 Task: Look for space in Dipayal, Nepal from 8th August, 2023 to 15th August, 2023 for 9 adults in price range Rs.10000 to Rs.14000. Place can be shared room with 5 bedrooms having 9 beds and 5 bathrooms. Property type can be house, flat, guest house. Amenities needed are: wifi, TV, free parkinig on premises, gym, breakfast. Booking option can be shelf check-in. Required host language is English.
Action: Mouse pressed left at (606, 122)
Screenshot: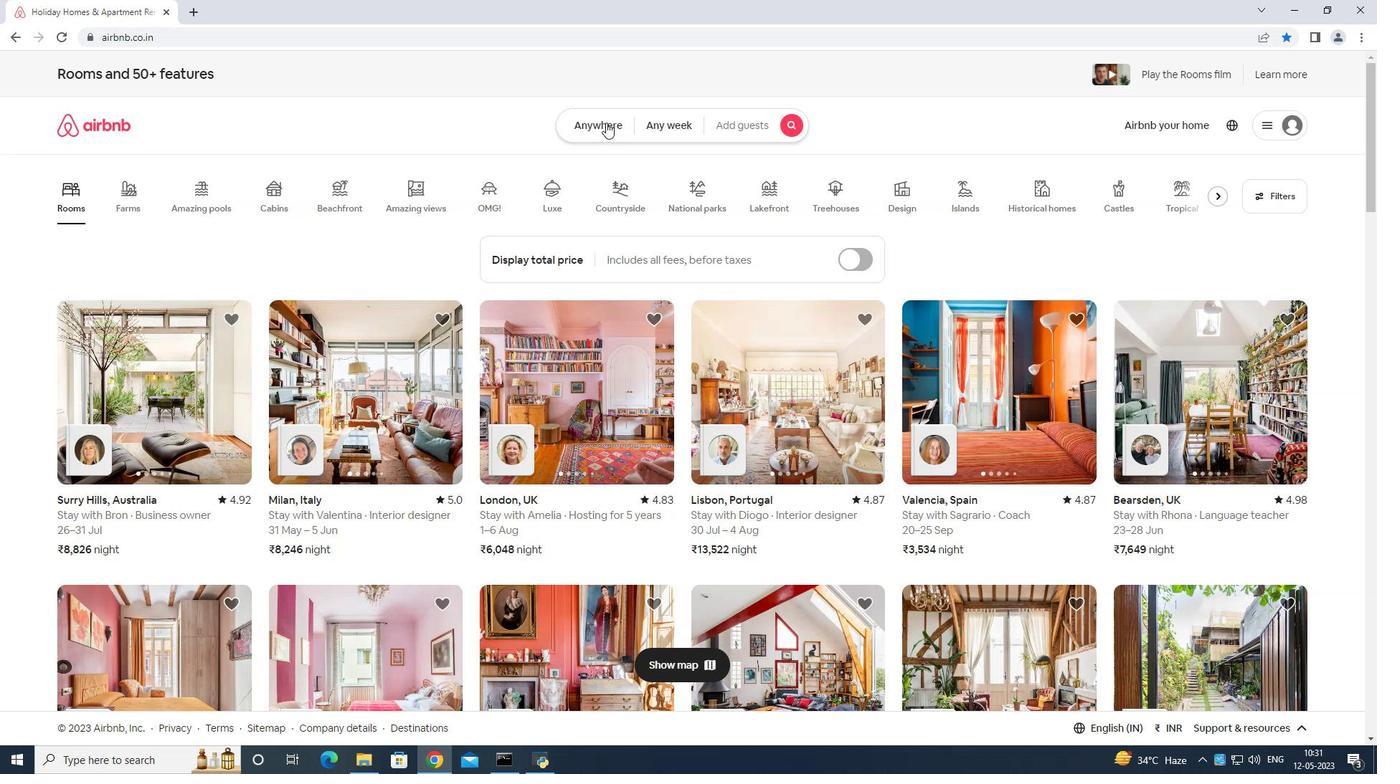 
Action: Mouse moved to (574, 176)
Screenshot: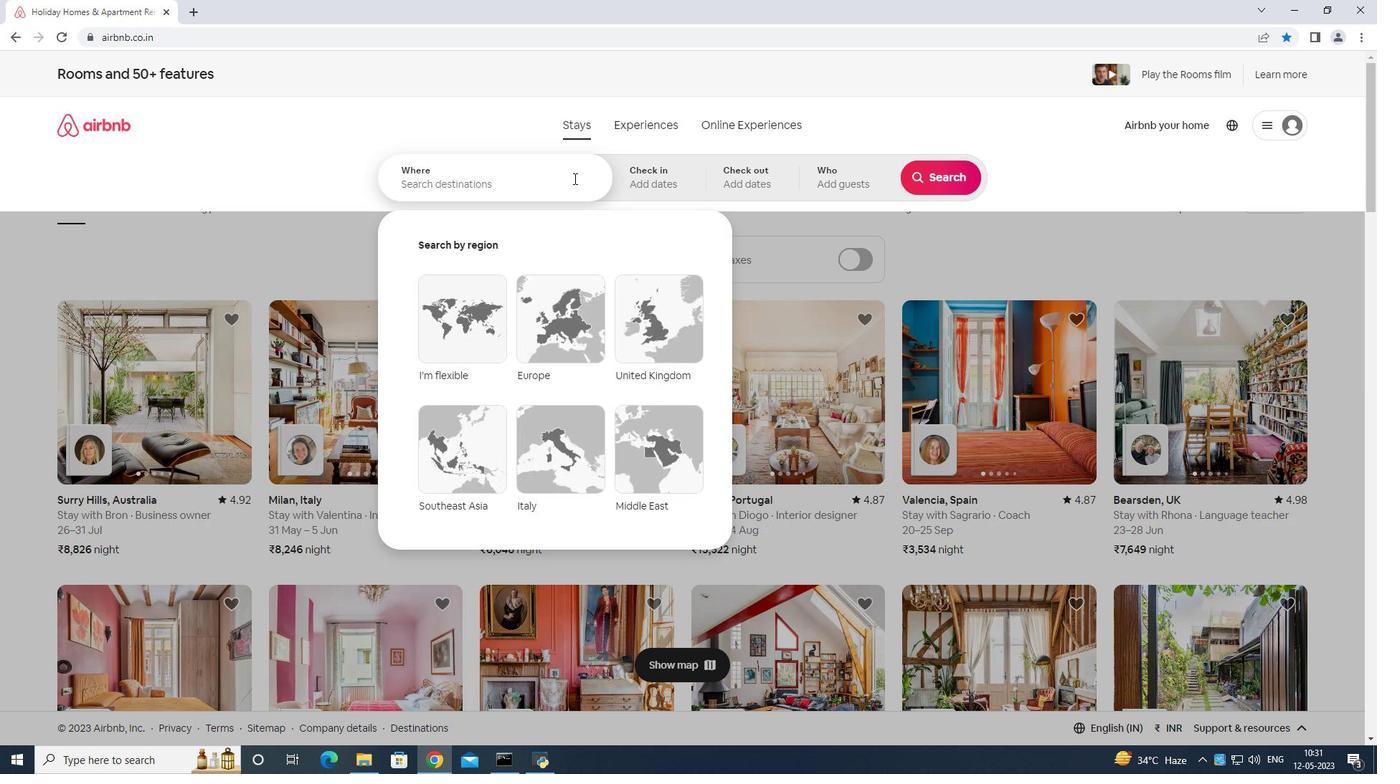 
Action: Mouse pressed left at (574, 176)
Screenshot: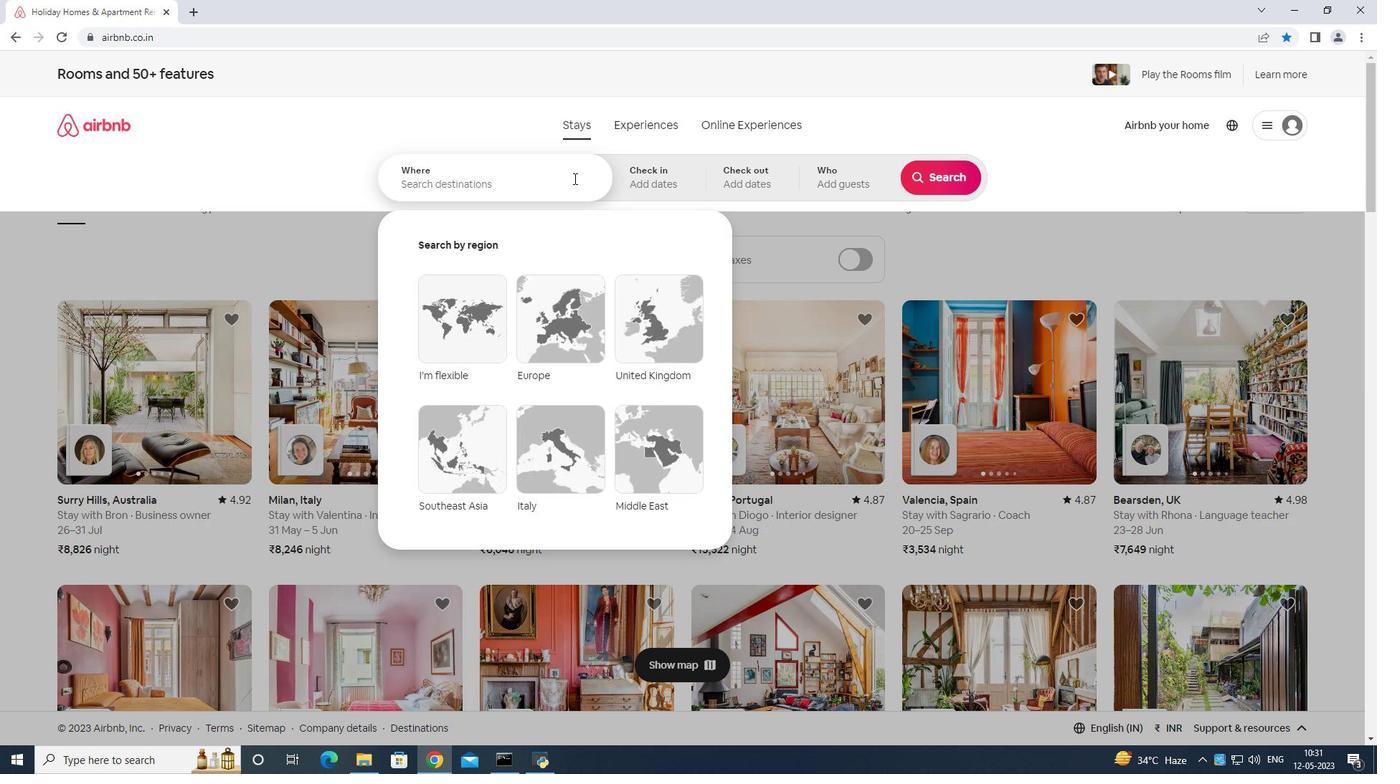 
Action: Mouse moved to (556, 186)
Screenshot: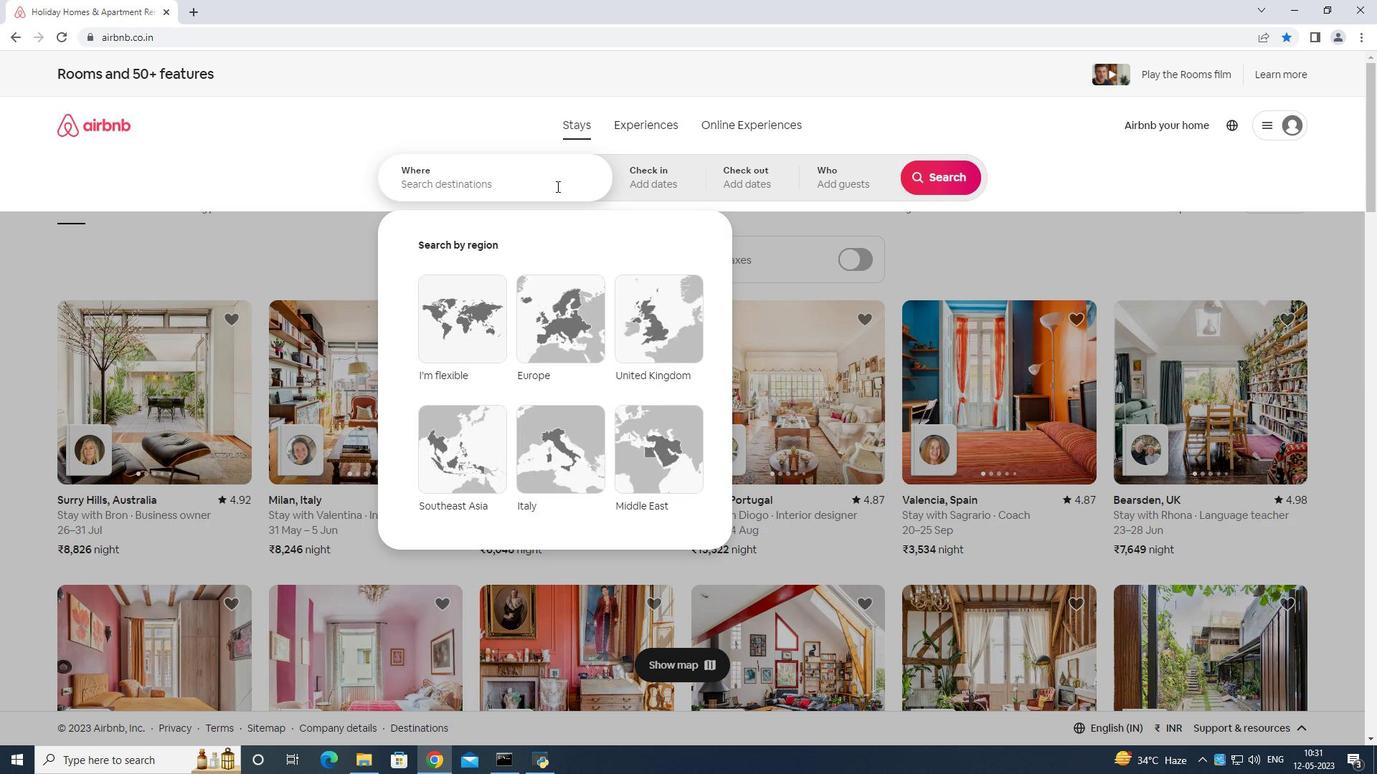 
Action: Key pressed ctrl+Dipaay
Screenshot: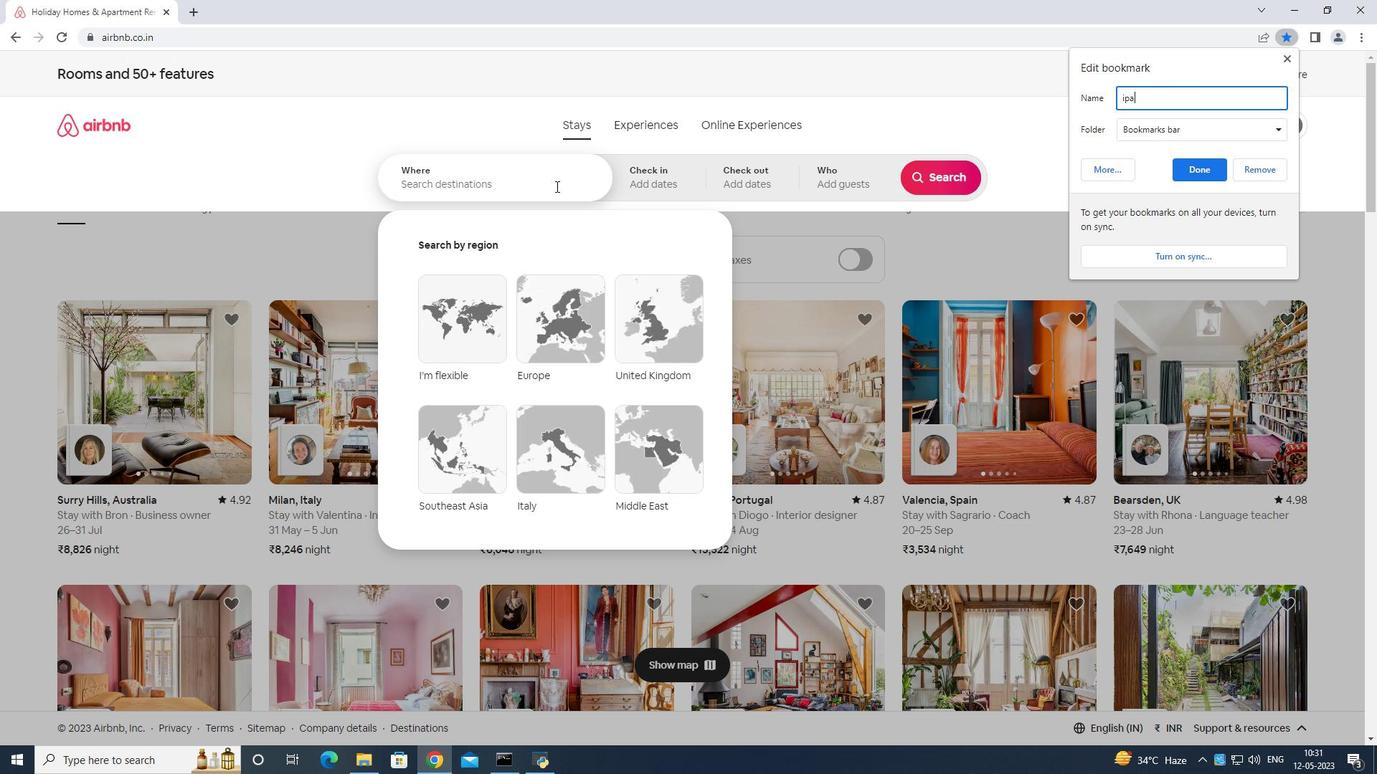 
Action: Mouse pressed left at (556, 186)
Screenshot: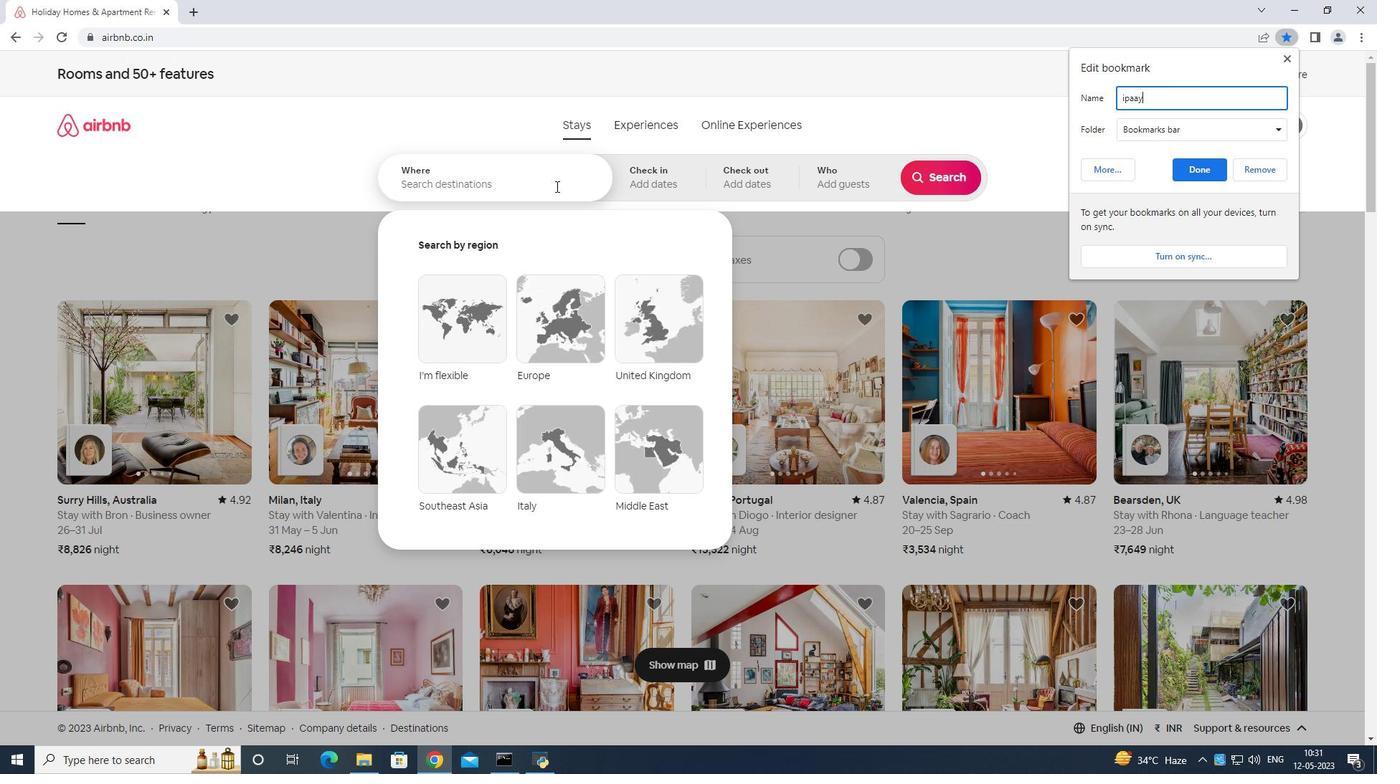 
Action: Mouse moved to (555, 195)
Screenshot: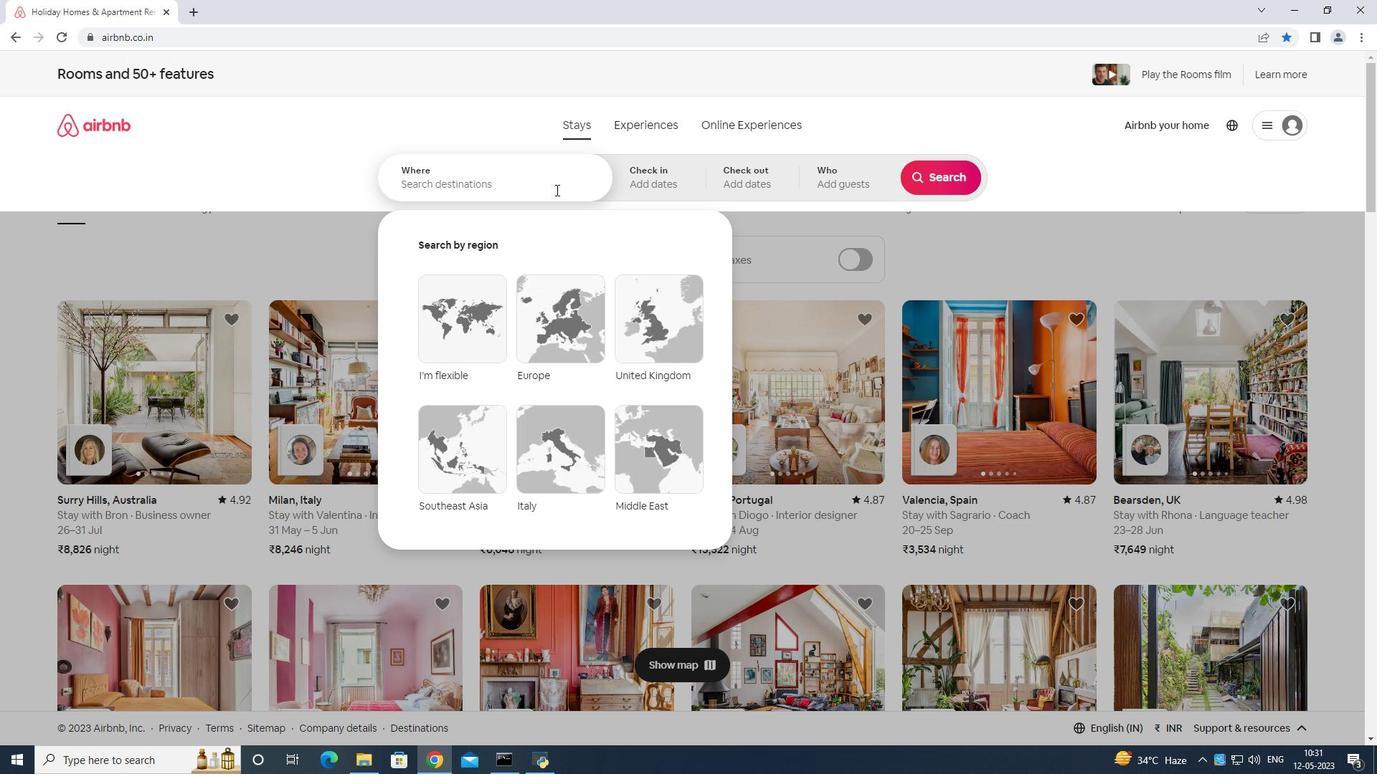 
Action: Key pressed dipayal<Key.space>nepal<Key.enter>
Screenshot: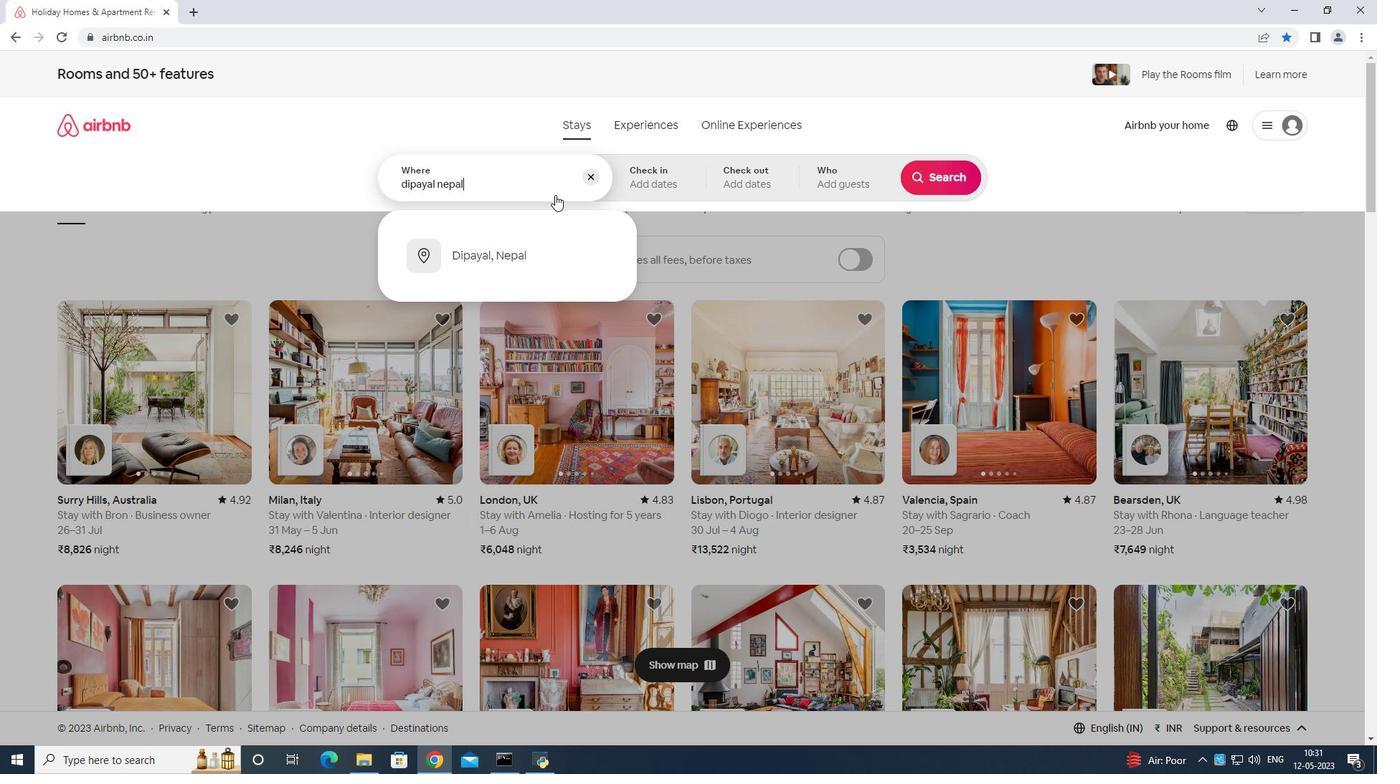 
Action: Mouse moved to (924, 297)
Screenshot: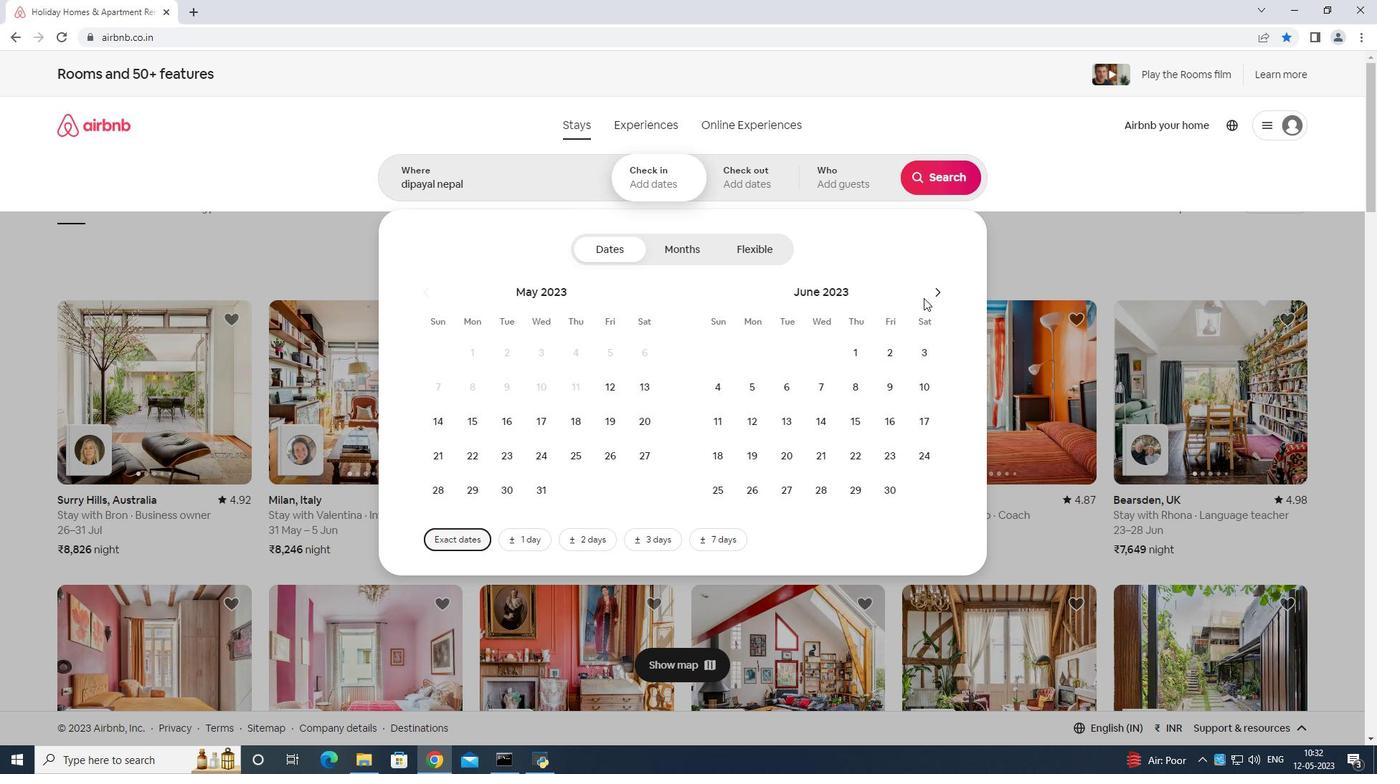 
Action: Mouse pressed left at (924, 297)
Screenshot: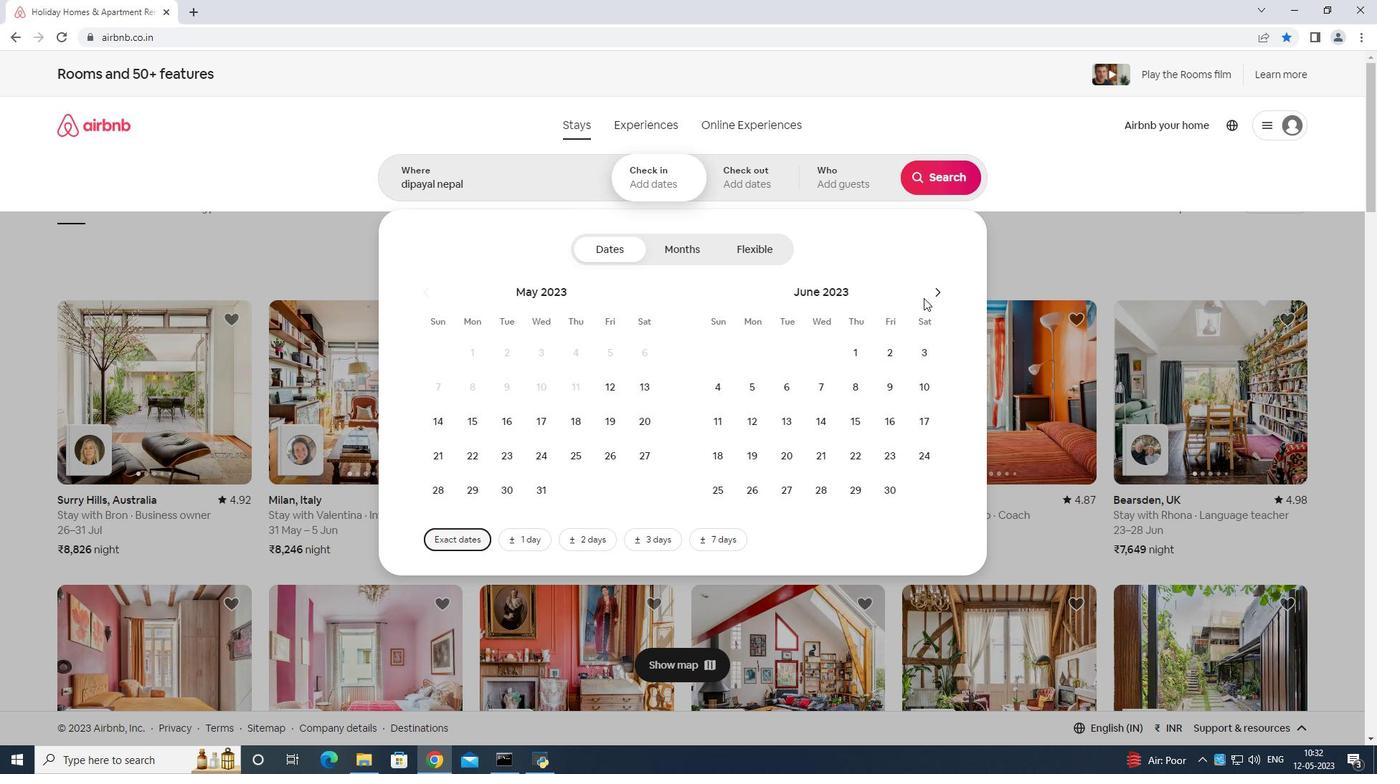 
Action: Mouse moved to (941, 295)
Screenshot: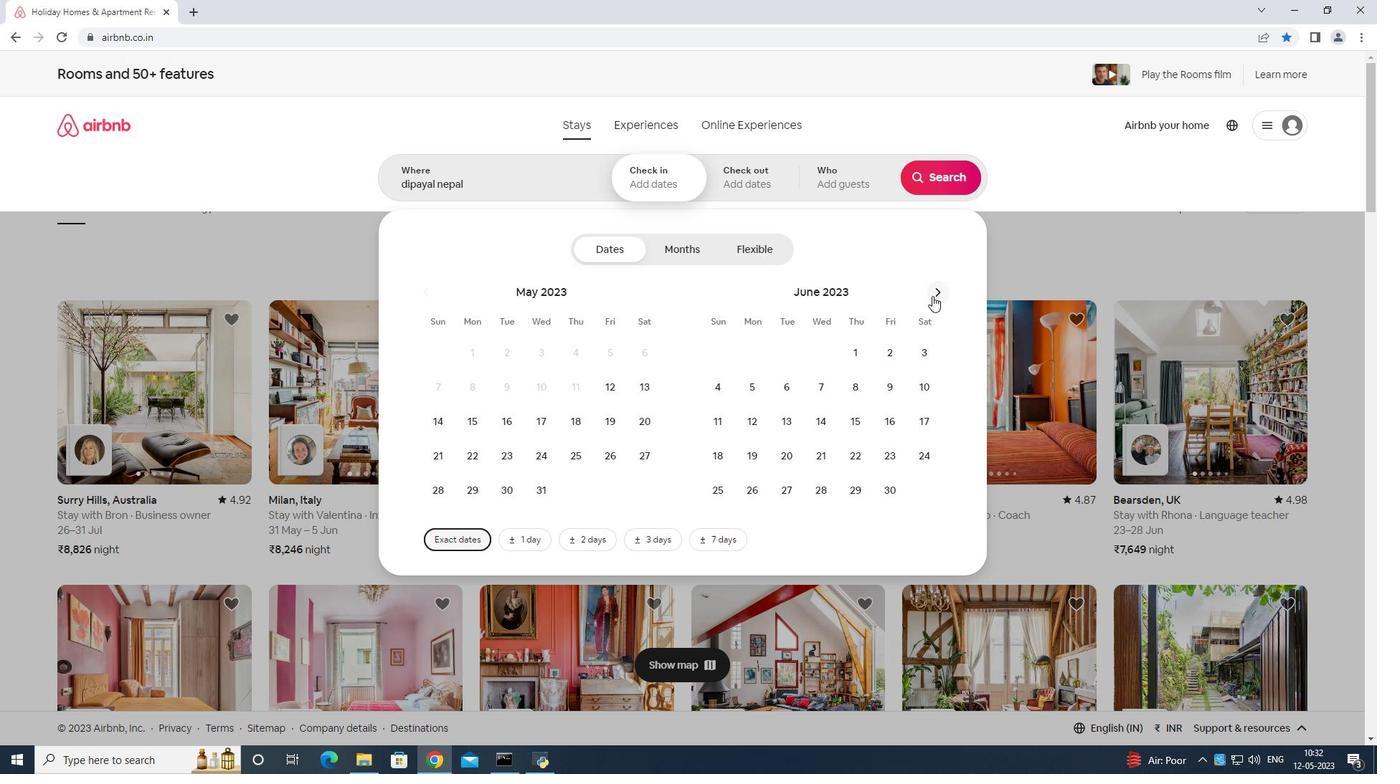 
Action: Mouse pressed left at (941, 295)
Screenshot: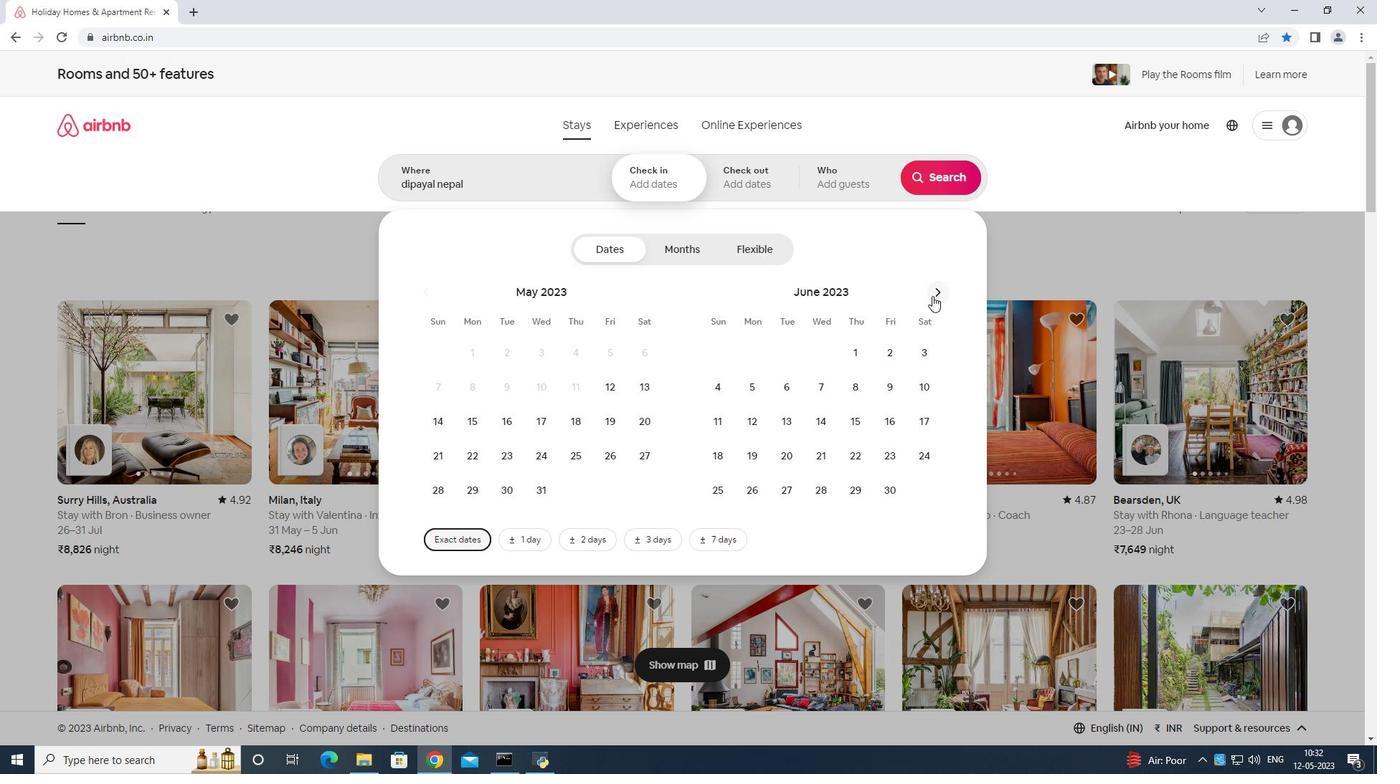 
Action: Mouse moved to (942, 294)
Screenshot: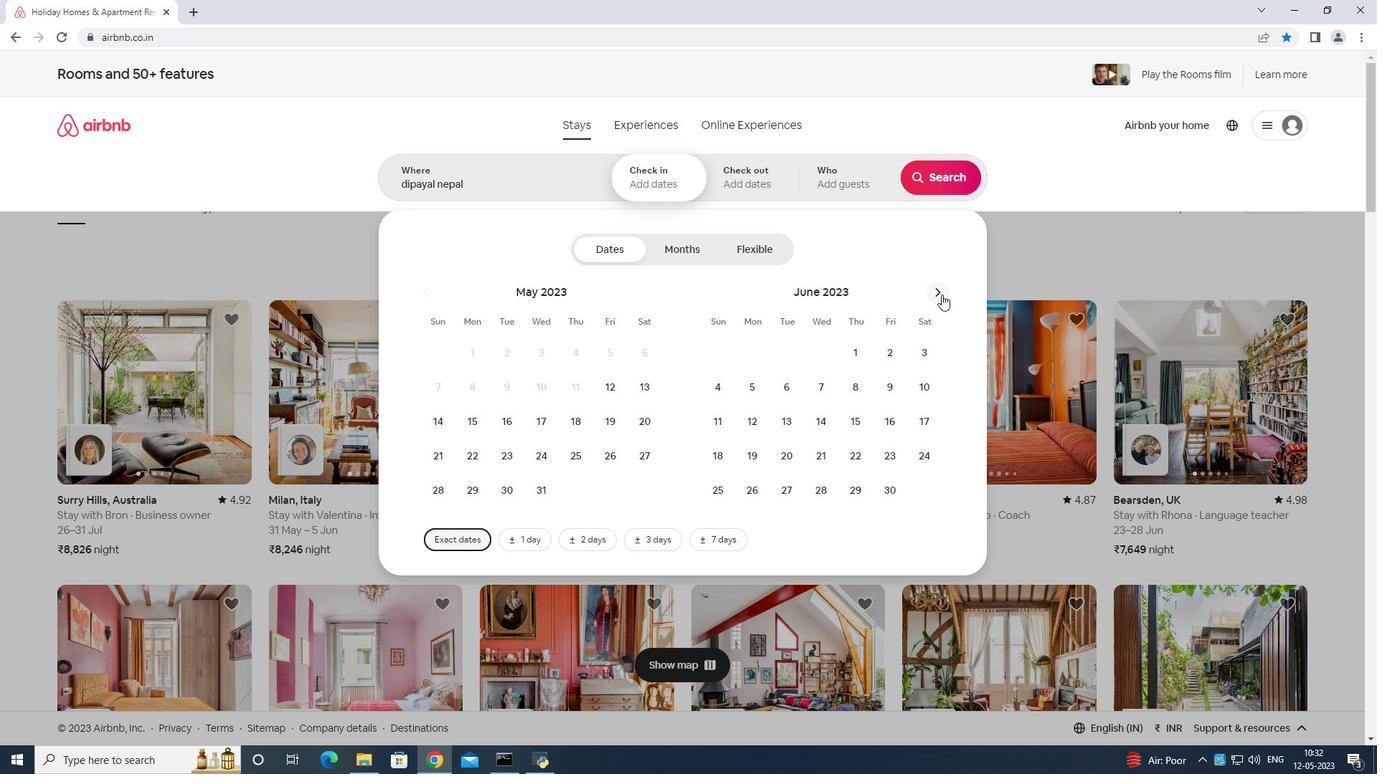 
Action: Mouse pressed left at (942, 294)
Screenshot: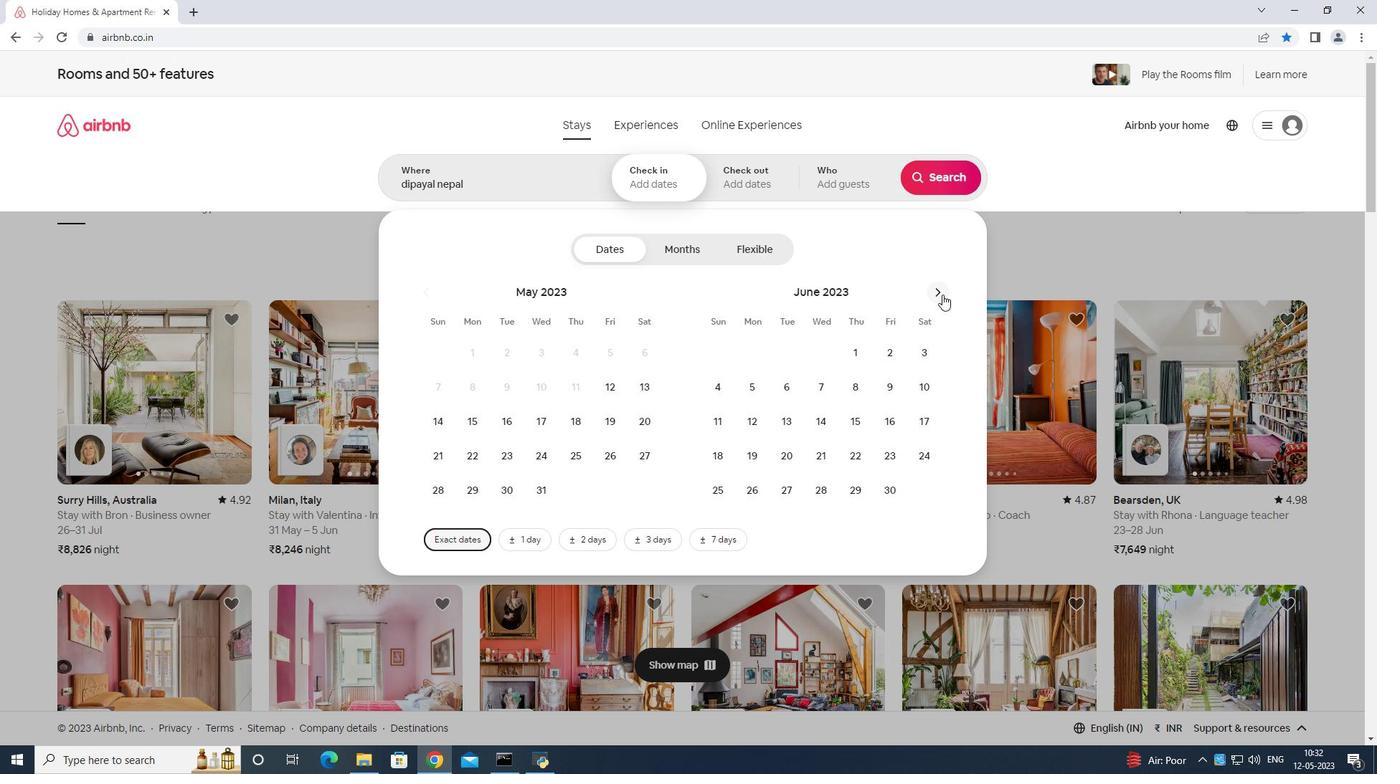 
Action: Mouse moved to (942, 294)
Screenshot: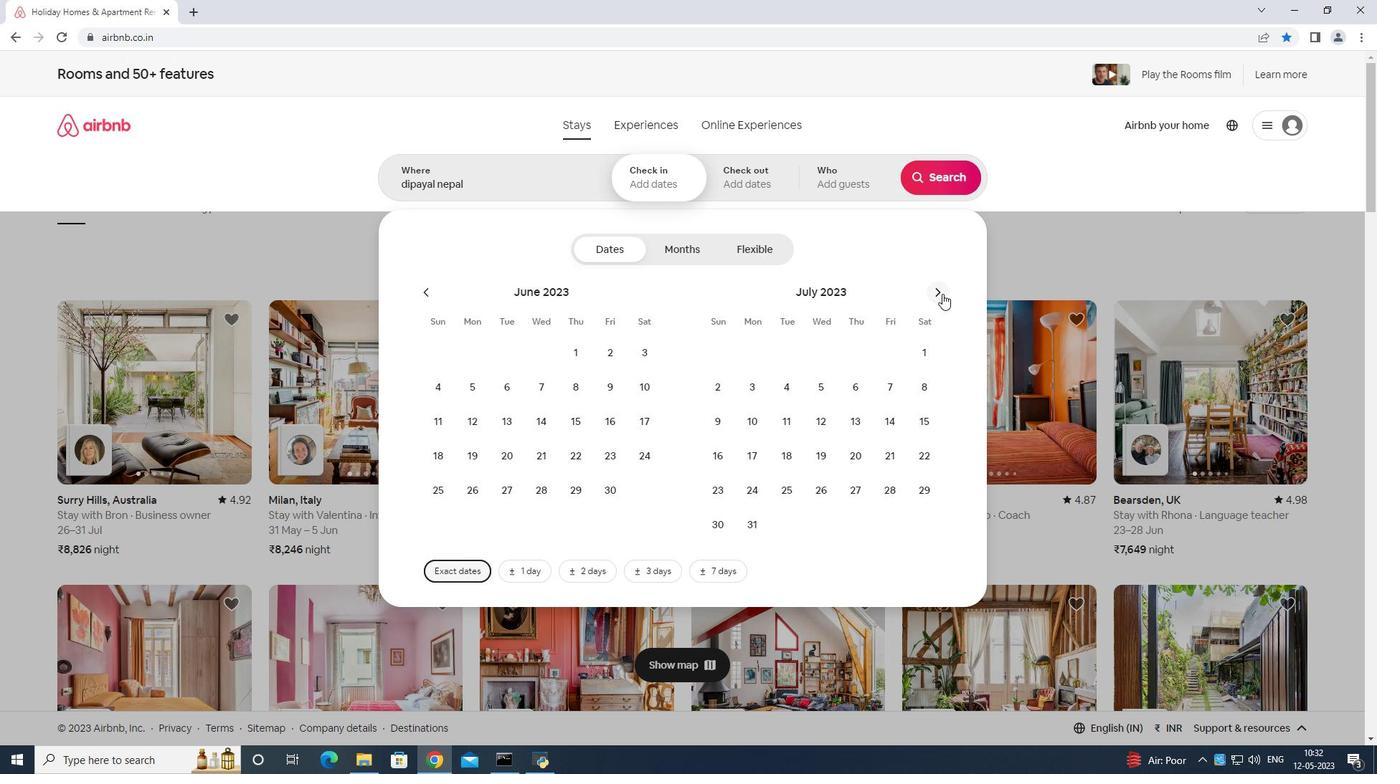 
Action: Mouse pressed left at (942, 294)
Screenshot: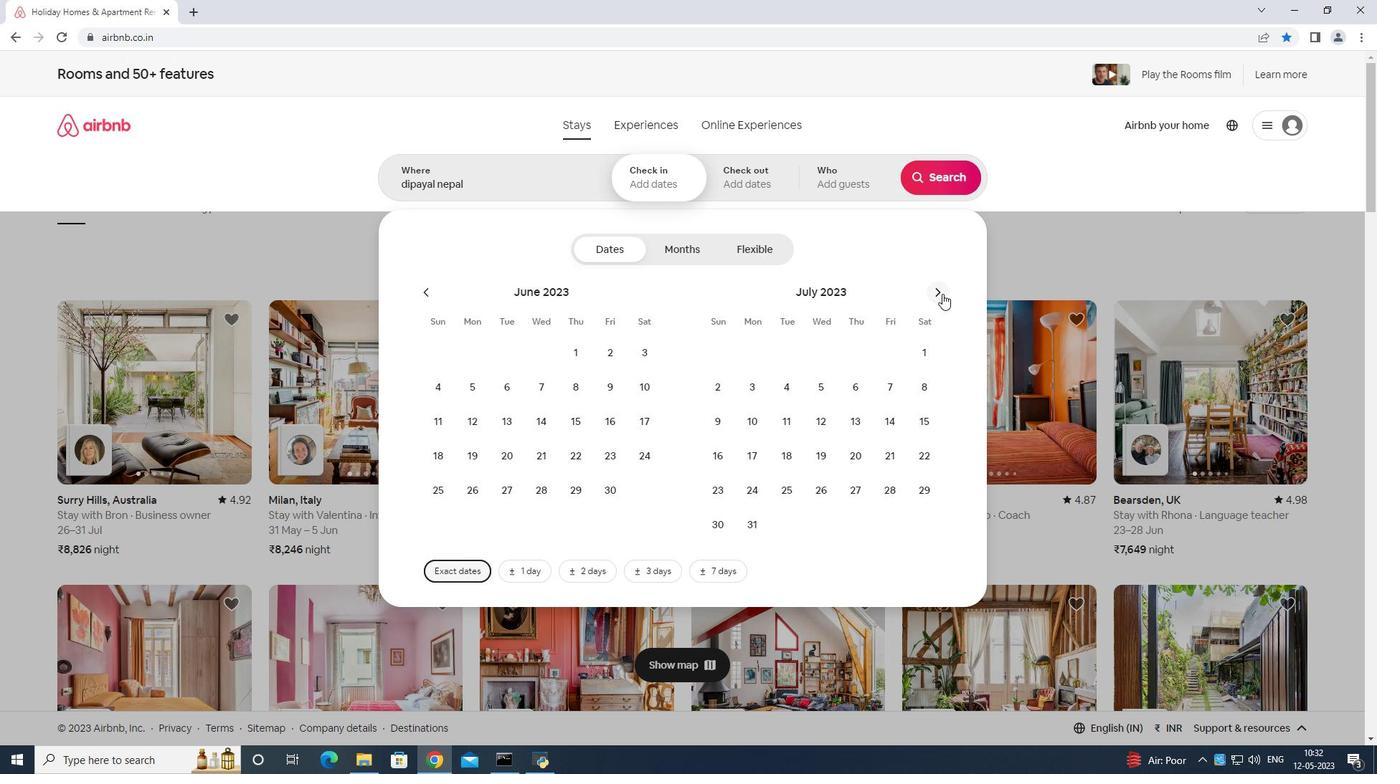 
Action: Mouse moved to (782, 387)
Screenshot: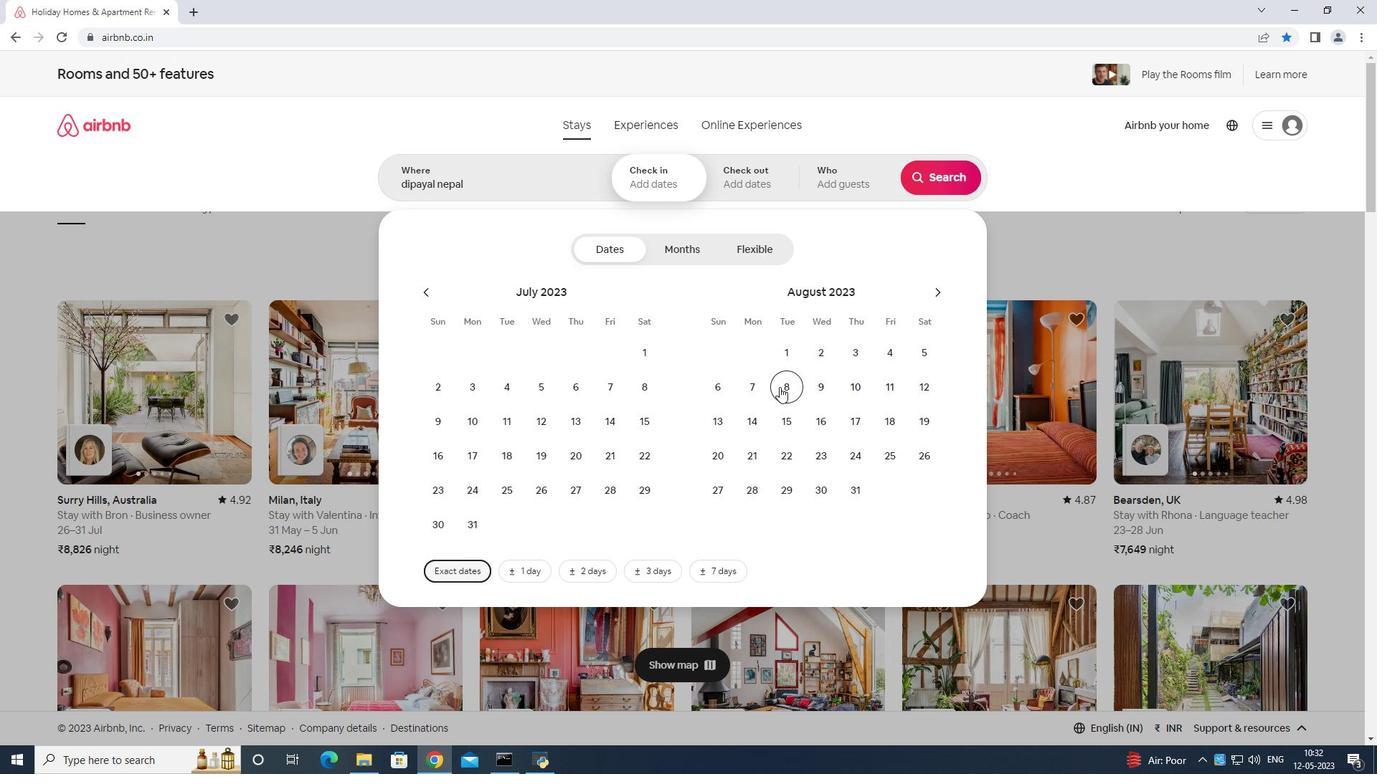 
Action: Mouse pressed left at (782, 387)
Screenshot: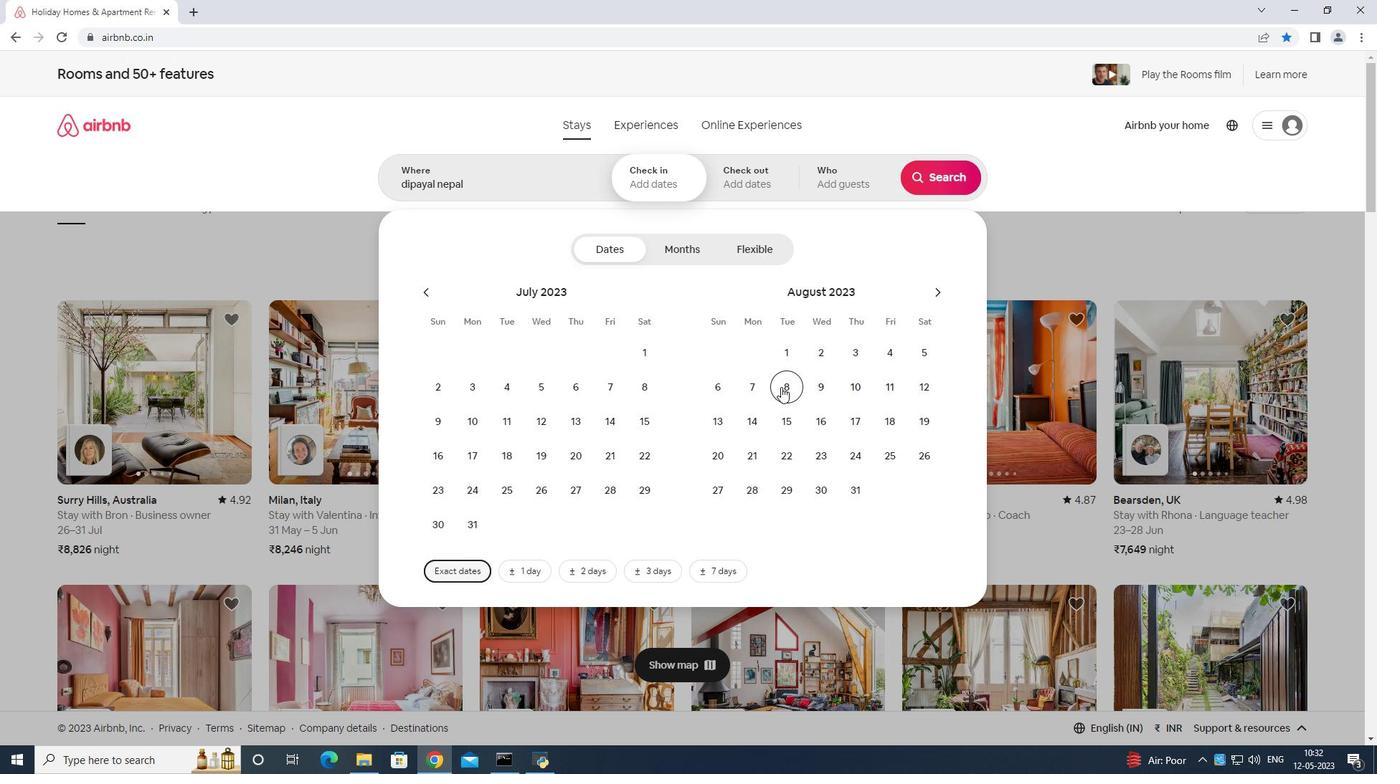 
Action: Mouse moved to (790, 419)
Screenshot: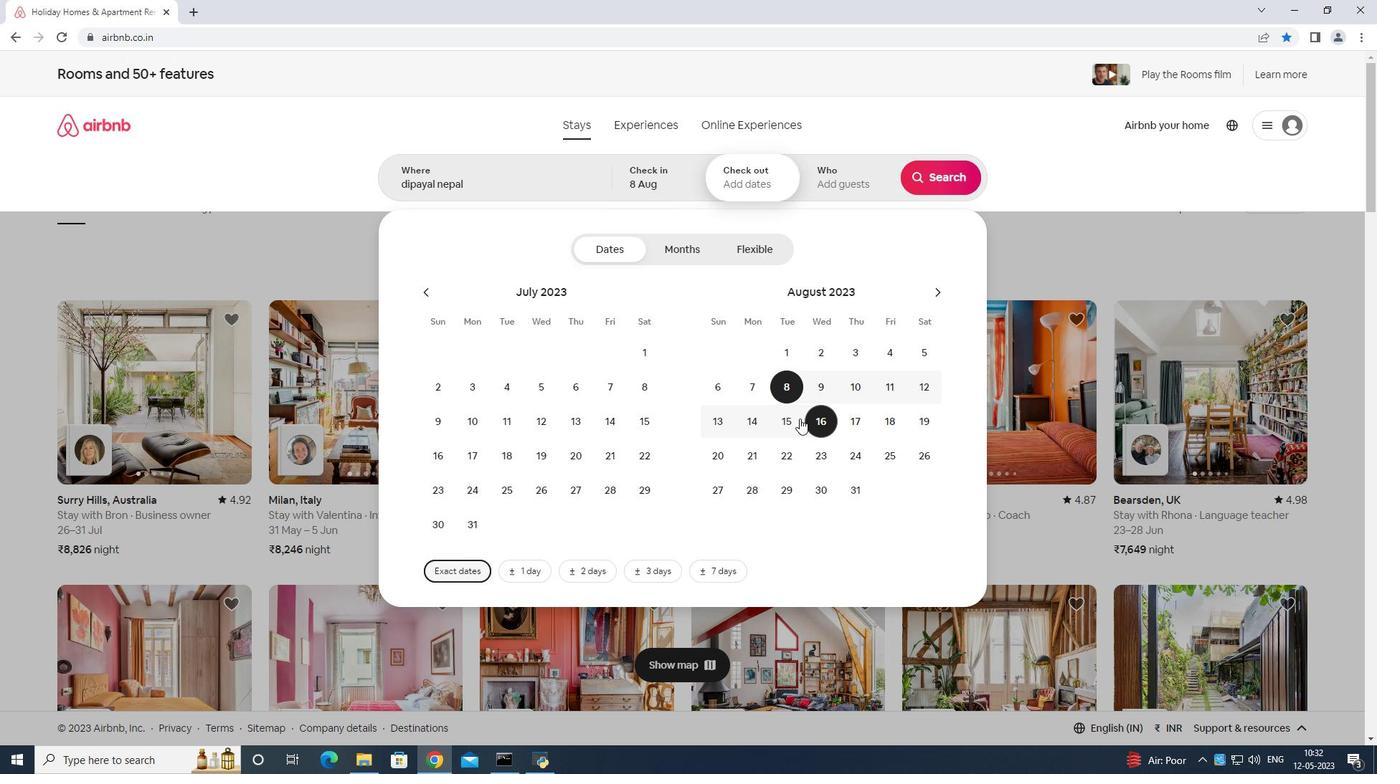 
Action: Mouse pressed left at (790, 419)
Screenshot: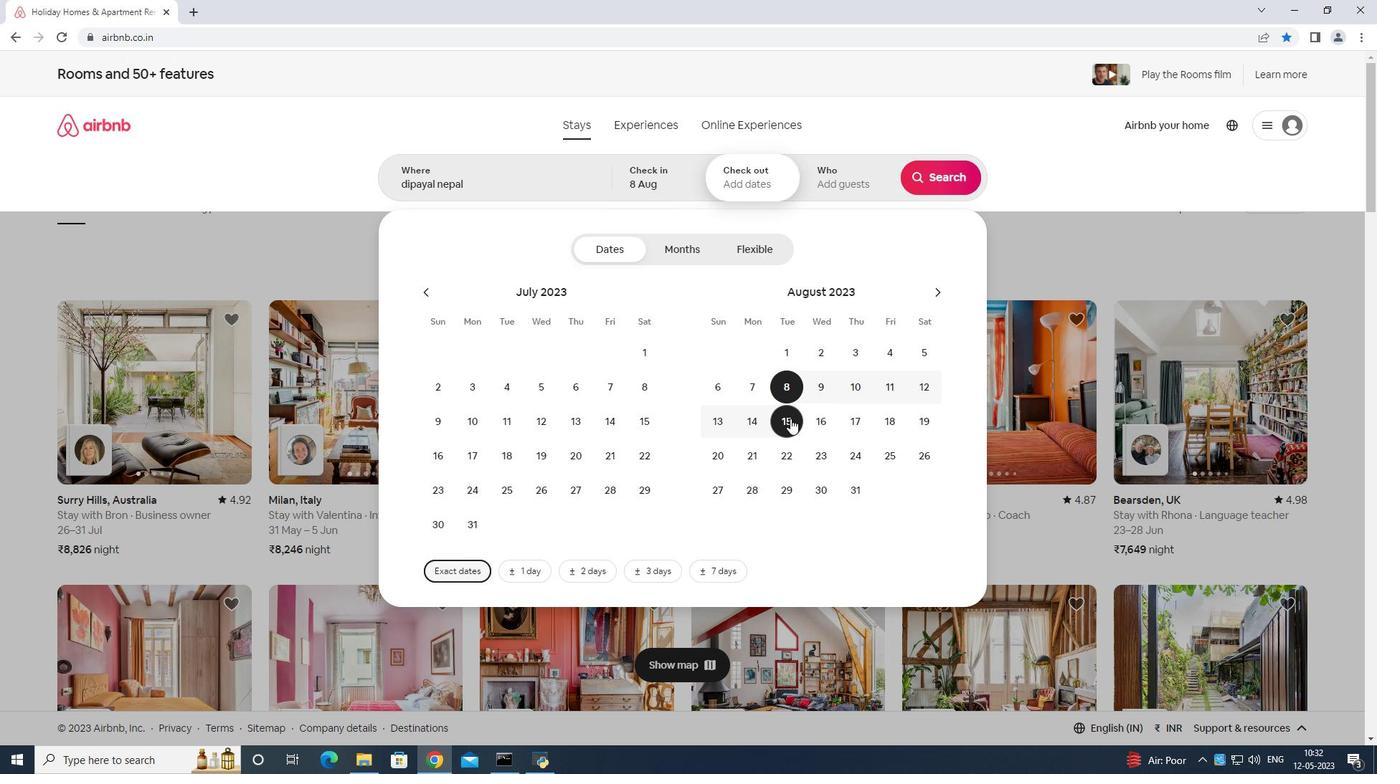 
Action: Mouse moved to (825, 181)
Screenshot: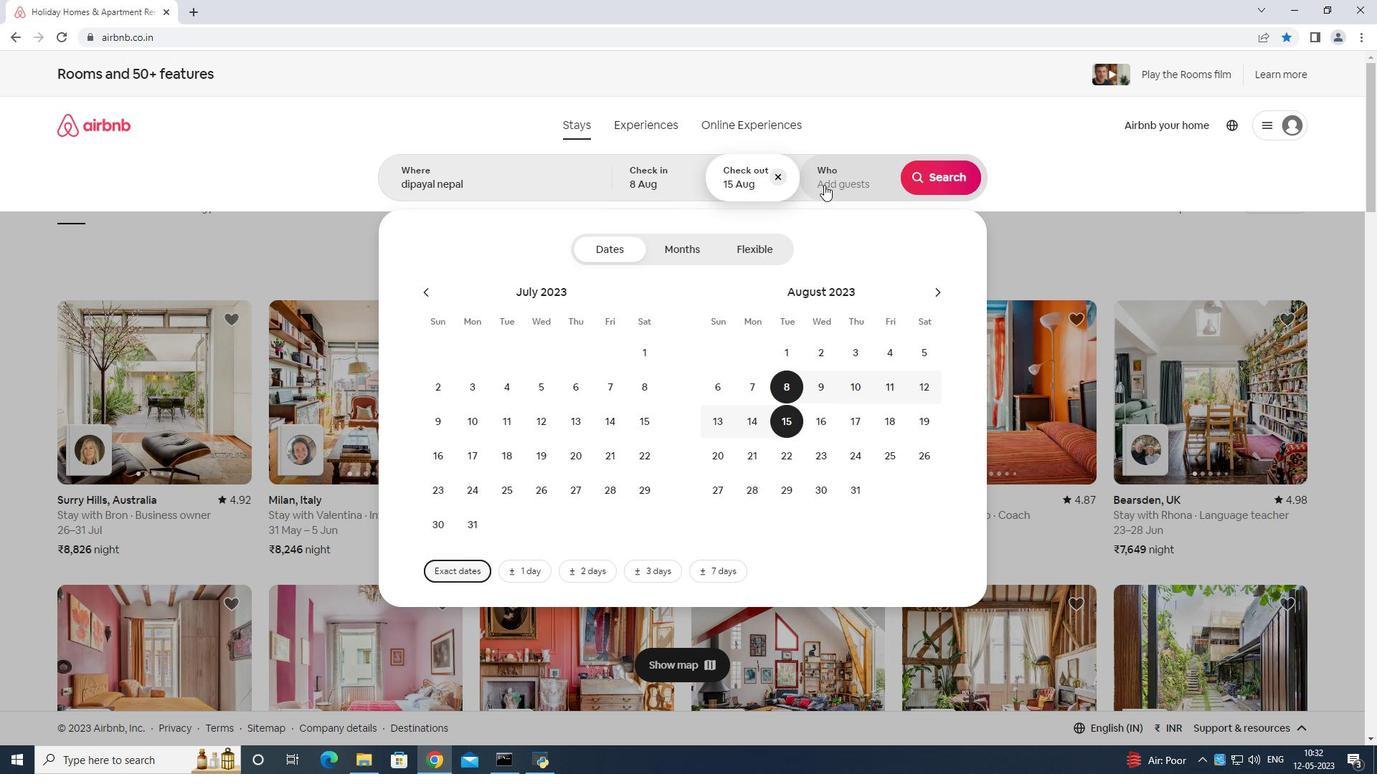 
Action: Mouse pressed left at (825, 181)
Screenshot: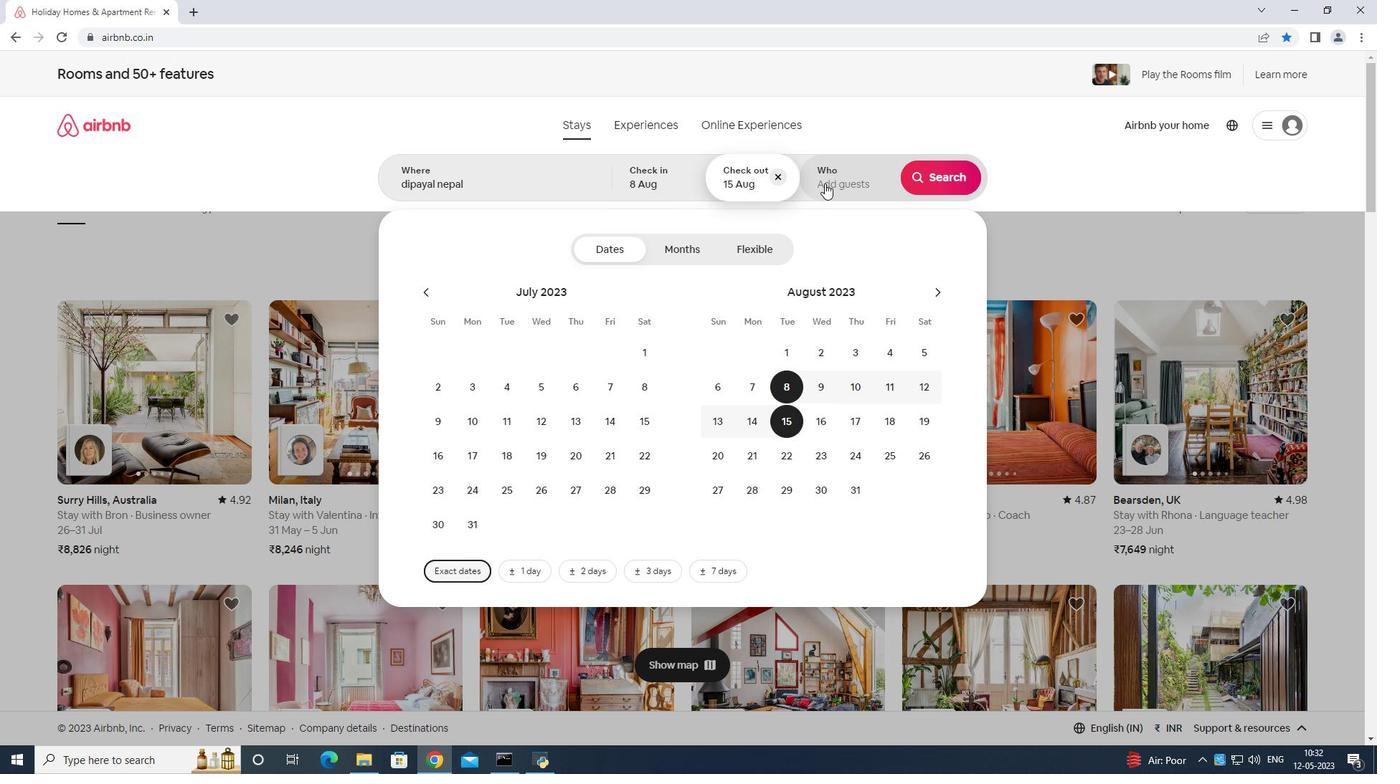 
Action: Mouse moved to (929, 252)
Screenshot: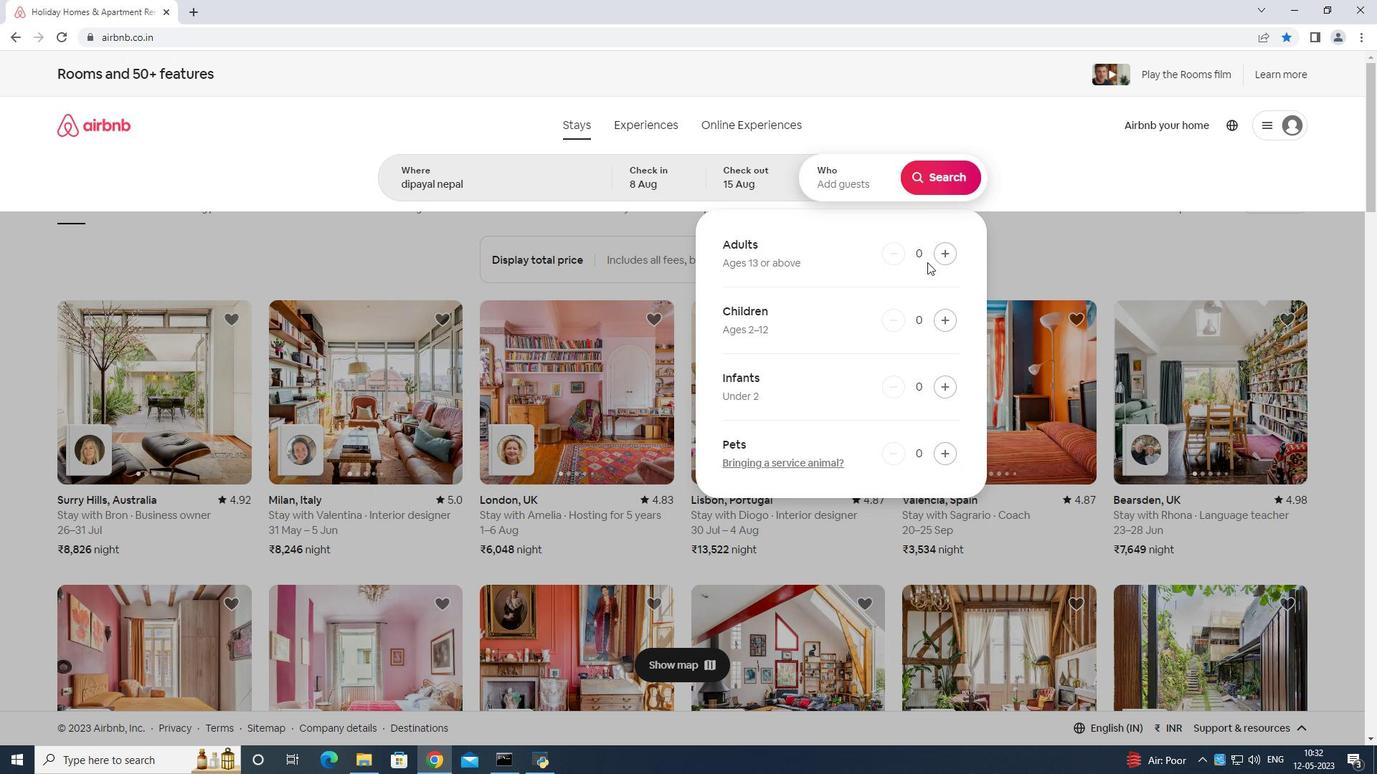 
Action: Mouse pressed left at (929, 252)
Screenshot: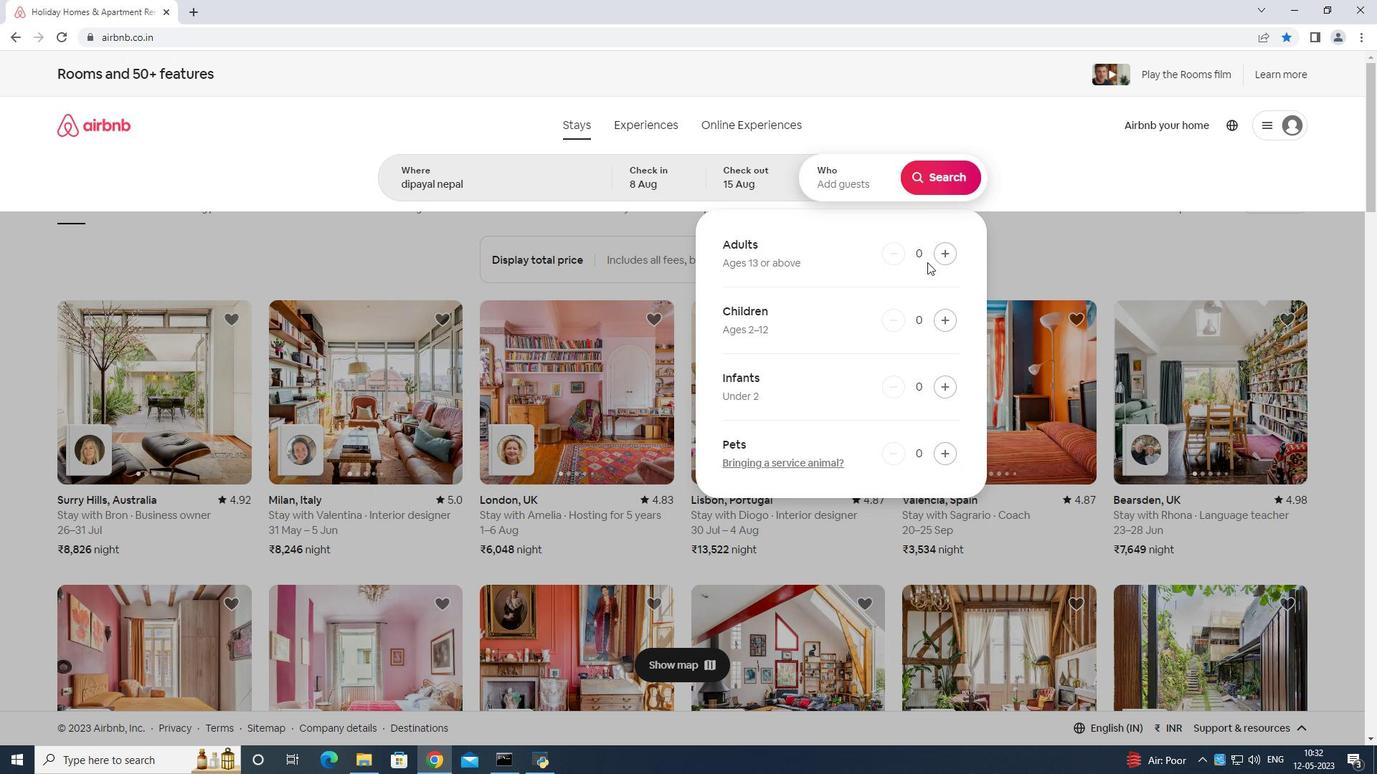 
Action: Mouse moved to (941, 252)
Screenshot: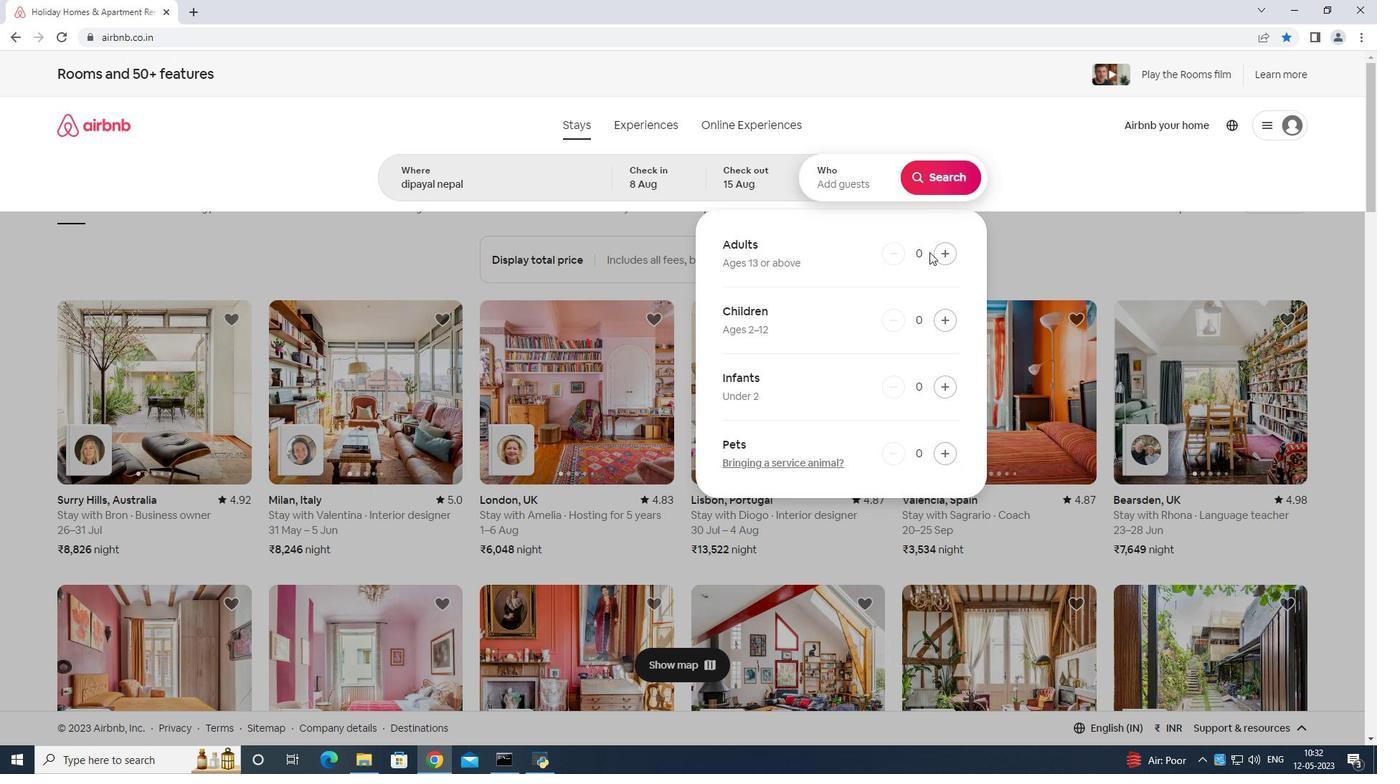 
Action: Mouse pressed left at (941, 252)
Screenshot: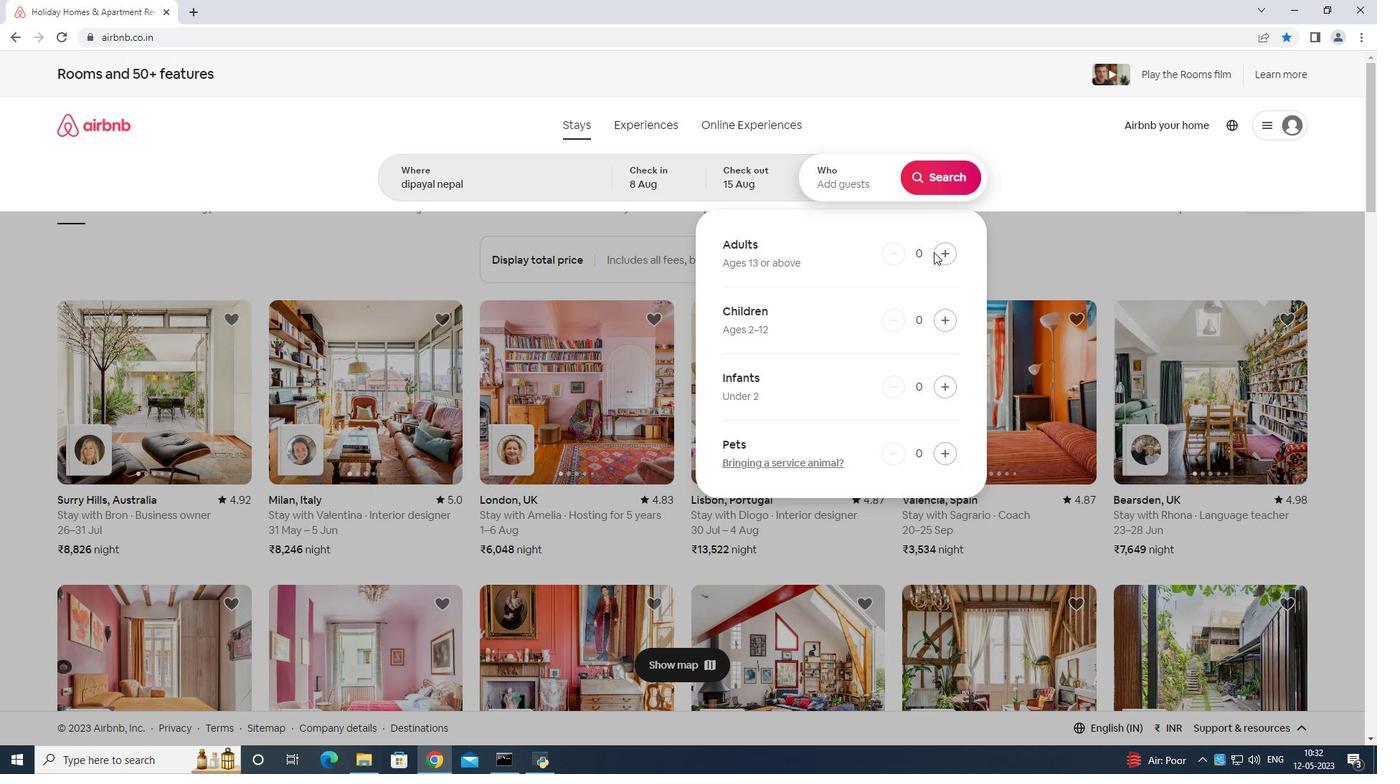 
Action: Mouse moved to (942, 252)
Screenshot: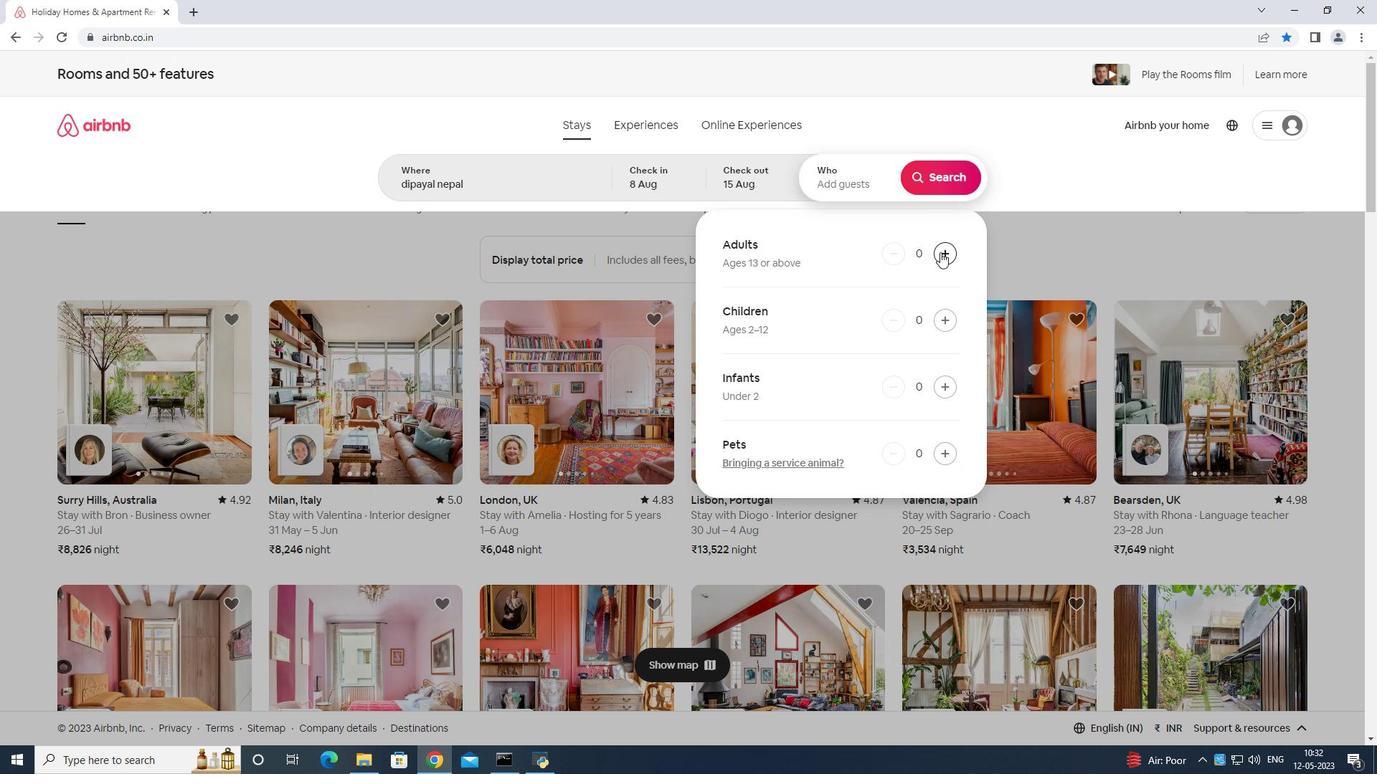
Action: Mouse pressed left at (942, 252)
Screenshot: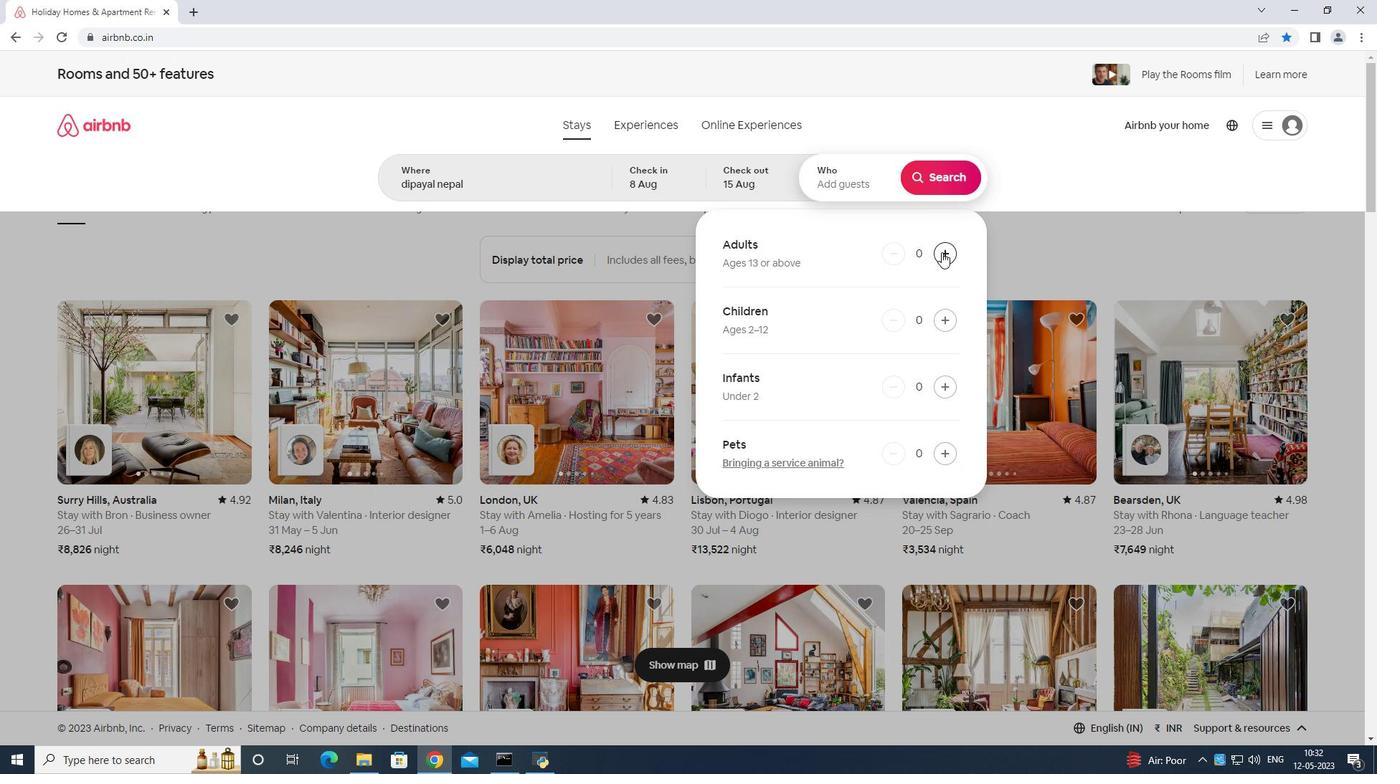 
Action: Mouse pressed left at (942, 252)
Screenshot: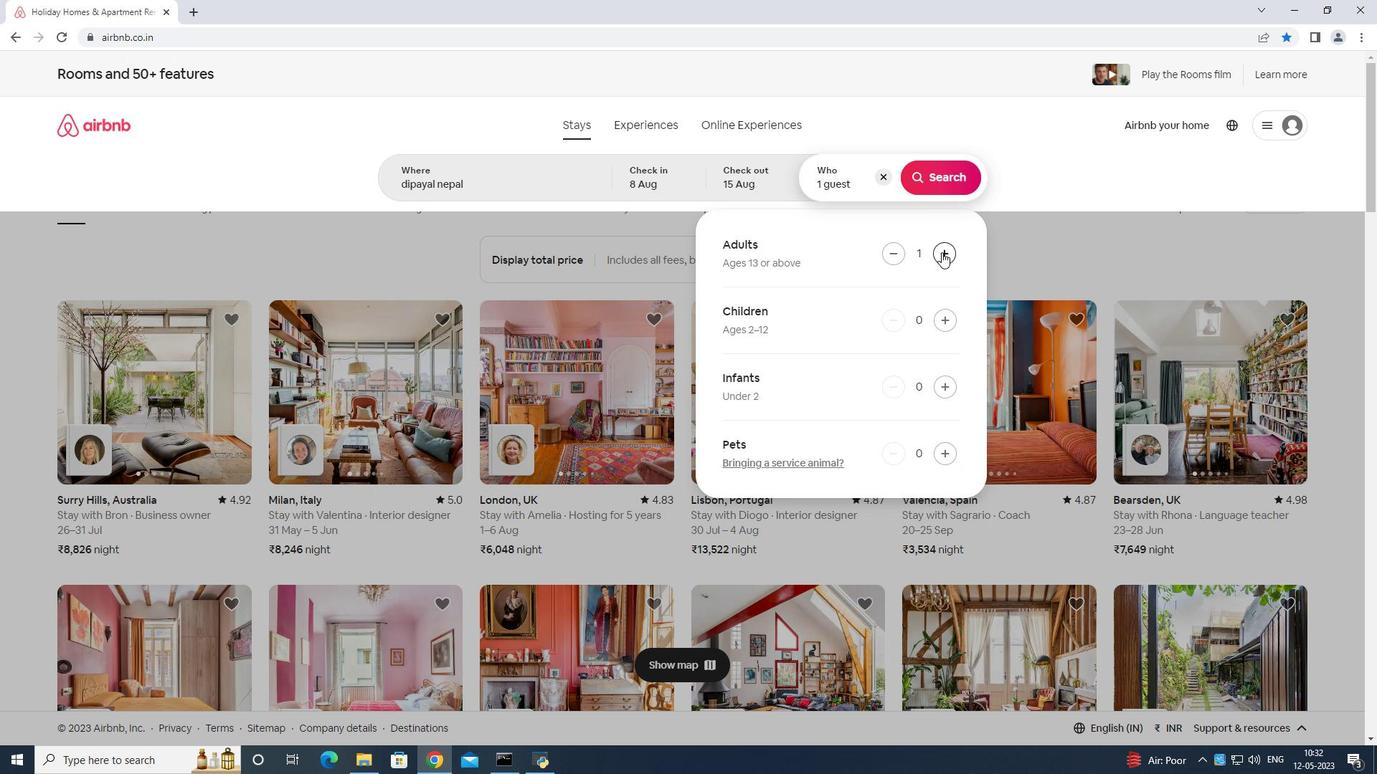 
Action: Mouse moved to (942, 252)
Screenshot: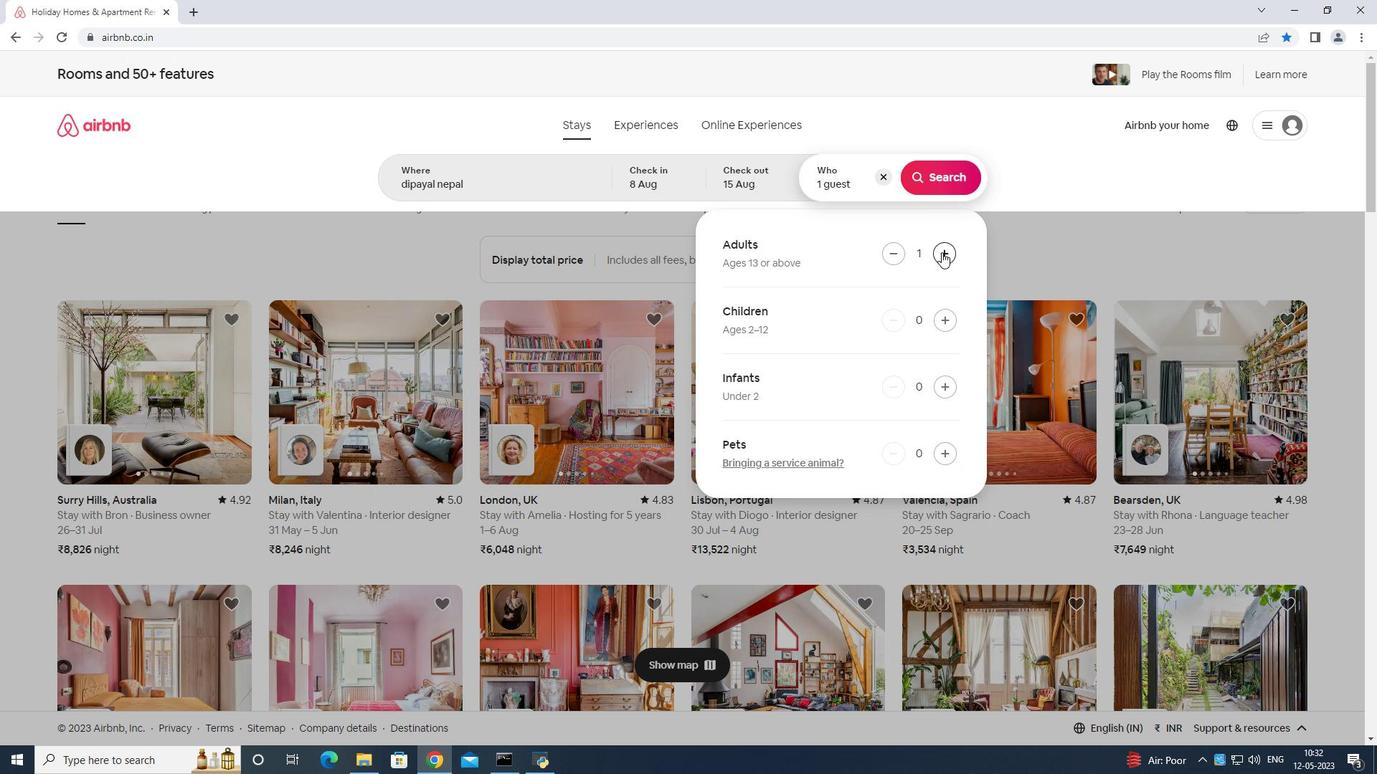 
Action: Mouse pressed left at (942, 252)
Screenshot: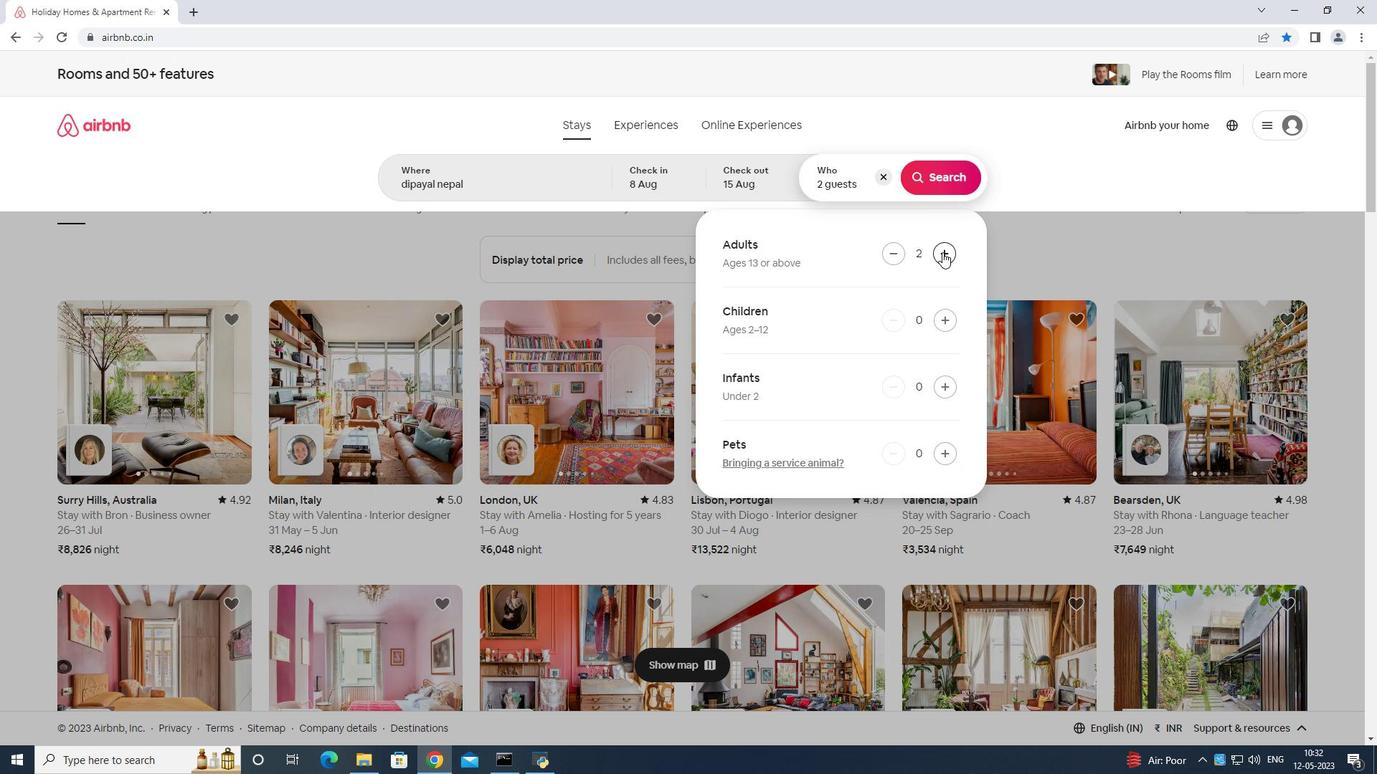 
Action: Mouse moved to (942, 251)
Screenshot: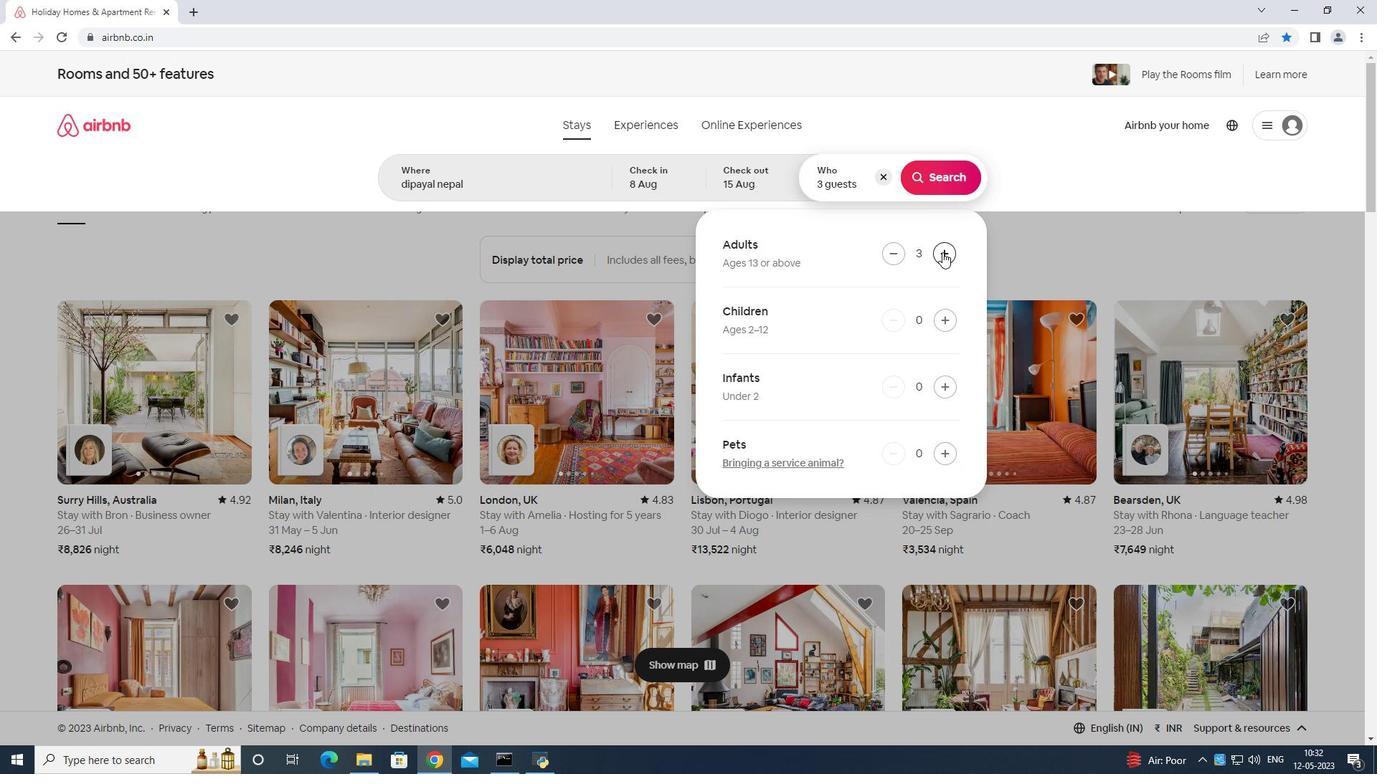 
Action: Mouse pressed left at (942, 251)
Screenshot: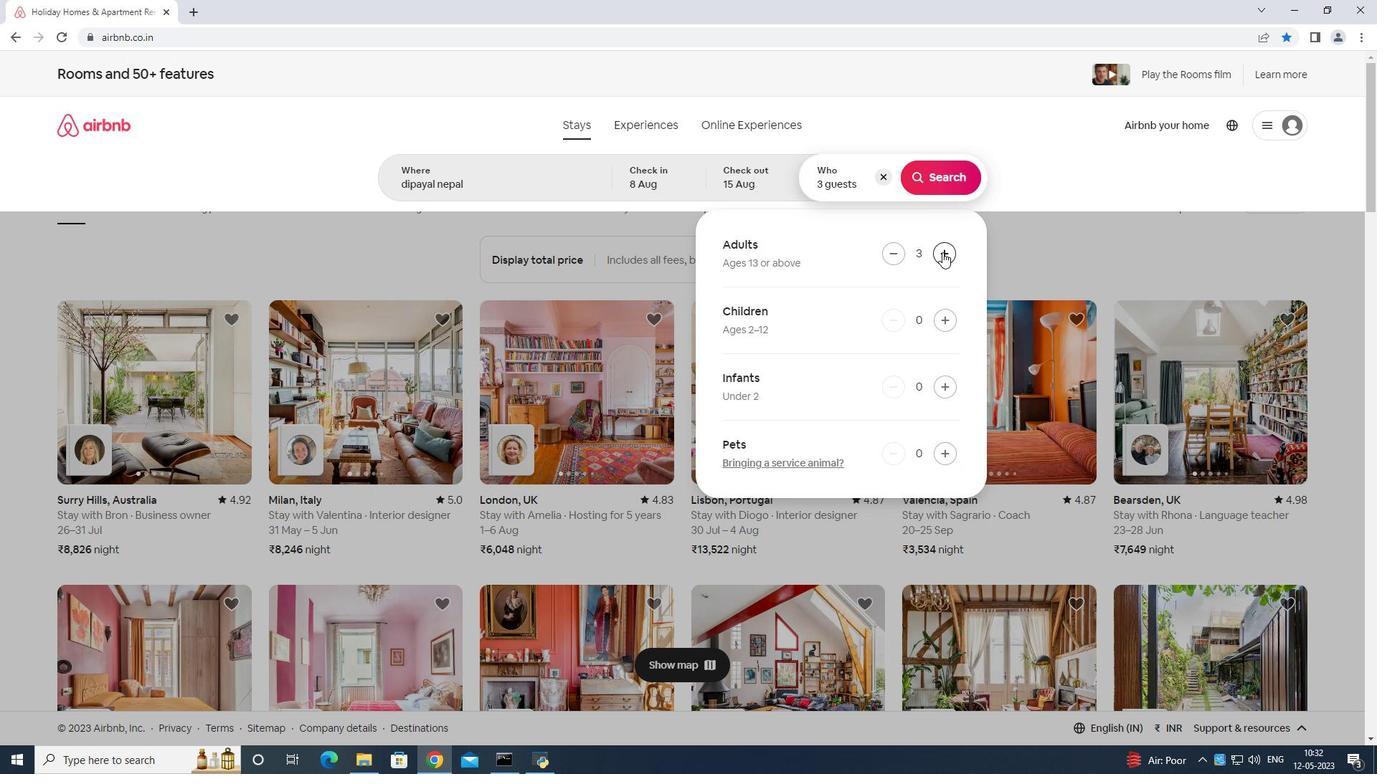 
Action: Mouse moved to (942, 251)
Screenshot: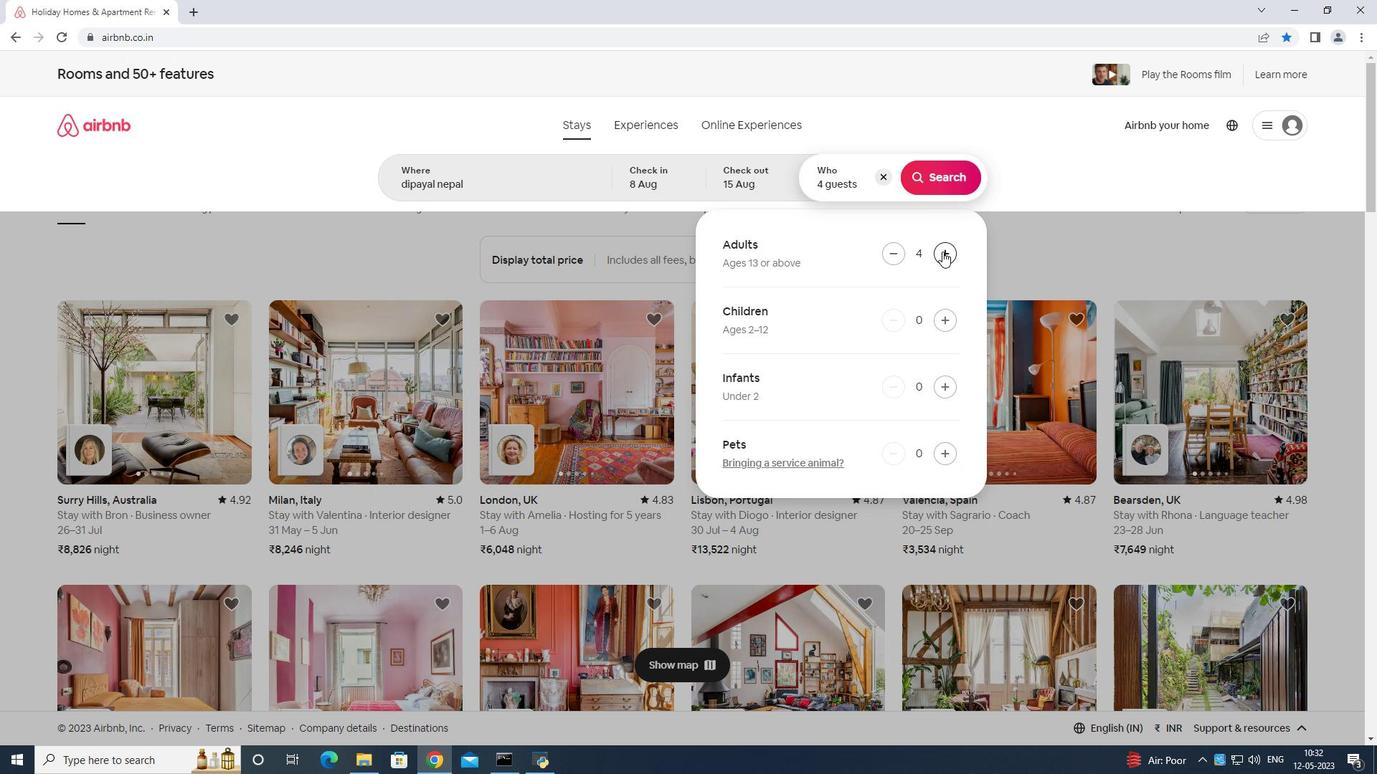 
Action: Mouse pressed left at (942, 251)
Screenshot: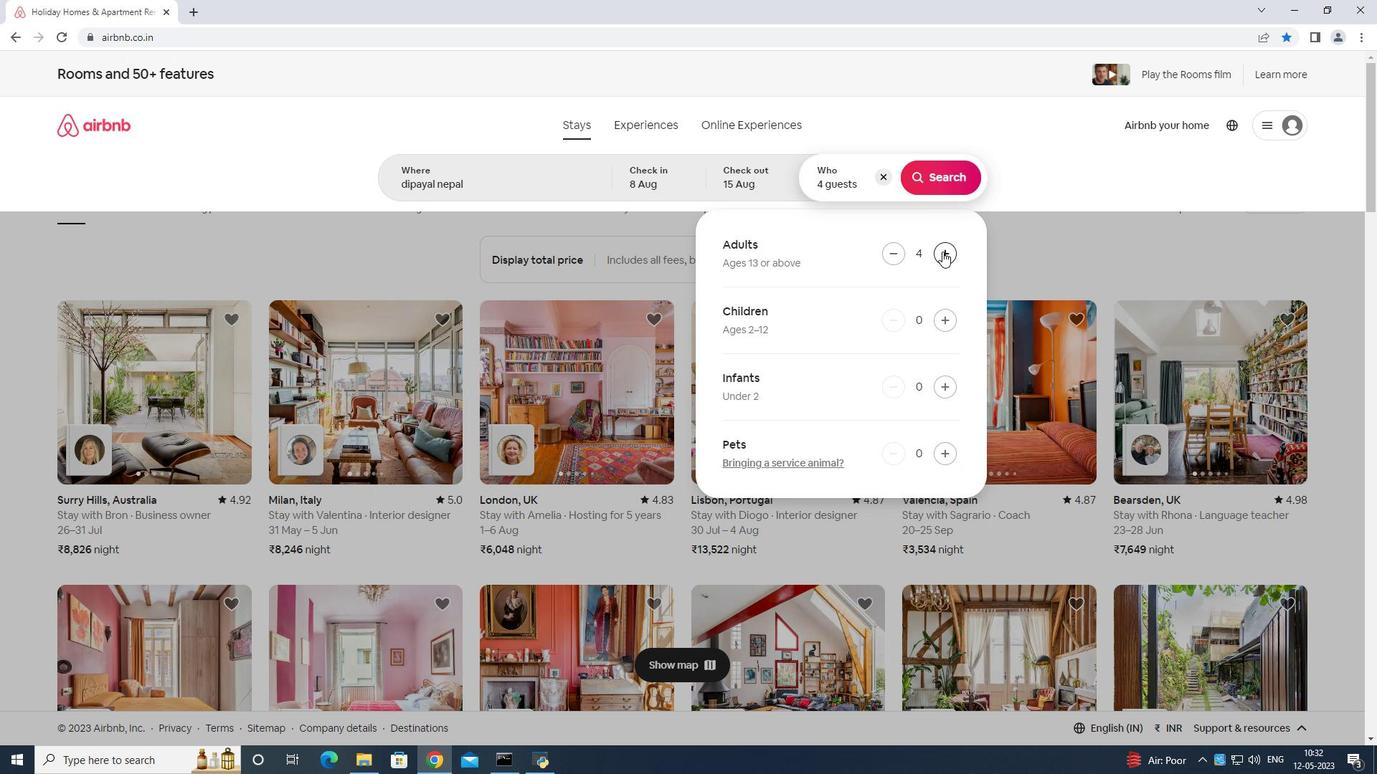 
Action: Mouse pressed left at (942, 251)
Screenshot: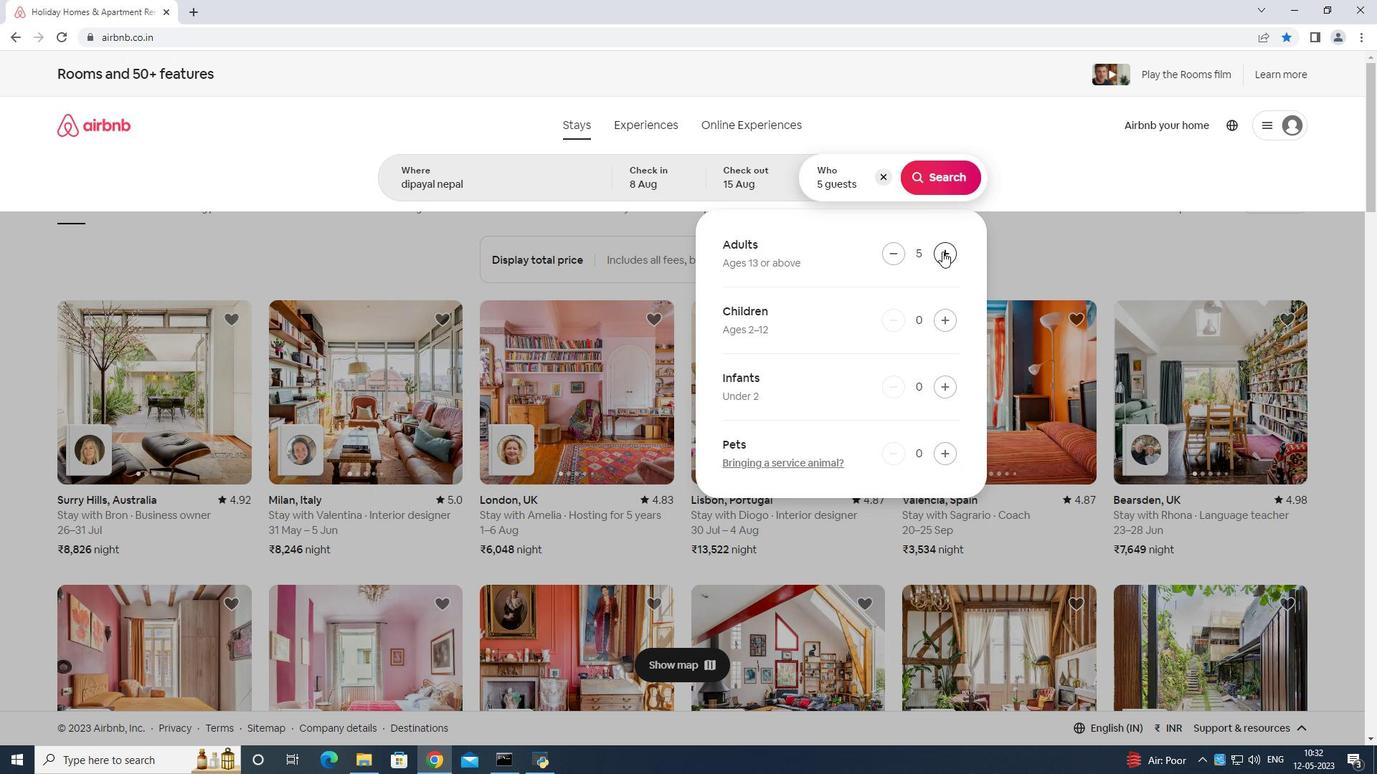 
Action: Mouse pressed left at (942, 251)
Screenshot: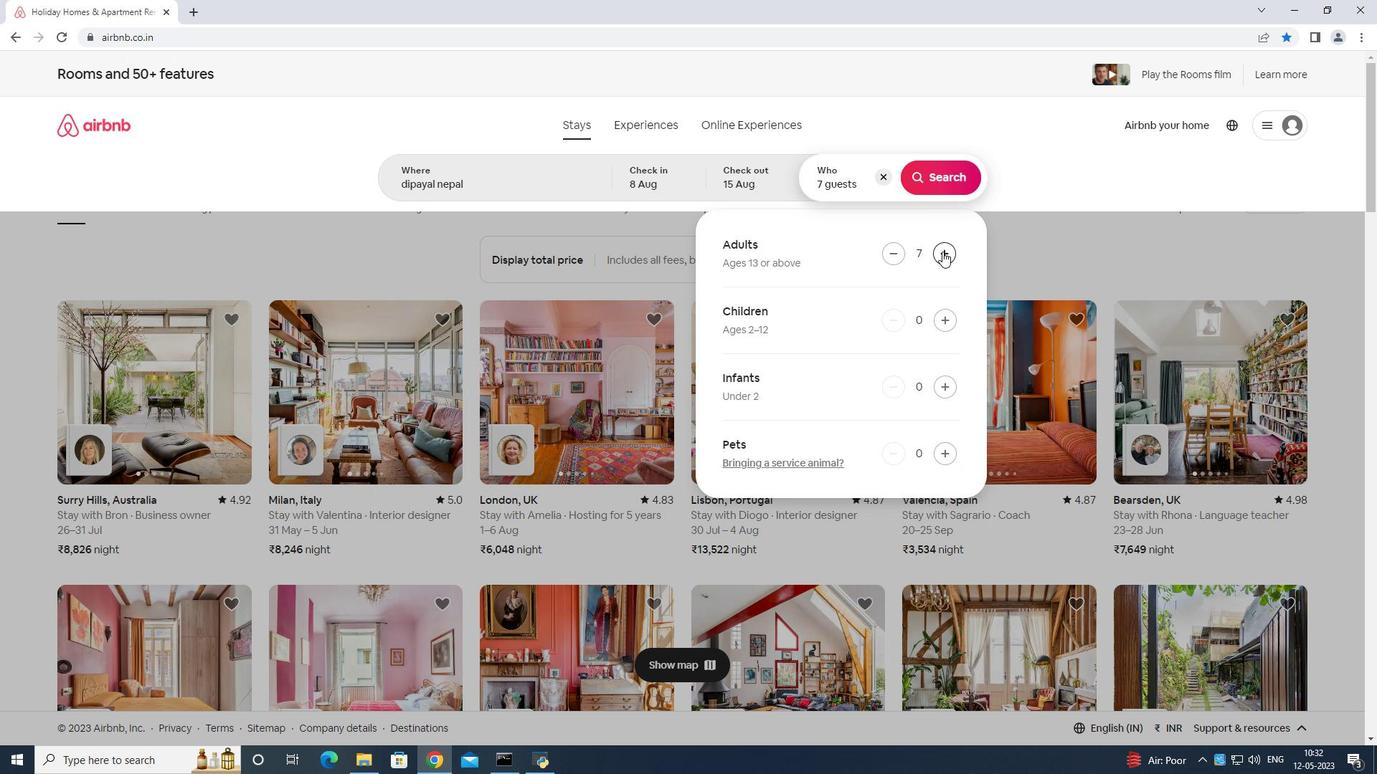 
Action: Mouse pressed left at (942, 251)
Screenshot: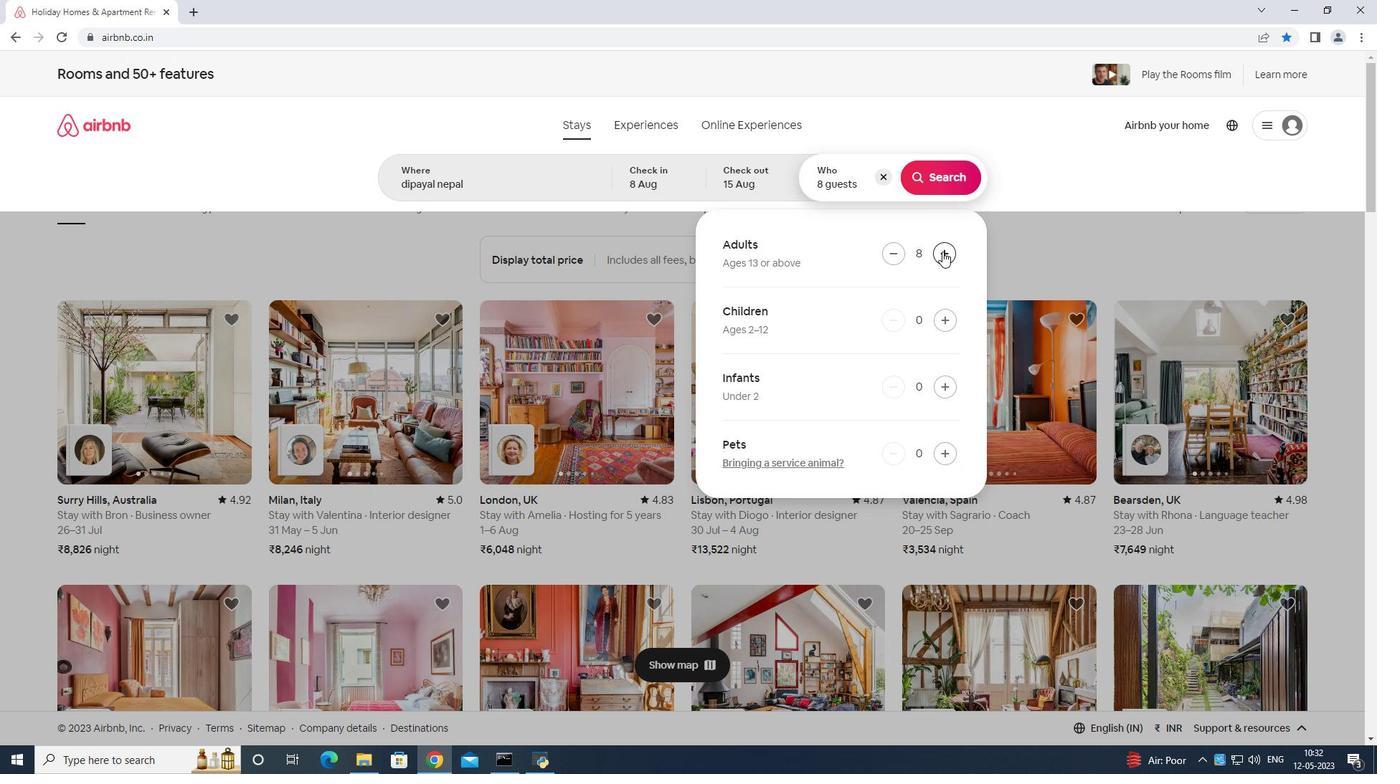 
Action: Mouse moved to (950, 177)
Screenshot: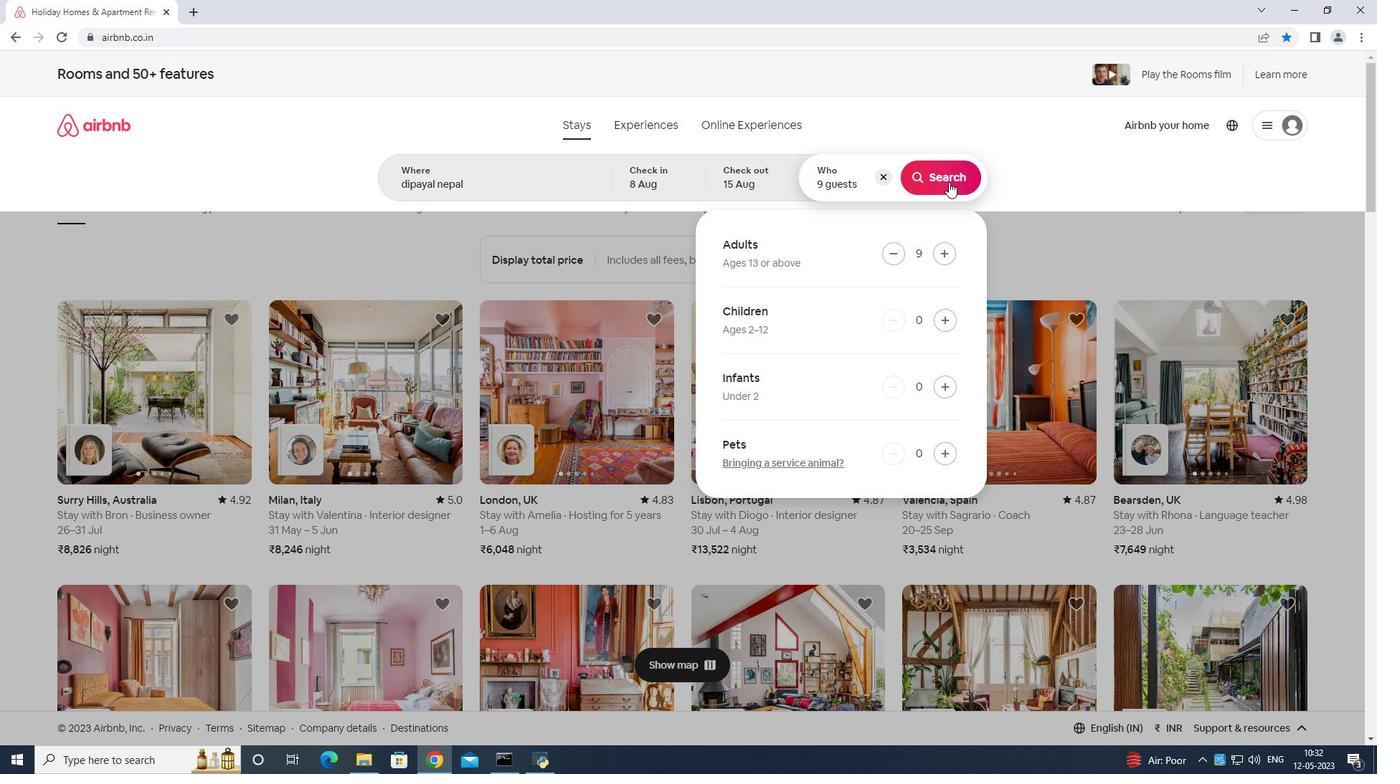 
Action: Mouse pressed left at (950, 177)
Screenshot: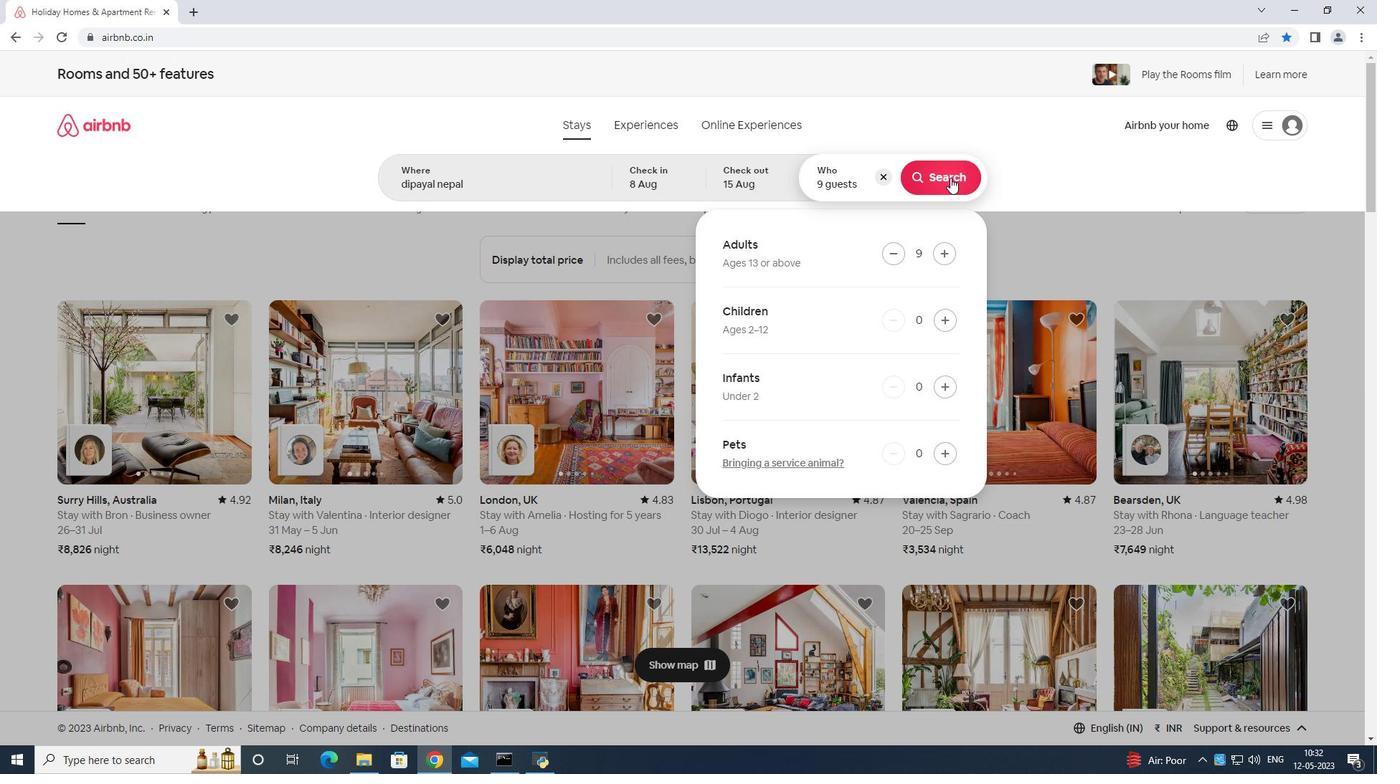 
Action: Mouse moved to (1273, 128)
Screenshot: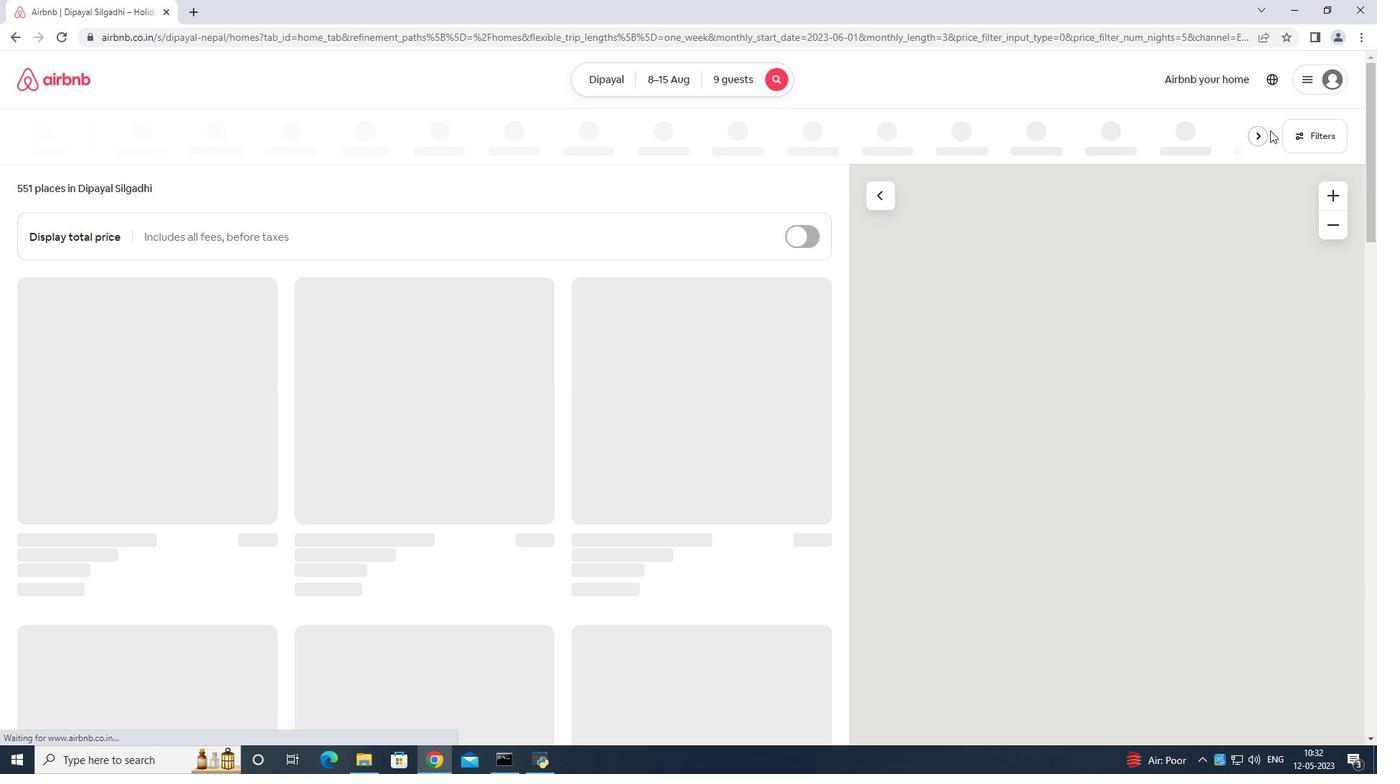 
Action: Mouse pressed left at (1273, 128)
Screenshot: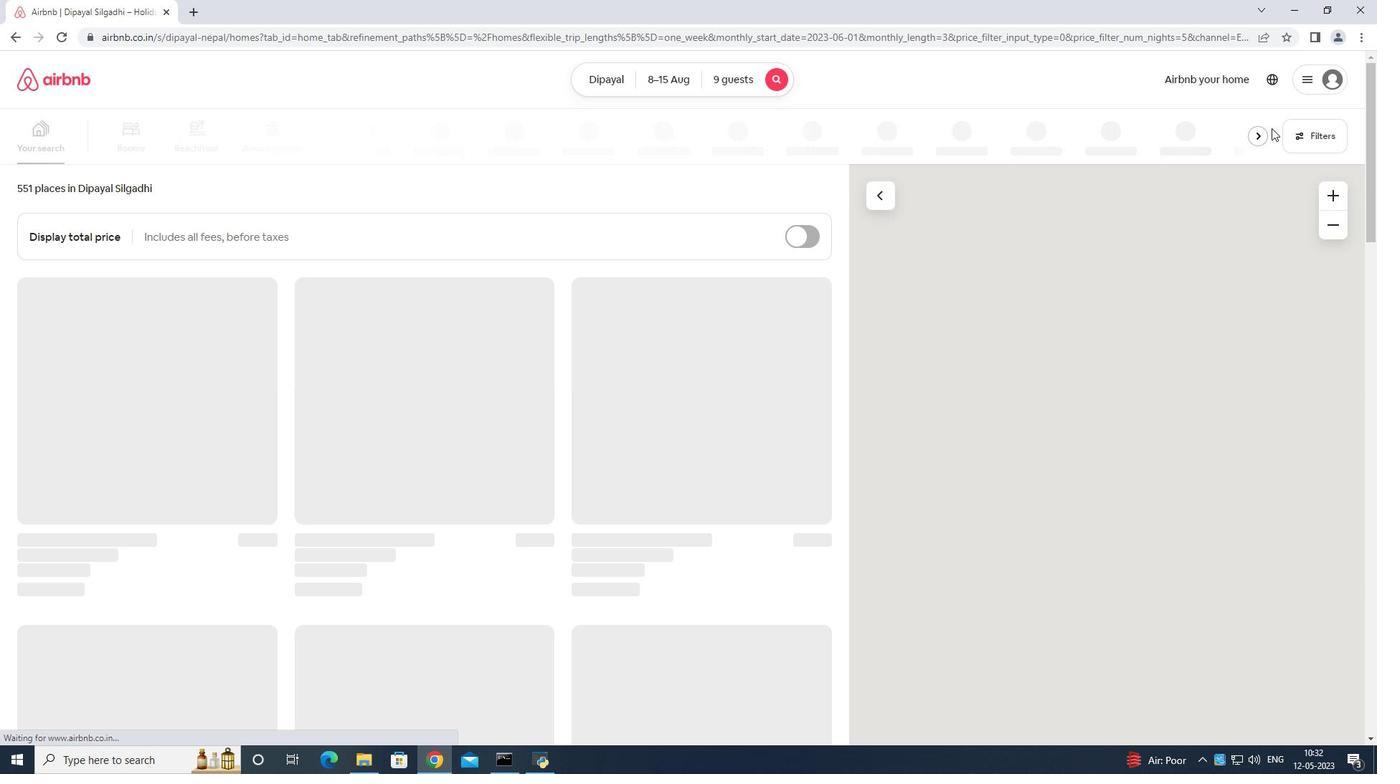 
Action: Mouse moved to (1295, 134)
Screenshot: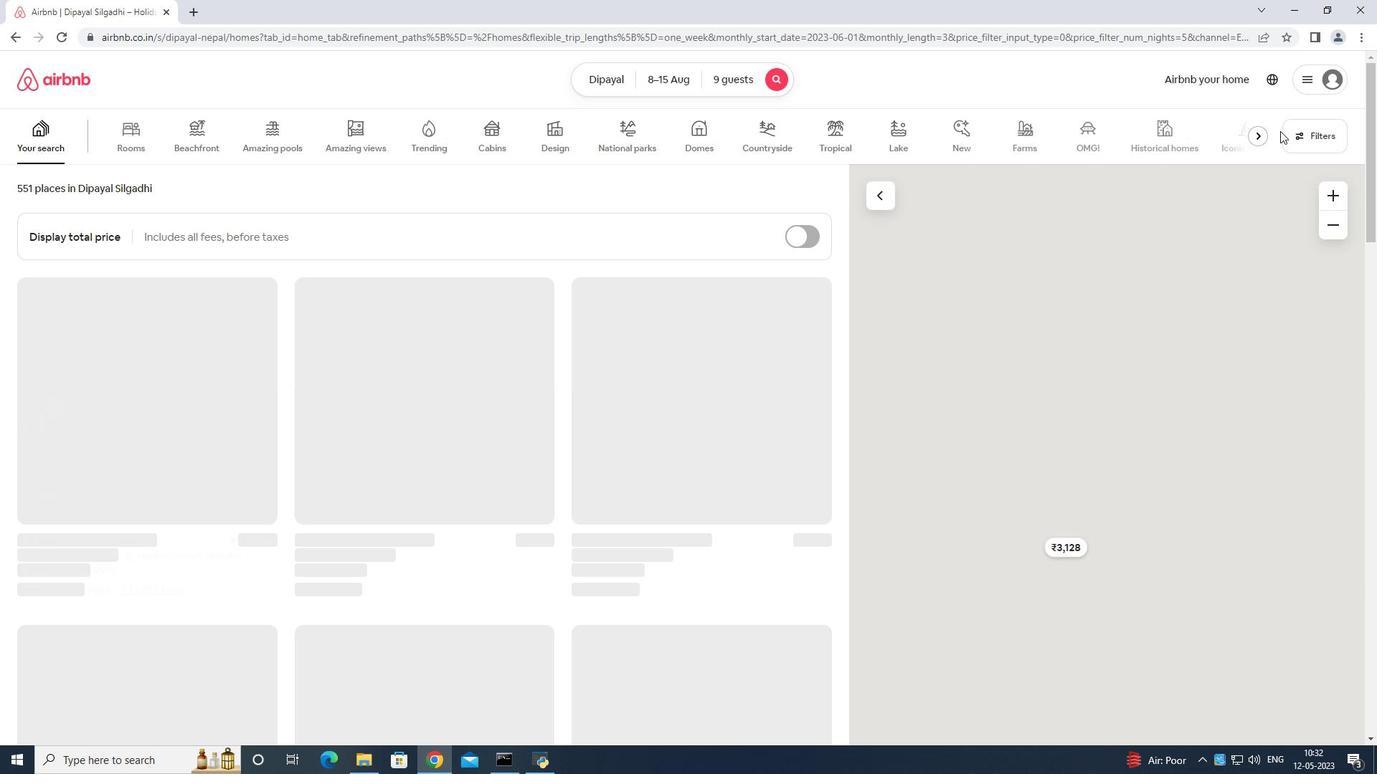 
Action: Mouse pressed left at (1295, 134)
Screenshot: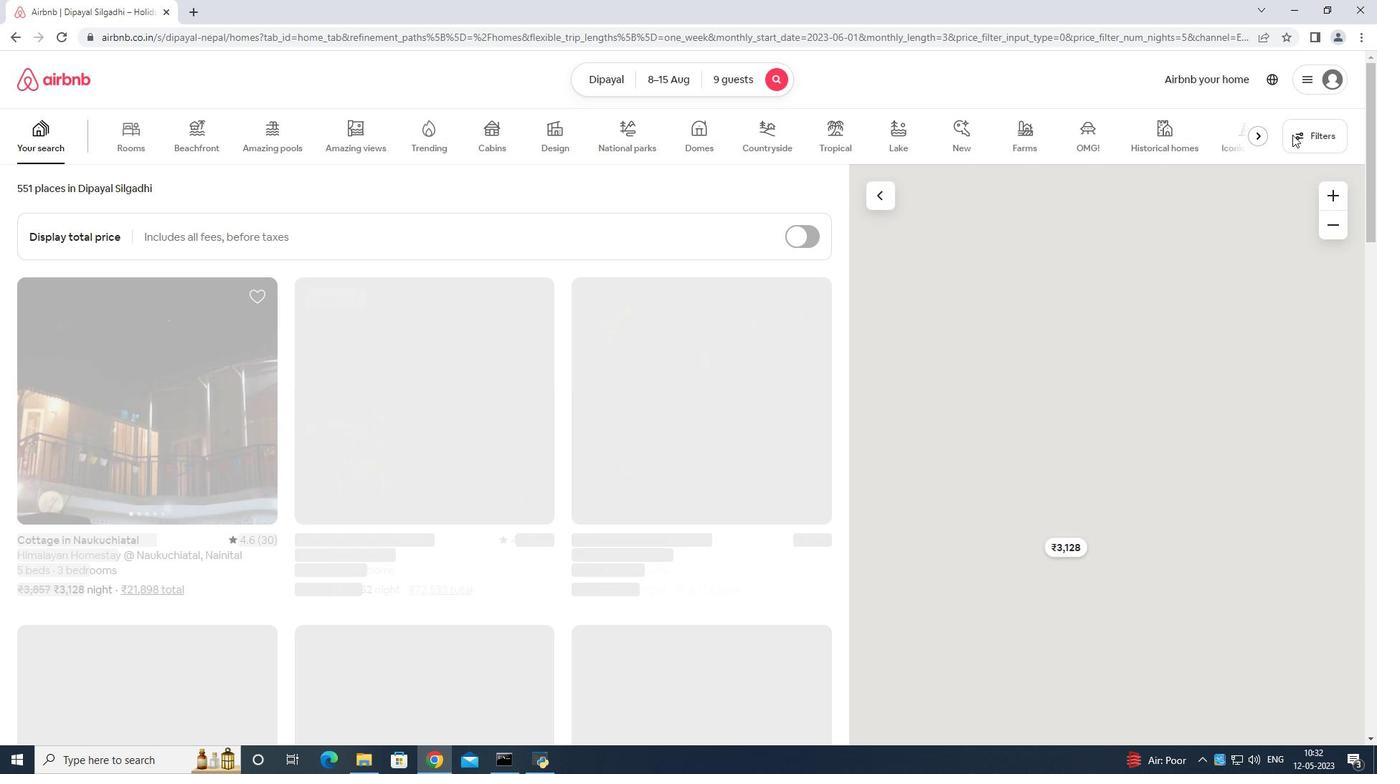 
Action: Mouse moved to (561, 485)
Screenshot: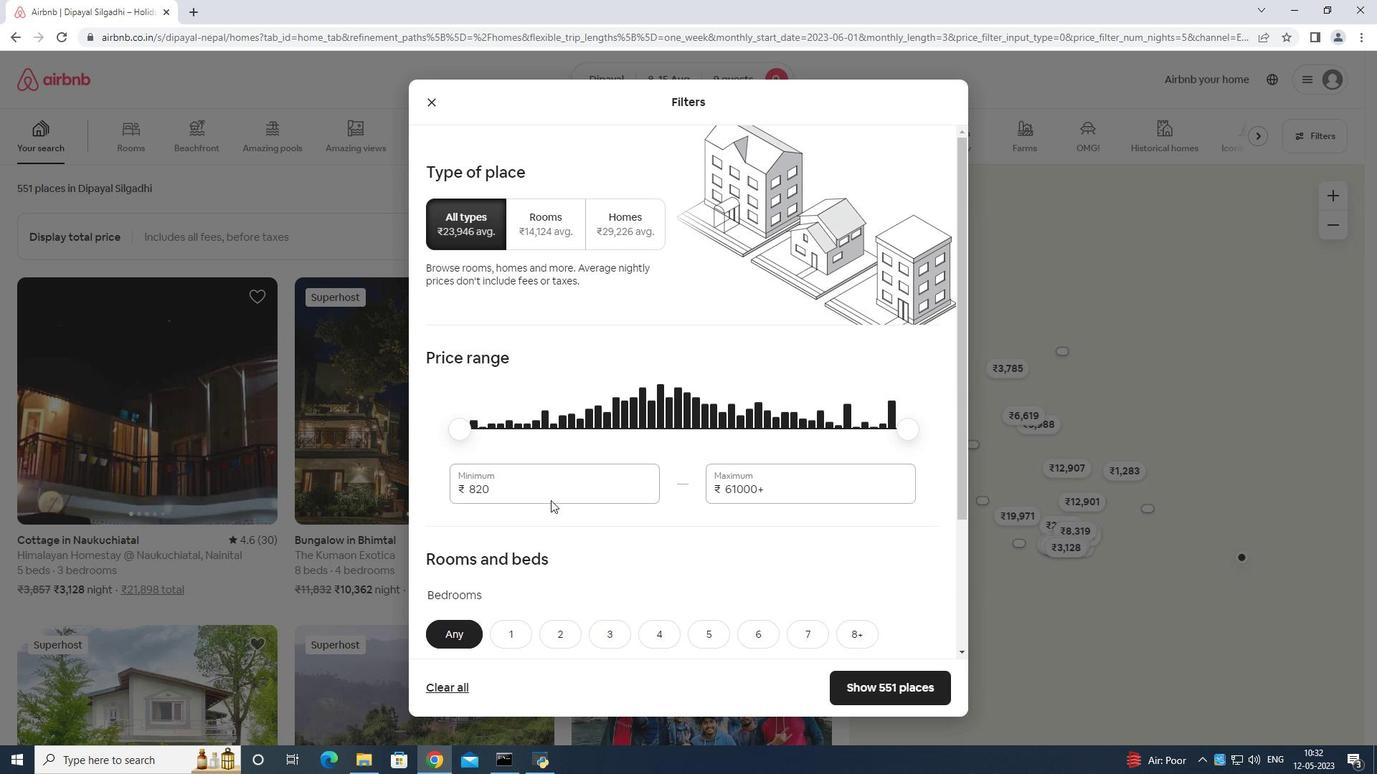 
Action: Mouse pressed left at (561, 485)
Screenshot: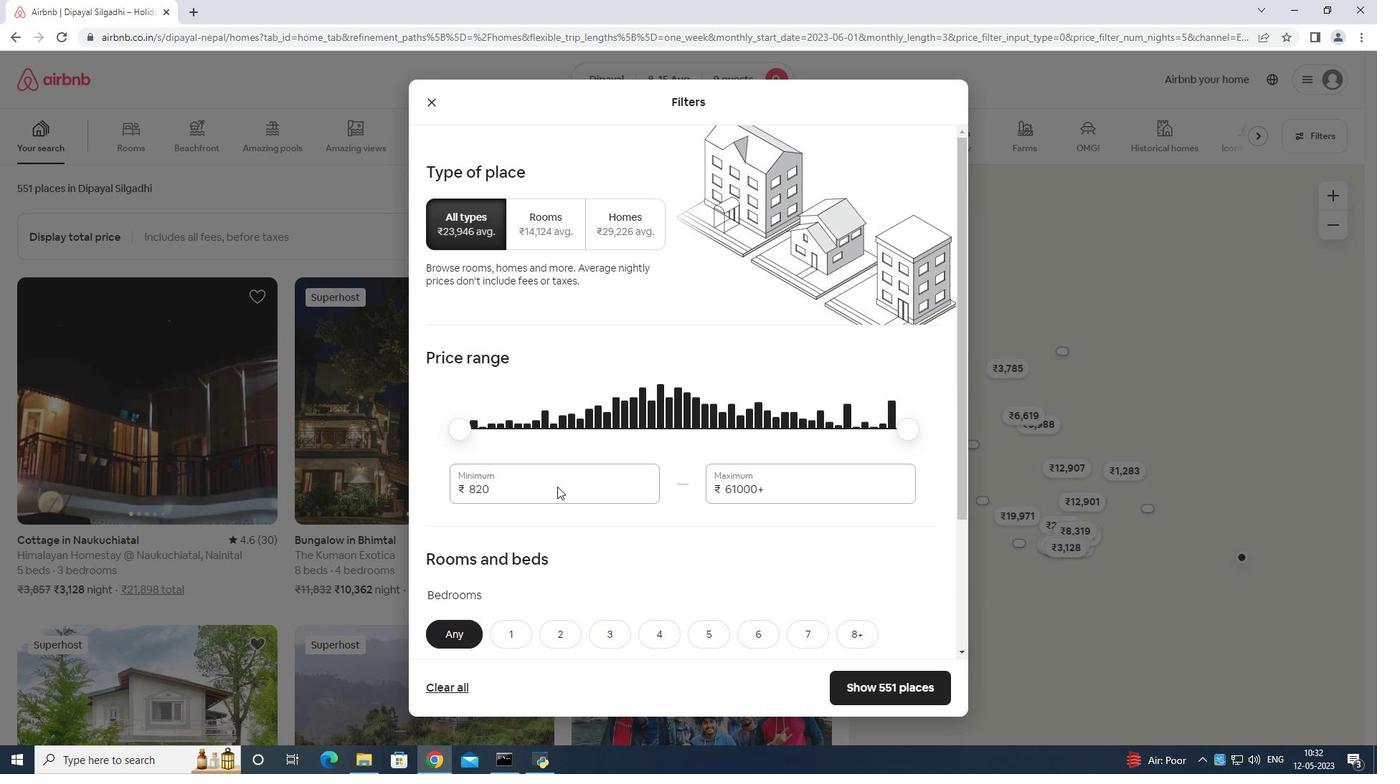 
Action: Mouse moved to (577, 445)
Screenshot: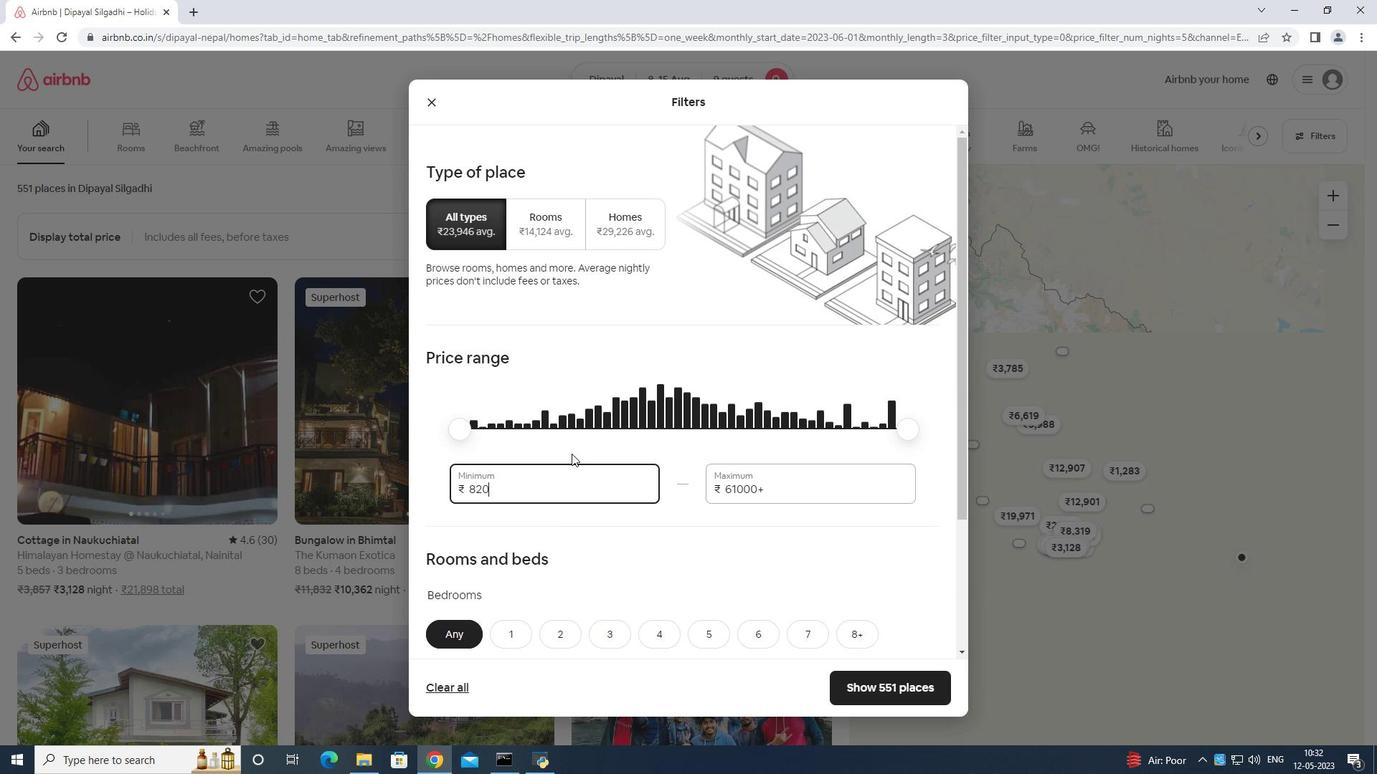 
Action: Key pressed <Key.backspace>
Screenshot: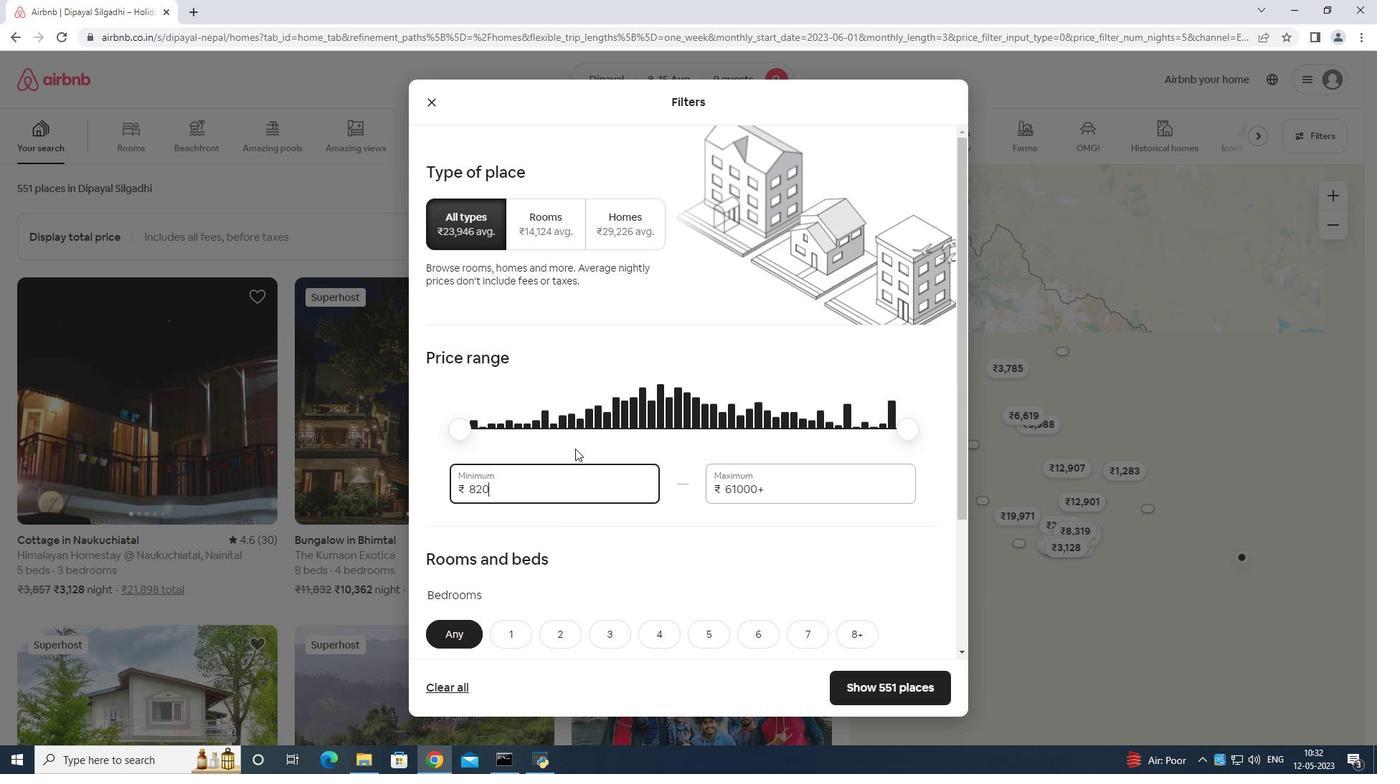 
Action: Mouse moved to (579, 436)
Screenshot: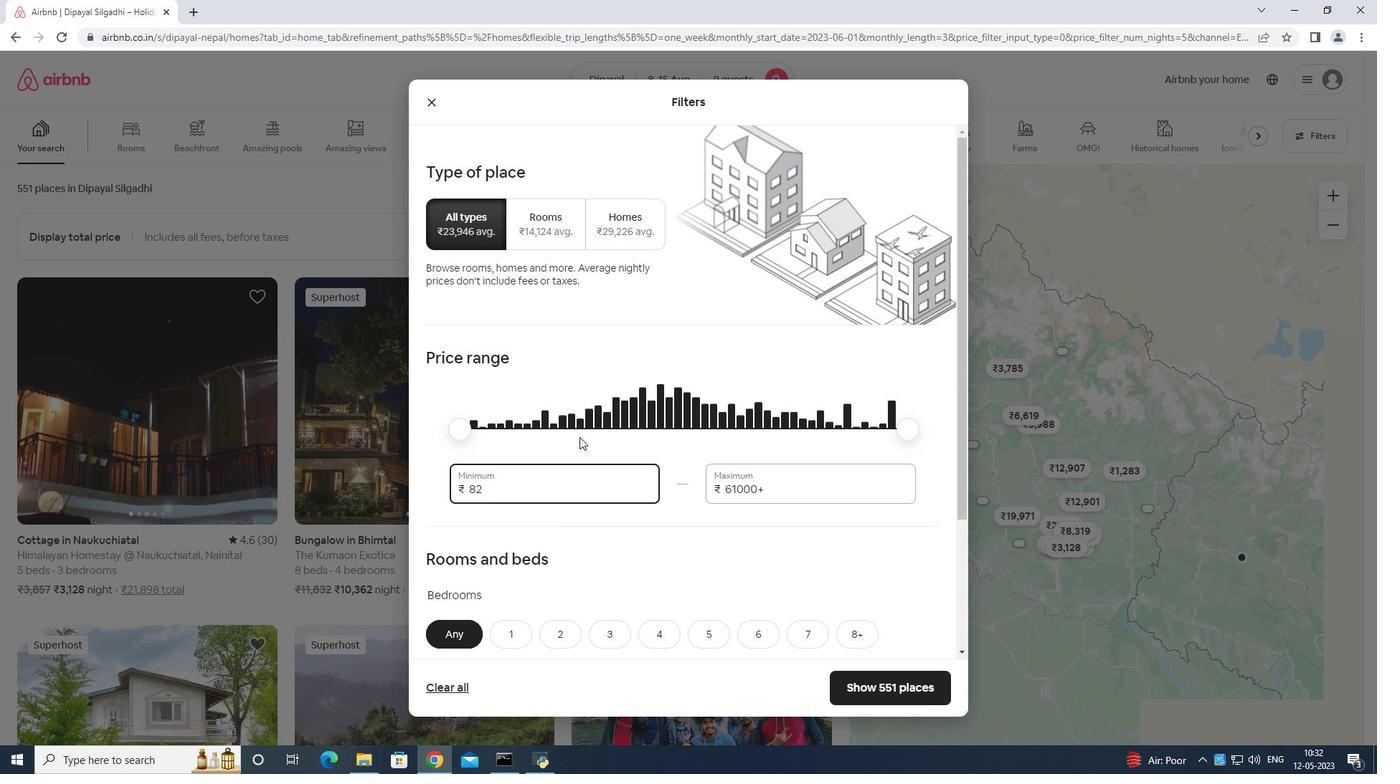 
Action: Key pressed <Key.backspace><Key.backspace><Key.backspace><Key.backspace><Key.backspace>
Screenshot: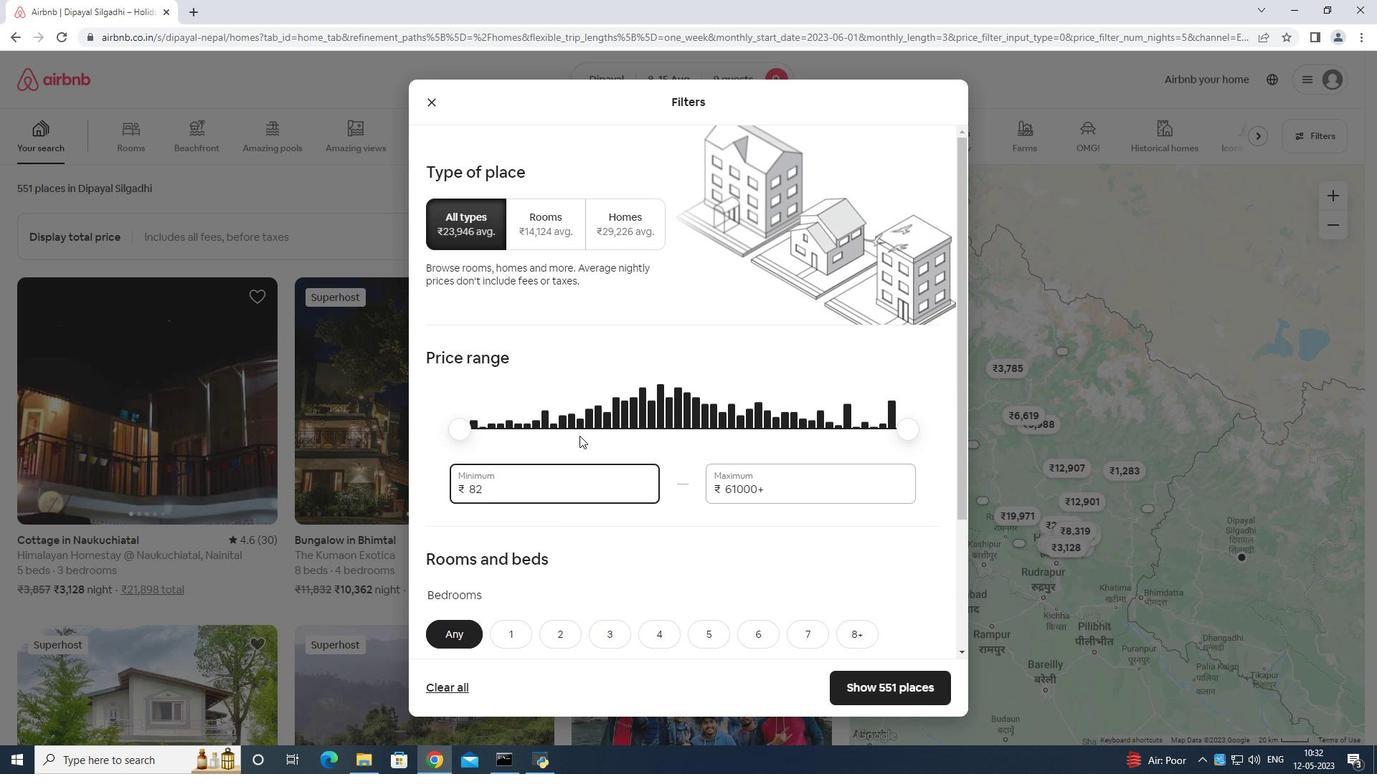 
Action: Mouse moved to (579, 435)
Screenshot: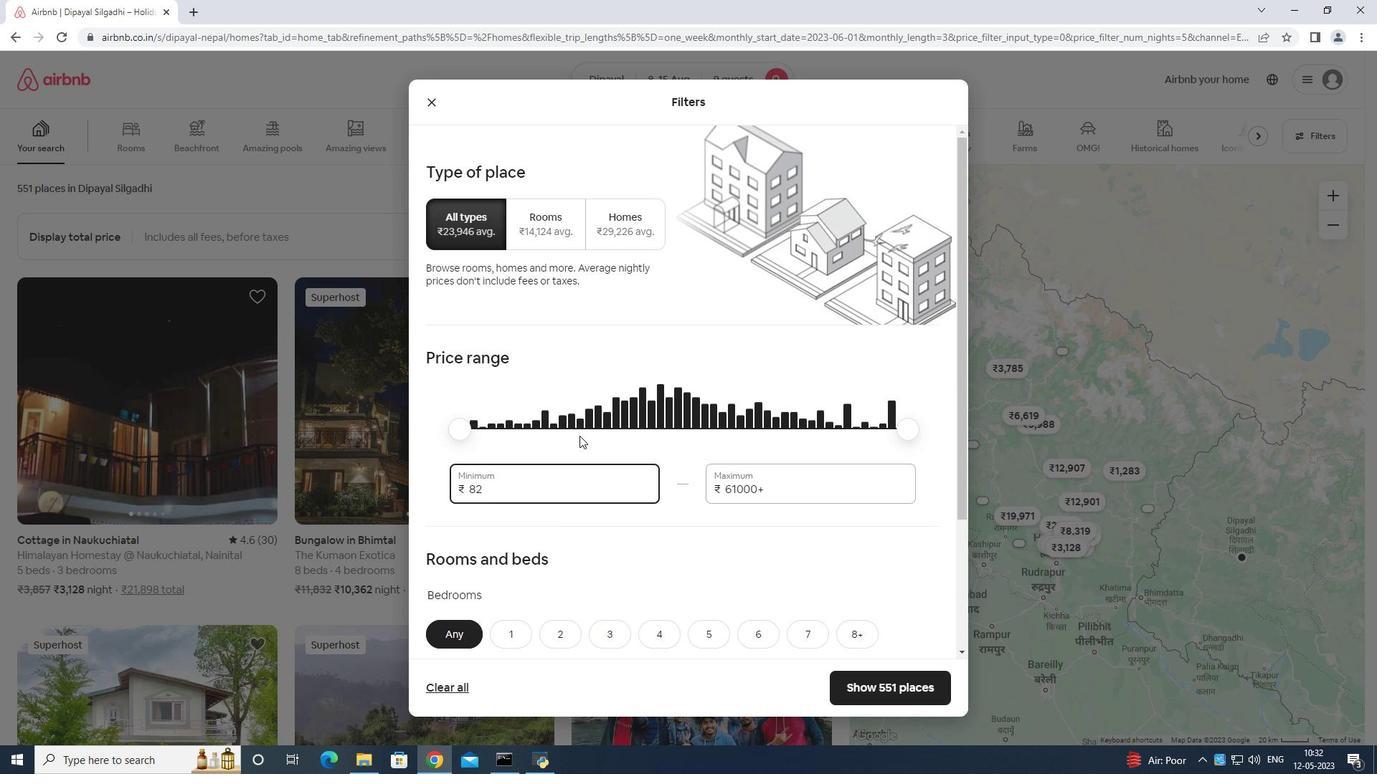 
Action: Key pressed <Key.backspace>
Screenshot: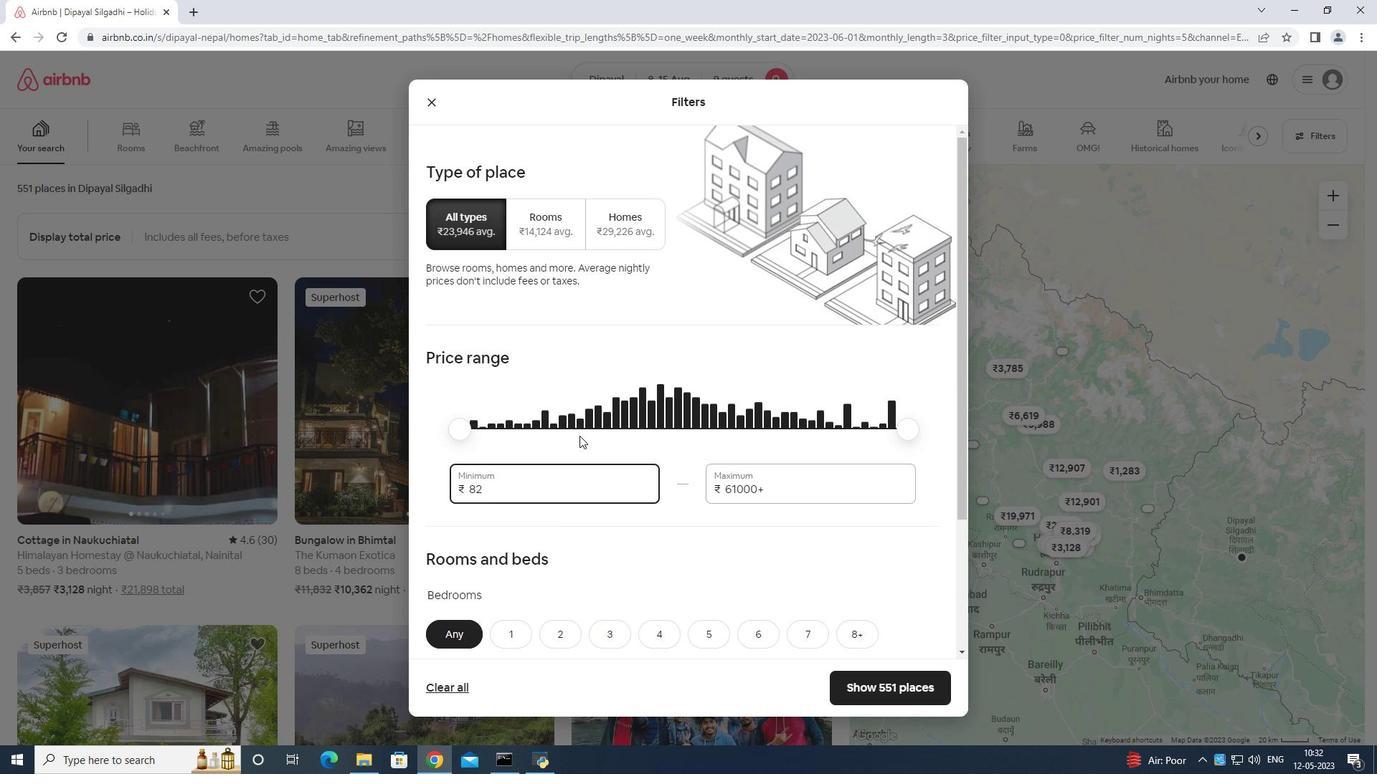 
Action: Mouse moved to (584, 434)
Screenshot: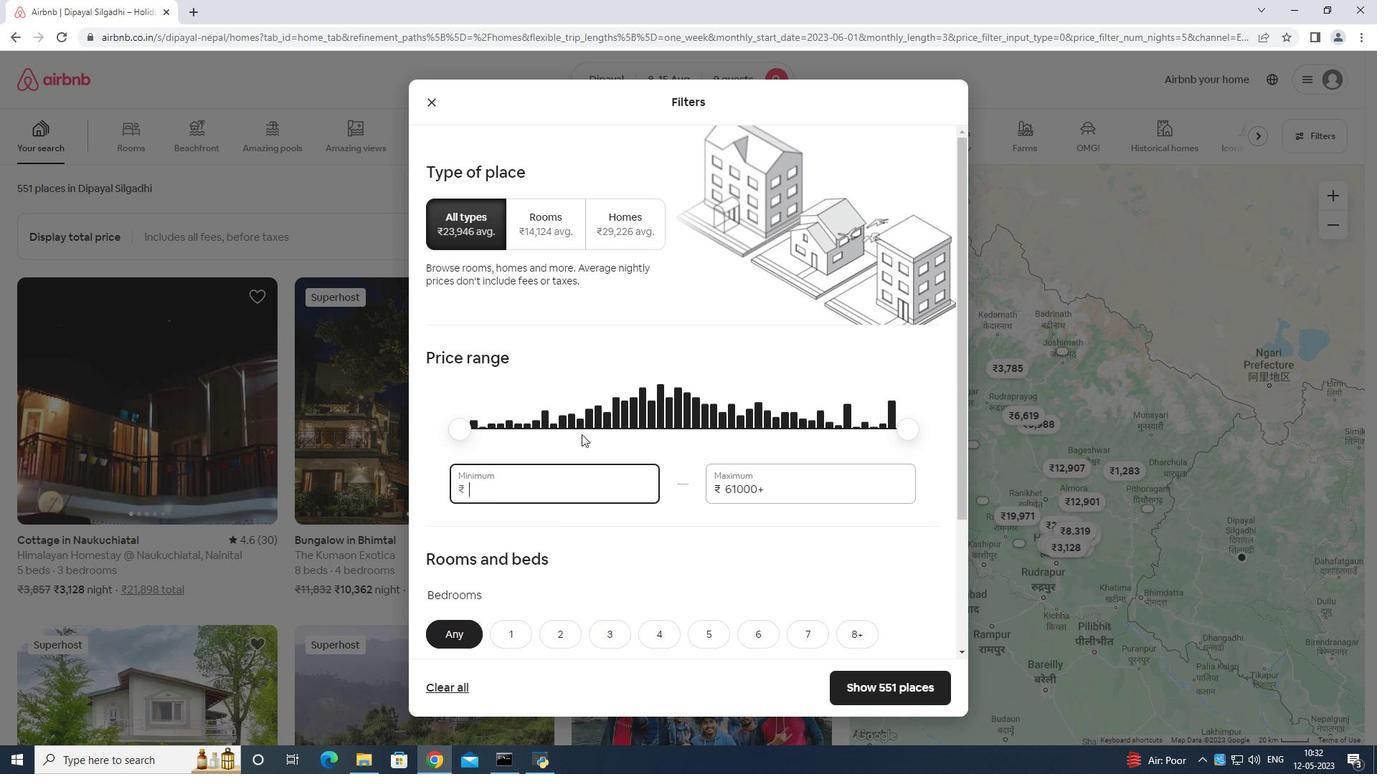 
Action: Key pressed 1
Screenshot: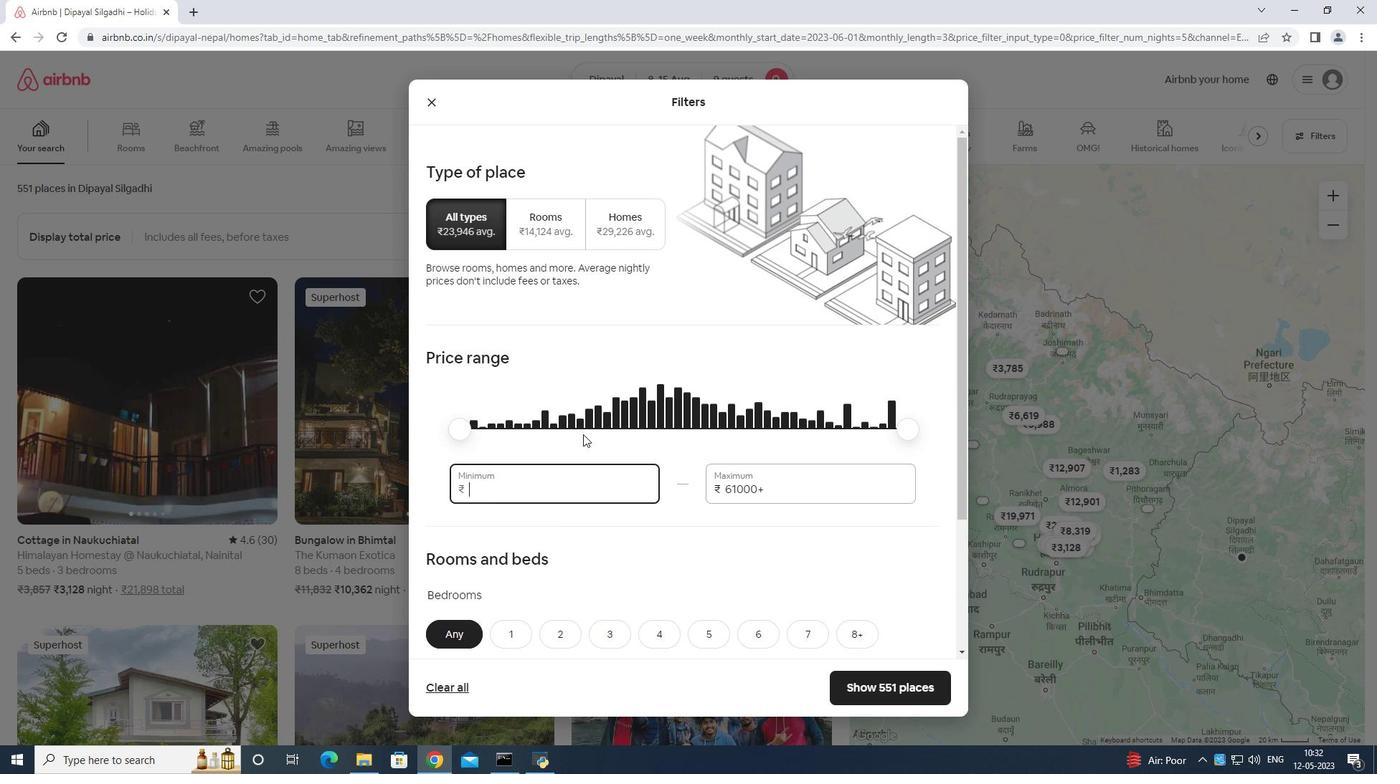 
Action: Mouse moved to (586, 434)
Screenshot: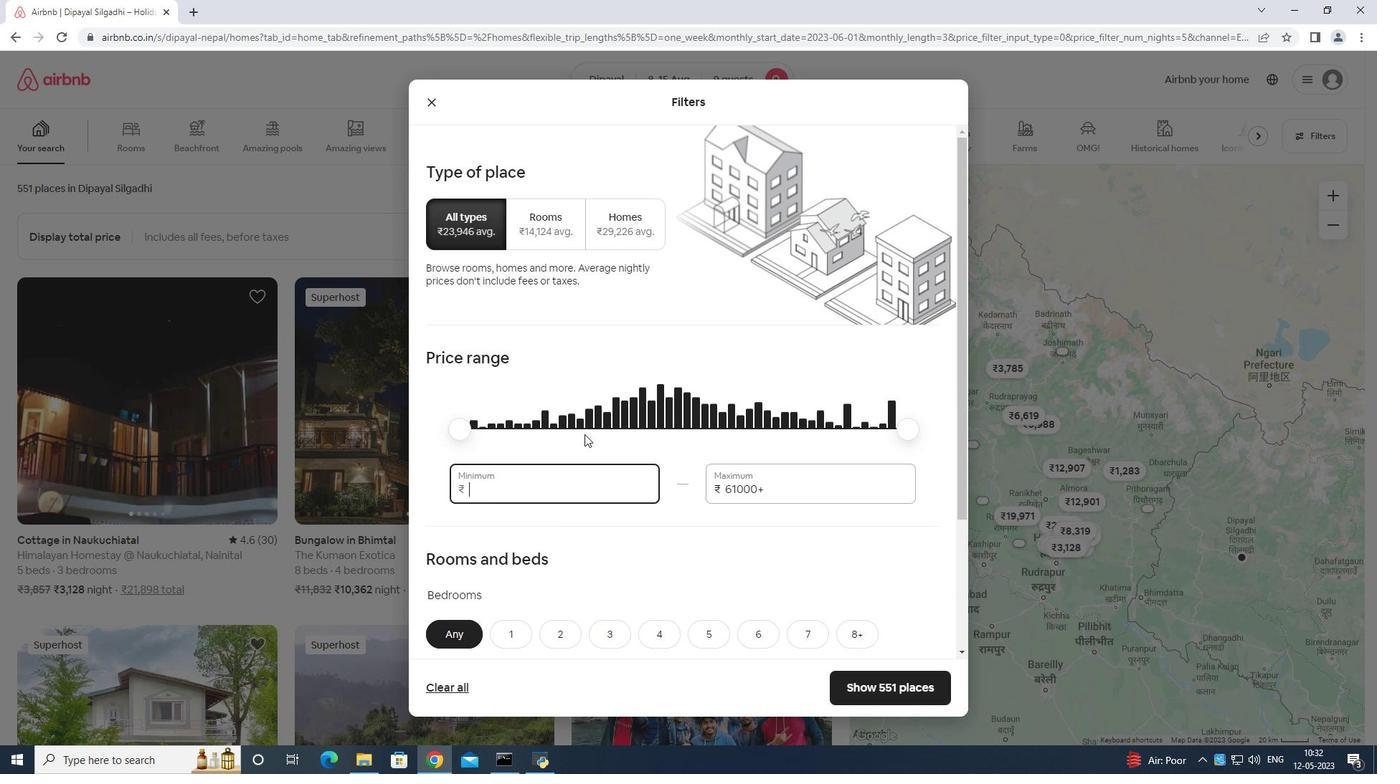 
Action: Key pressed 00
Screenshot: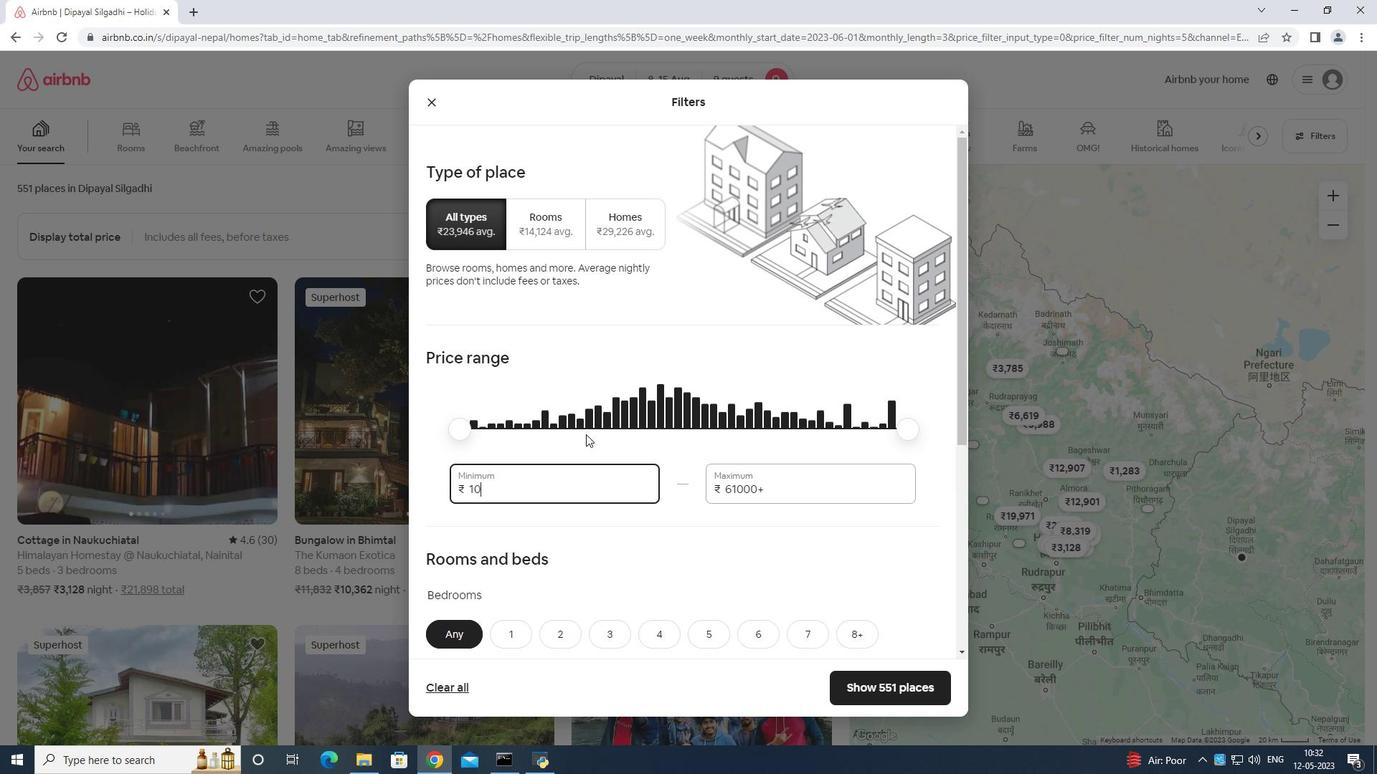 
Action: Mouse moved to (588, 433)
Screenshot: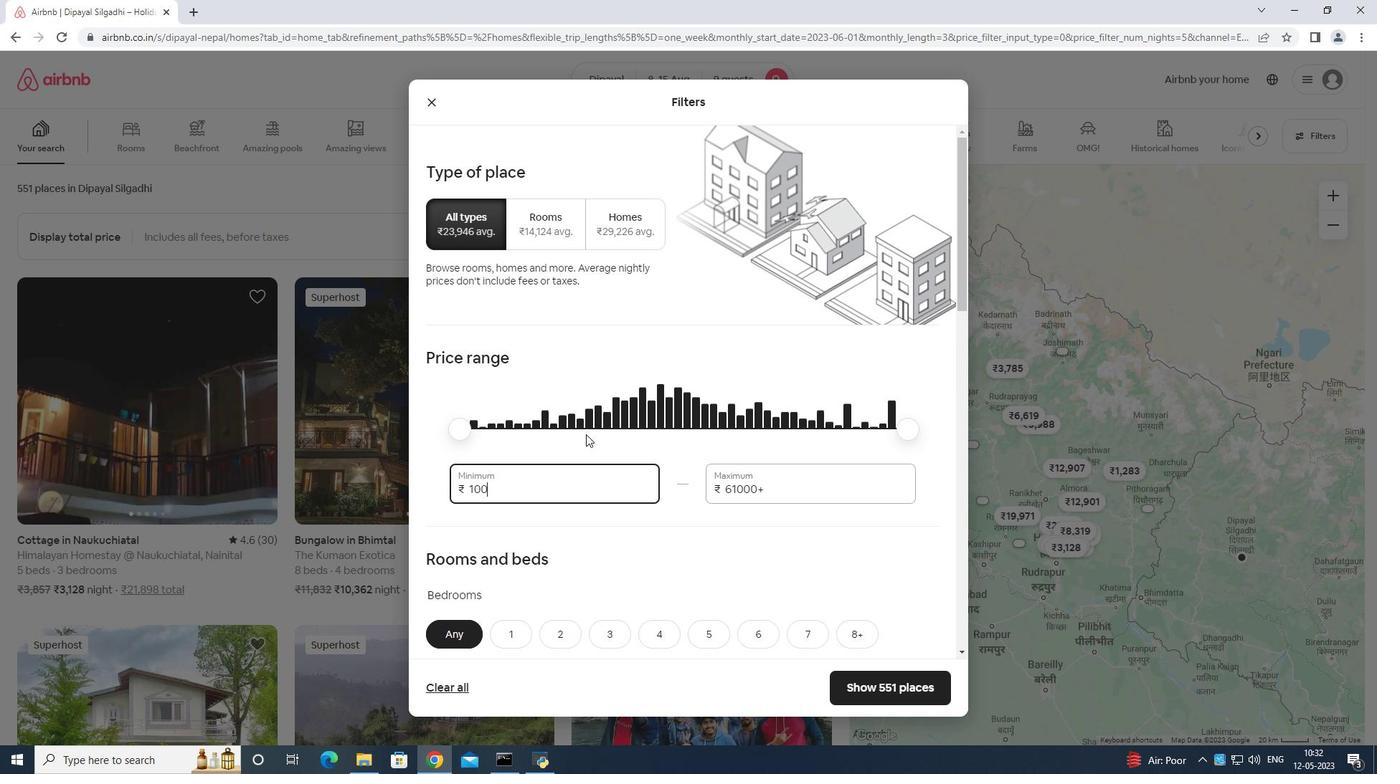 
Action: Key pressed 0
Screenshot: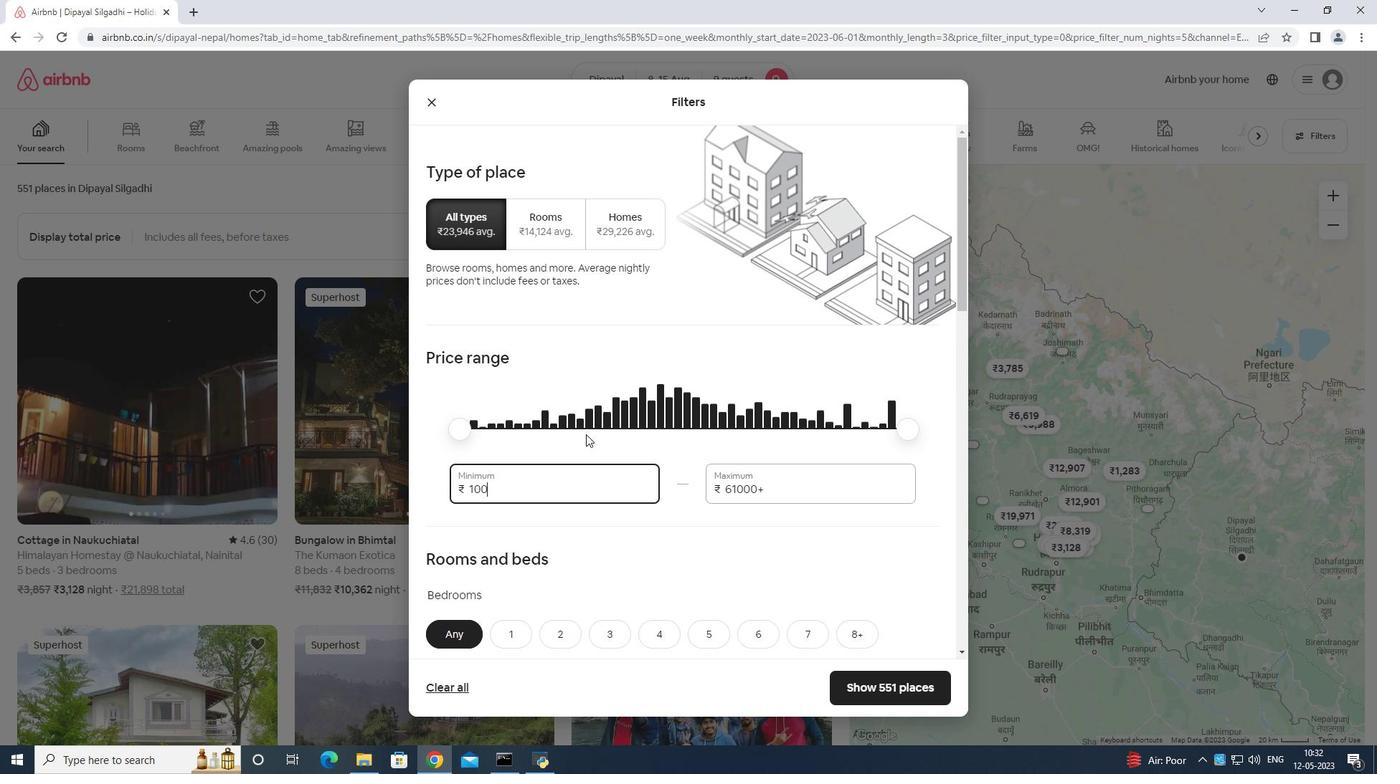 
Action: Mouse moved to (589, 432)
Screenshot: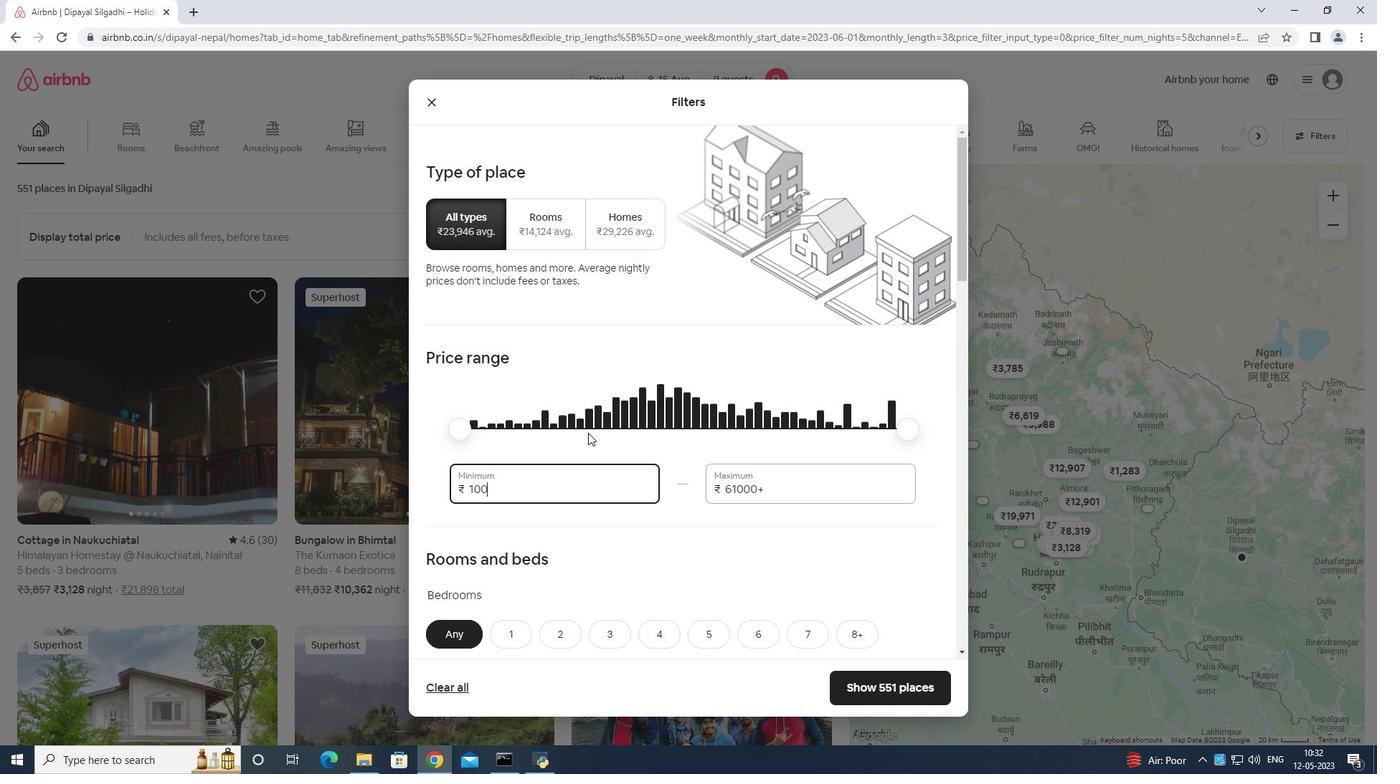 
Action: Key pressed 0
Screenshot: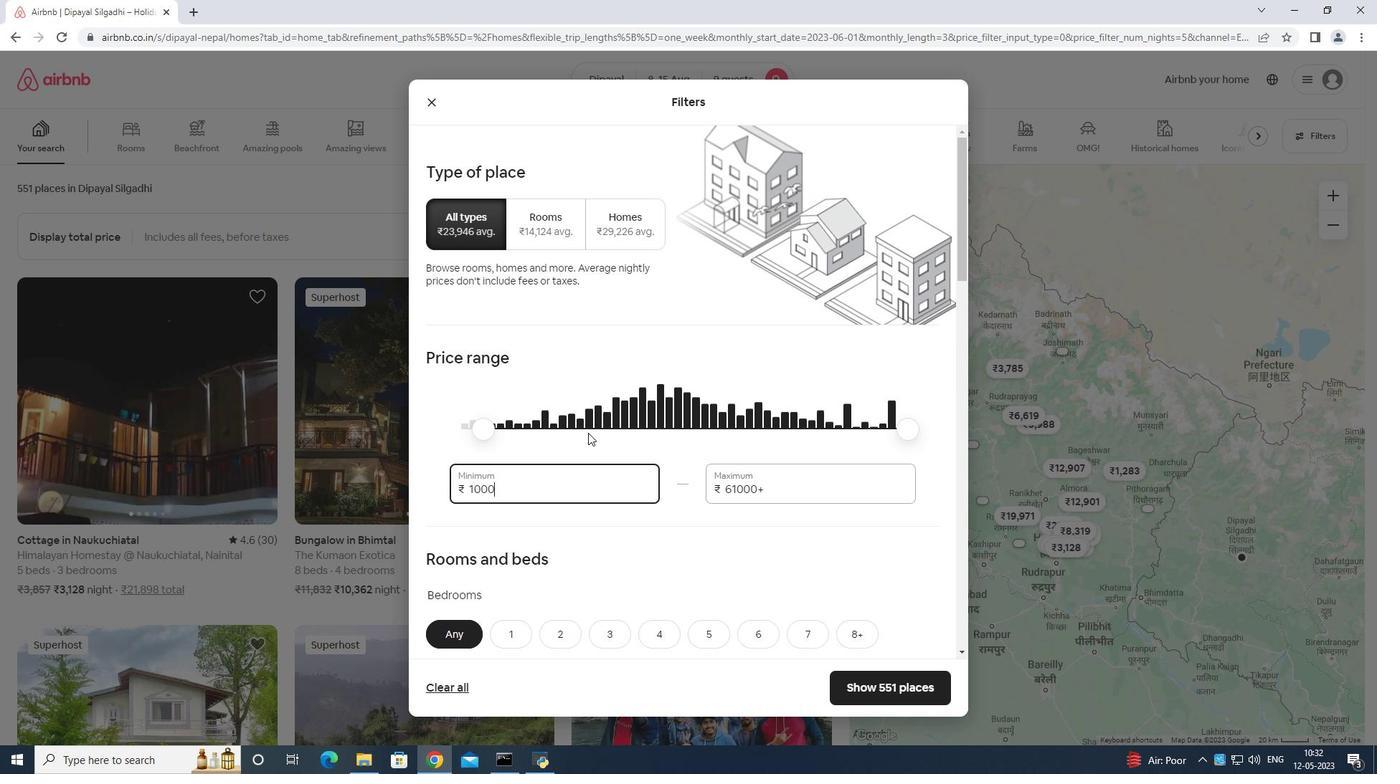 
Action: Mouse moved to (791, 475)
Screenshot: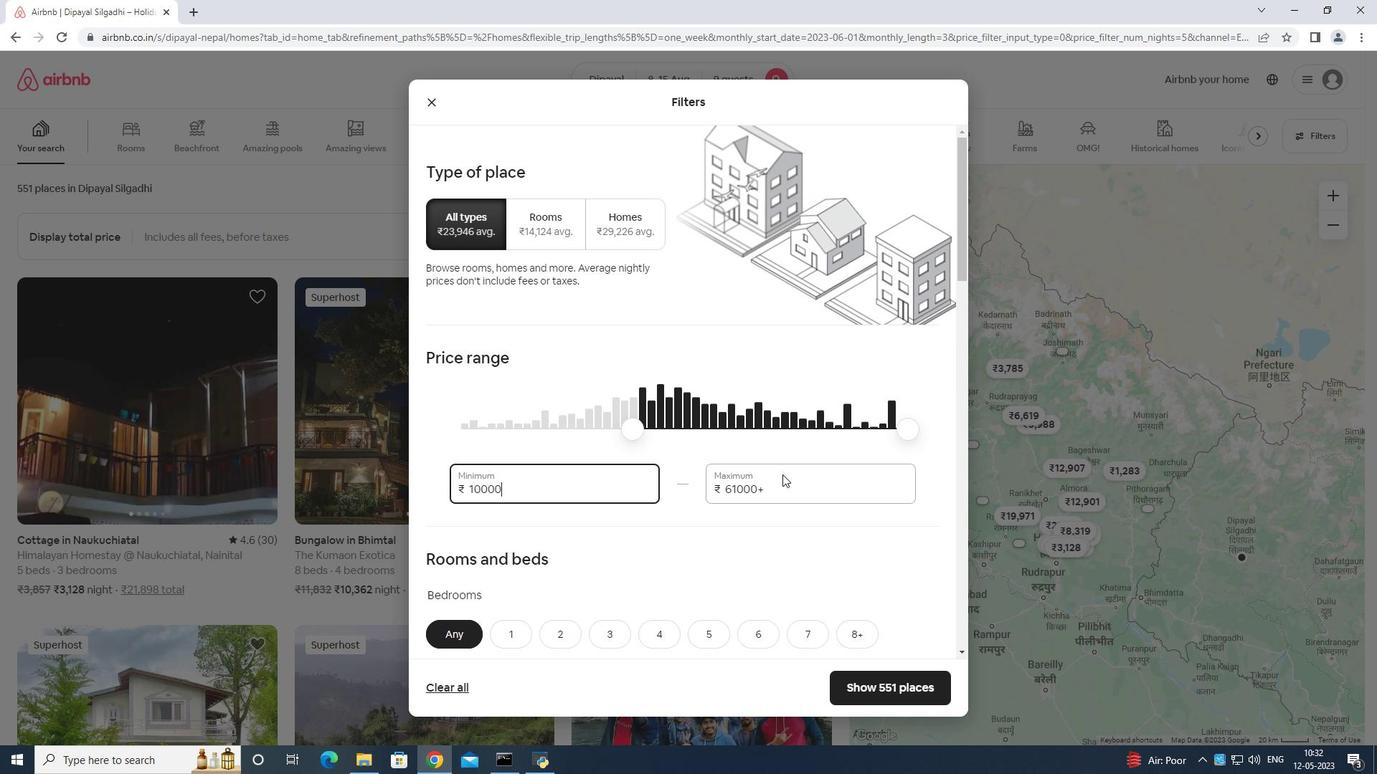 
Action: Mouse pressed left at (791, 475)
Screenshot: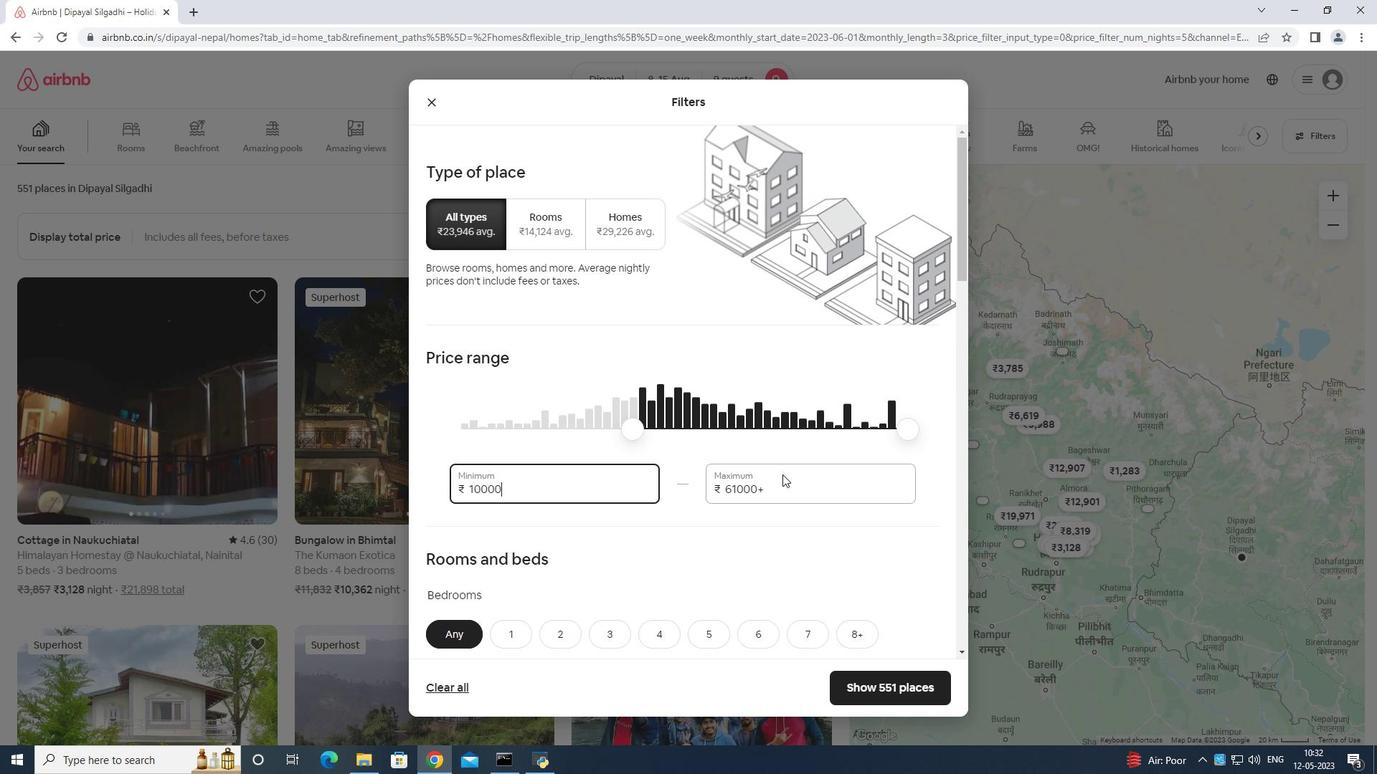 
Action: Mouse moved to (791, 470)
Screenshot: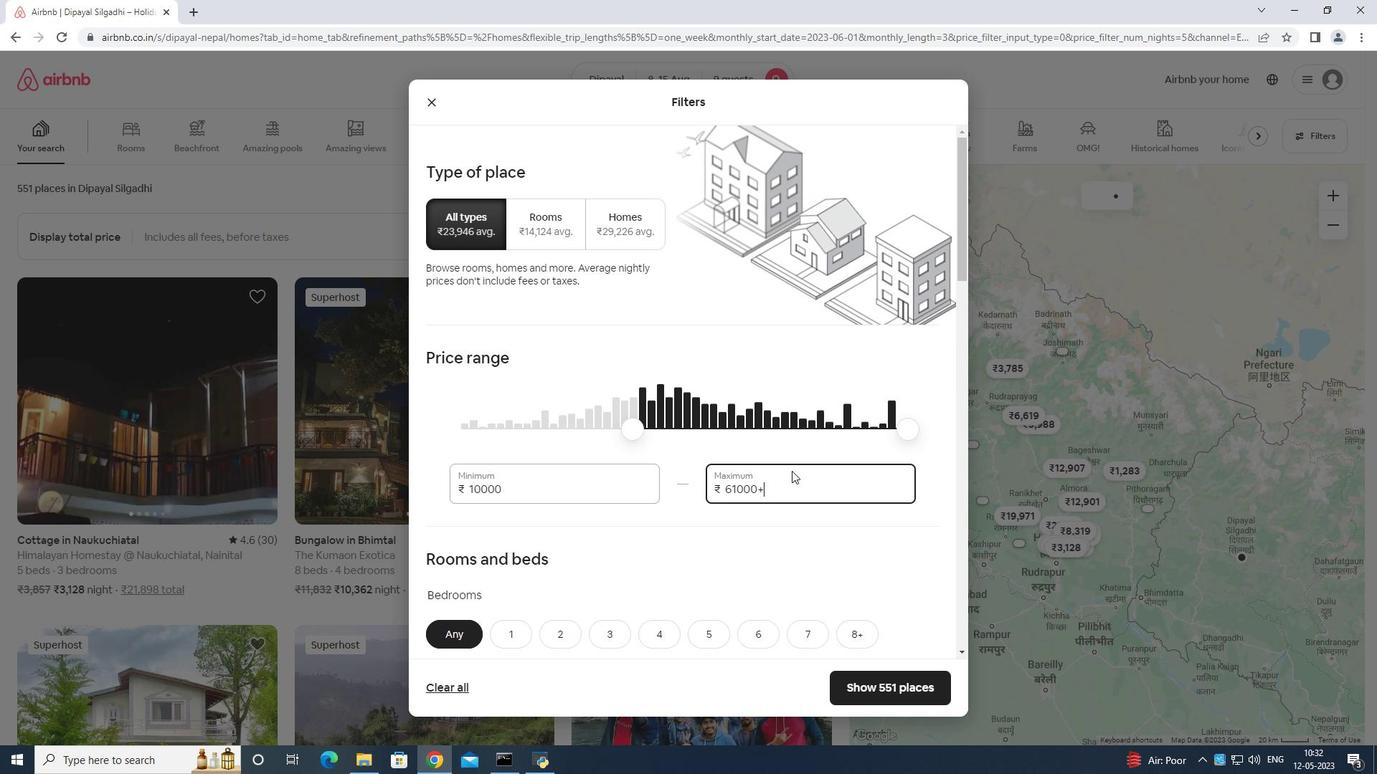 
Action: Key pressed <Key.backspace>
Screenshot: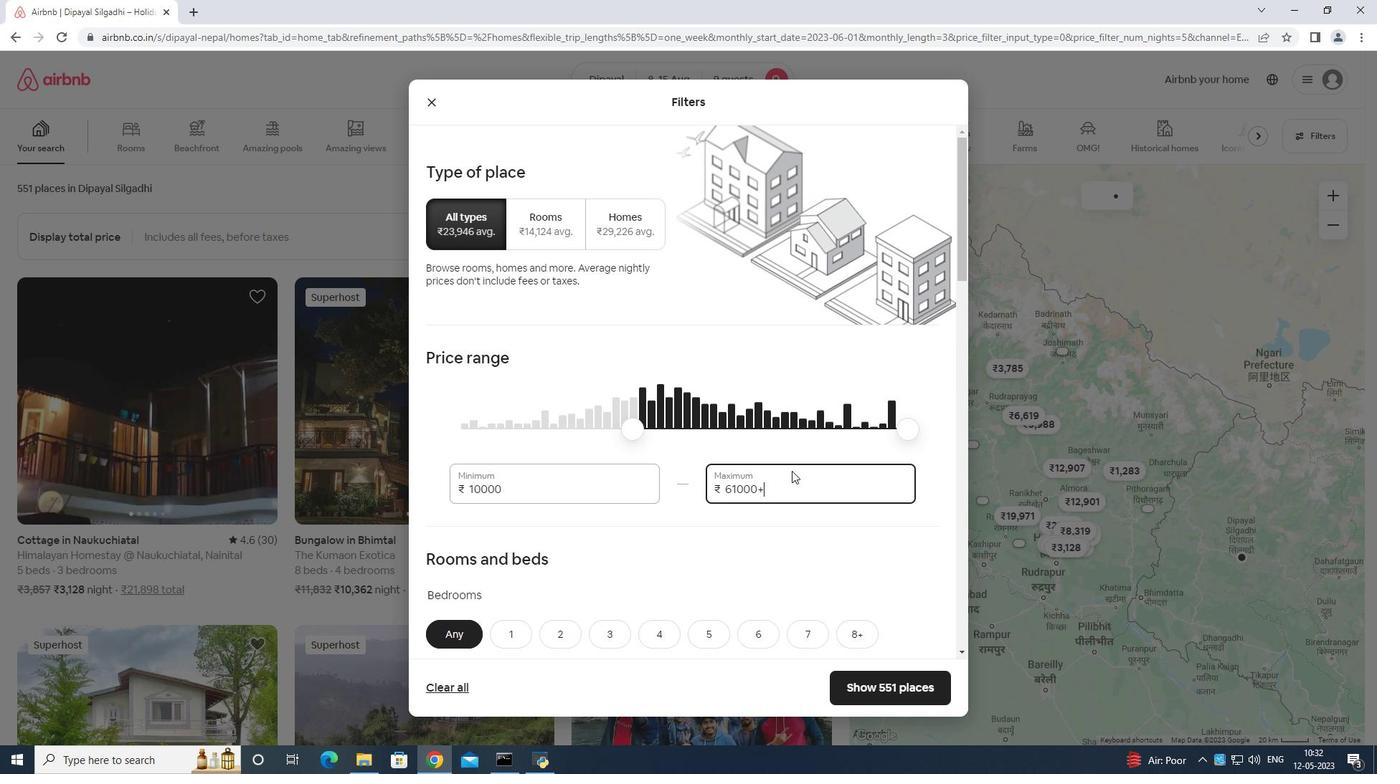 
Action: Mouse moved to (790, 468)
Screenshot: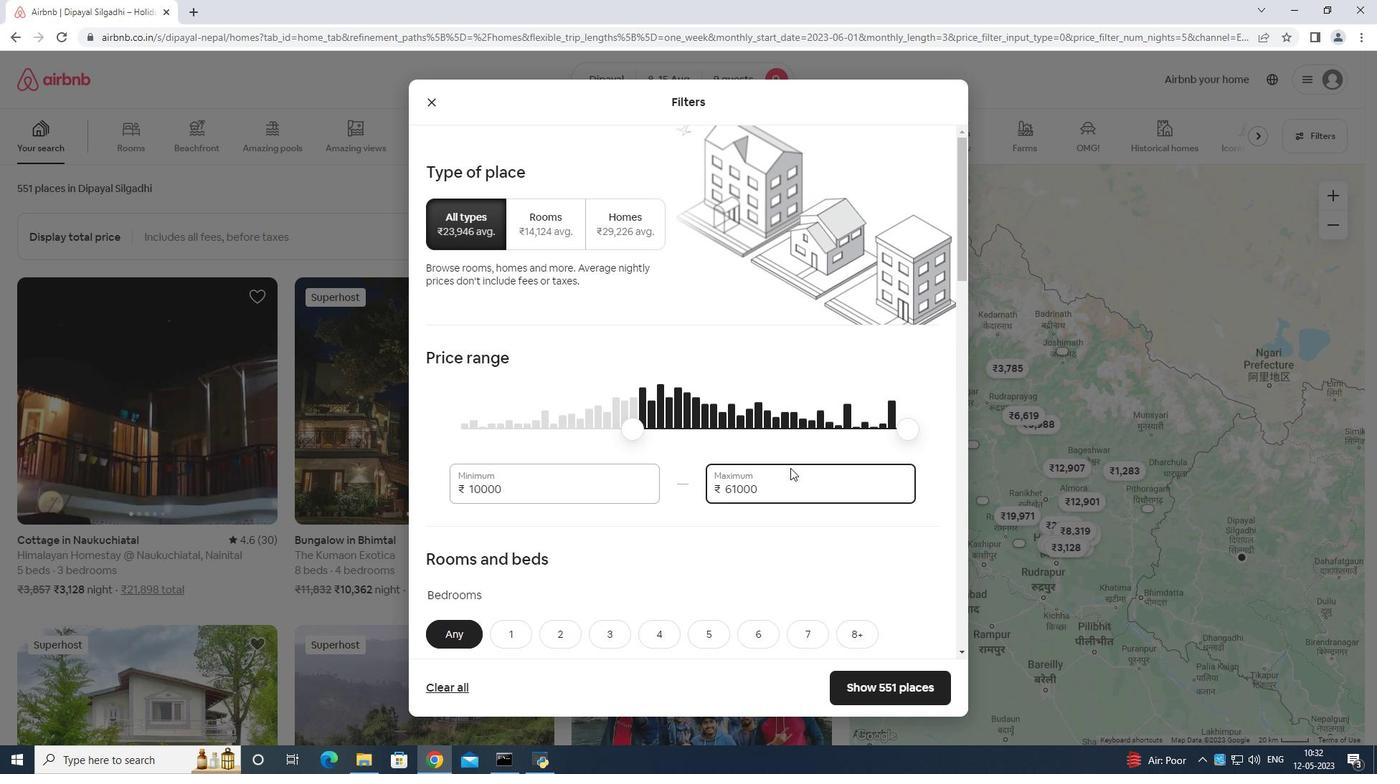 
Action: Key pressed <Key.backspace><Key.backspace><Key.backspace><Key.backspace><Key.backspace><Key.backspace><Key.backspace><Key.backspace><Key.backspace><Key.backspace><Key.backspace><Key.backspace><Key.backspace><Key.backspace><Key.backspace><Key.backspace><Key.backspace>1
Screenshot: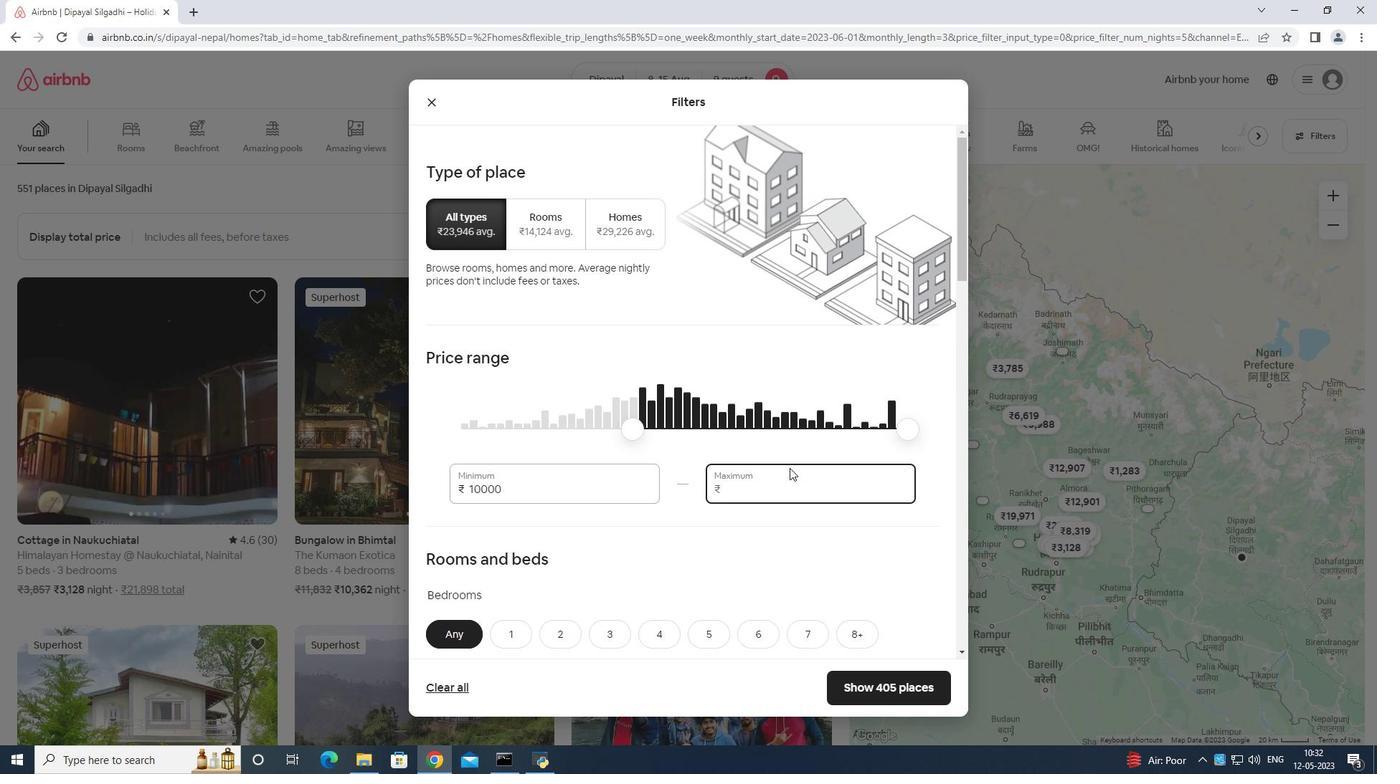 
Action: Mouse moved to (790, 466)
Screenshot: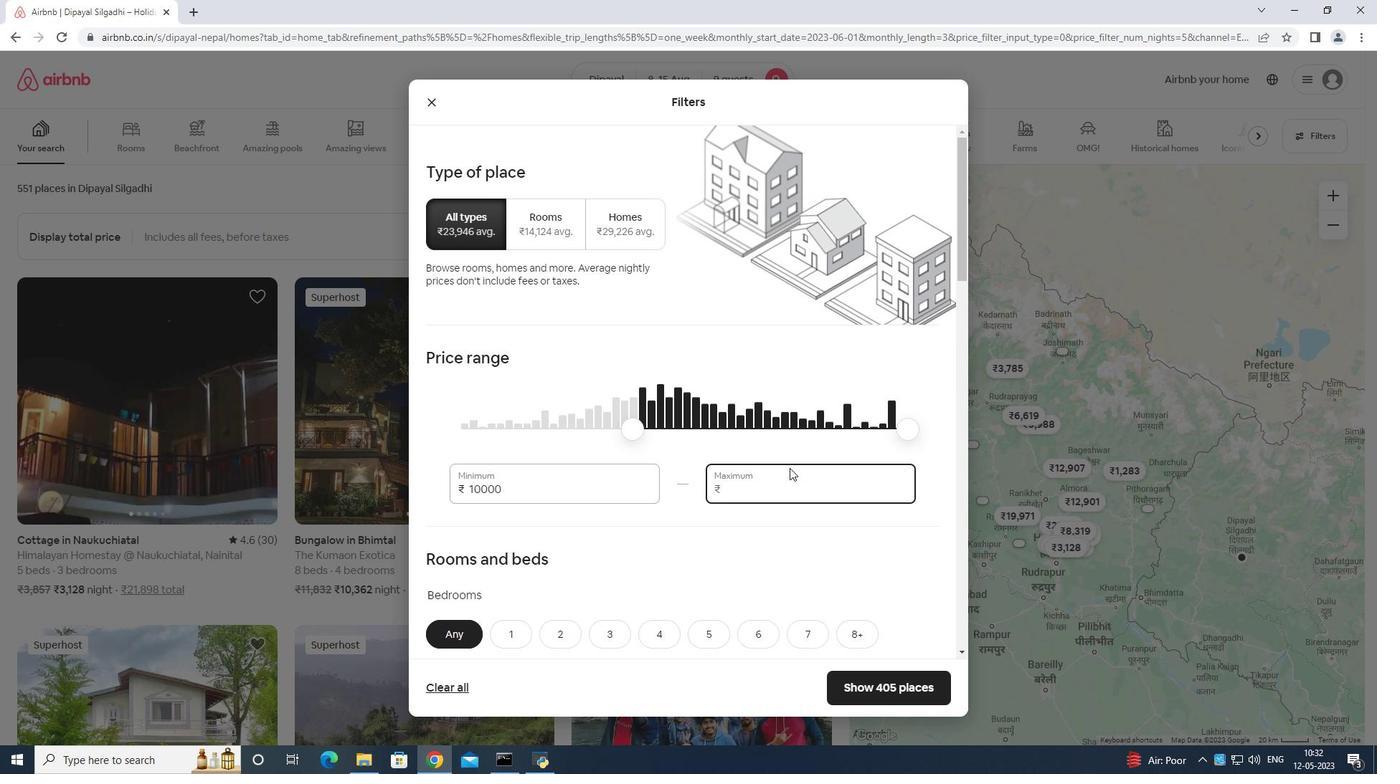 
Action: Key pressed 40
Screenshot: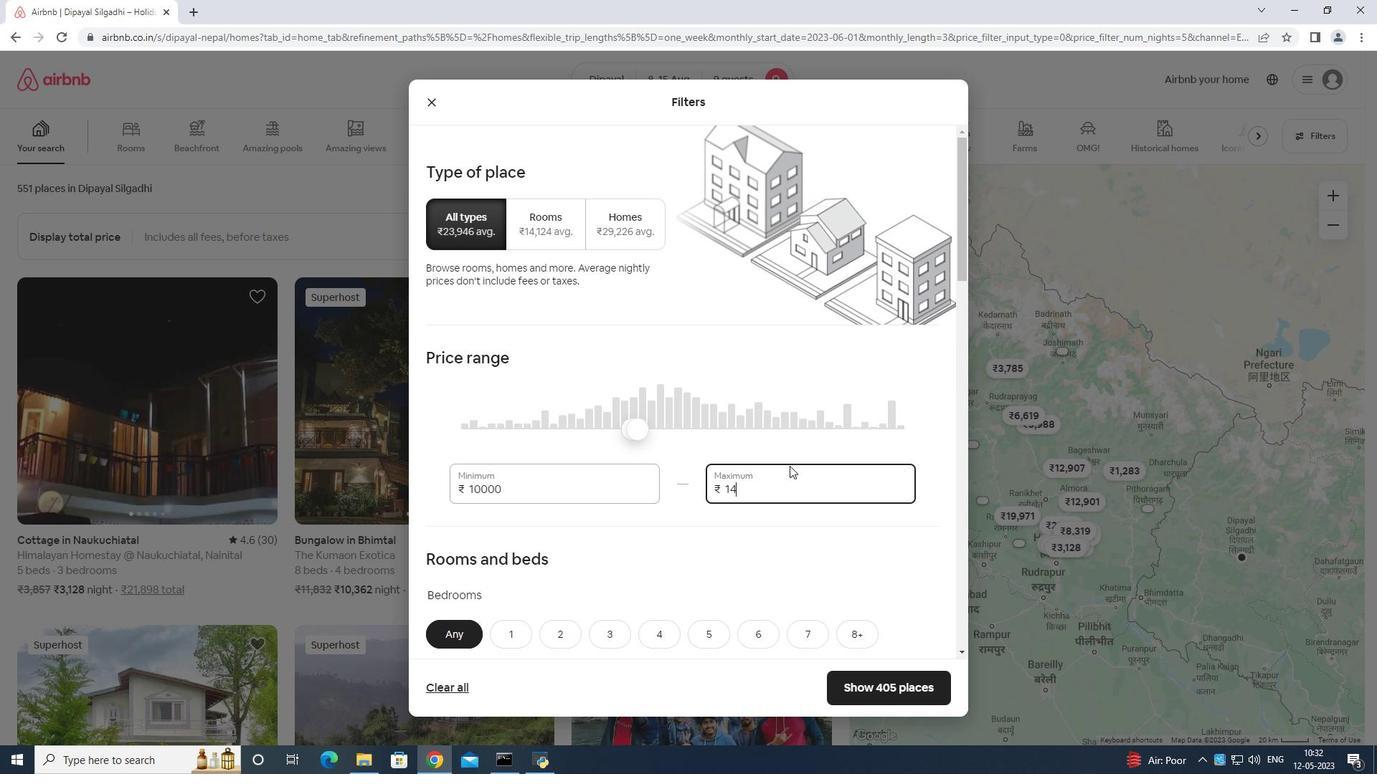 
Action: Mouse moved to (790, 465)
Screenshot: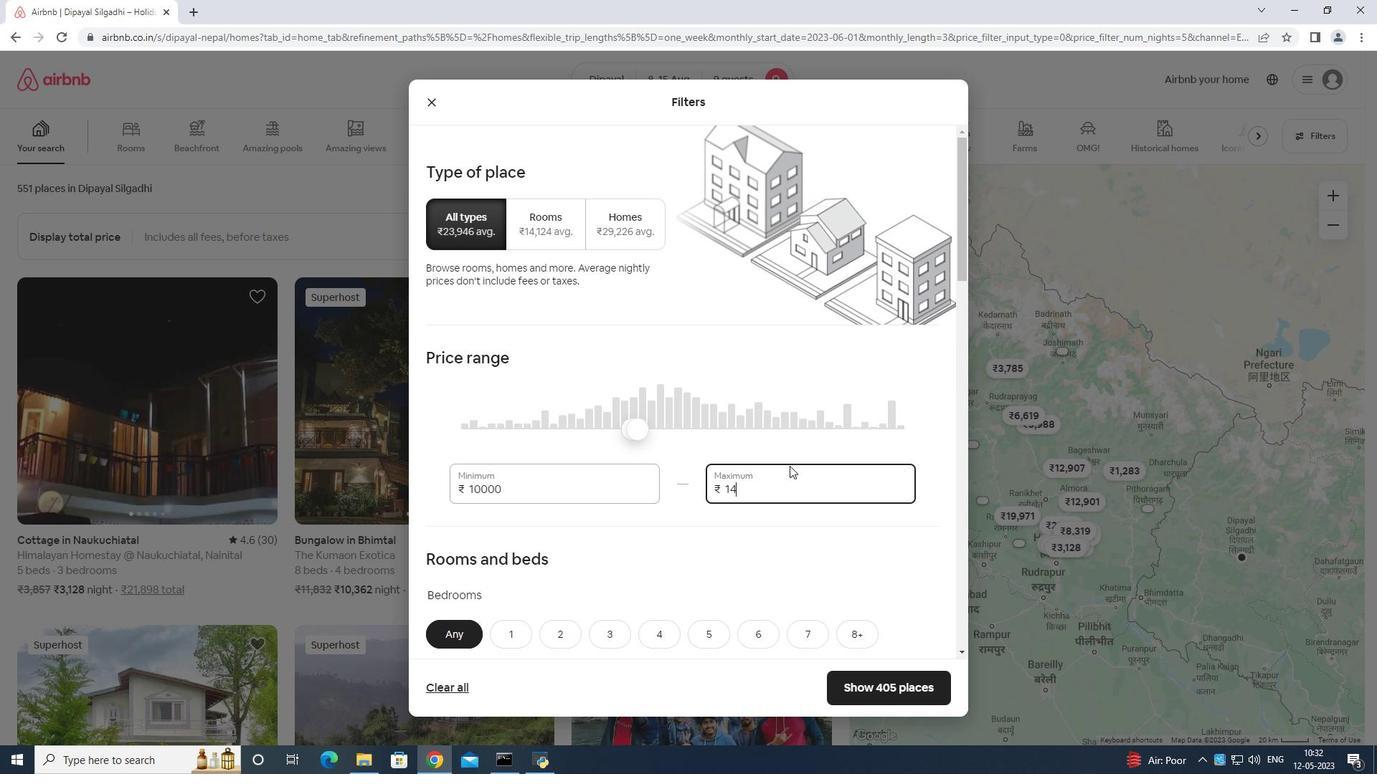 
Action: Key pressed 00
Screenshot: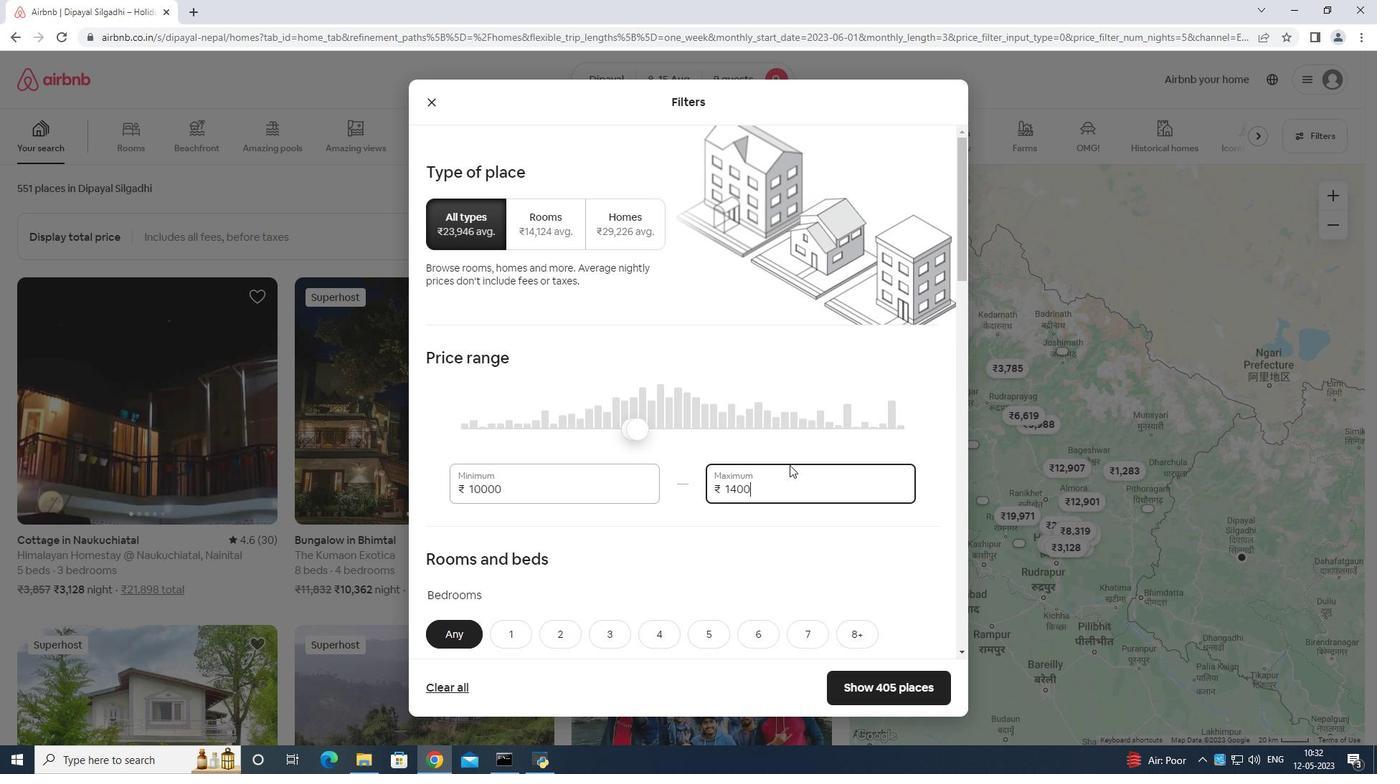 
Action: Mouse moved to (791, 464)
Screenshot: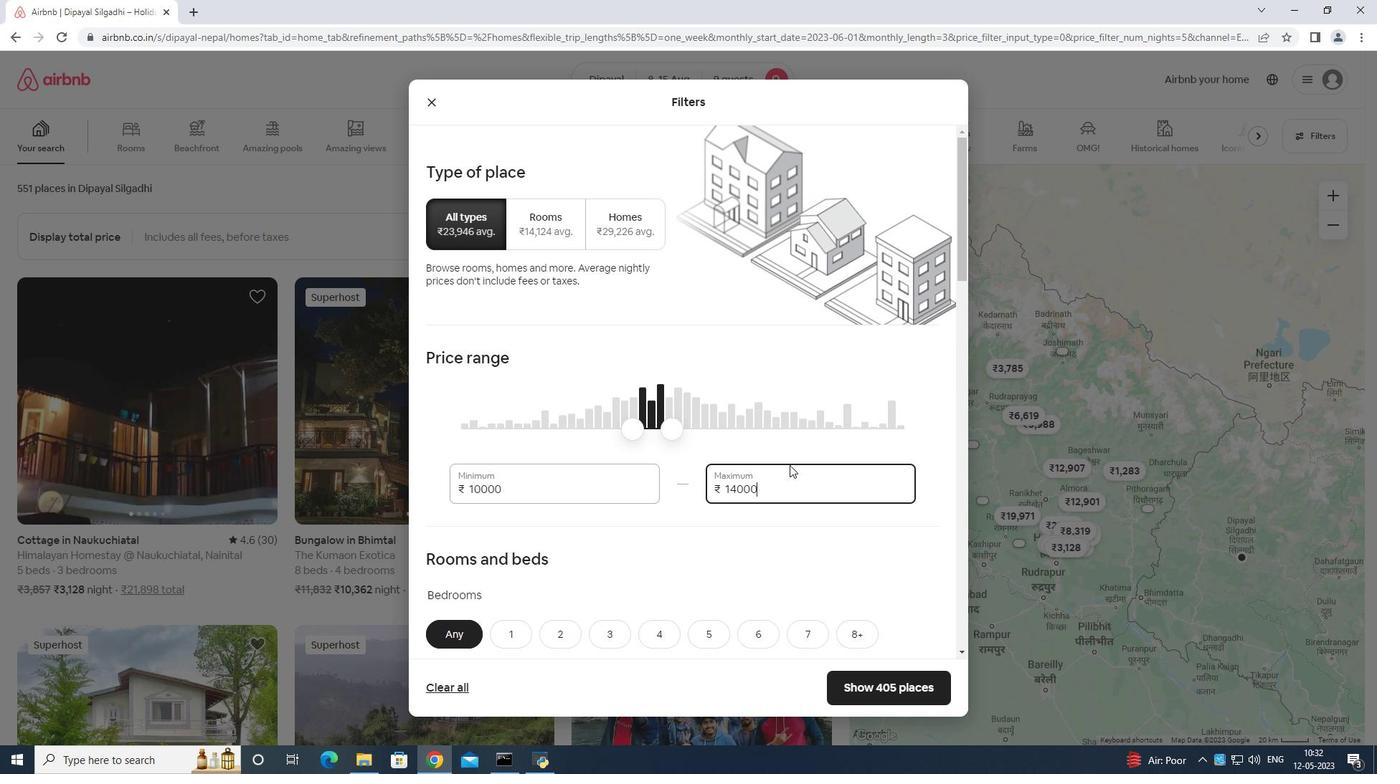 
Action: Mouse scrolled (791, 464) with delta (0, 0)
Screenshot: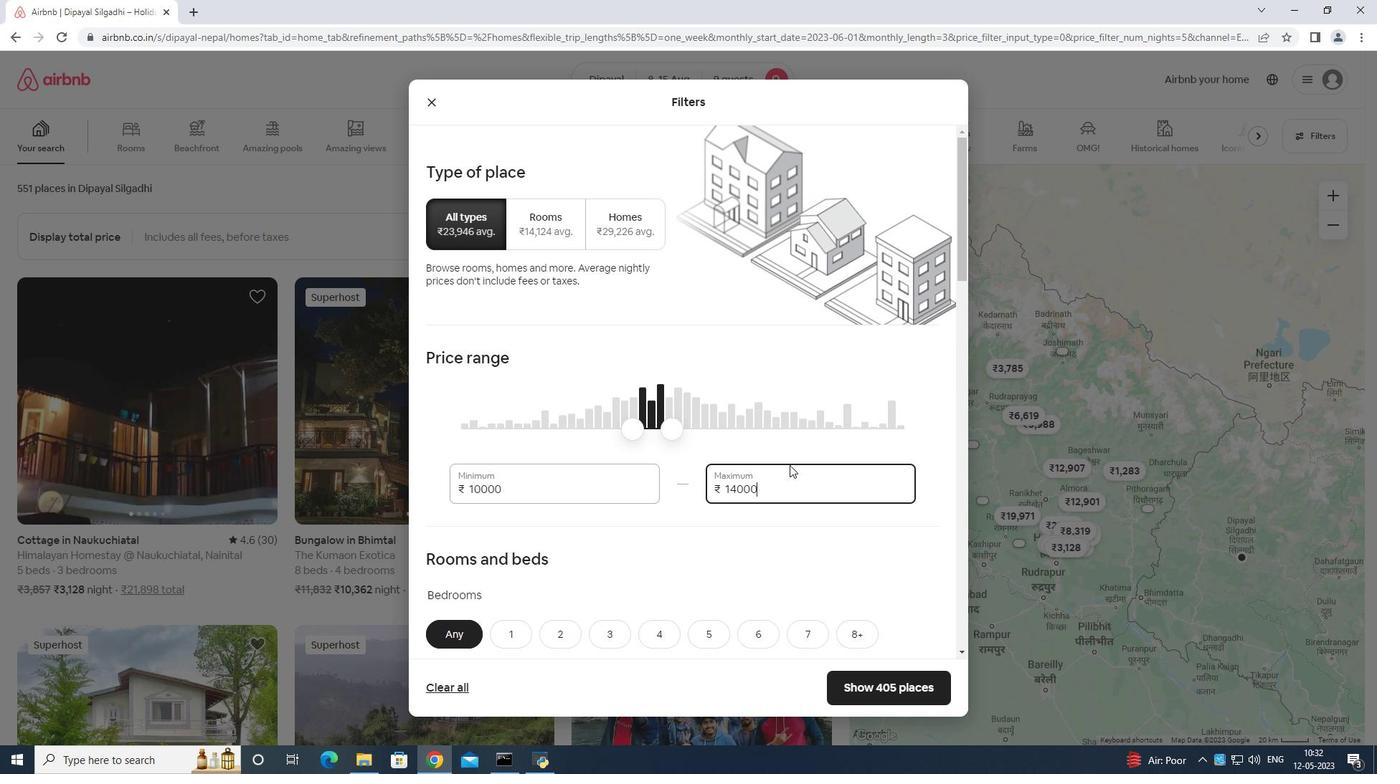 
Action: Mouse scrolled (791, 464) with delta (0, 0)
Screenshot: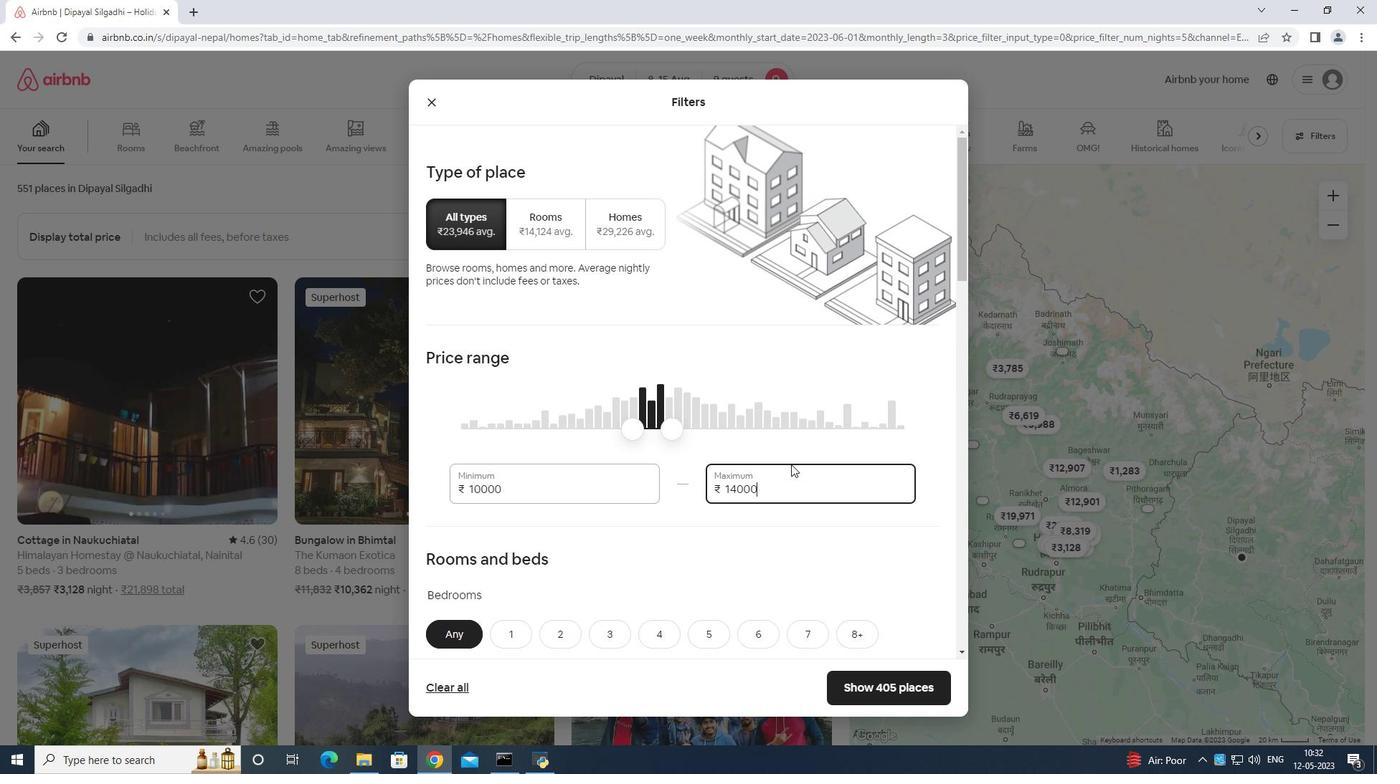 
Action: Mouse scrolled (791, 464) with delta (0, 0)
Screenshot: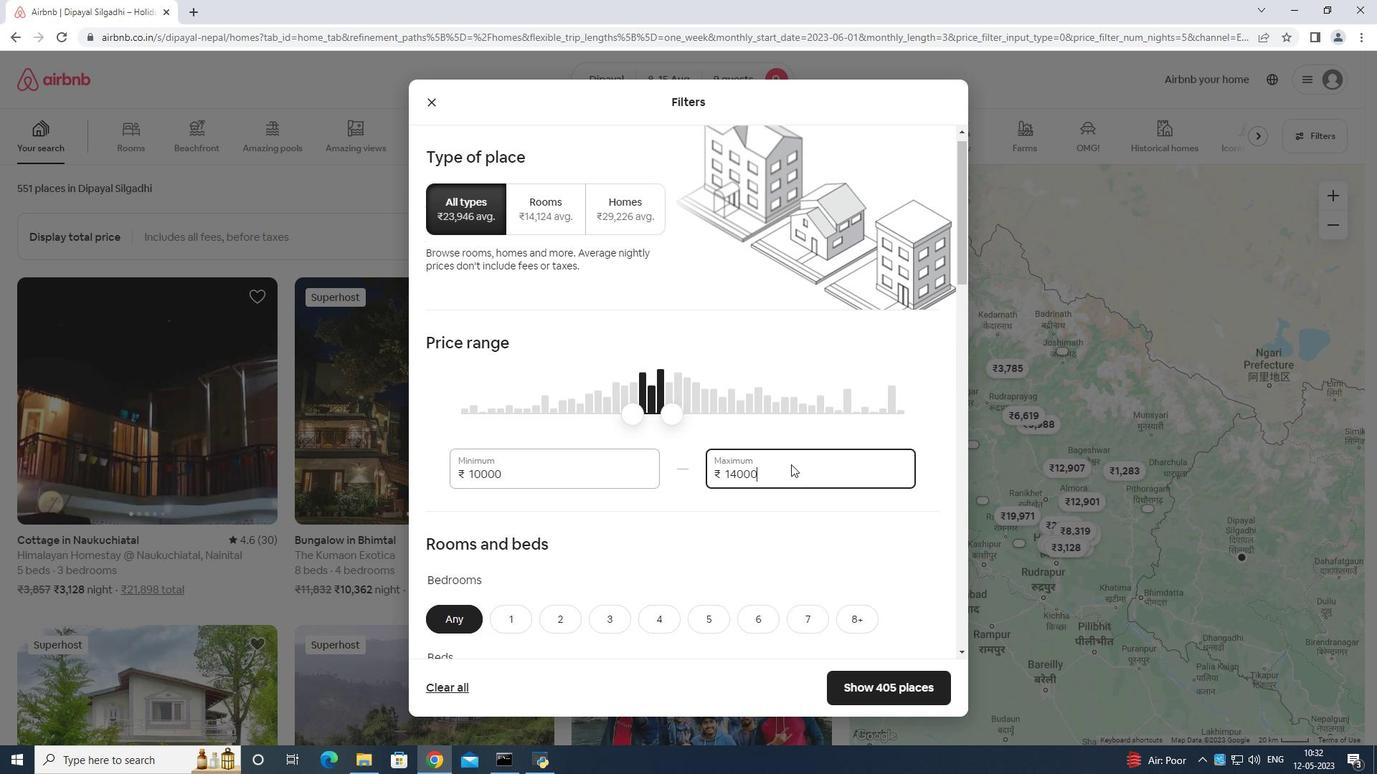 
Action: Mouse scrolled (791, 464) with delta (0, 0)
Screenshot: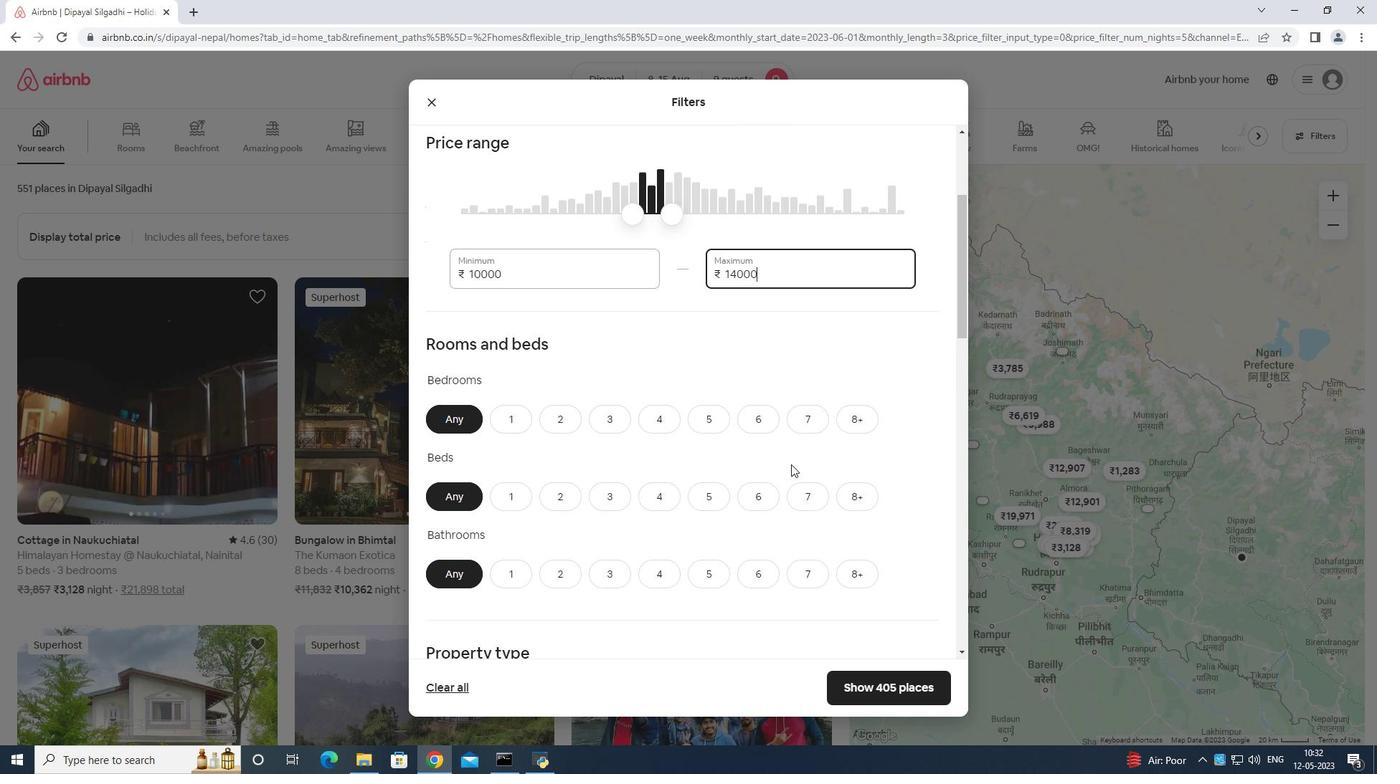 
Action: Mouse moved to (701, 337)
Screenshot: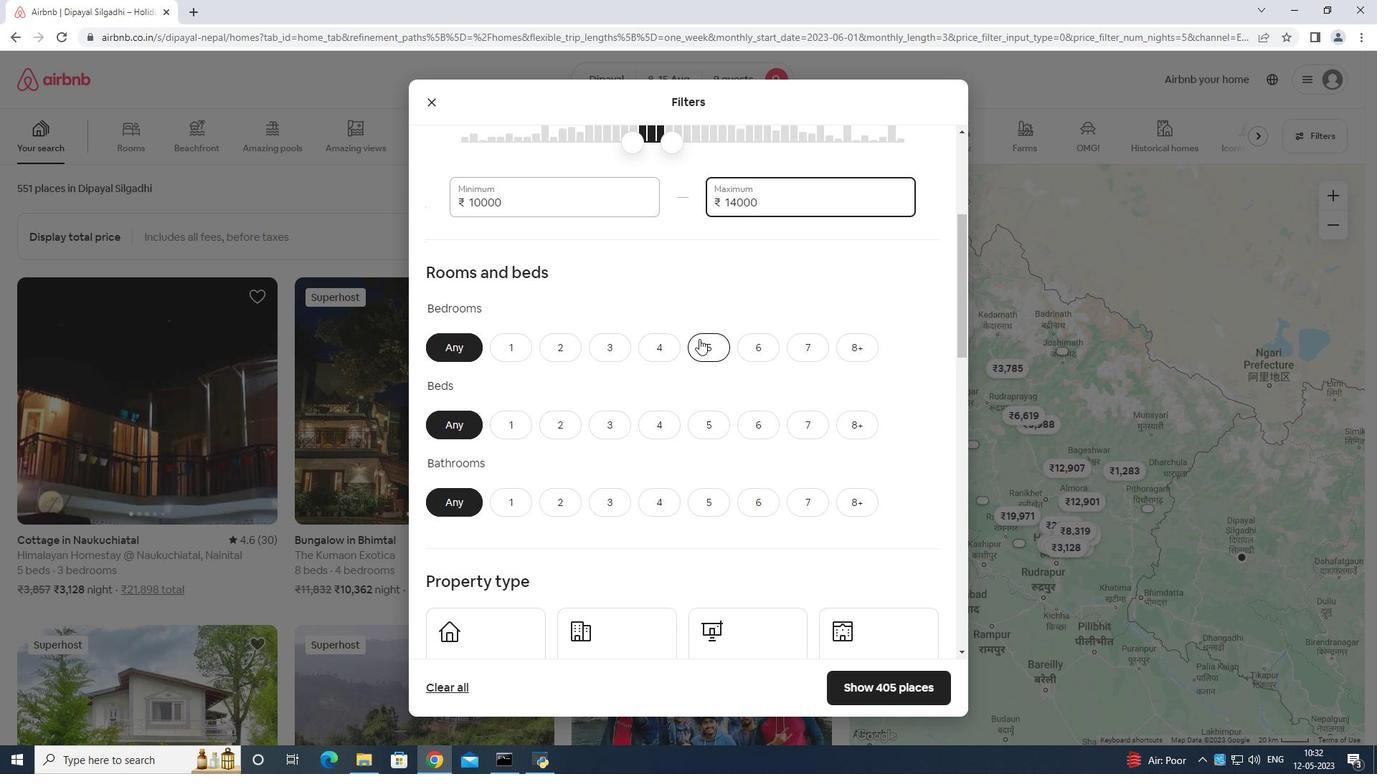 
Action: Mouse pressed left at (701, 337)
Screenshot: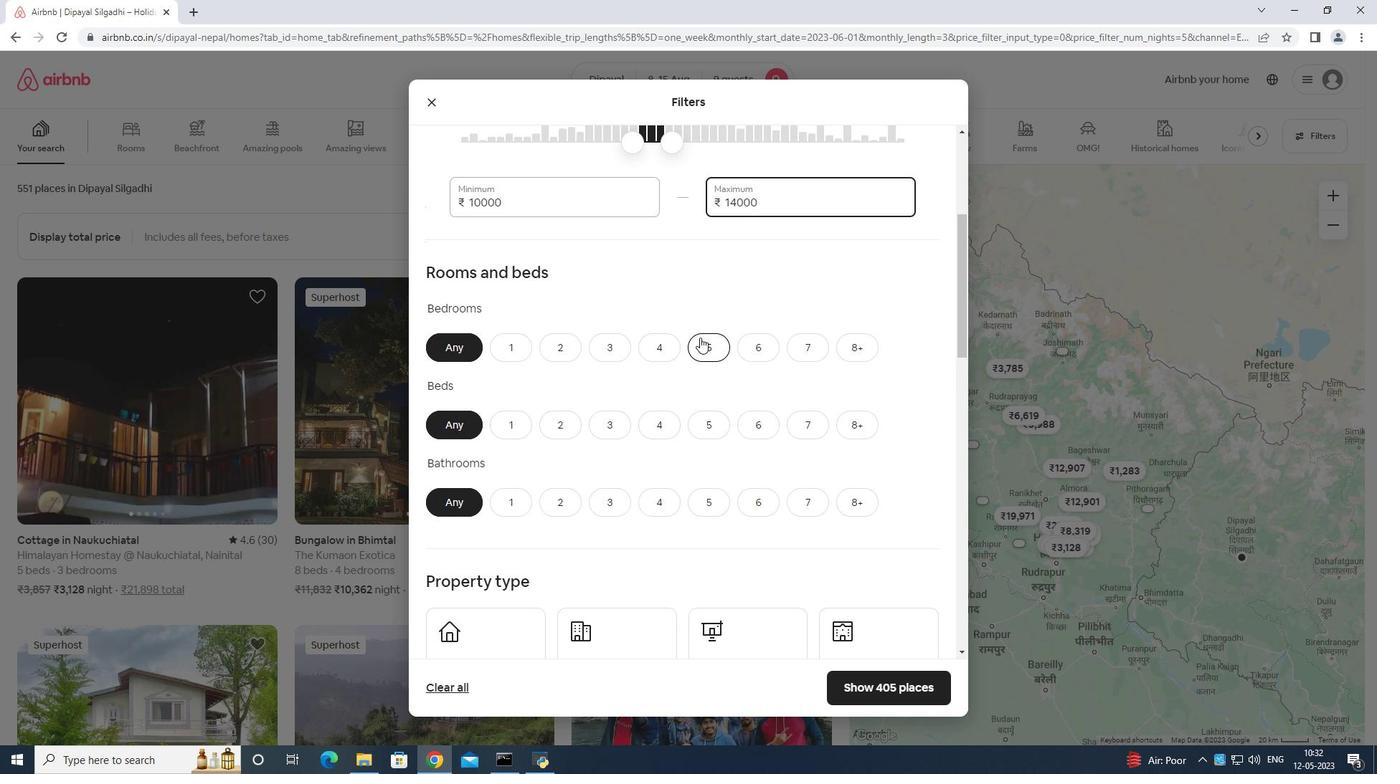 
Action: Mouse moved to (852, 421)
Screenshot: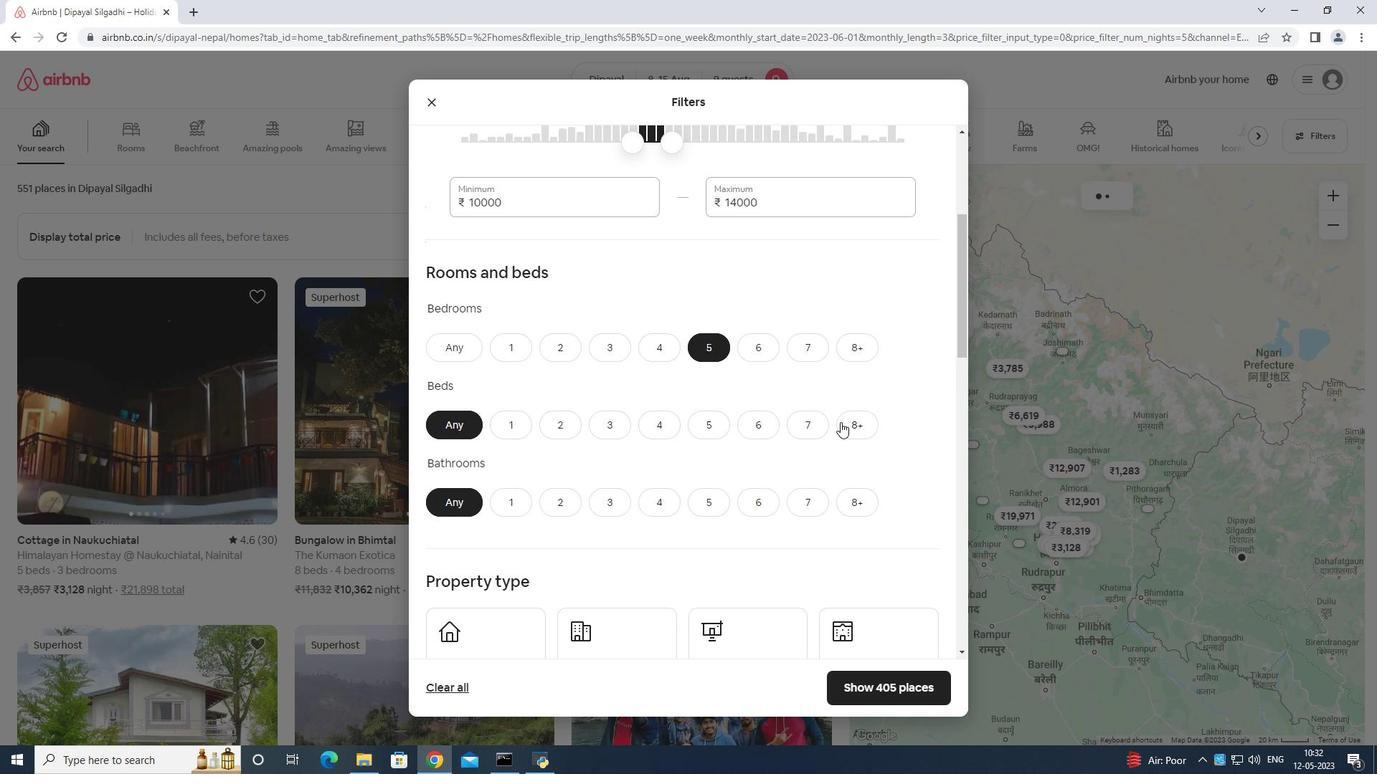 
Action: Mouse pressed left at (852, 421)
Screenshot: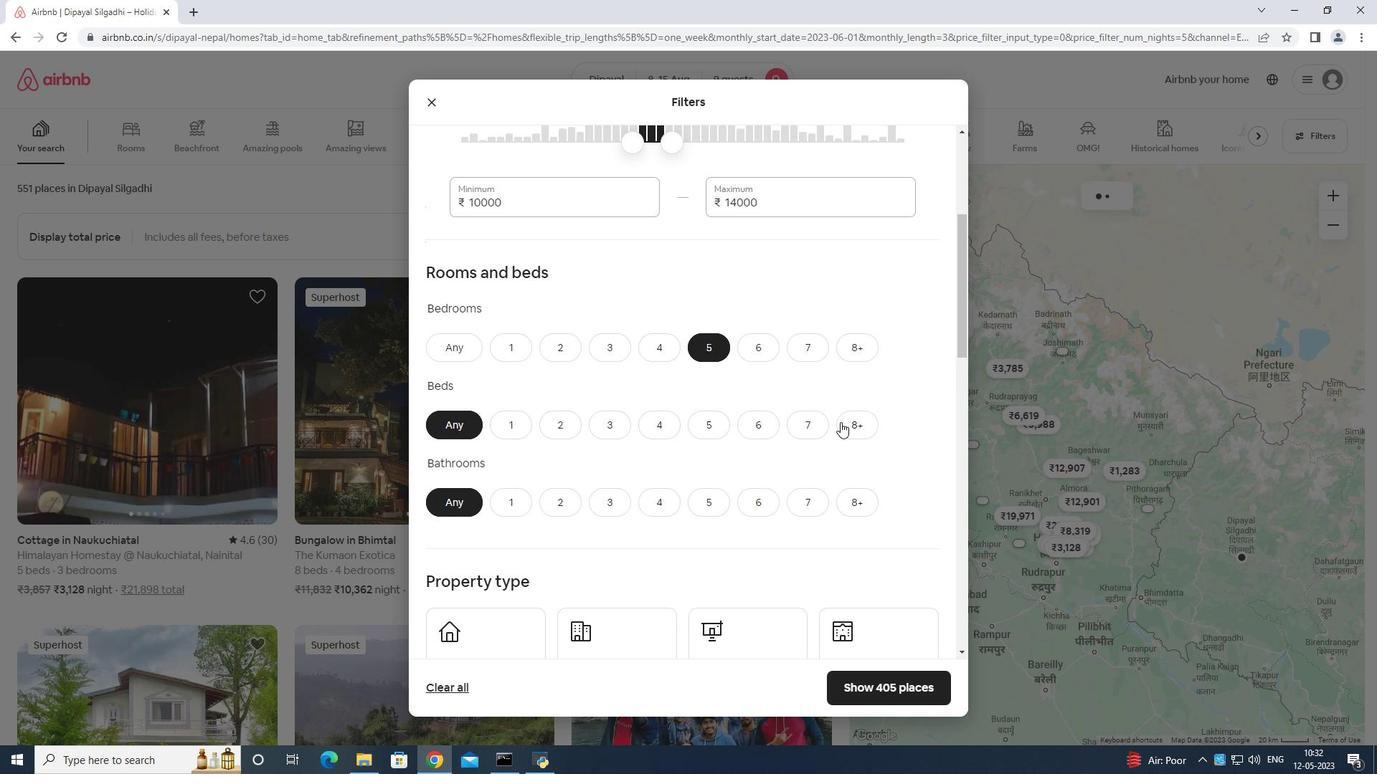 
Action: Mouse moved to (706, 499)
Screenshot: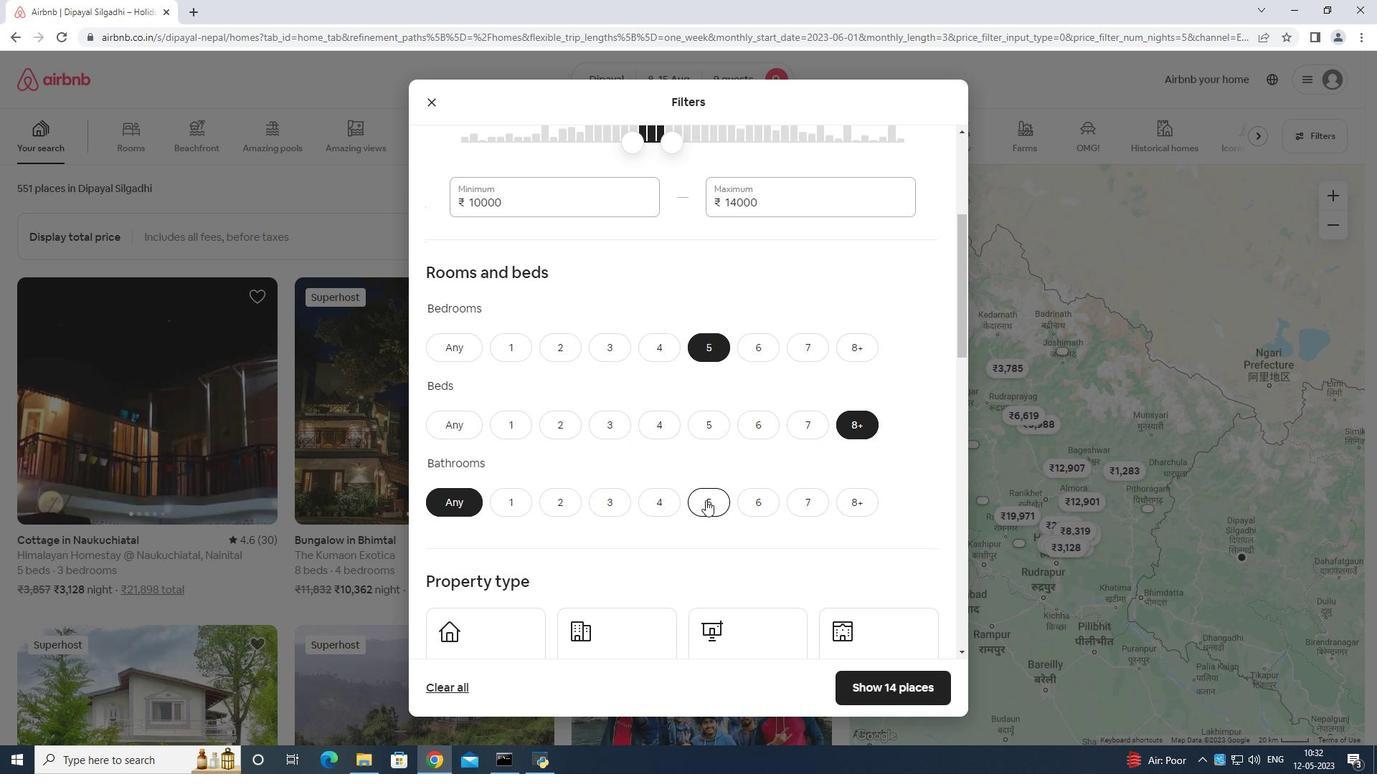 
Action: Mouse pressed left at (706, 499)
Screenshot: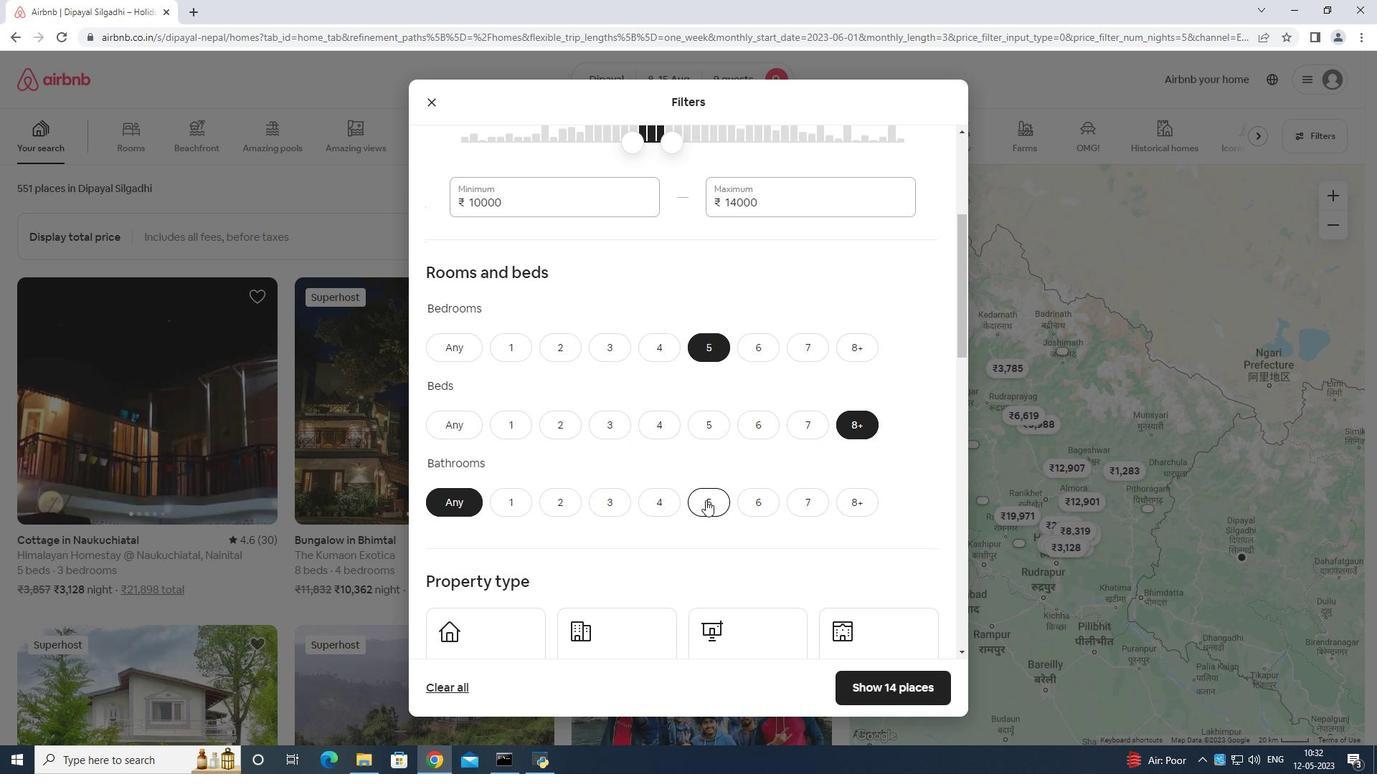 
Action: Mouse moved to (712, 487)
Screenshot: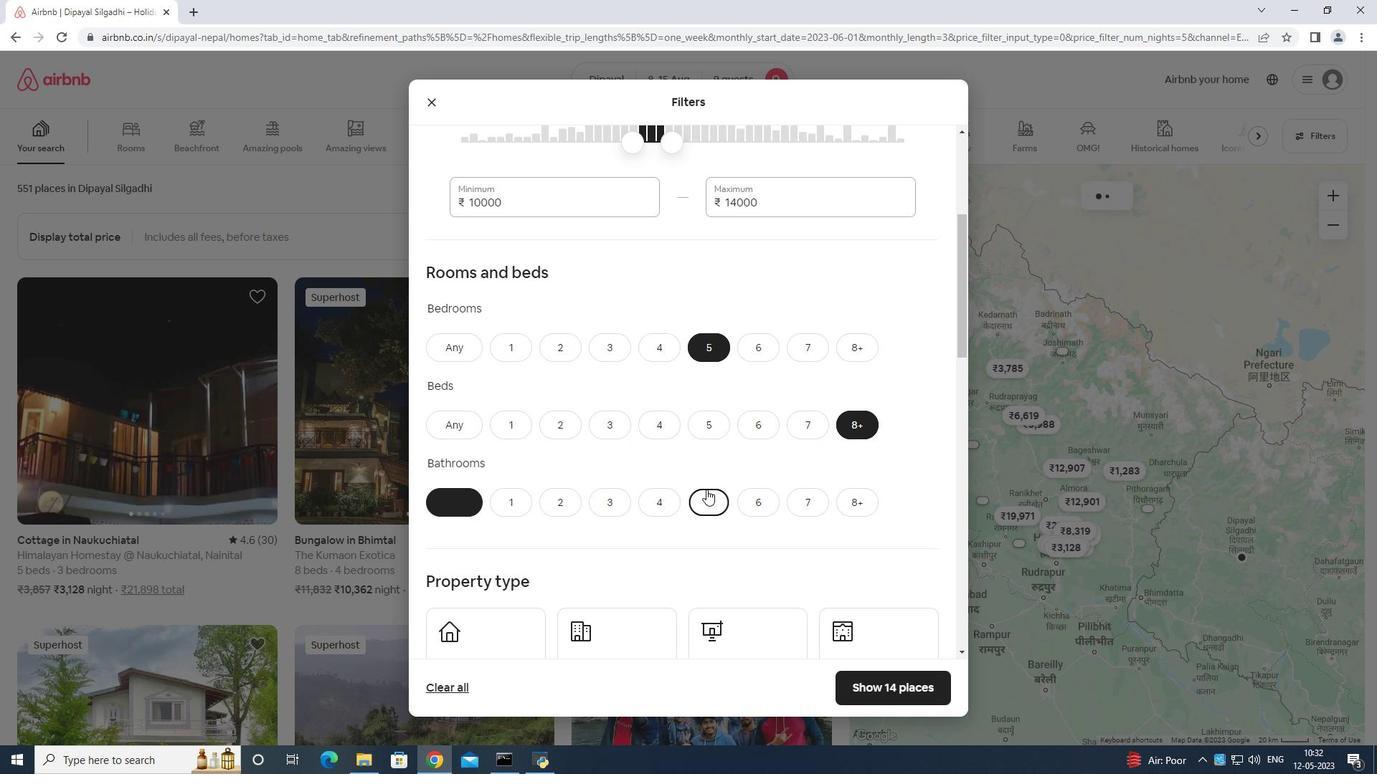 
Action: Mouse scrolled (712, 487) with delta (0, 0)
Screenshot: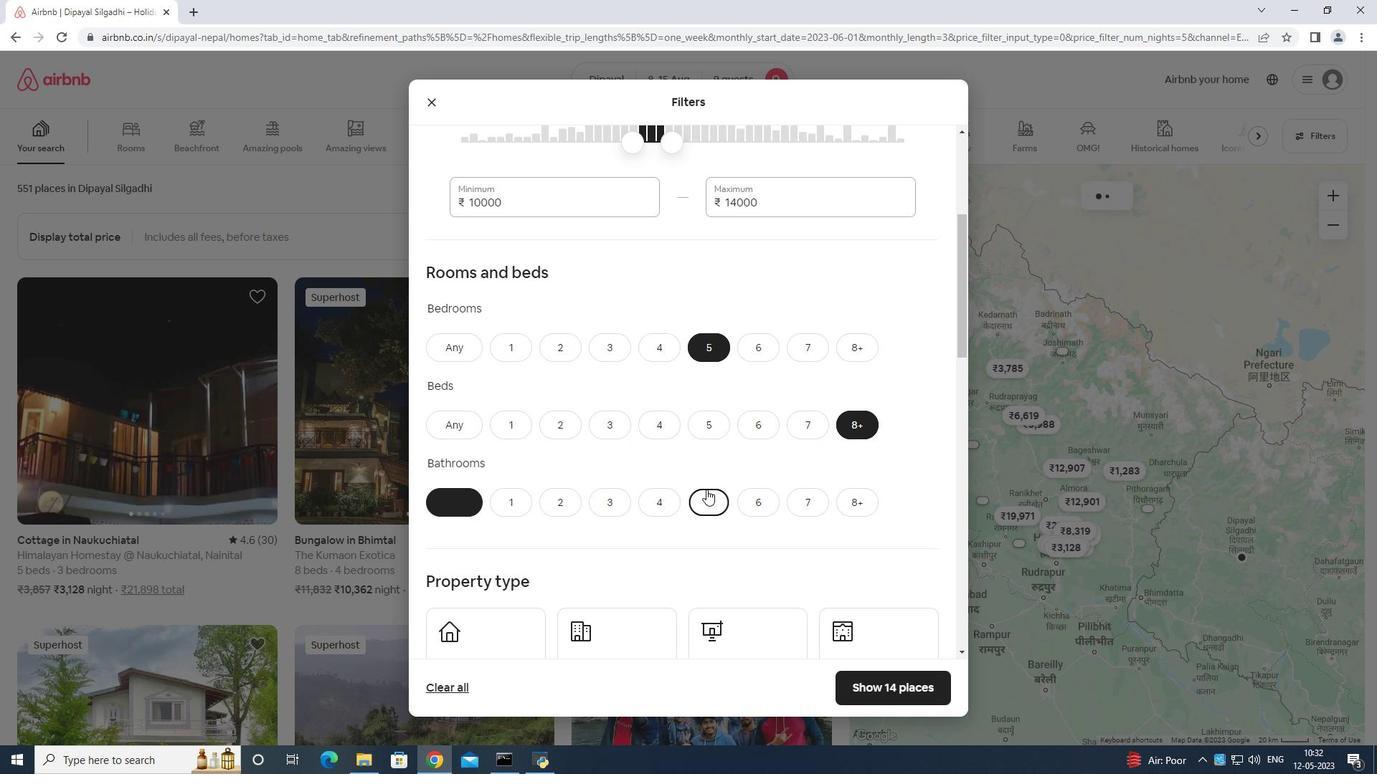 
Action: Mouse moved to (713, 487)
Screenshot: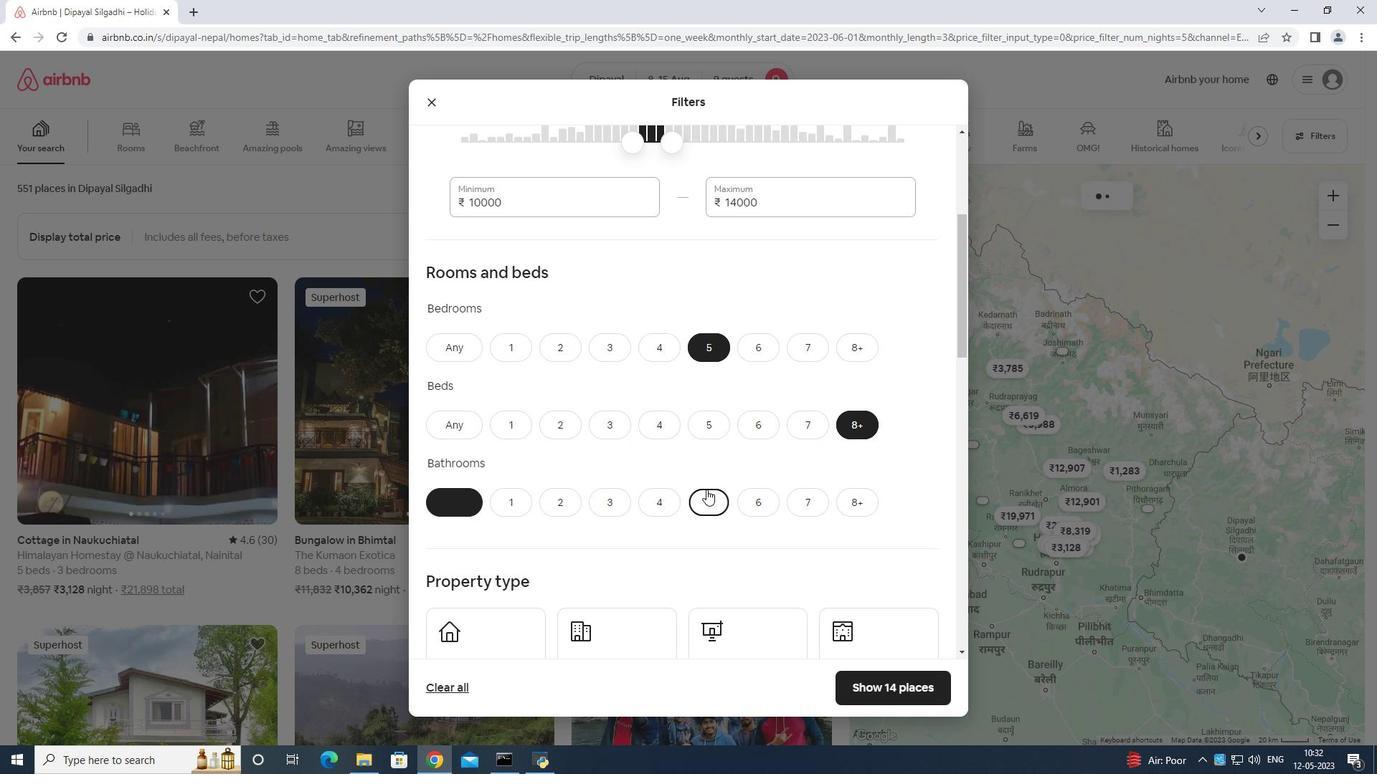 
Action: Mouse scrolled (713, 487) with delta (0, 0)
Screenshot: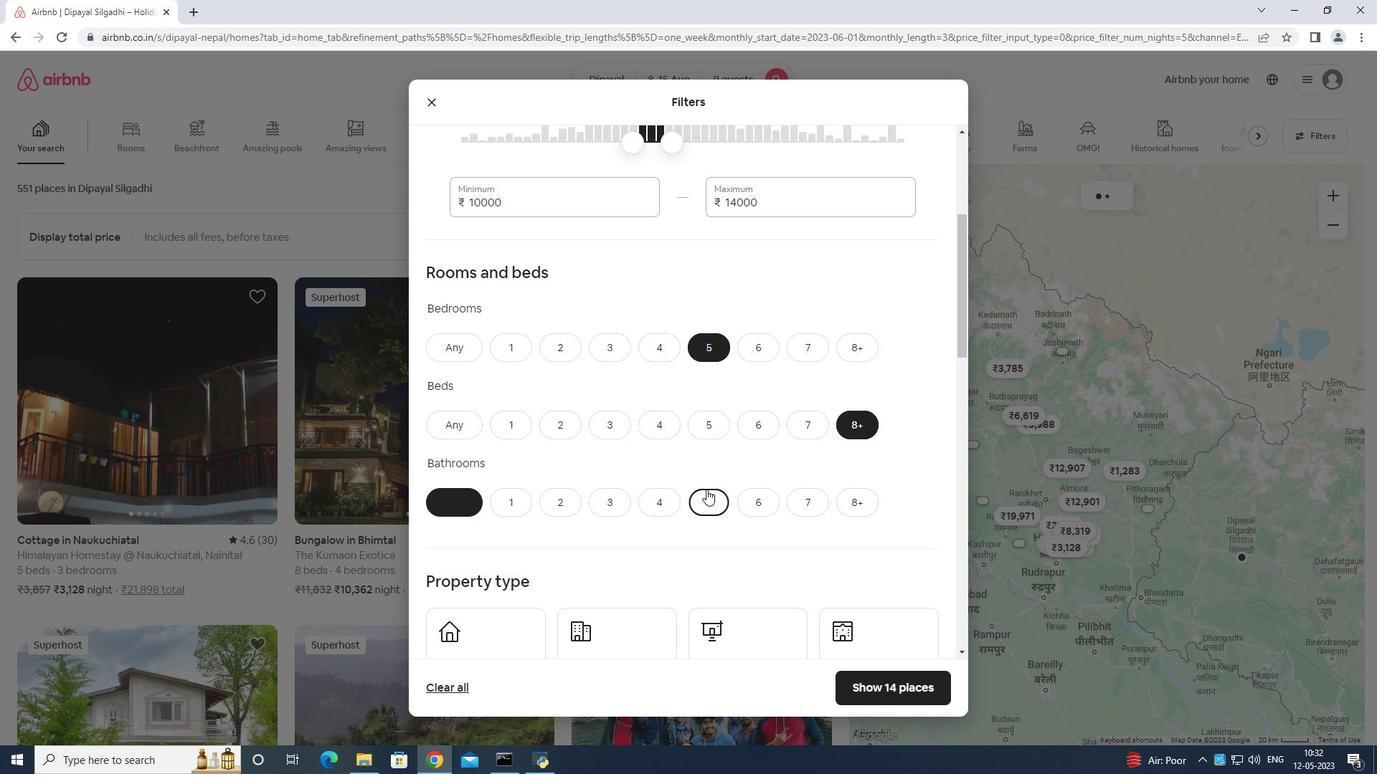 
Action: Mouse moved to (713, 488)
Screenshot: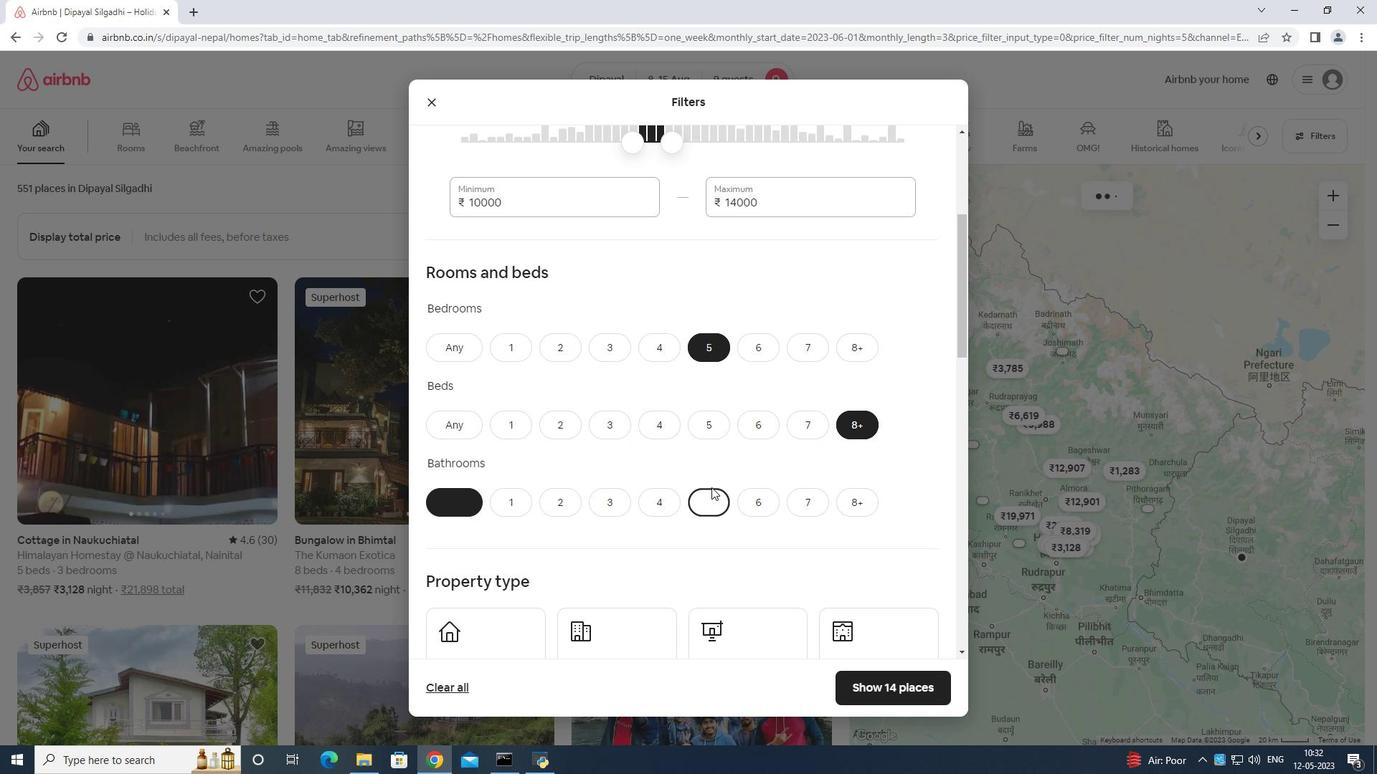 
Action: Mouse scrolled (713, 487) with delta (0, 0)
Screenshot: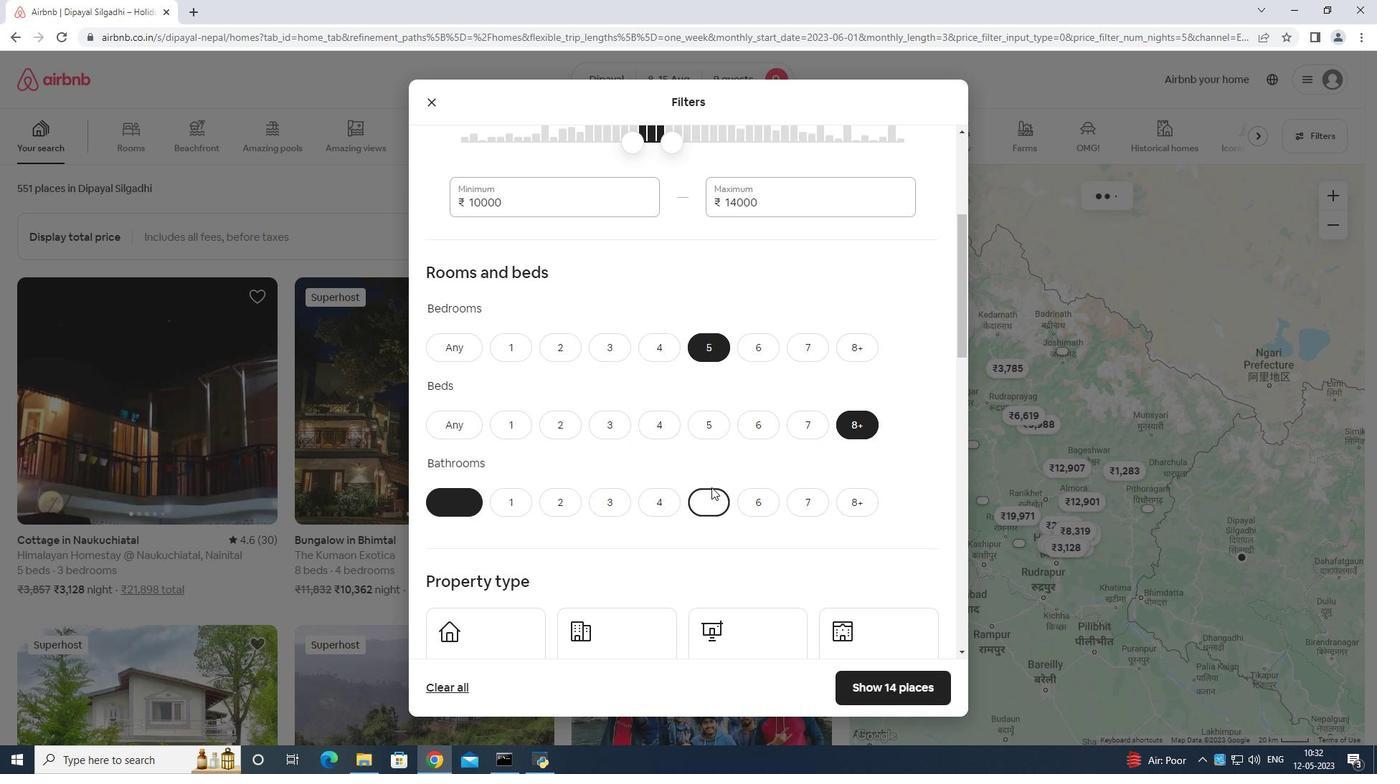 
Action: Mouse moved to (564, 446)
Screenshot: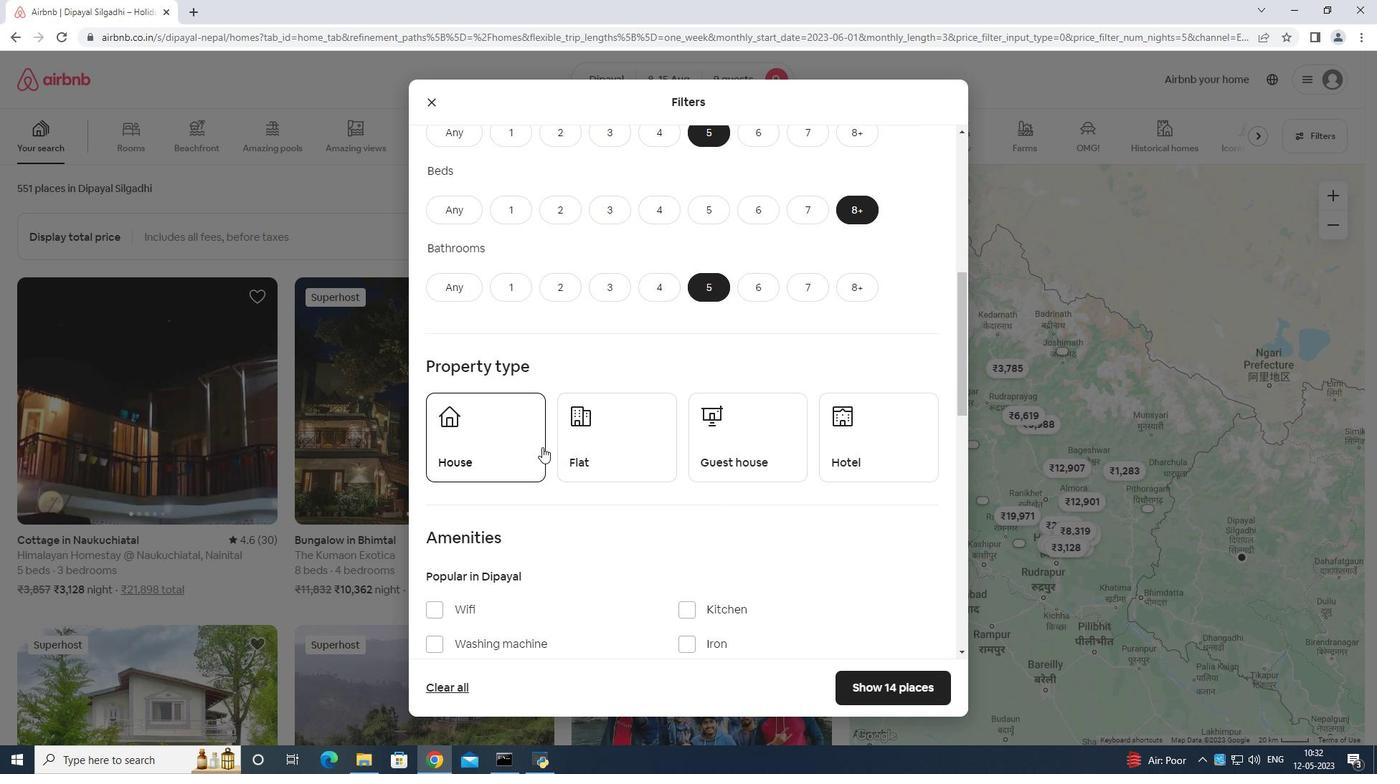 
Action: Mouse pressed left at (564, 446)
Screenshot: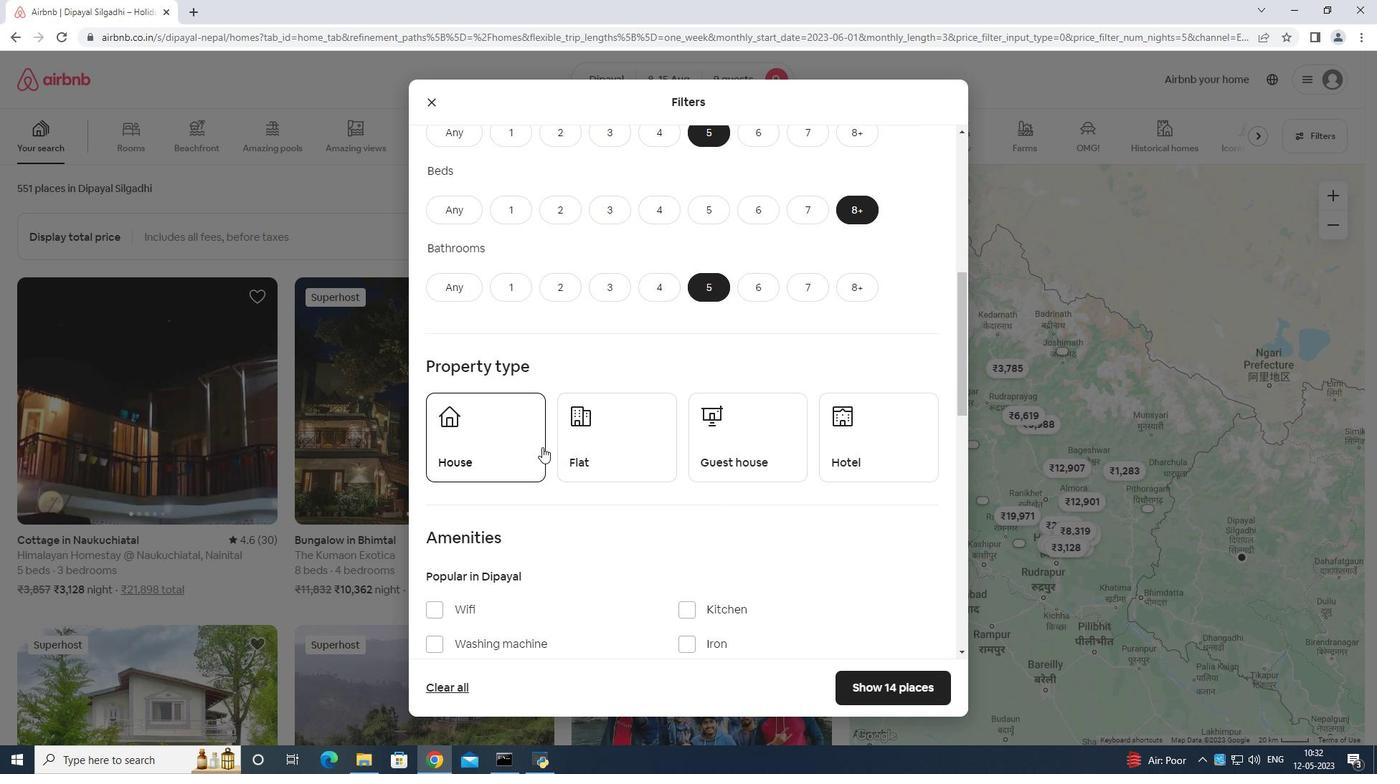 
Action: Mouse moved to (604, 434)
Screenshot: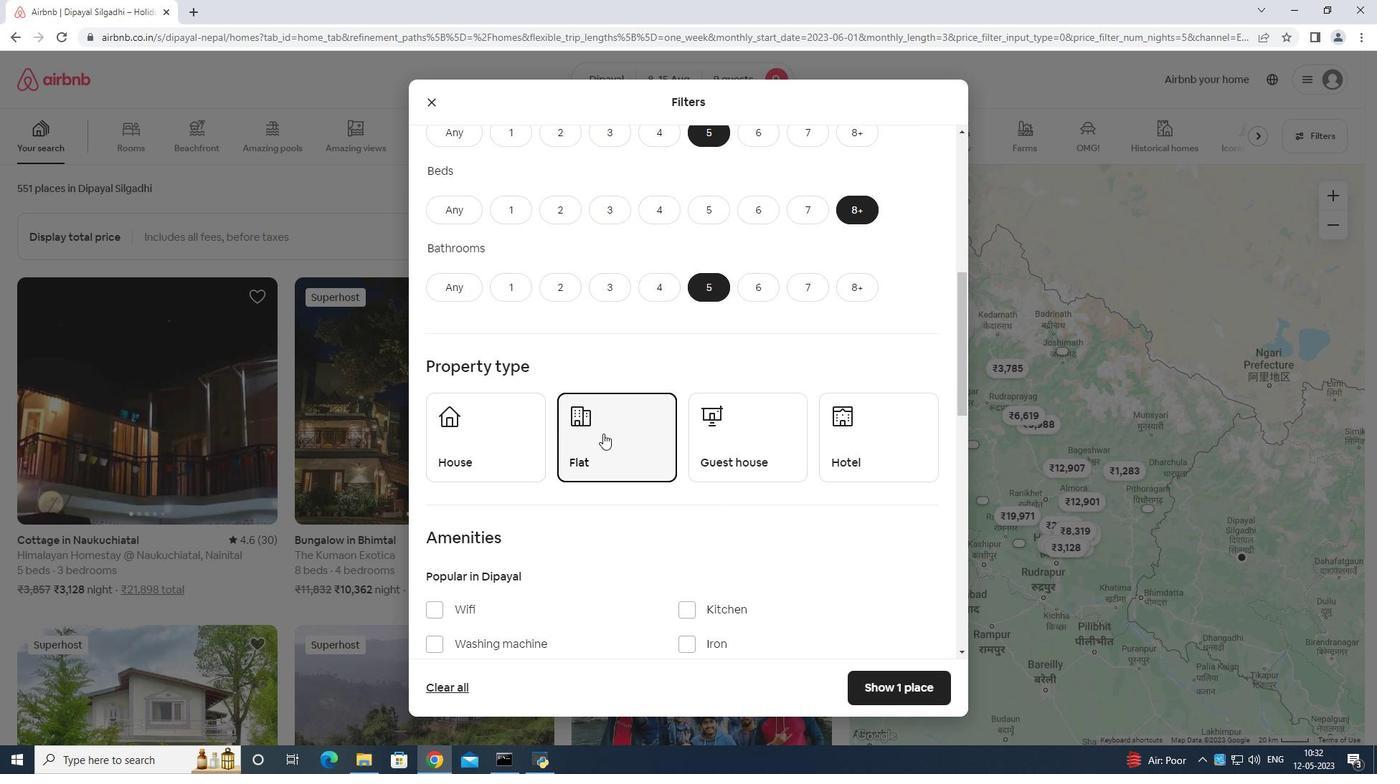 
Action: Mouse pressed left at (604, 434)
Screenshot: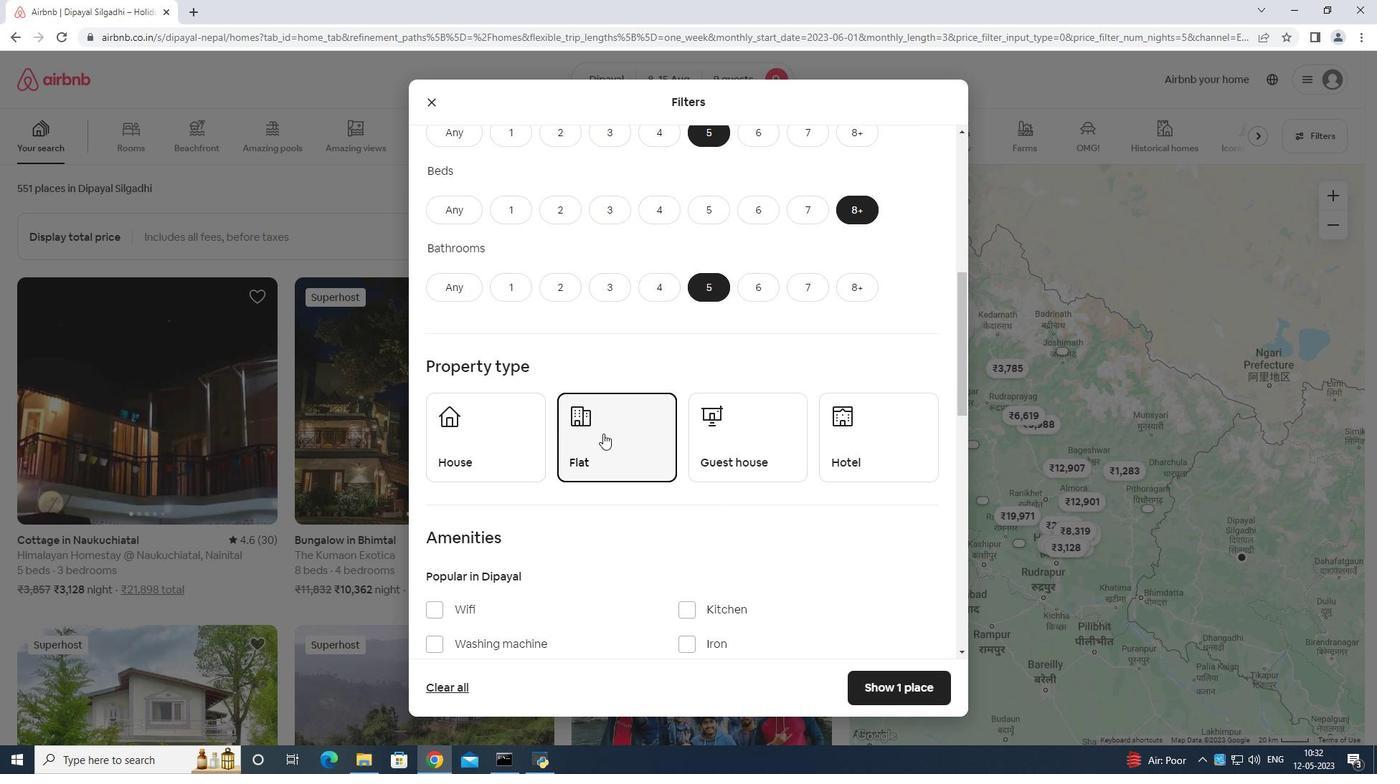 
Action: Mouse moved to (724, 432)
Screenshot: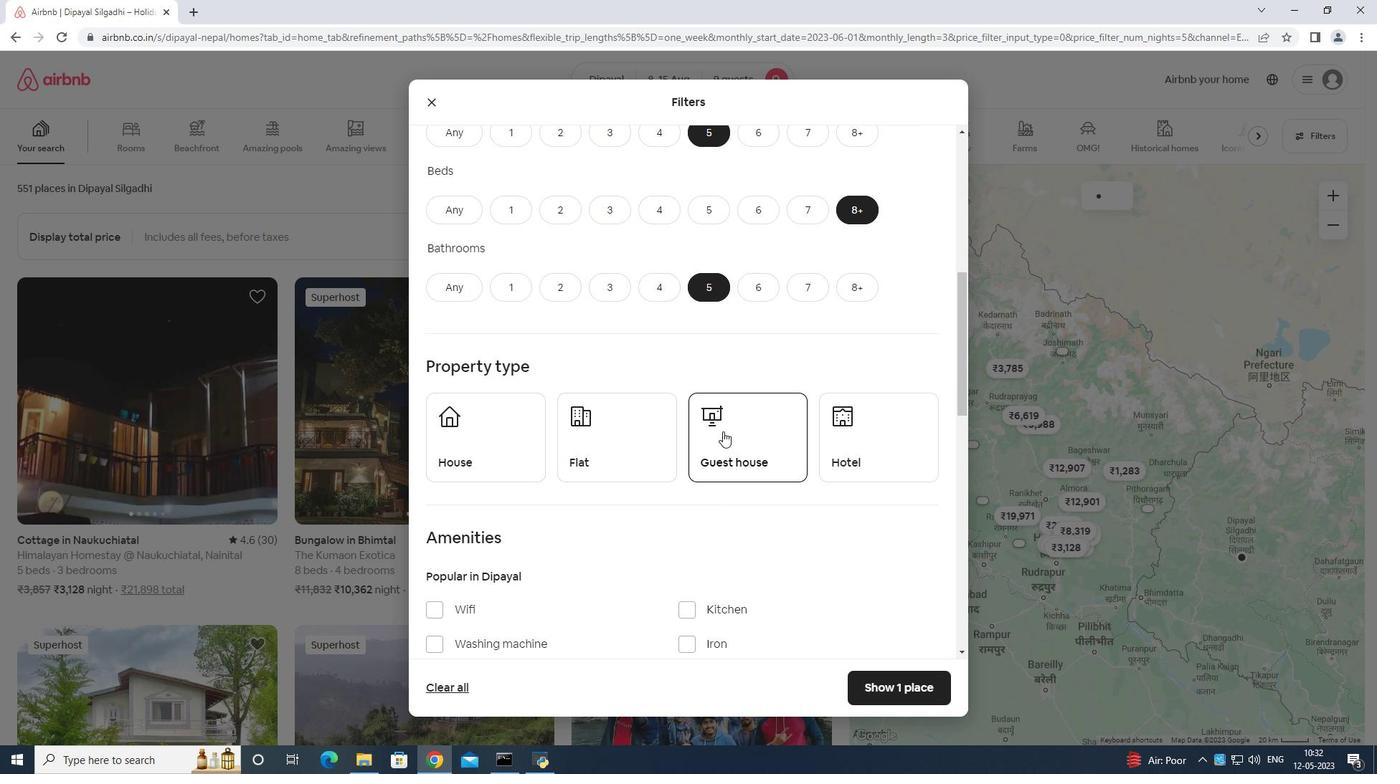 
Action: Mouse pressed left at (724, 432)
Screenshot: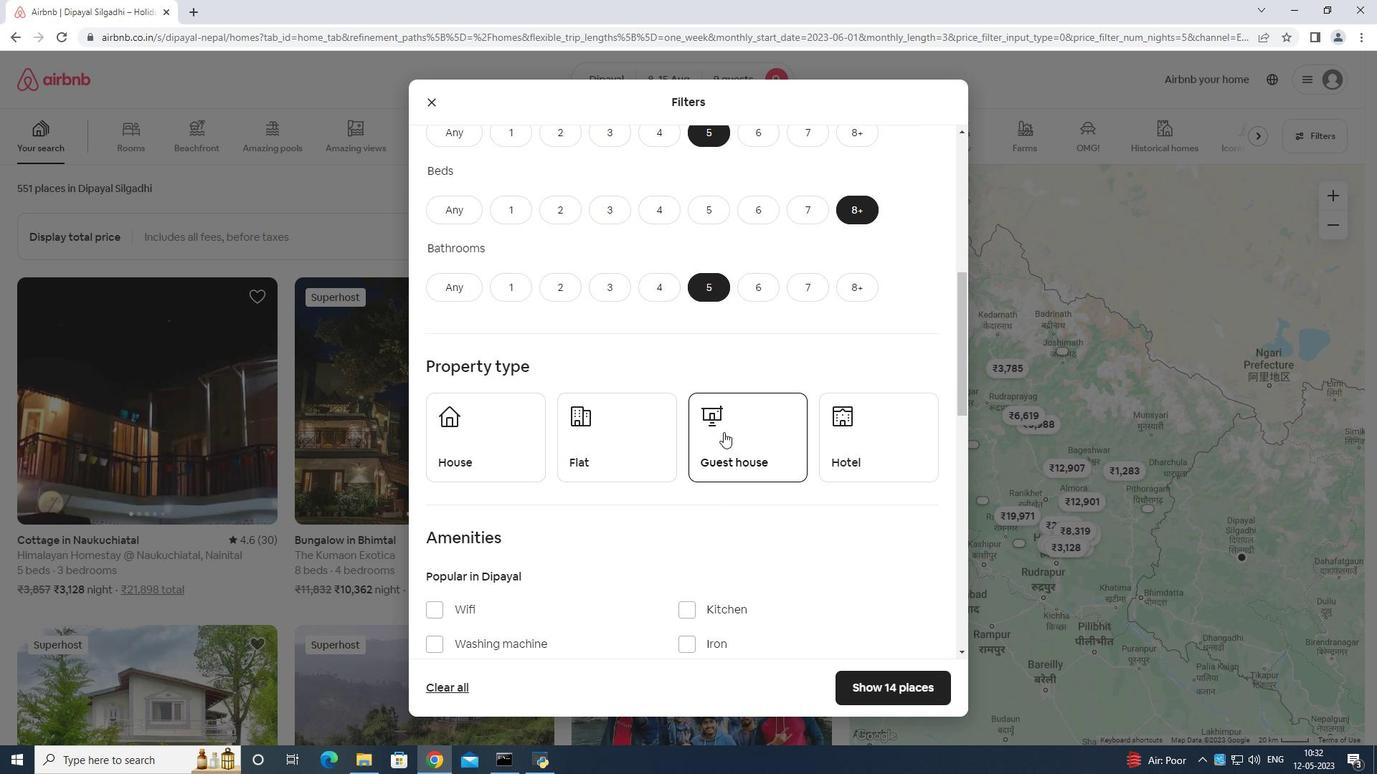 
Action: Mouse moved to (511, 429)
Screenshot: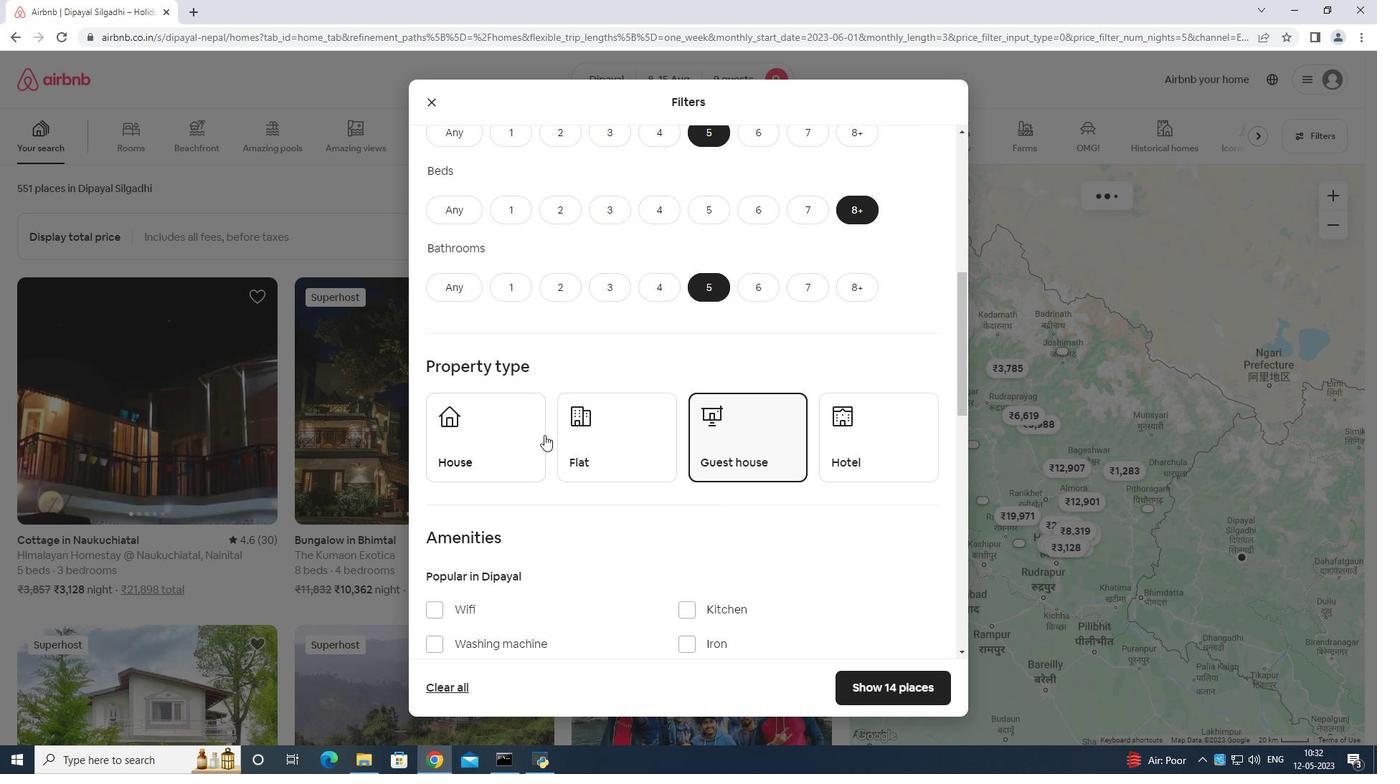 
Action: Mouse pressed left at (511, 429)
Screenshot: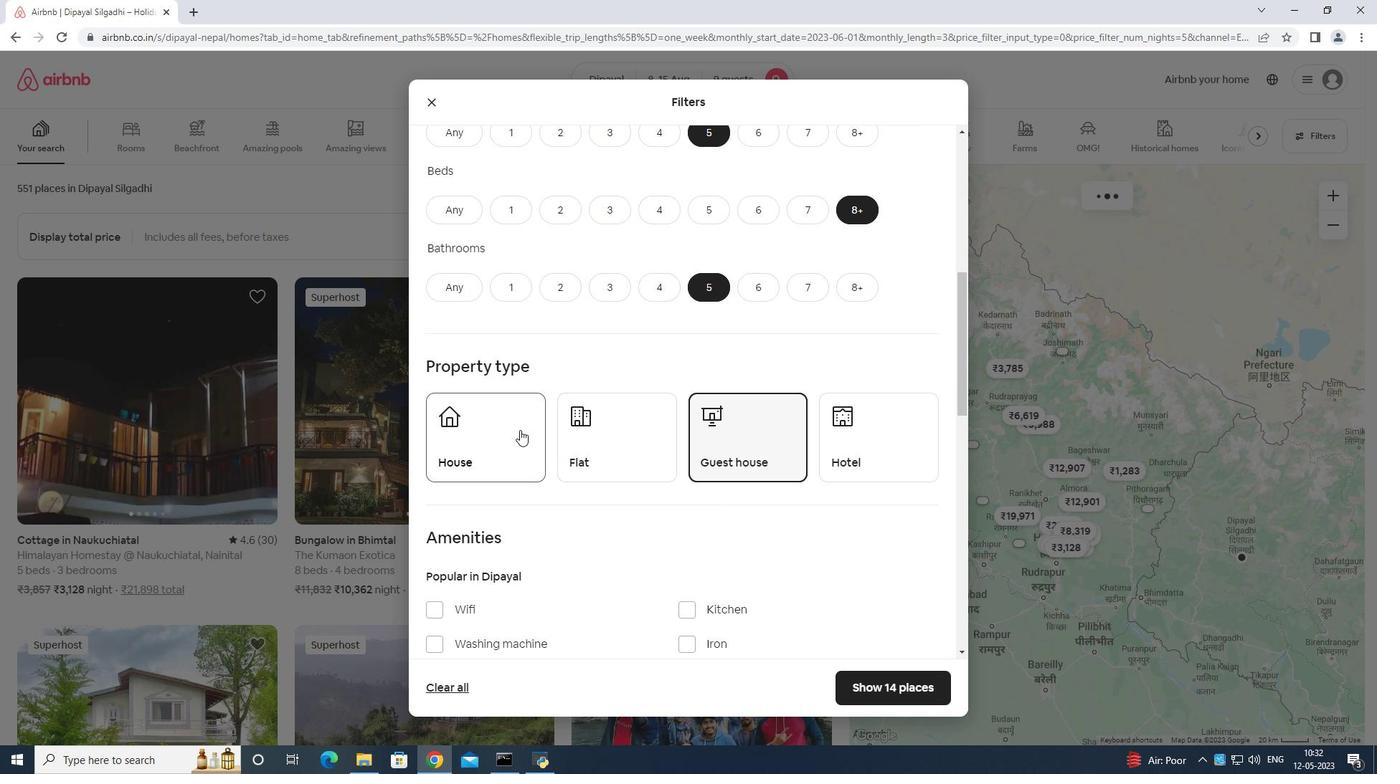 
Action: Mouse moved to (628, 431)
Screenshot: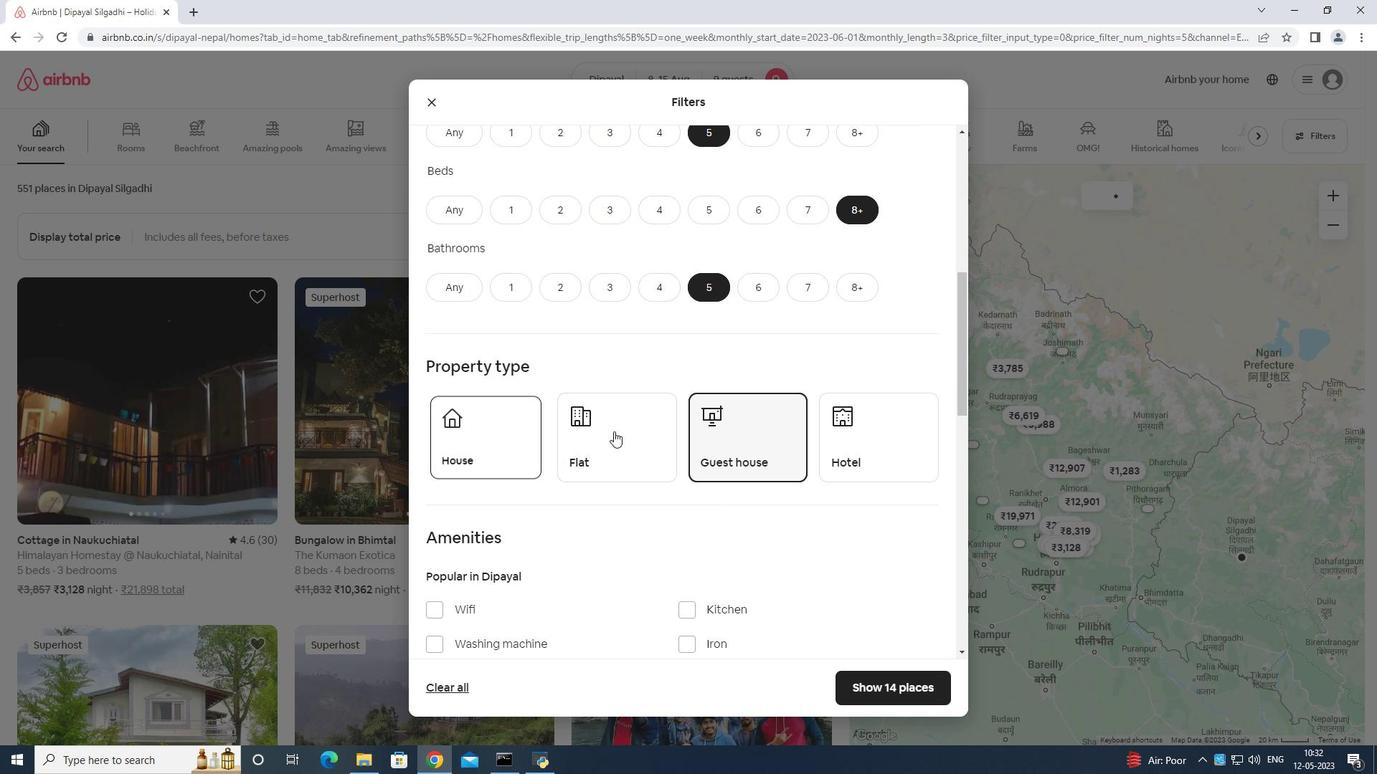 
Action: Mouse pressed left at (628, 431)
Screenshot: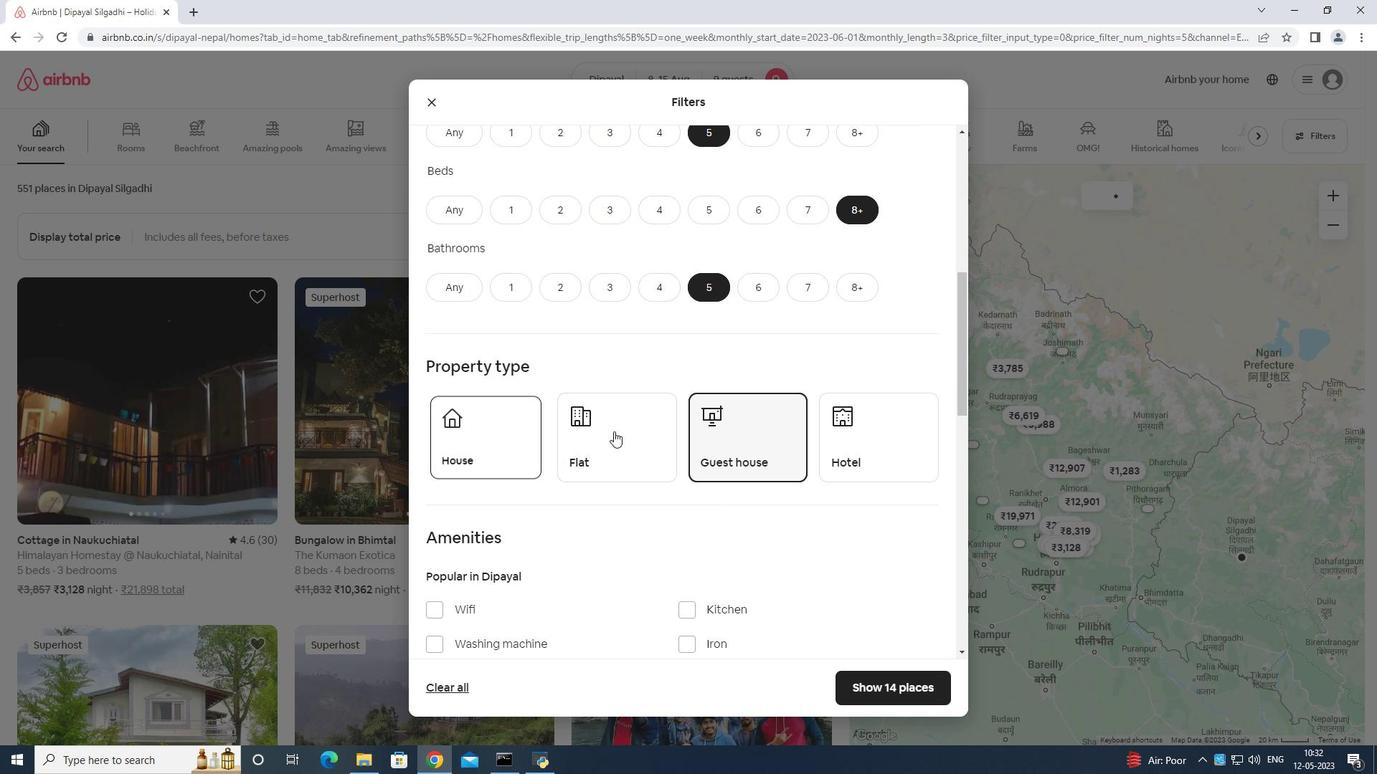
Action: Mouse moved to (647, 419)
Screenshot: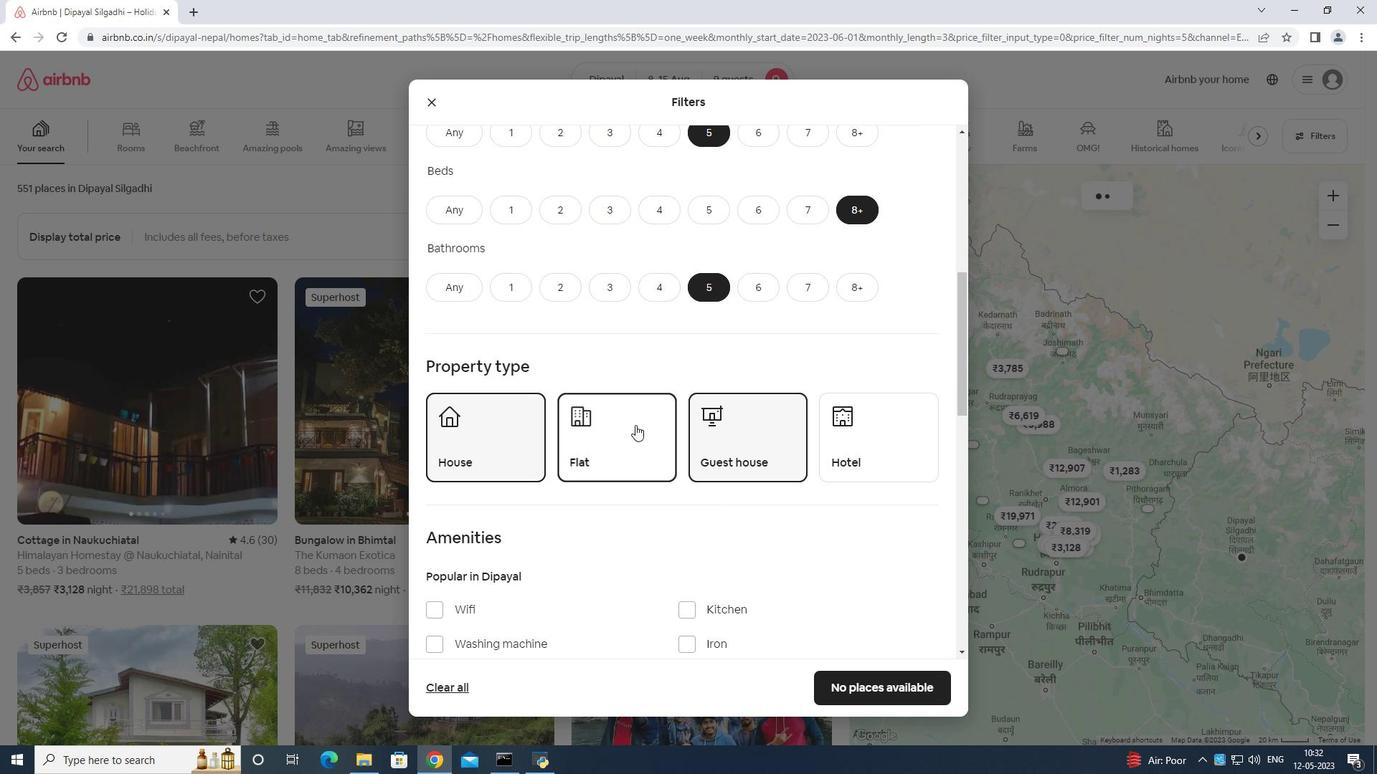 
Action: Mouse scrolled (647, 419) with delta (0, 0)
Screenshot: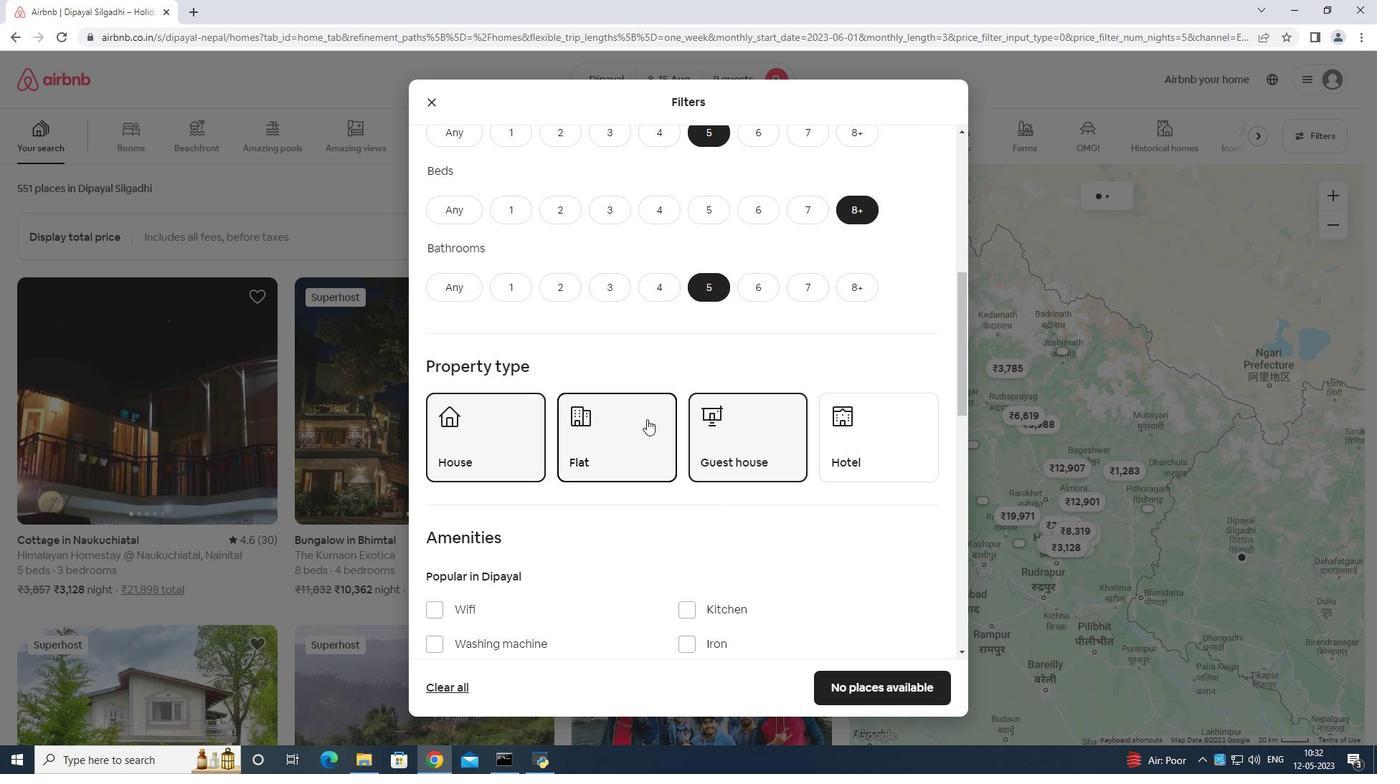 
Action: Mouse scrolled (647, 419) with delta (0, 0)
Screenshot: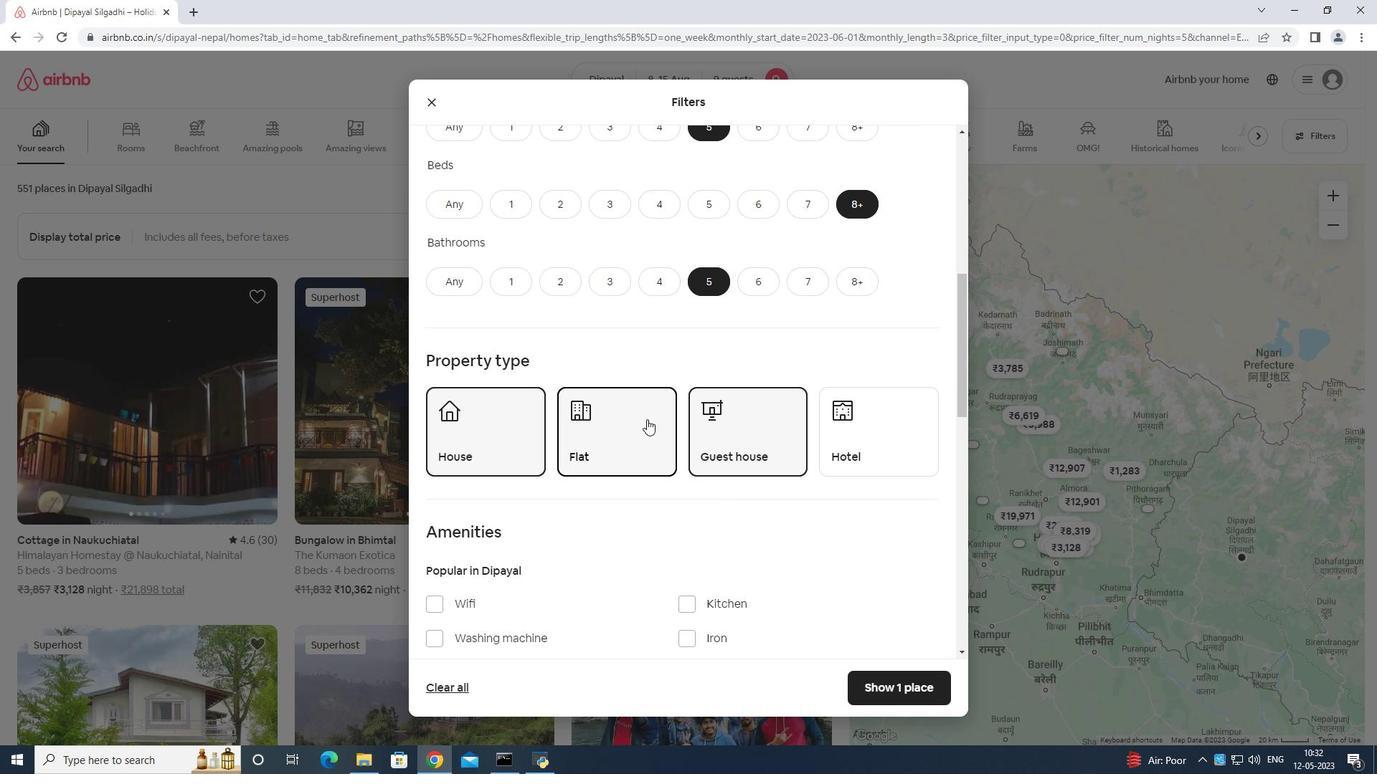 
Action: Mouse scrolled (647, 419) with delta (0, 0)
Screenshot: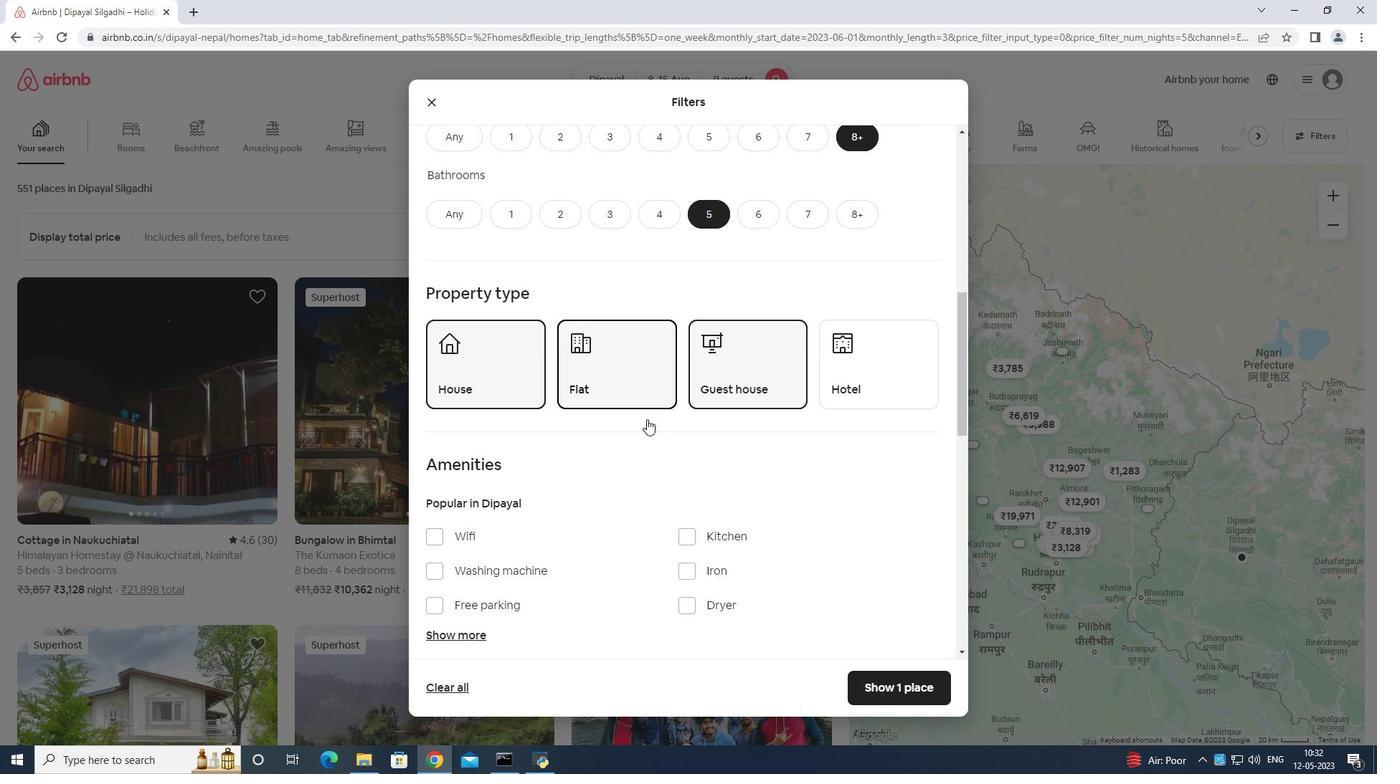
Action: Mouse moved to (435, 392)
Screenshot: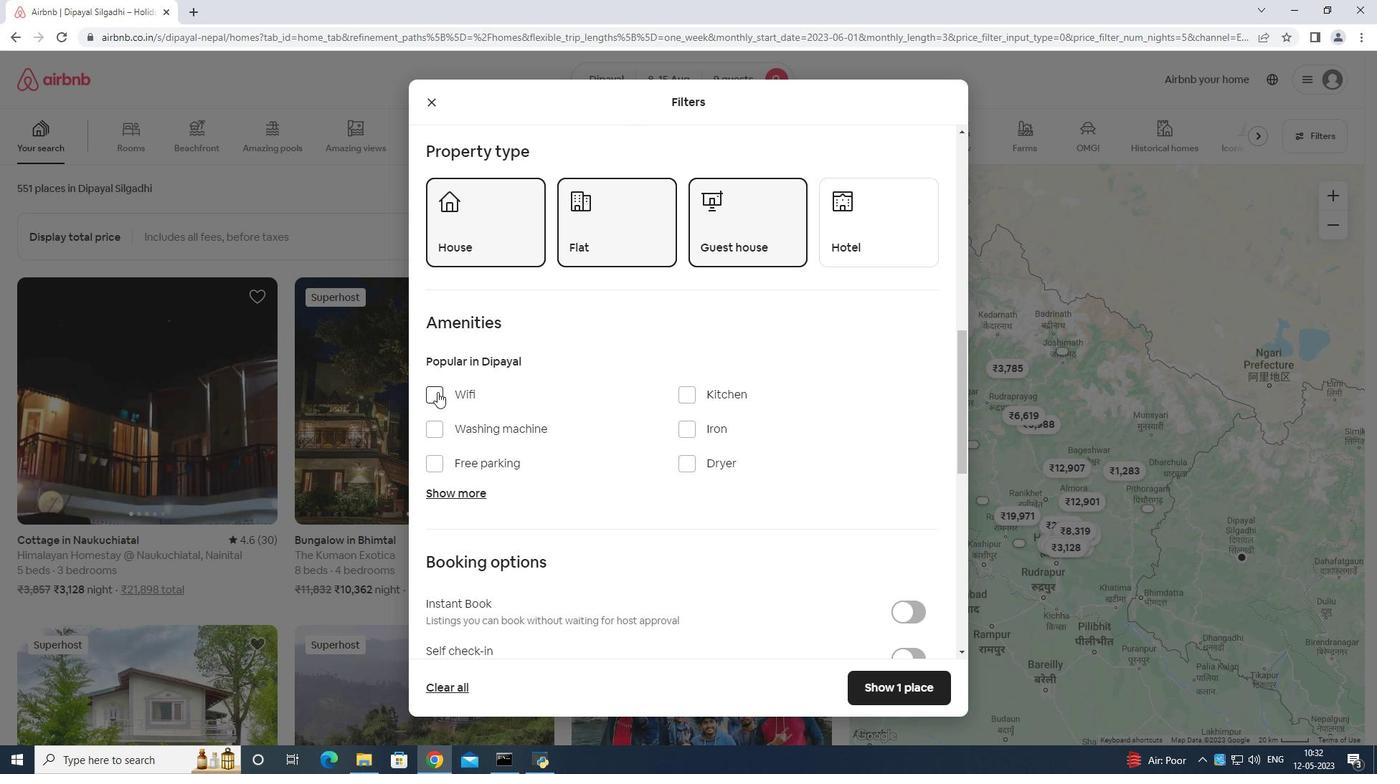 
Action: Mouse pressed left at (435, 392)
Screenshot: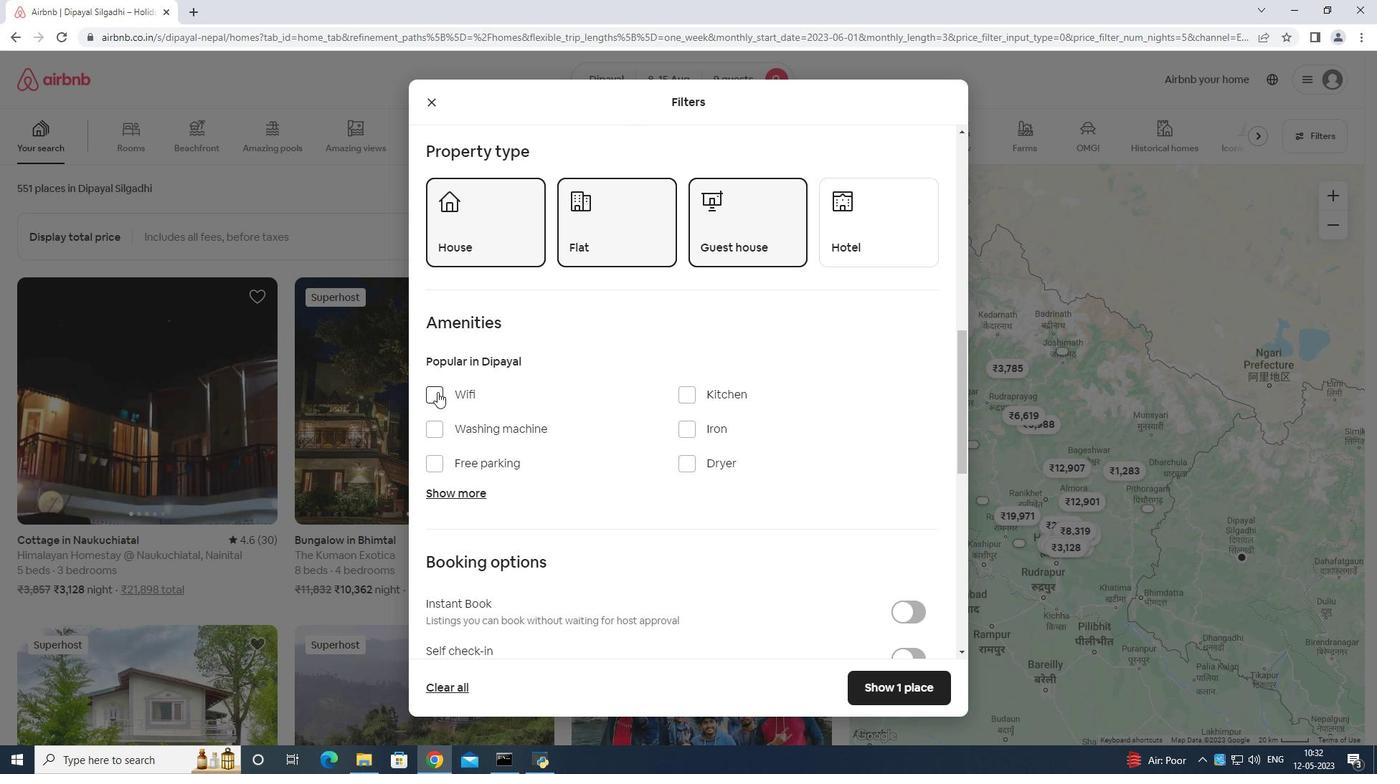 
Action: Mouse moved to (435, 460)
Screenshot: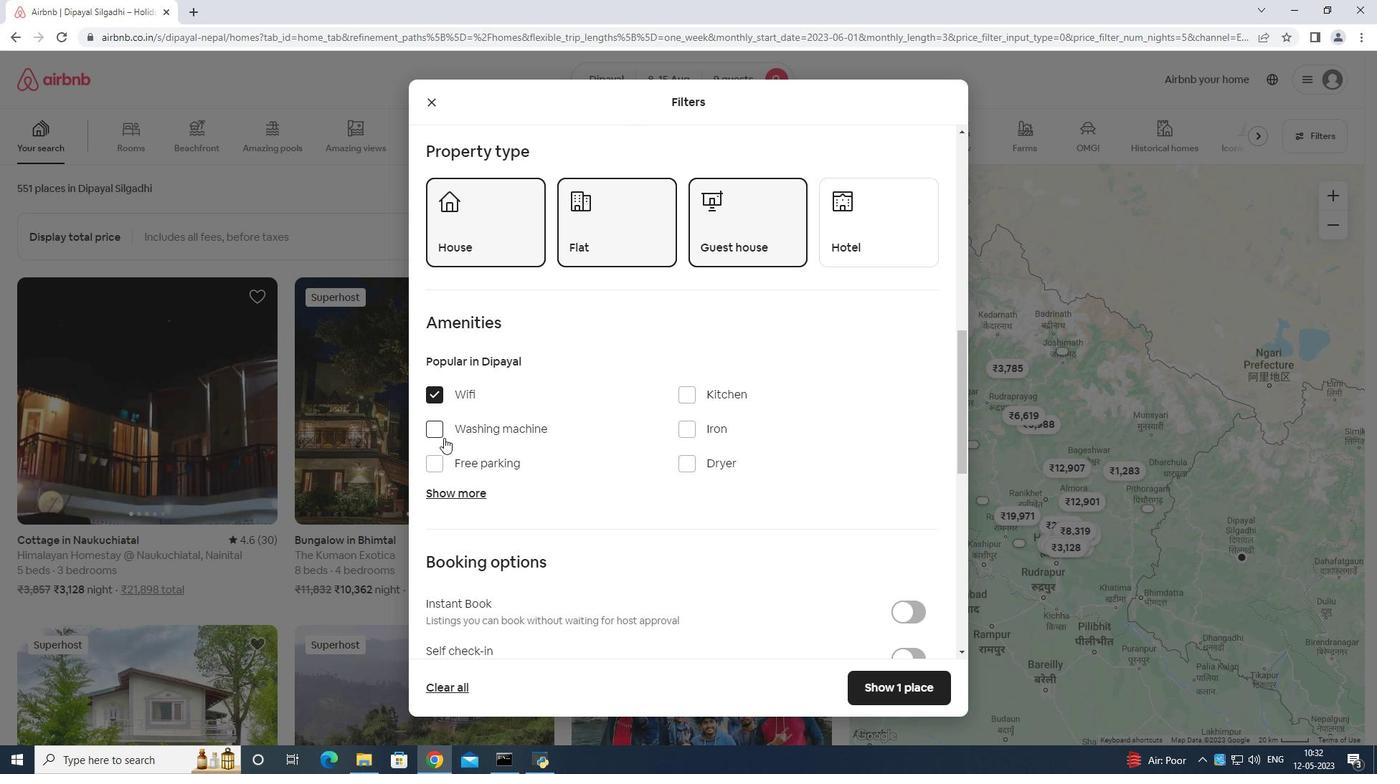 
Action: Mouse pressed left at (435, 460)
Screenshot: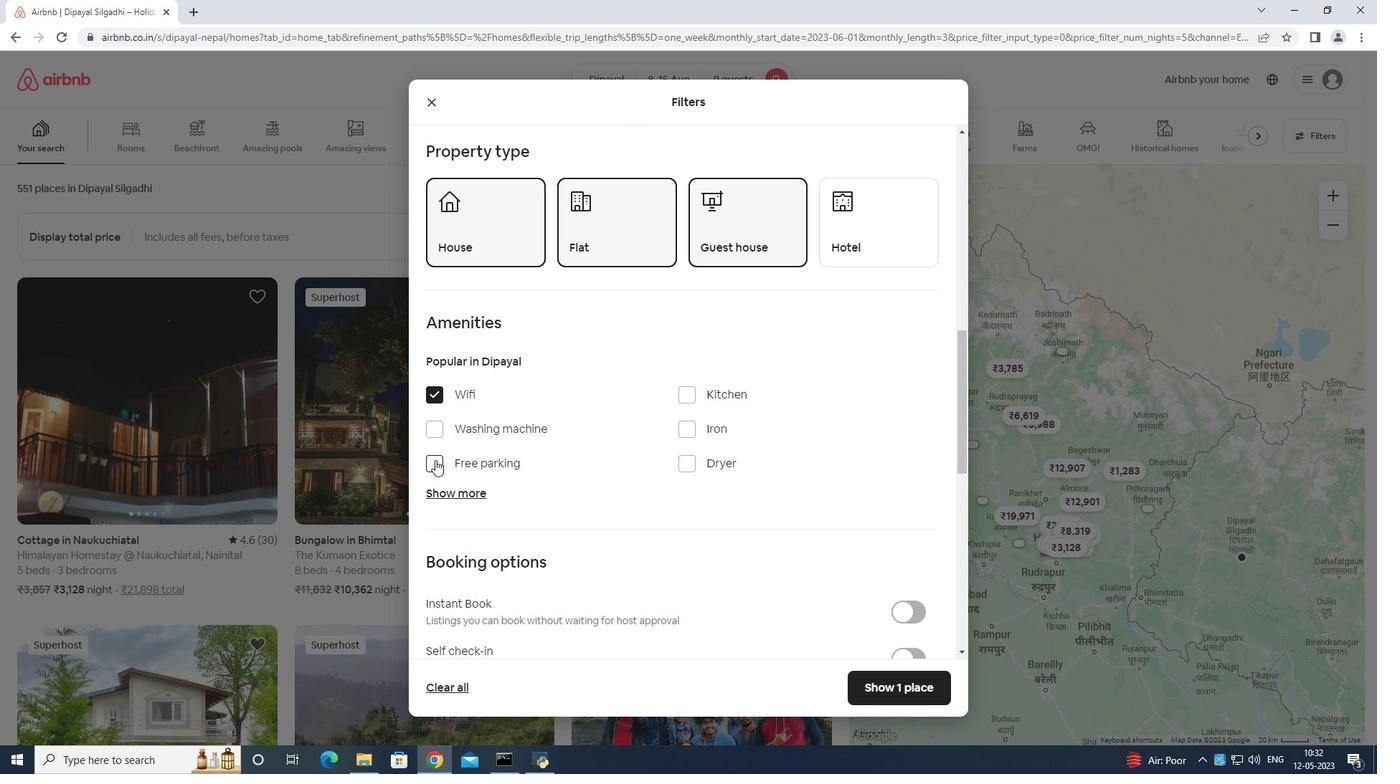 
Action: Mouse moved to (435, 461)
Screenshot: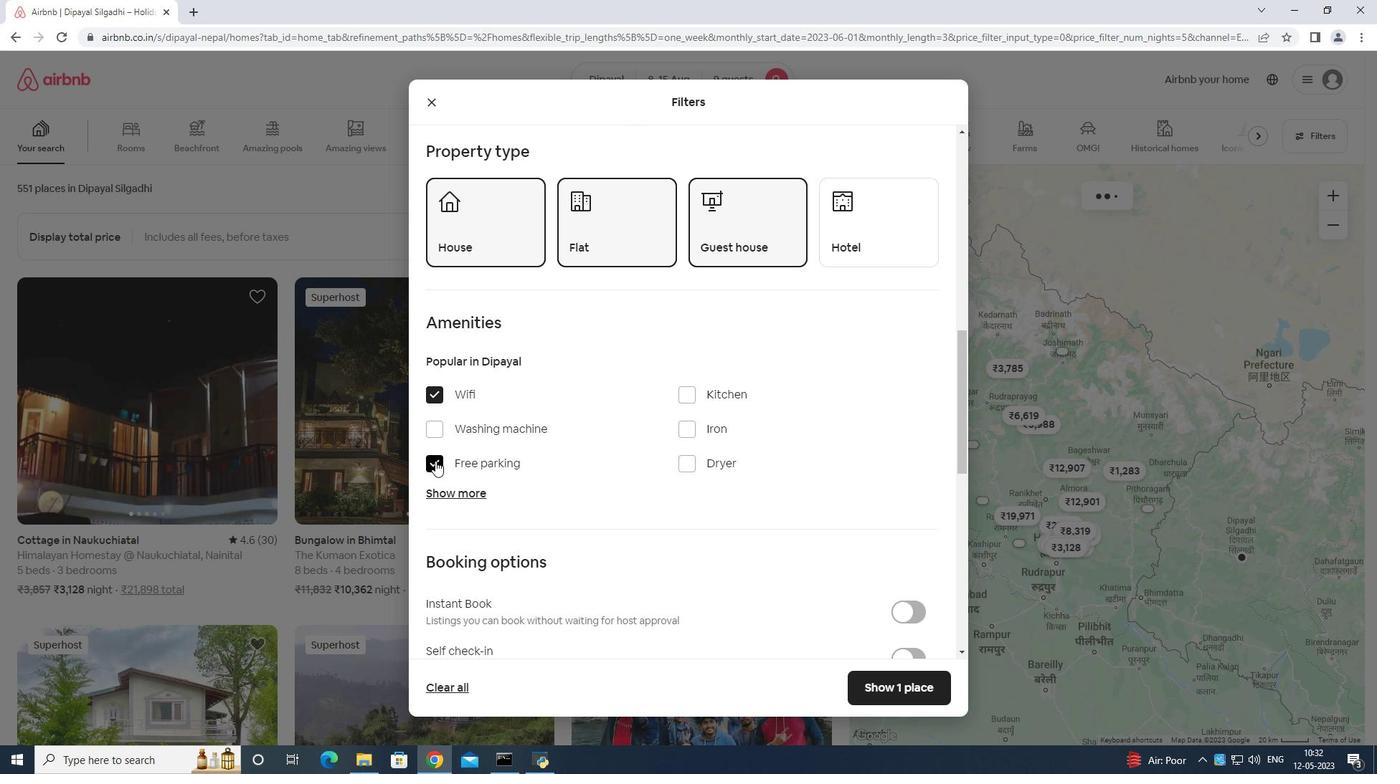 
Action: Mouse scrolled (435, 460) with delta (0, 0)
Screenshot: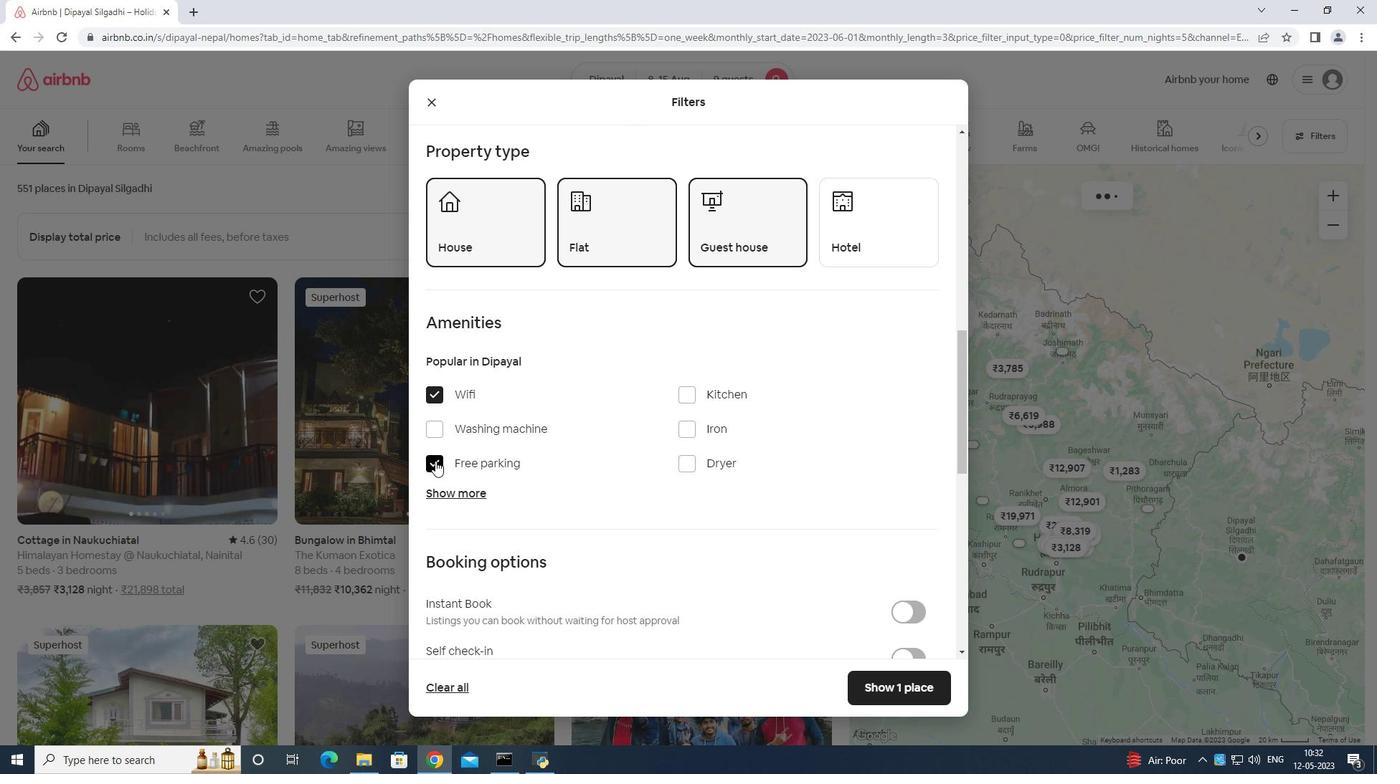 
Action: Mouse moved to (435, 462)
Screenshot: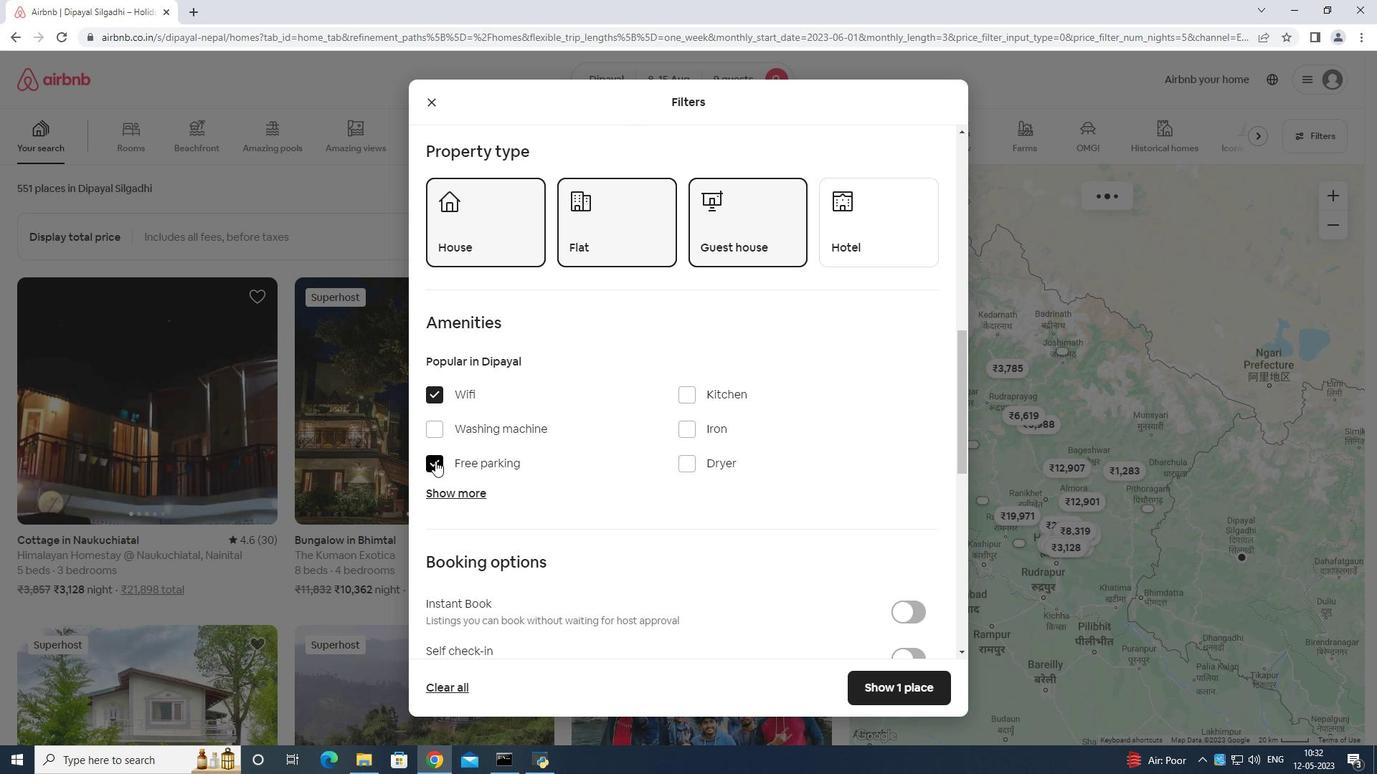 
Action: Mouse scrolled (435, 461) with delta (0, 0)
Screenshot: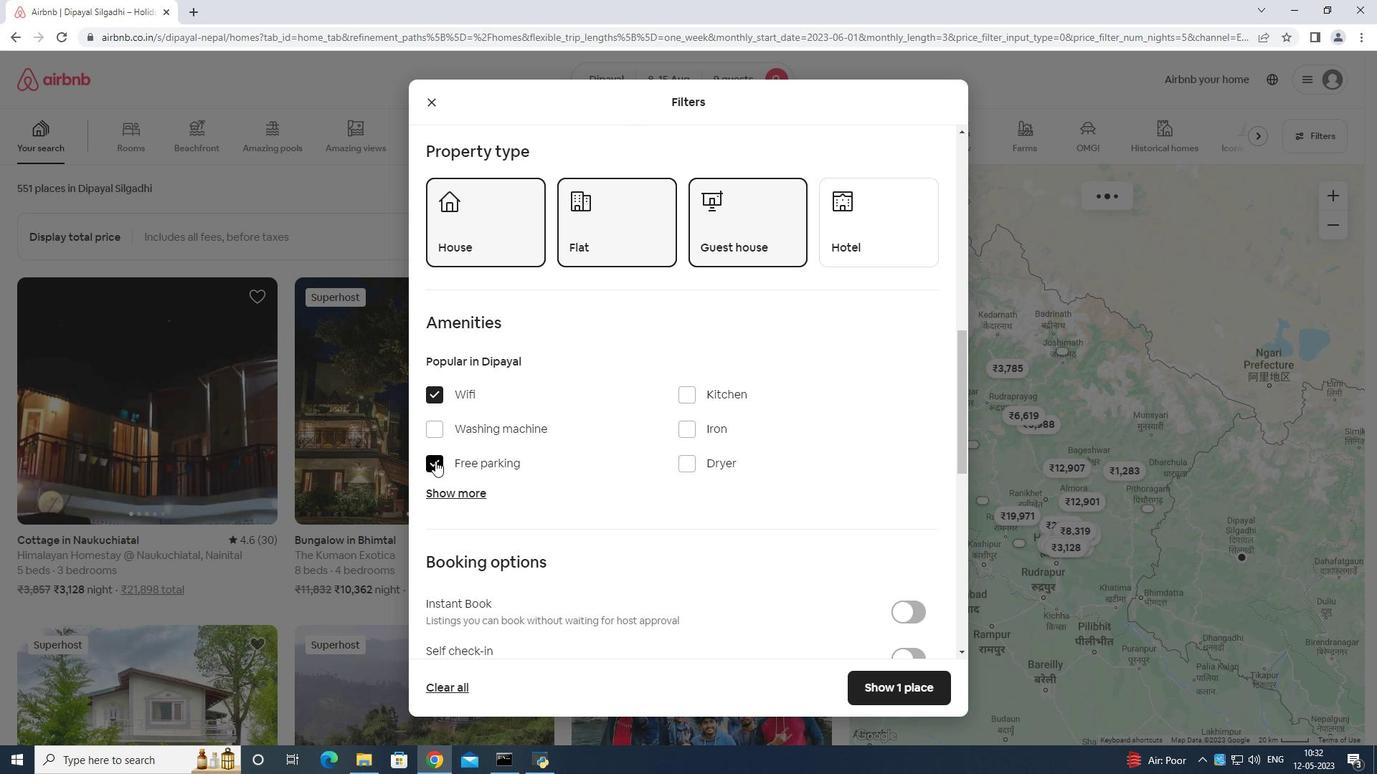 
Action: Mouse moved to (435, 462)
Screenshot: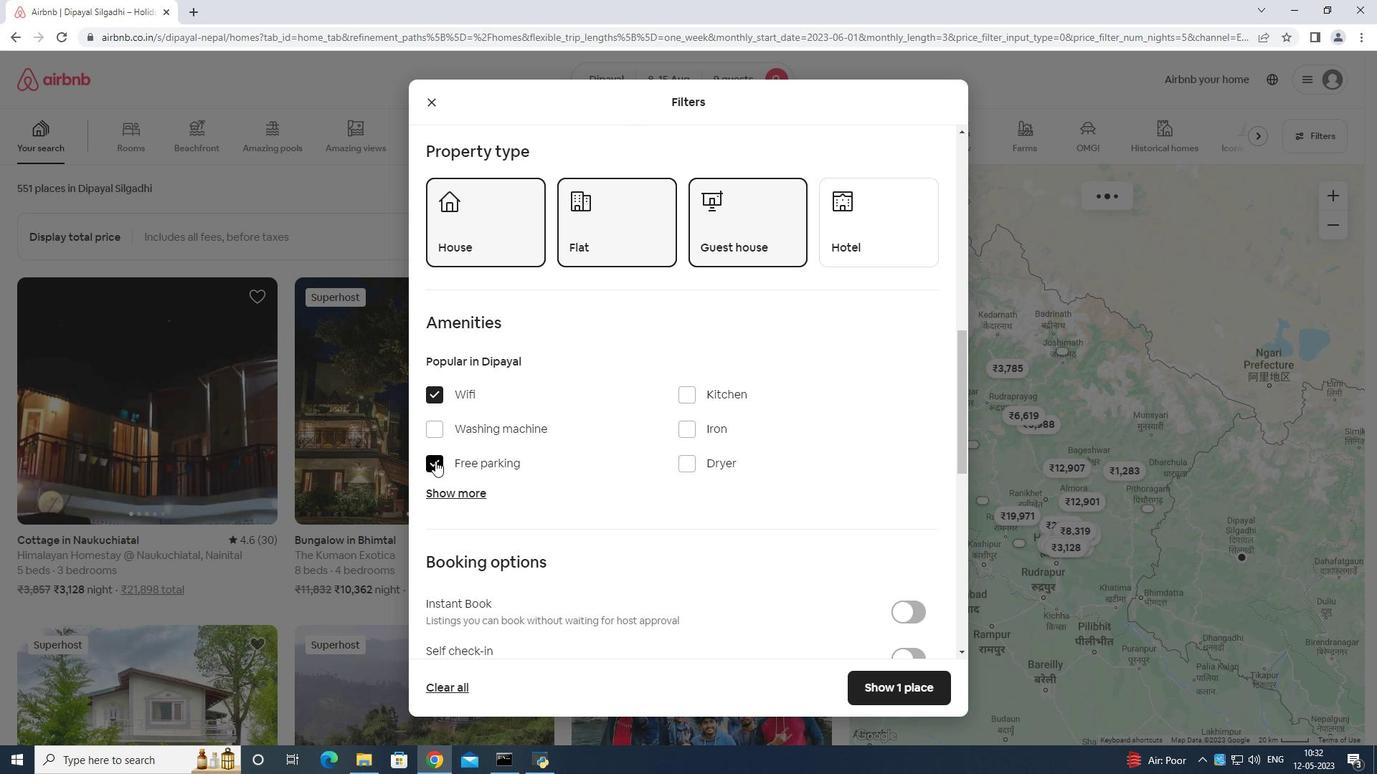 
Action: Mouse scrolled (435, 461) with delta (0, 0)
Screenshot: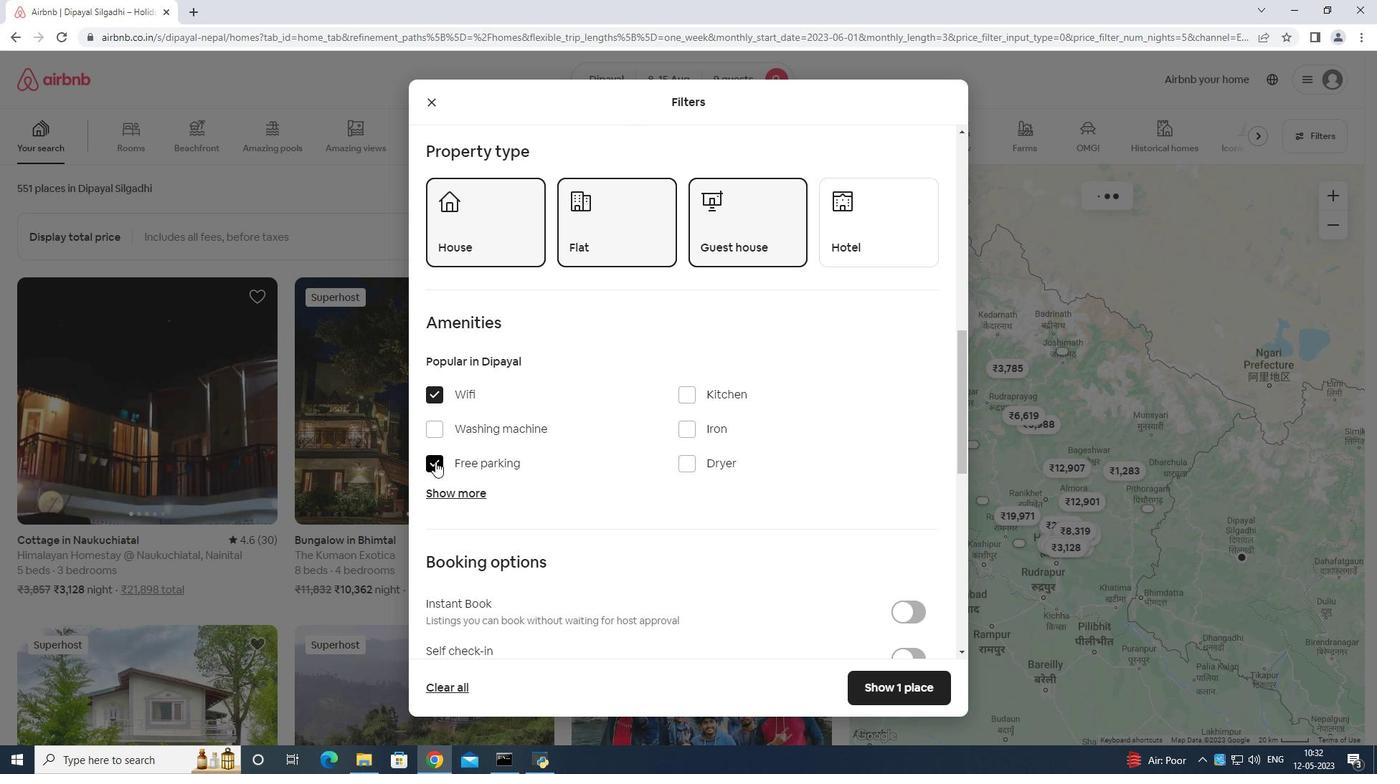
Action: Mouse moved to (458, 284)
Screenshot: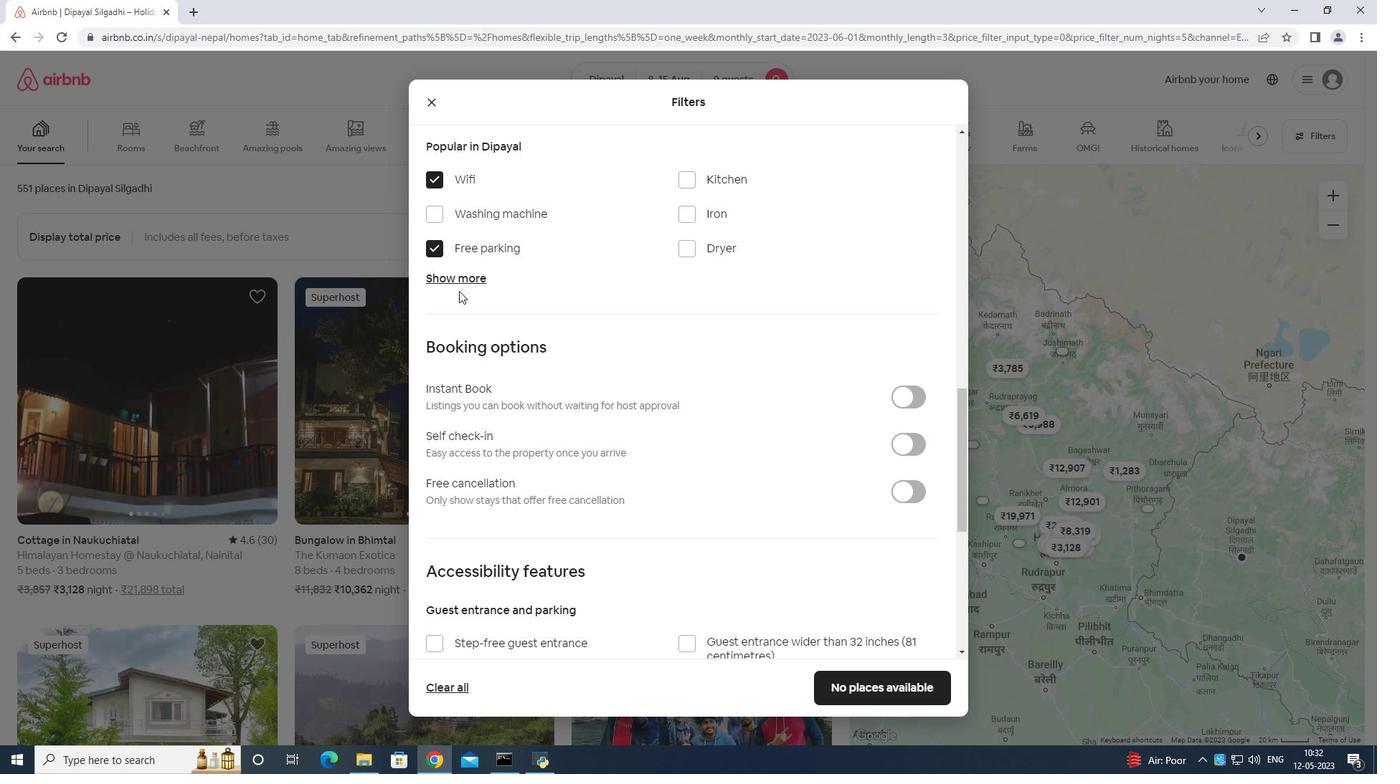 
Action: Mouse pressed left at (458, 284)
Screenshot: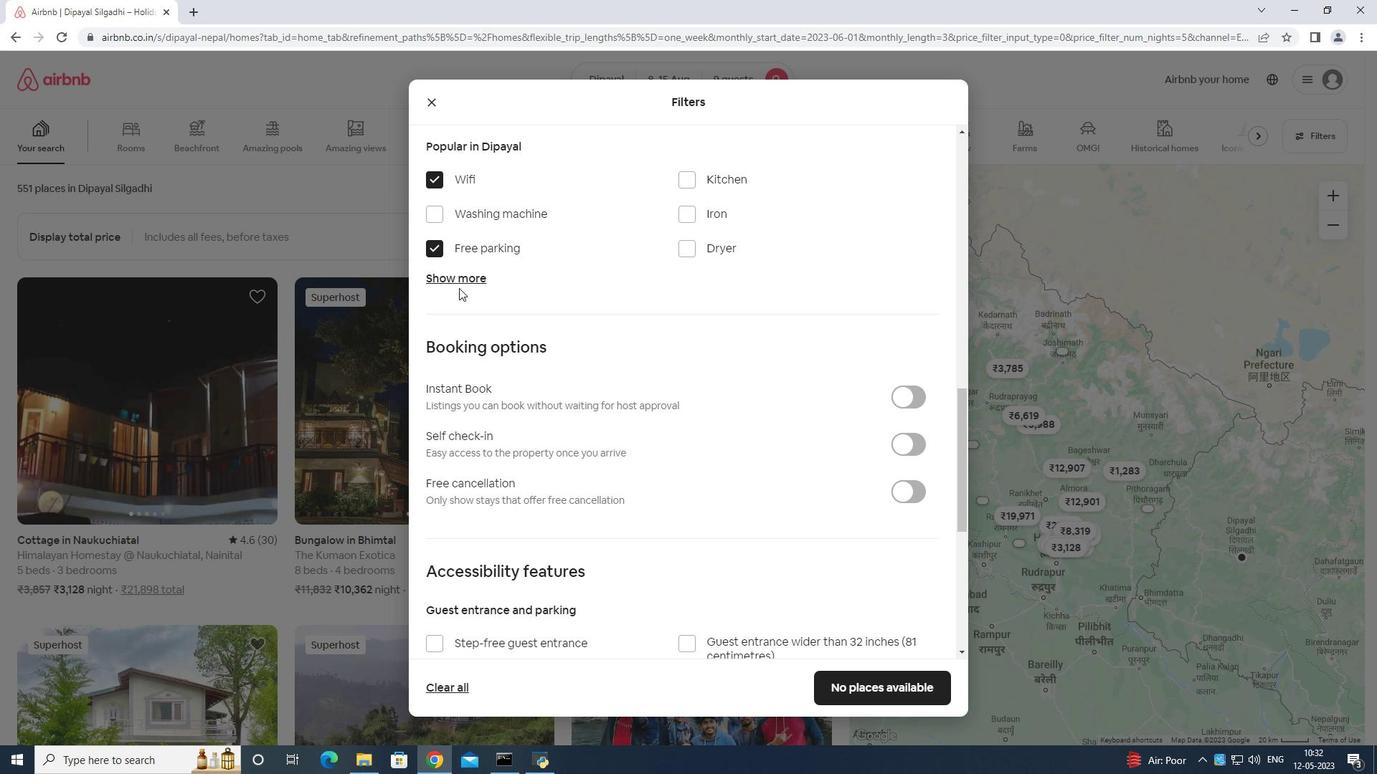 
Action: Mouse moved to (674, 364)
Screenshot: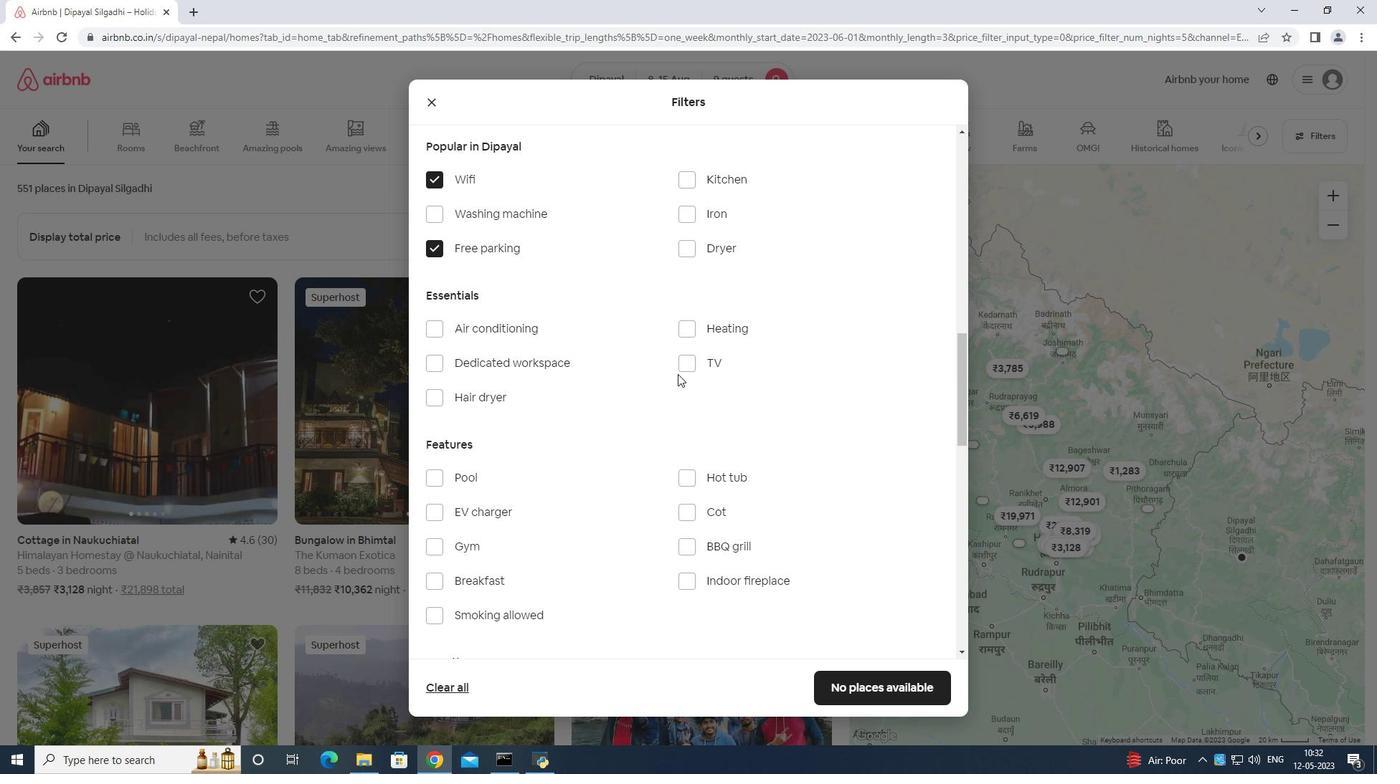 
Action: Mouse pressed left at (674, 364)
Screenshot: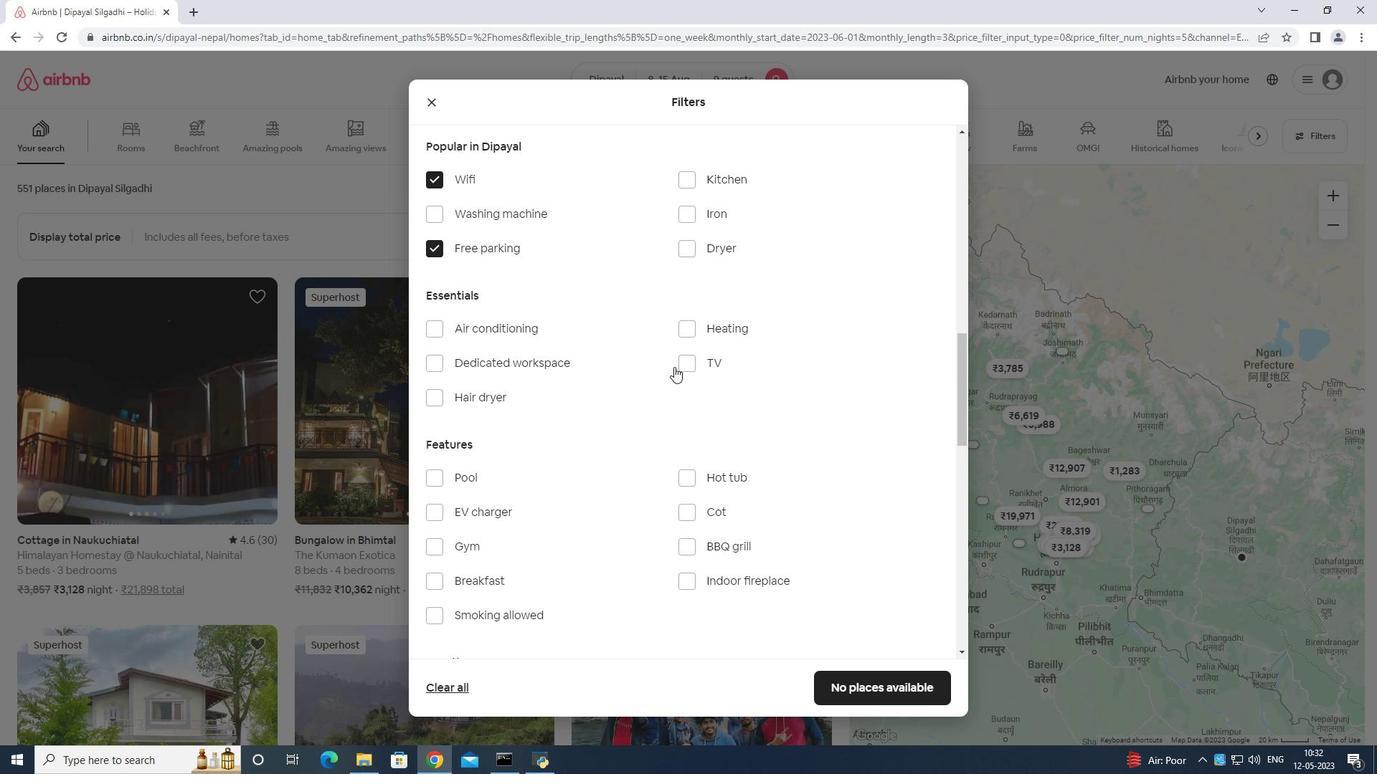 
Action: Mouse moved to (684, 362)
Screenshot: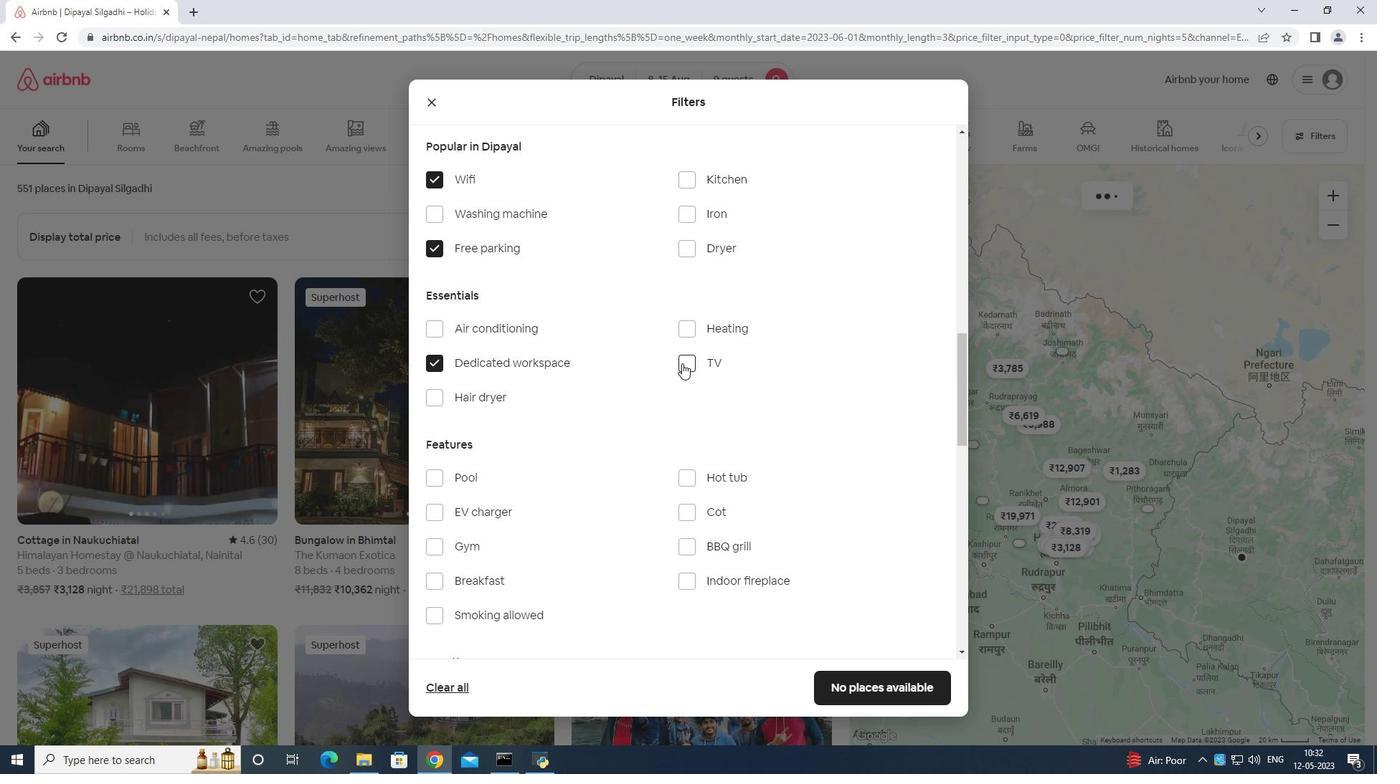
Action: Mouse pressed left at (684, 362)
Screenshot: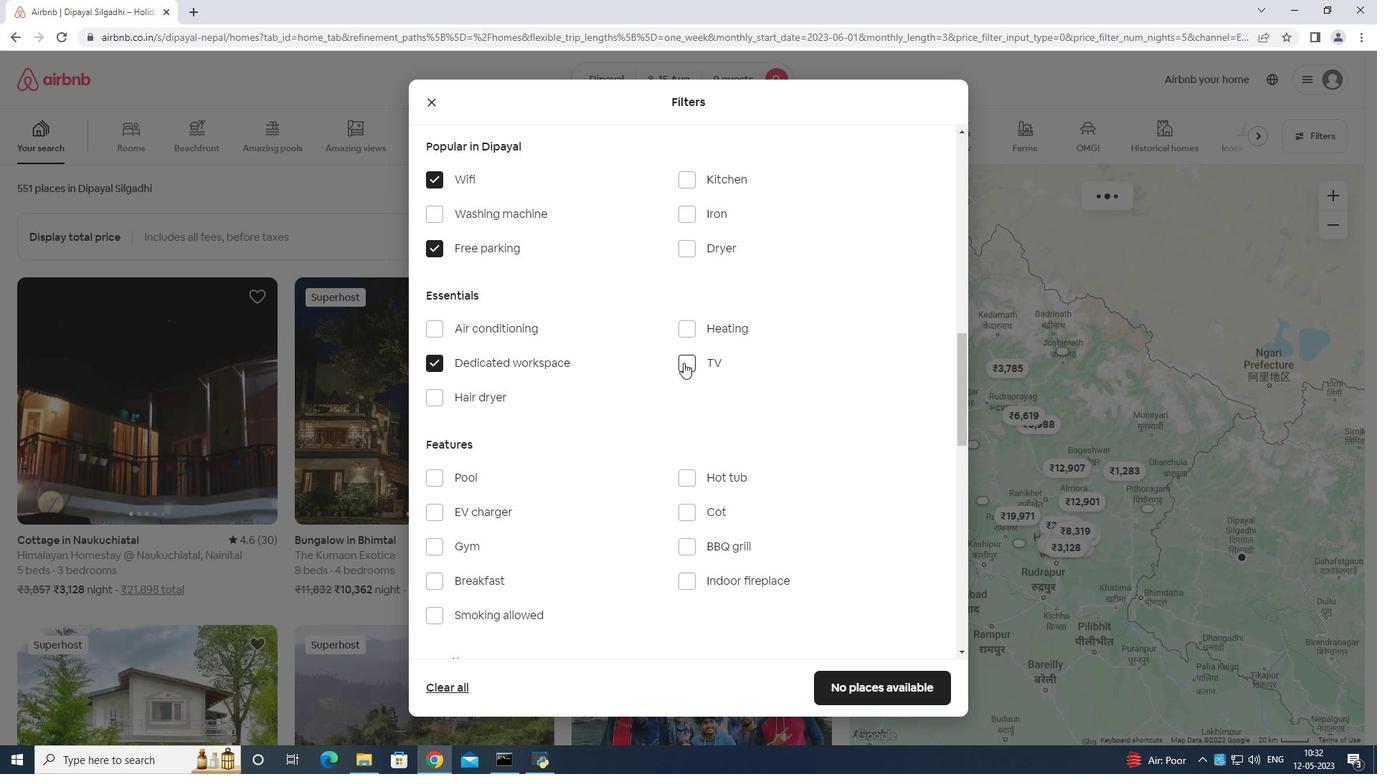 
Action: Mouse moved to (444, 359)
Screenshot: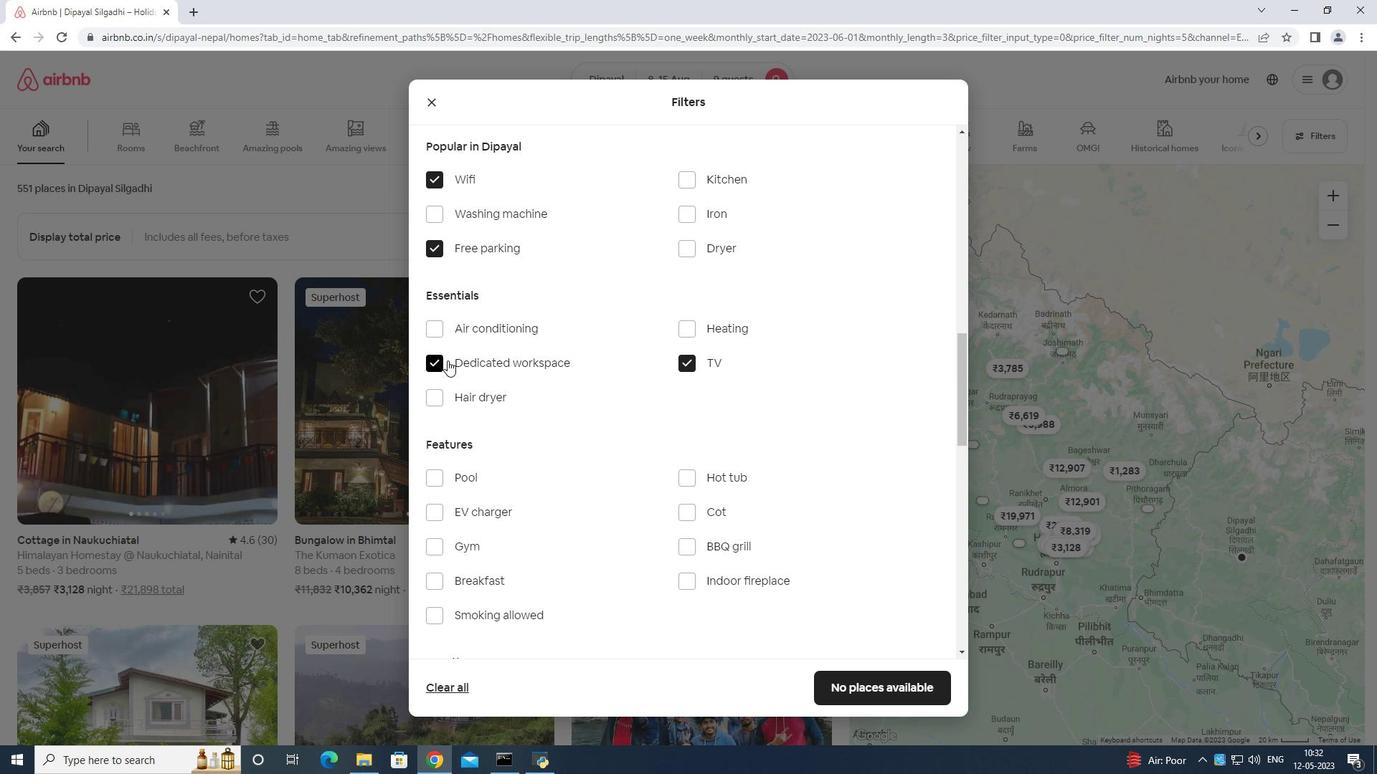 
Action: Mouse pressed left at (444, 359)
Screenshot: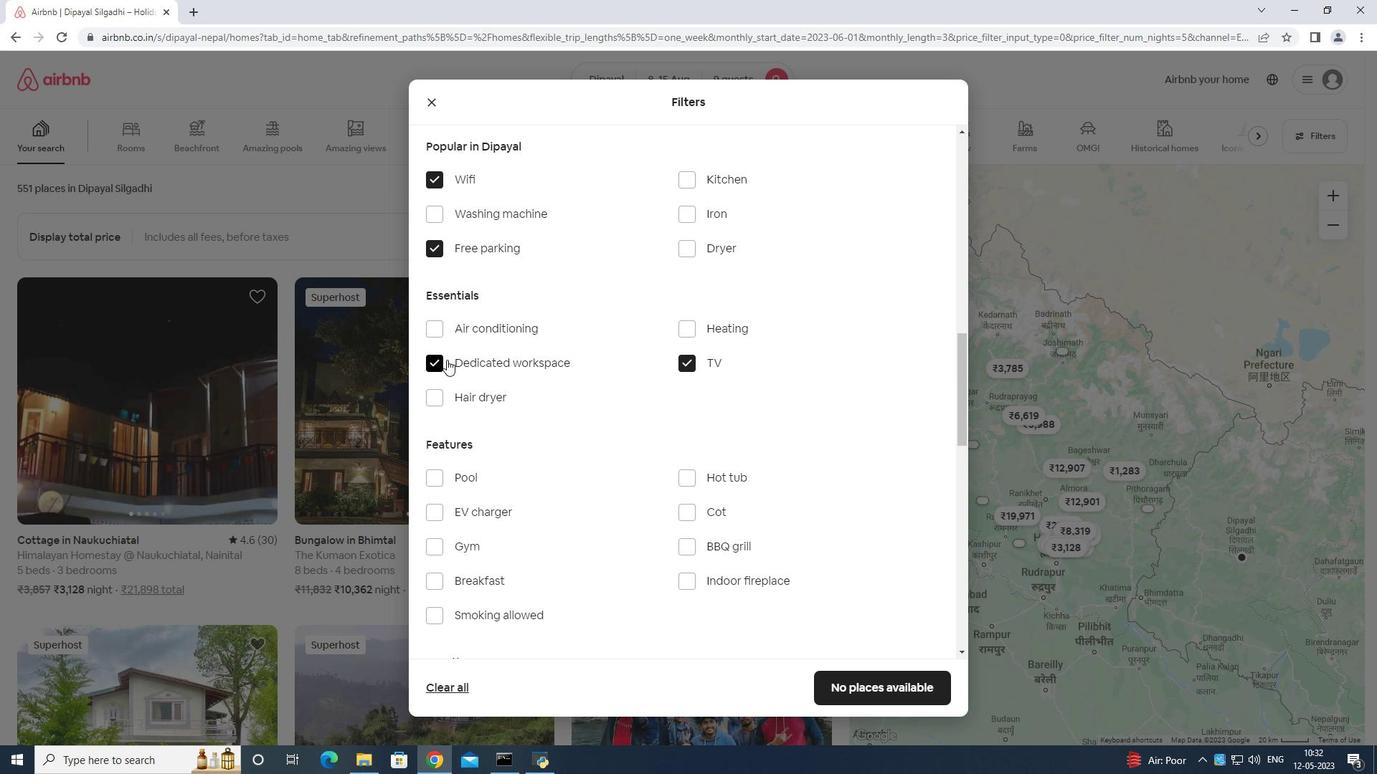 
Action: Mouse moved to (438, 550)
Screenshot: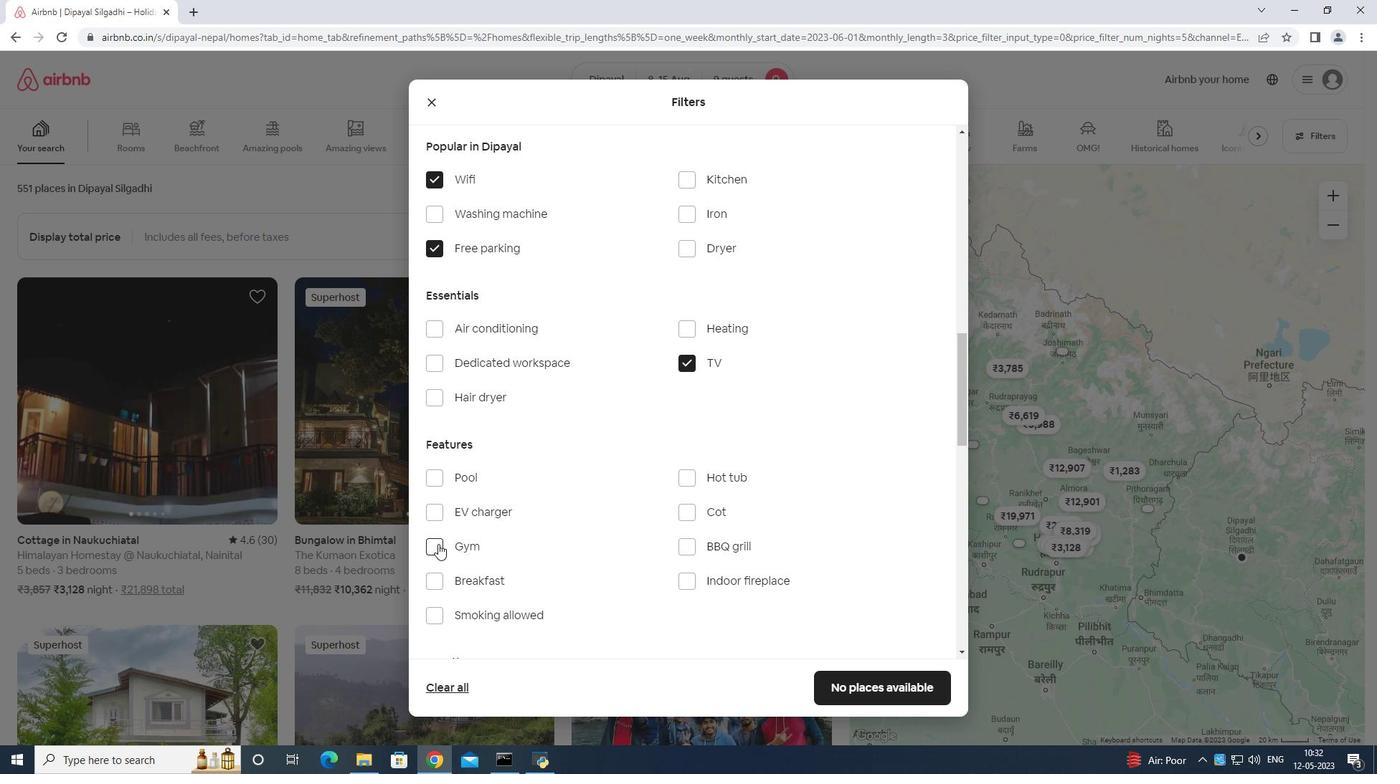 
Action: Mouse pressed left at (438, 550)
Screenshot: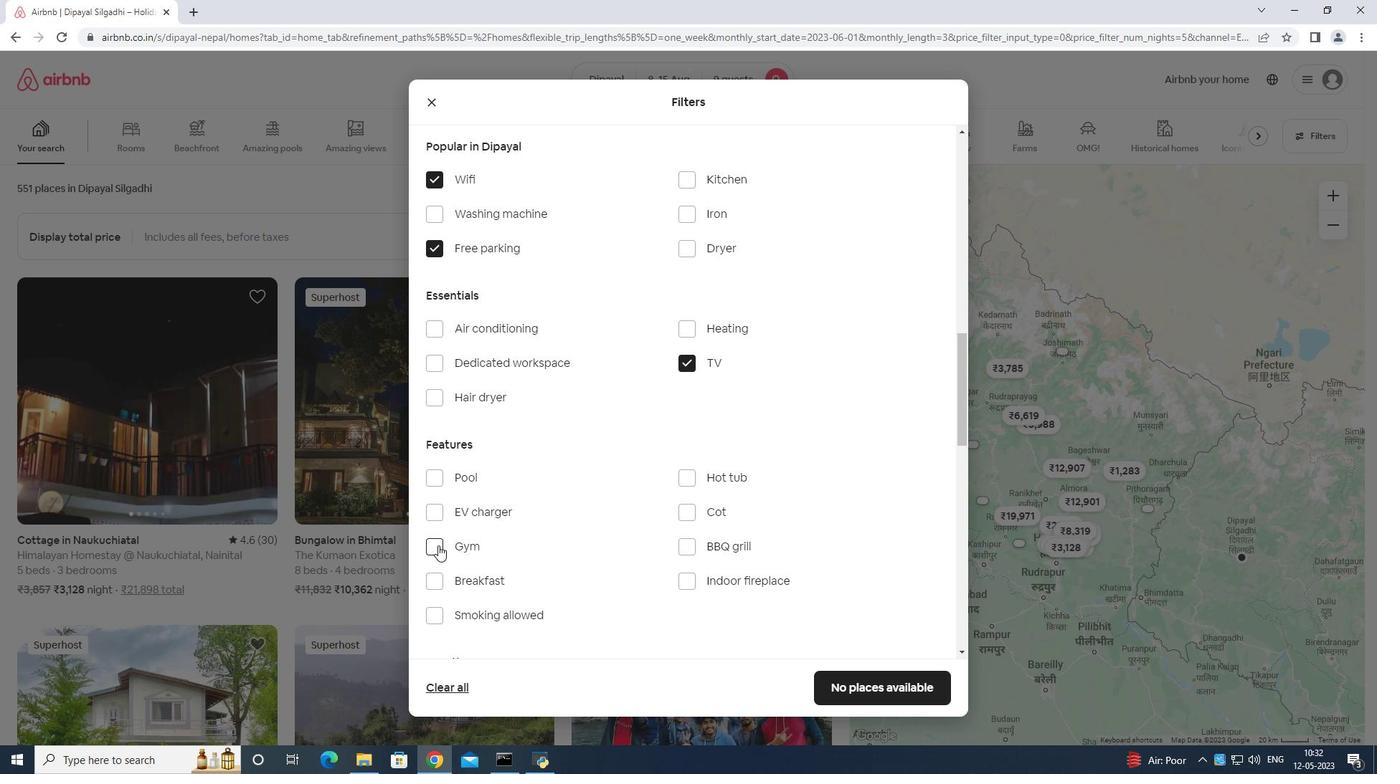 
Action: Mouse moved to (430, 579)
Screenshot: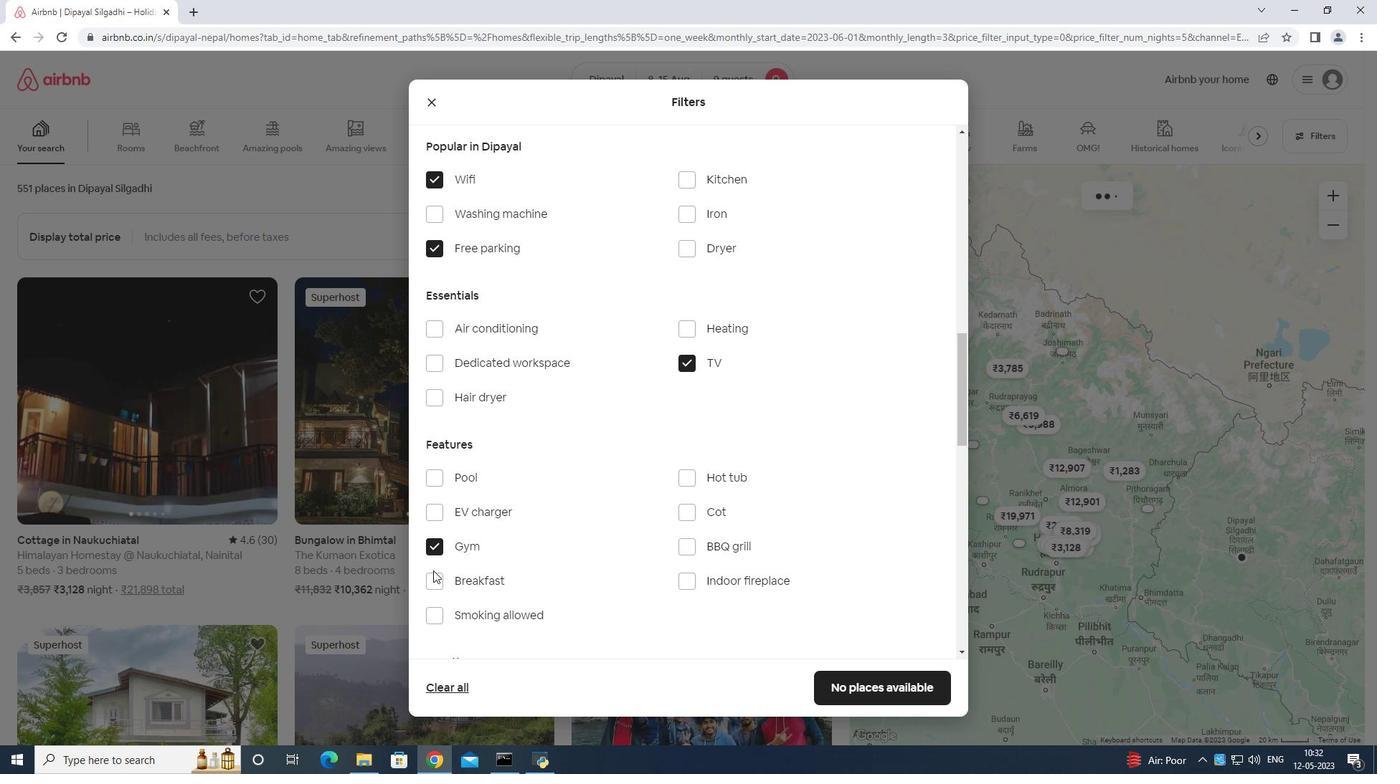 
Action: Mouse pressed left at (430, 579)
Screenshot: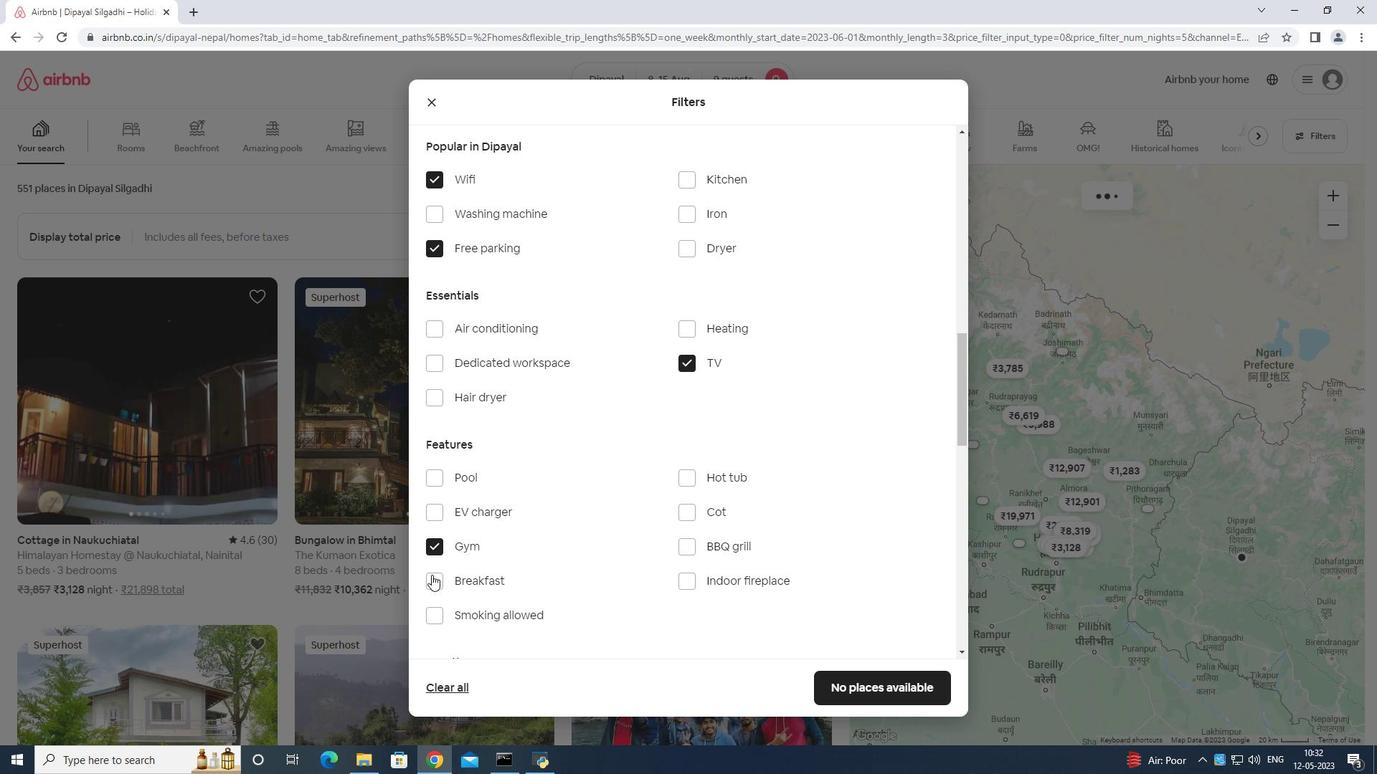 
Action: Mouse moved to (500, 536)
Screenshot: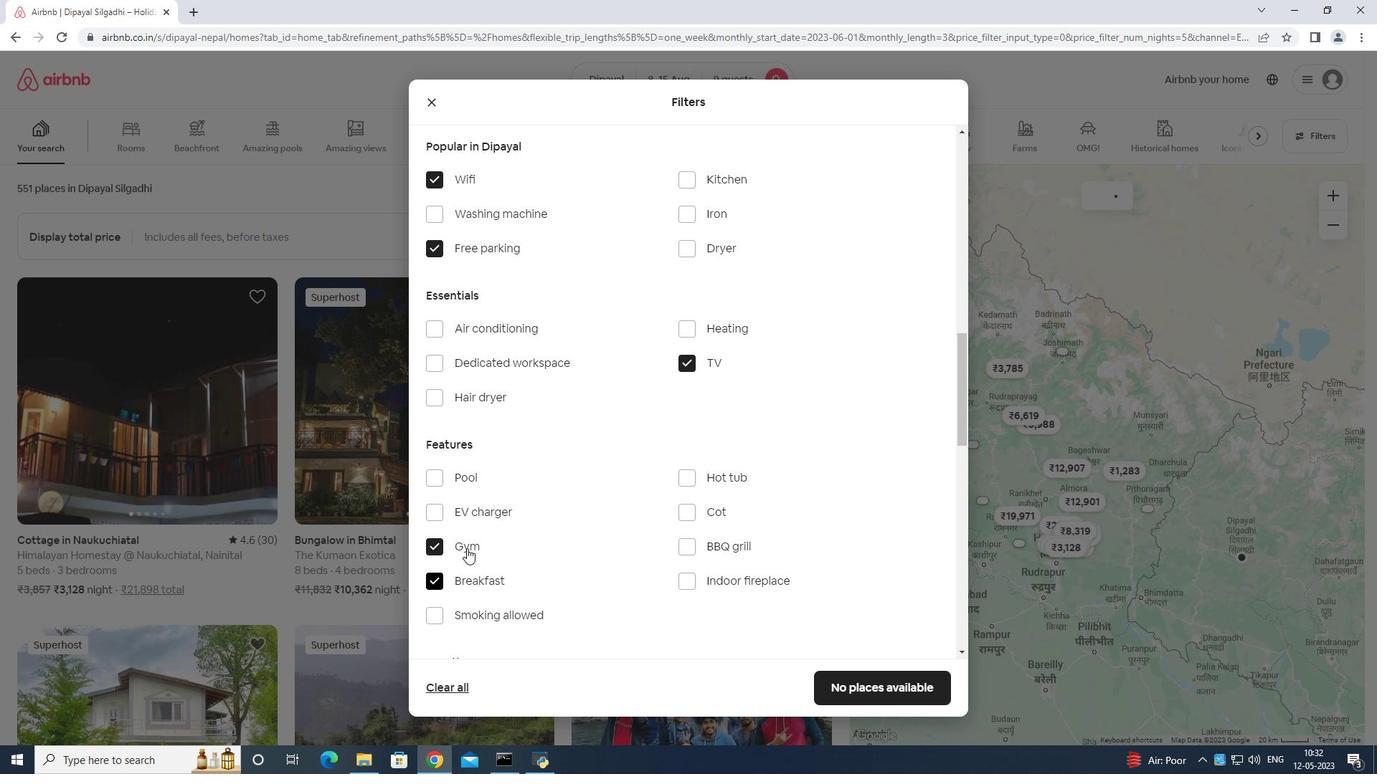 
Action: Mouse scrolled (498, 536) with delta (0, 0)
Screenshot: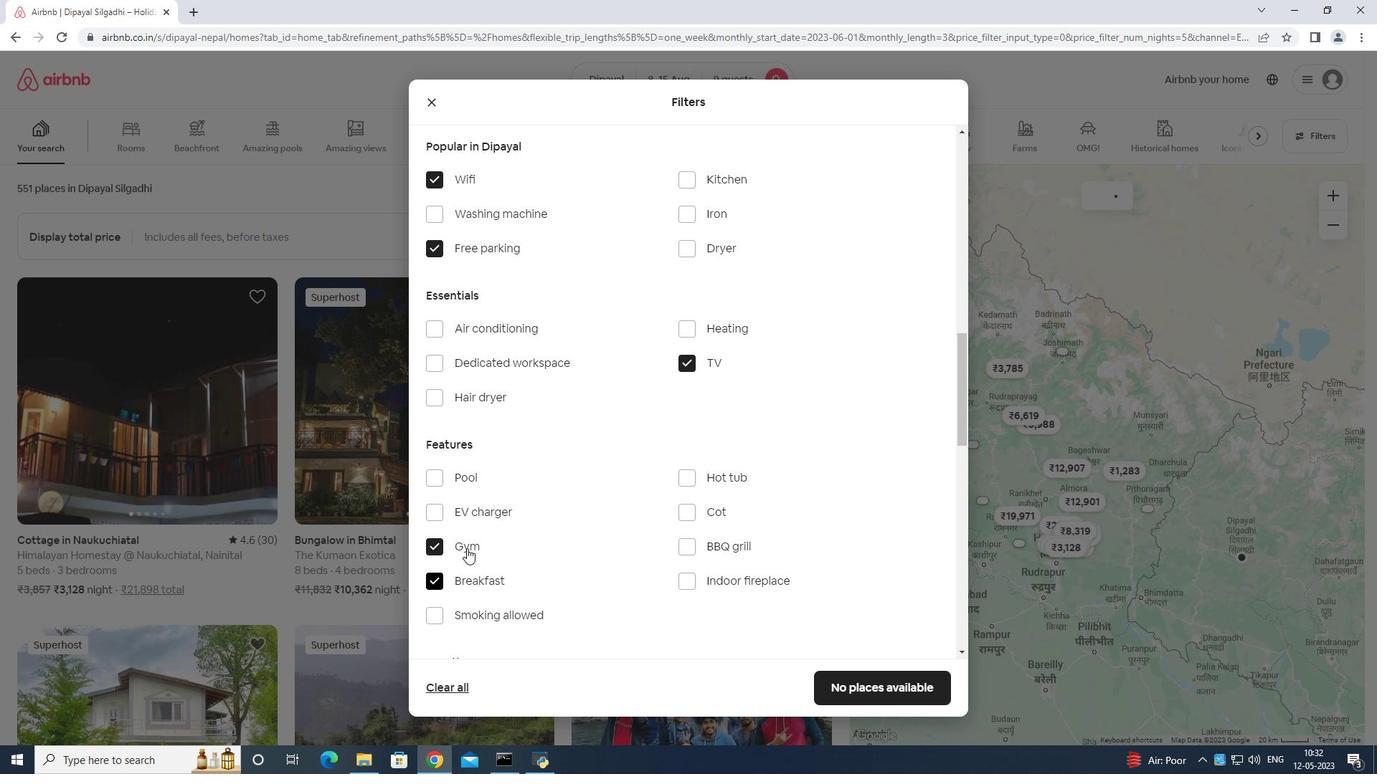 
Action: Mouse moved to (508, 536)
Screenshot: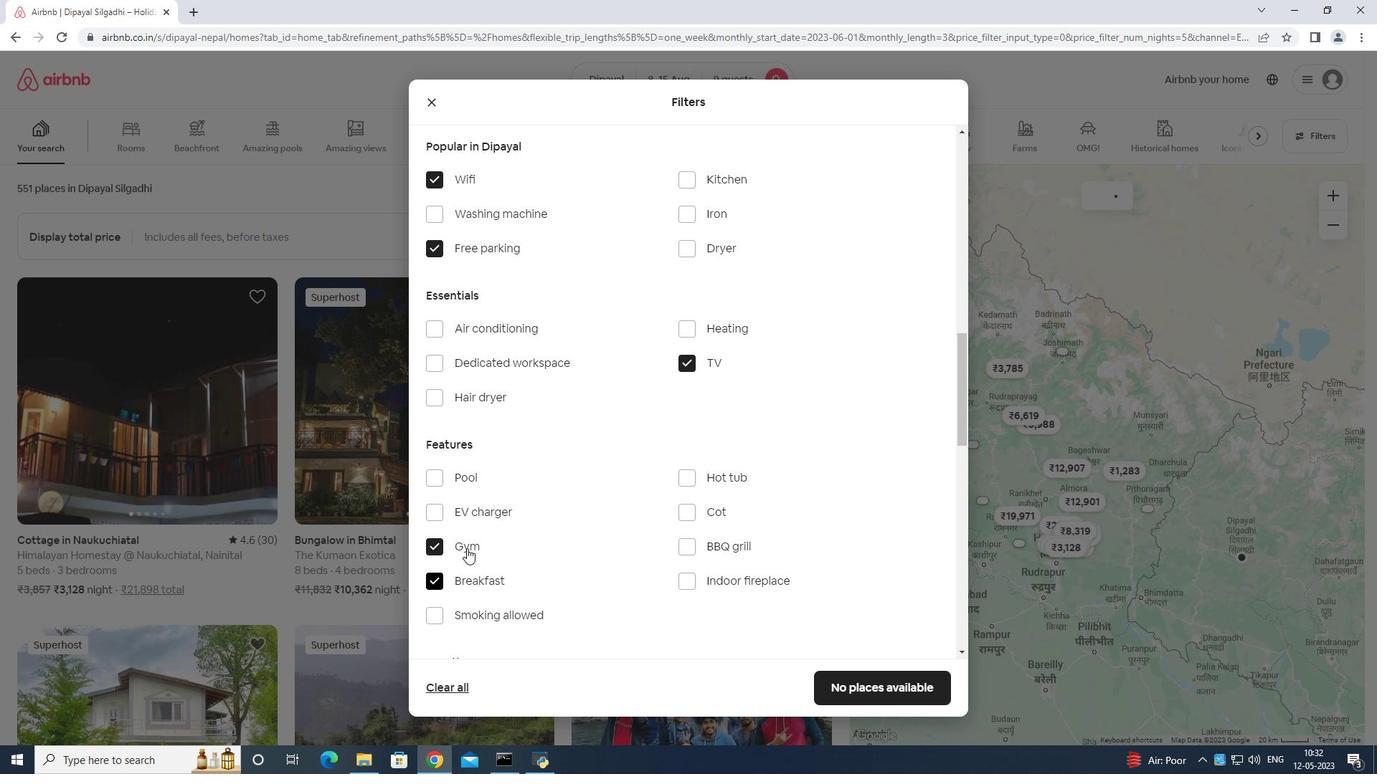 
Action: Mouse scrolled (508, 536) with delta (0, 0)
Screenshot: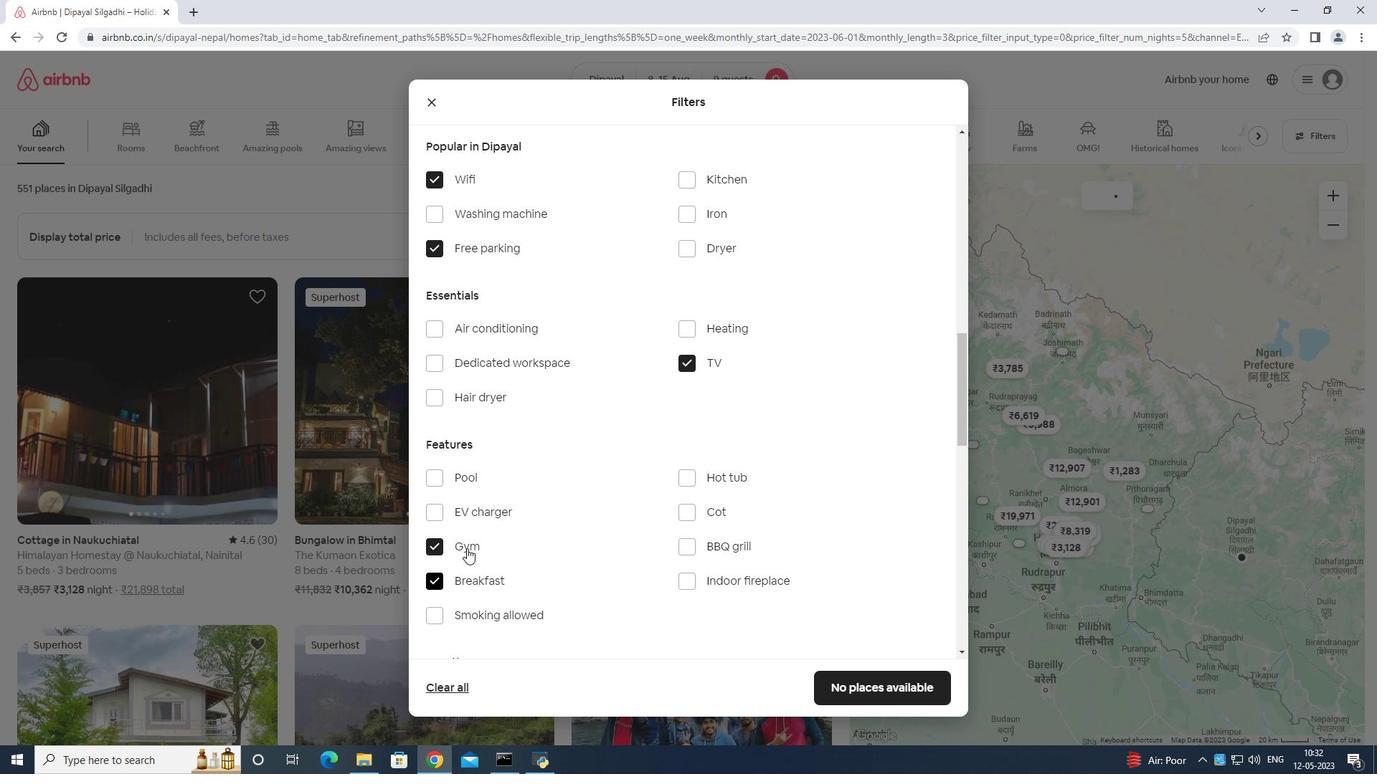 
Action: Mouse moved to (514, 536)
Screenshot: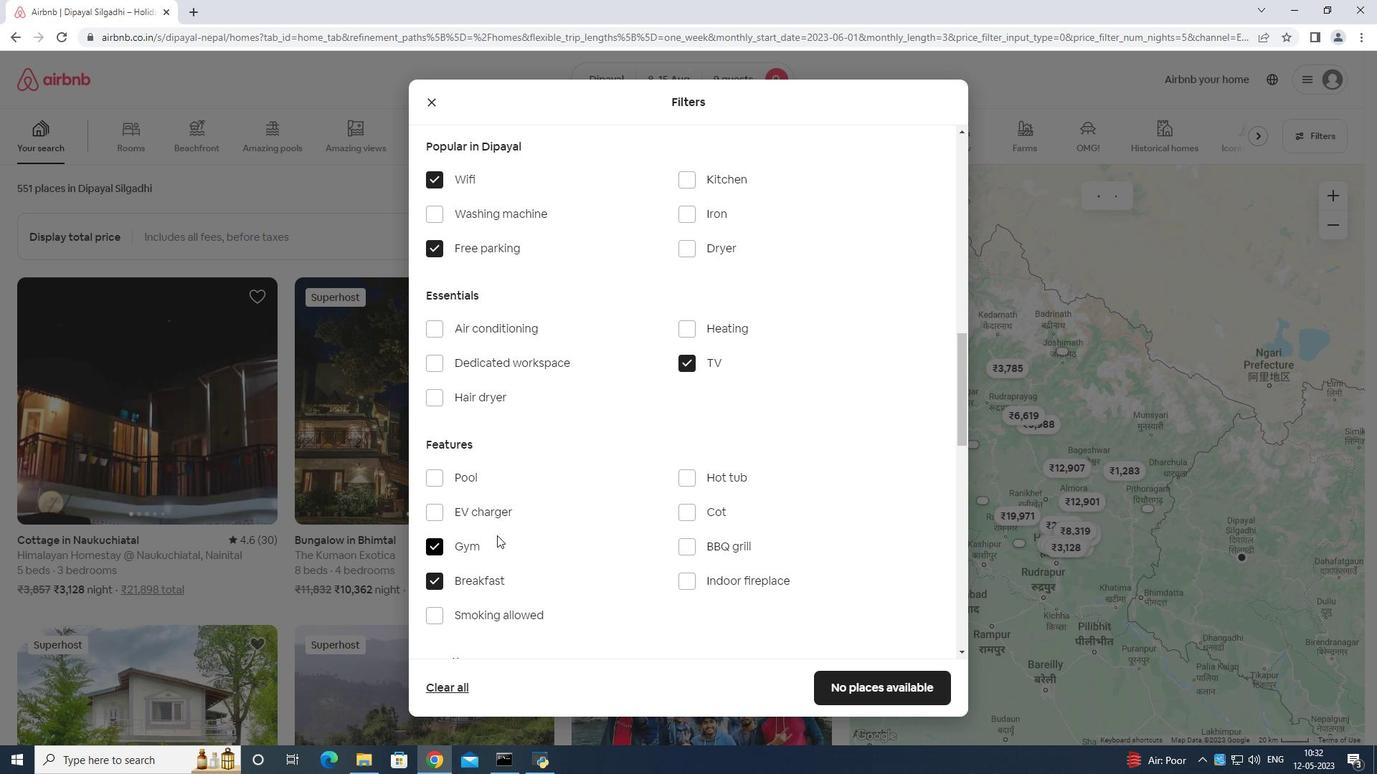 
Action: Mouse scrolled (514, 536) with delta (0, 0)
Screenshot: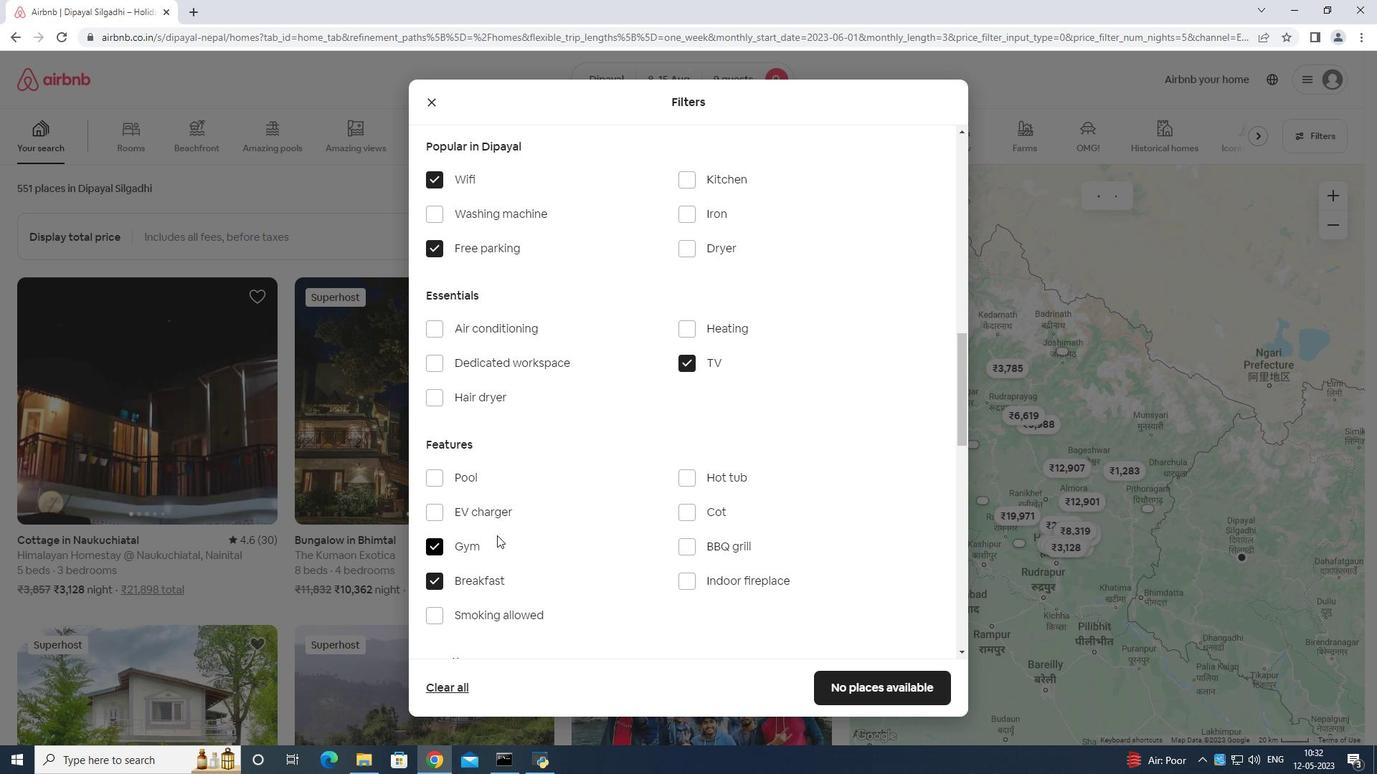 
Action: Mouse moved to (521, 531)
Screenshot: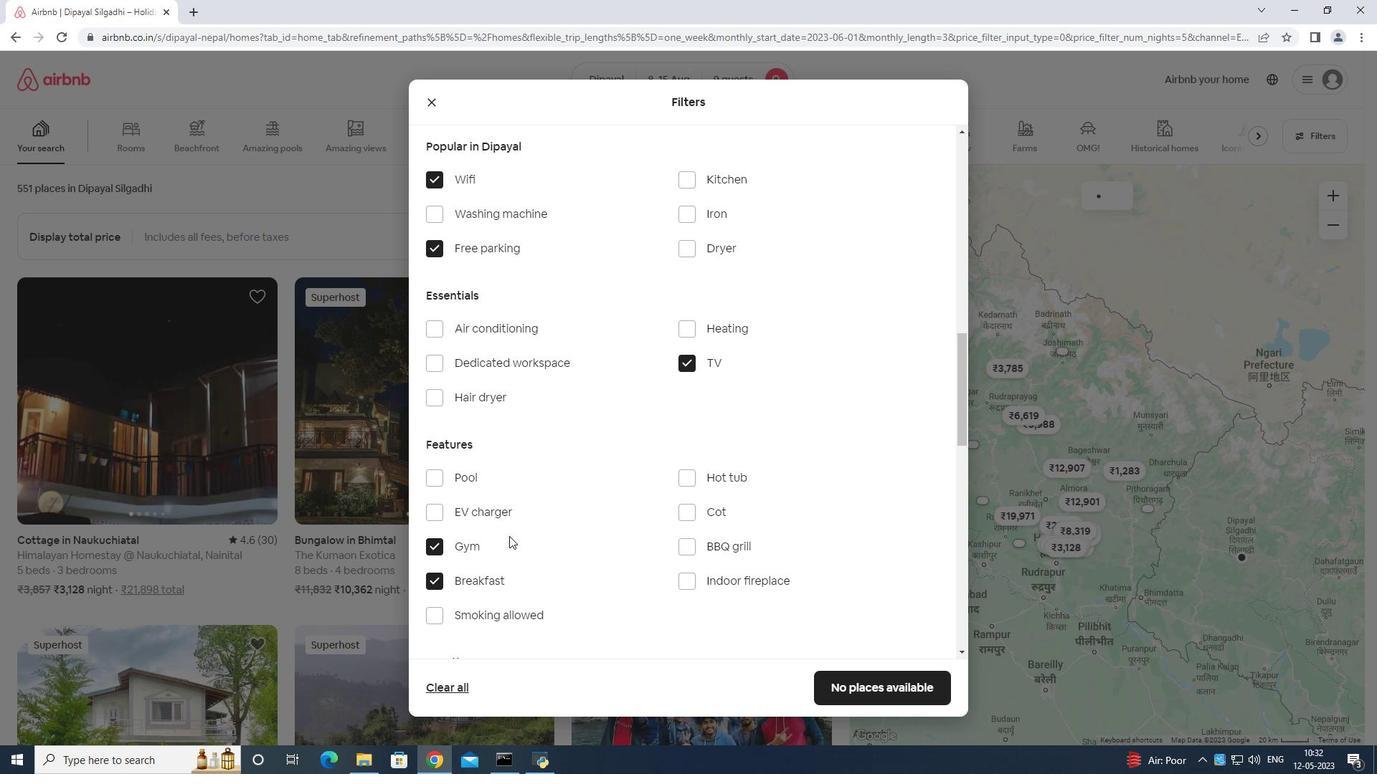 
Action: Mouse scrolled (520, 531) with delta (0, 0)
Screenshot: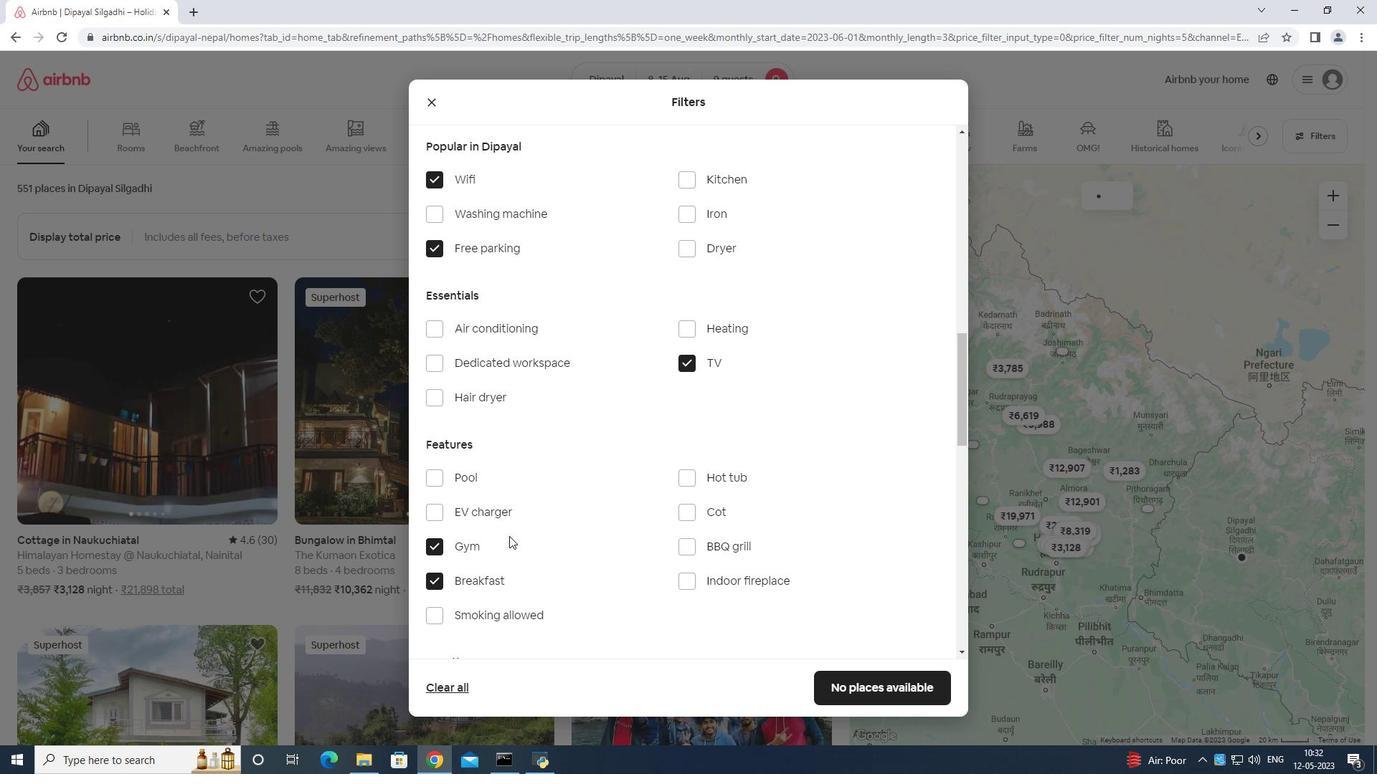
Action: Mouse moved to (515, 500)
Screenshot: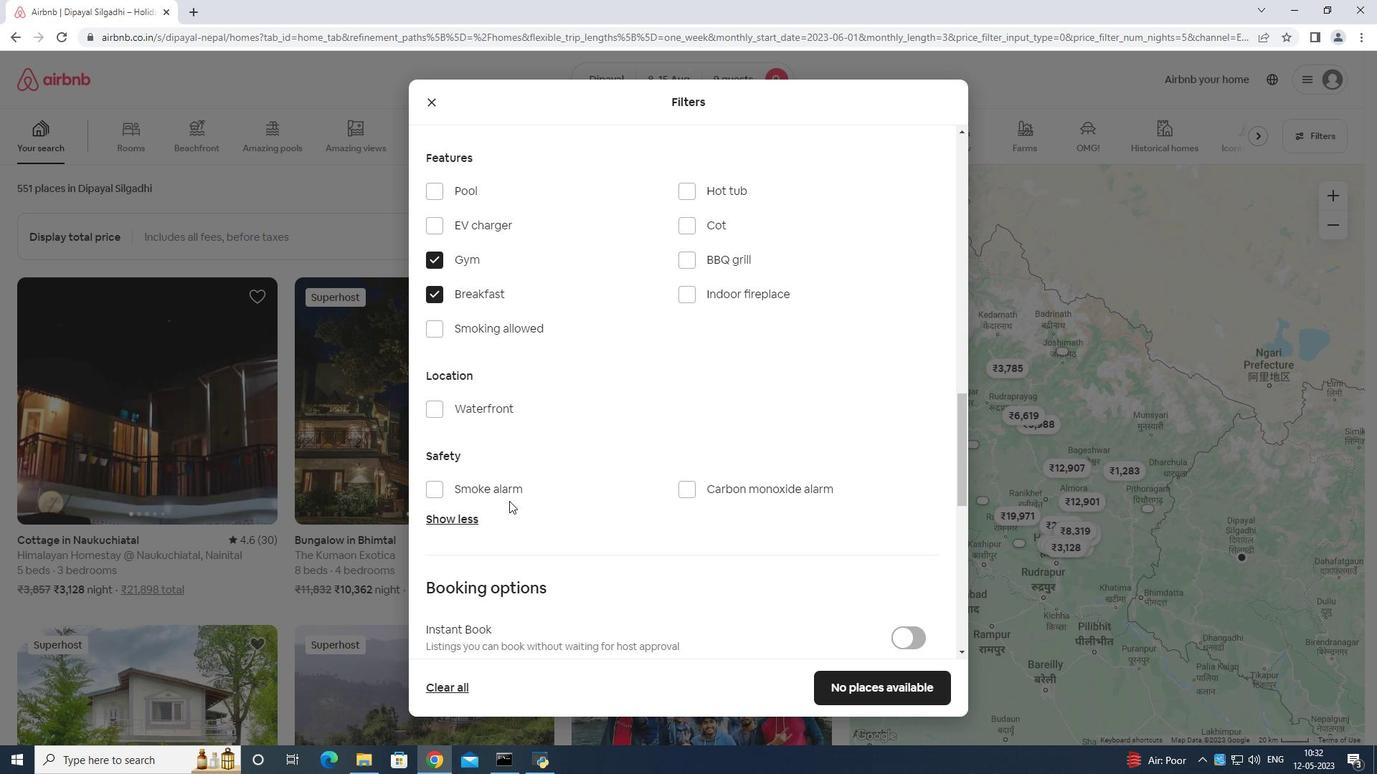 
Action: Mouse scrolled (515, 500) with delta (0, 0)
Screenshot: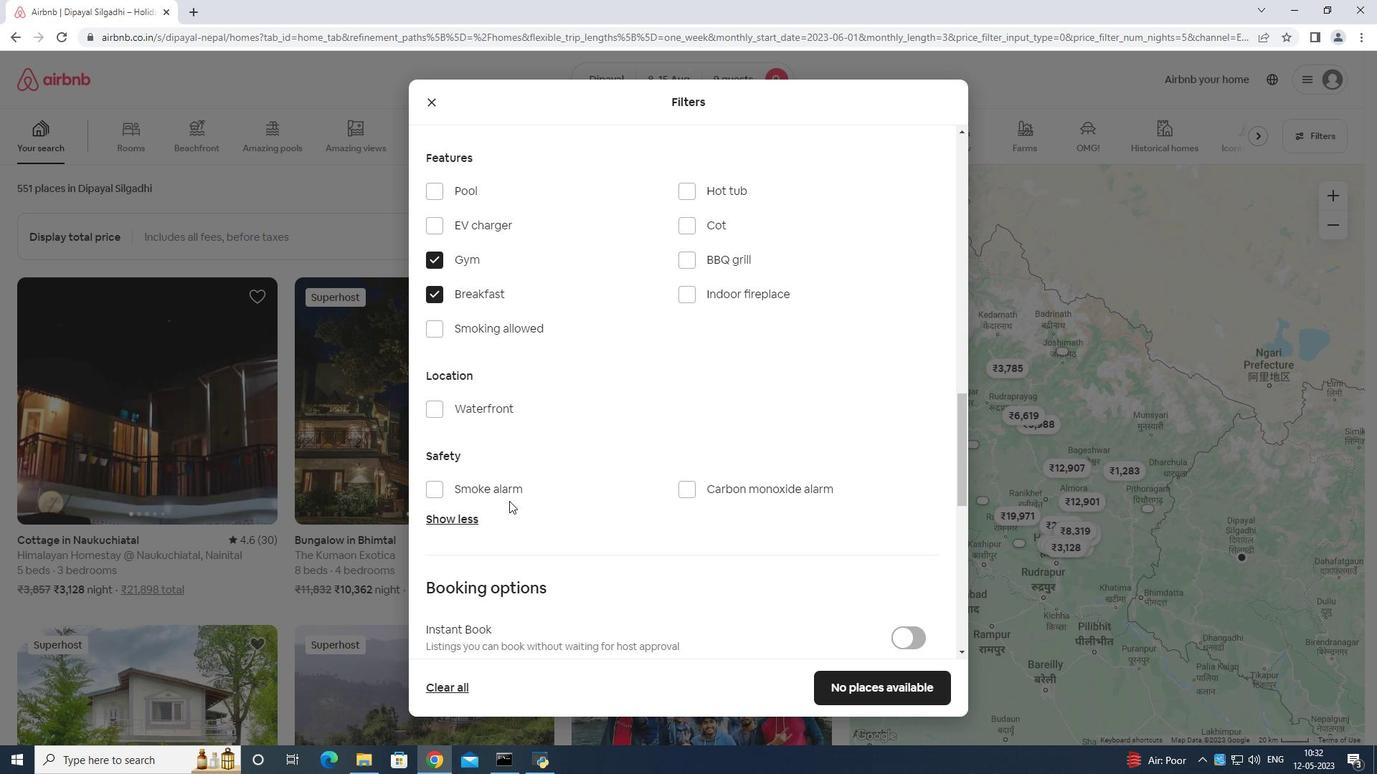 
Action: Mouse moved to (517, 500)
Screenshot: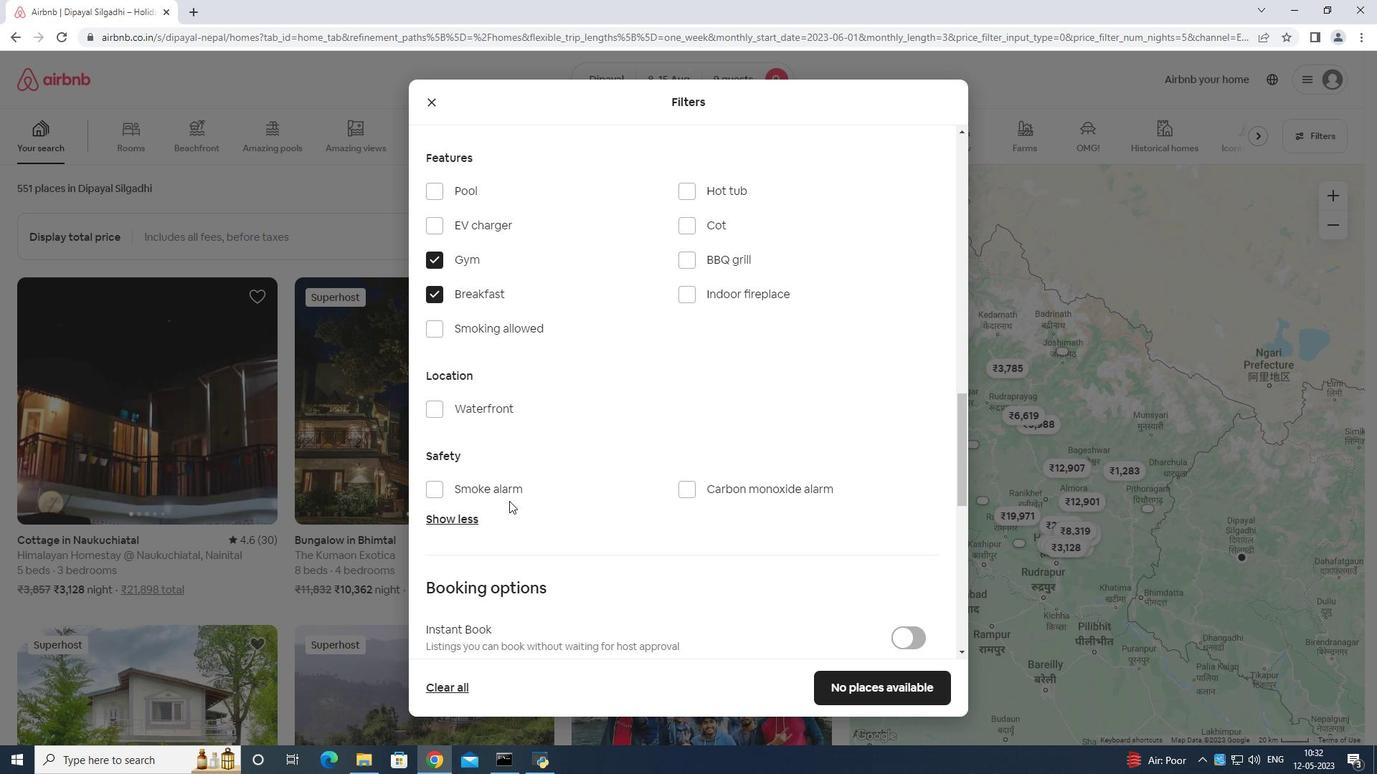 
Action: Mouse scrolled (517, 500) with delta (0, 0)
Screenshot: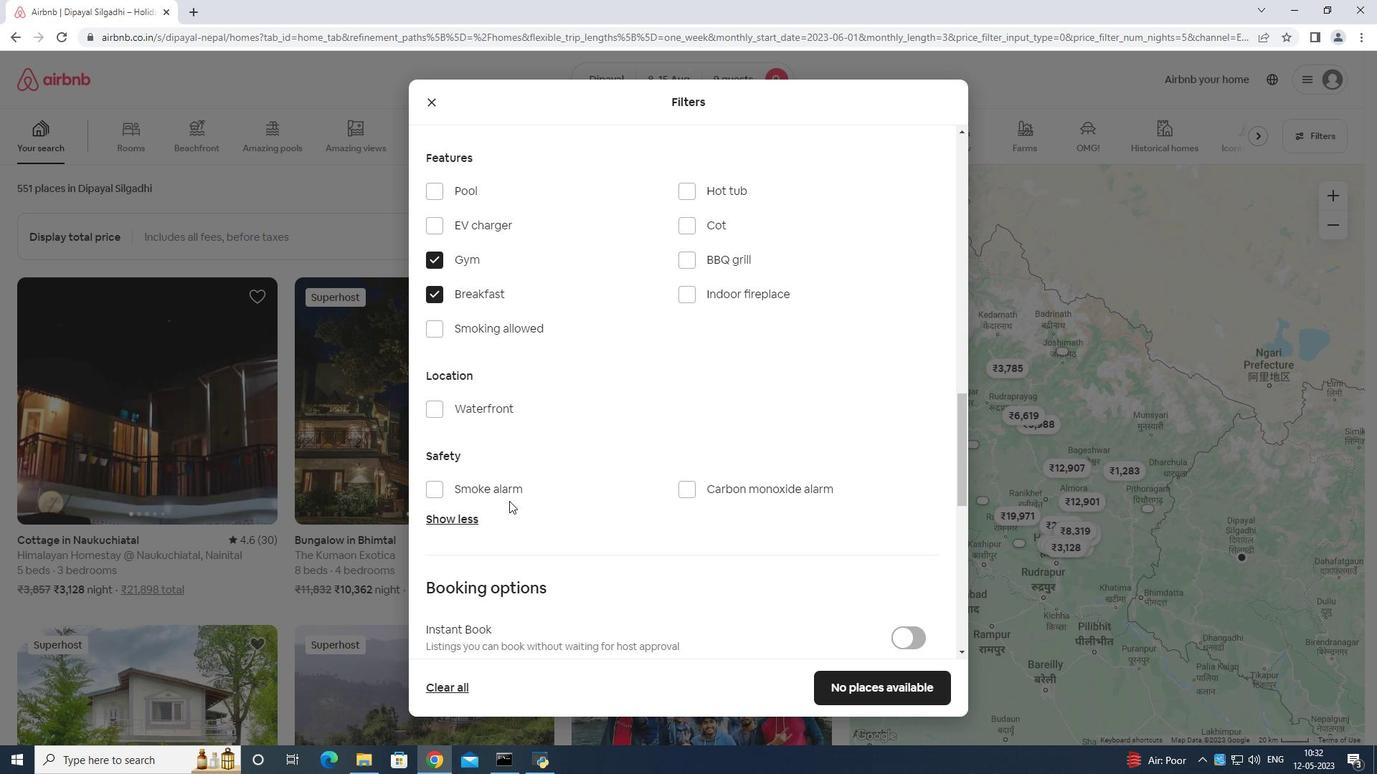 
Action: Mouse moved to (518, 500)
Screenshot: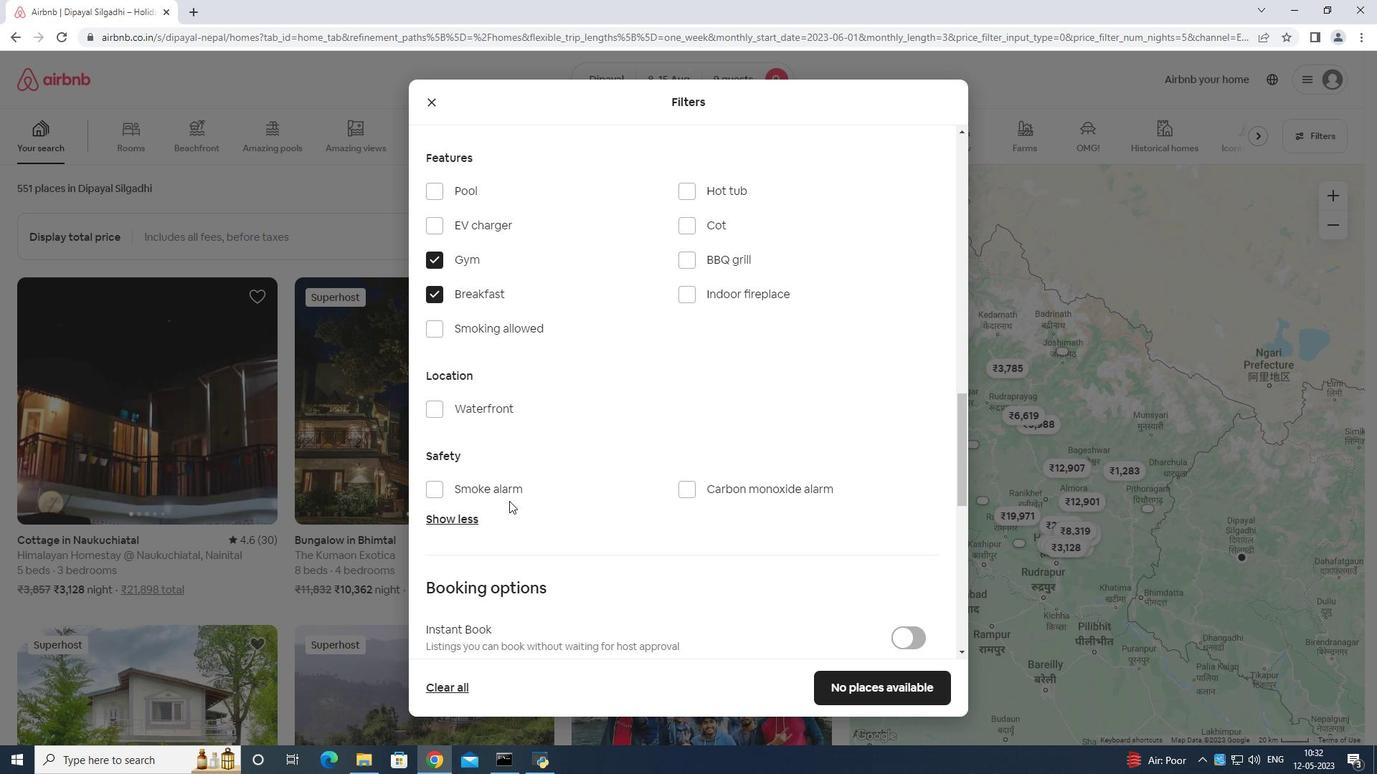 
Action: Mouse scrolled (518, 500) with delta (0, 0)
Screenshot: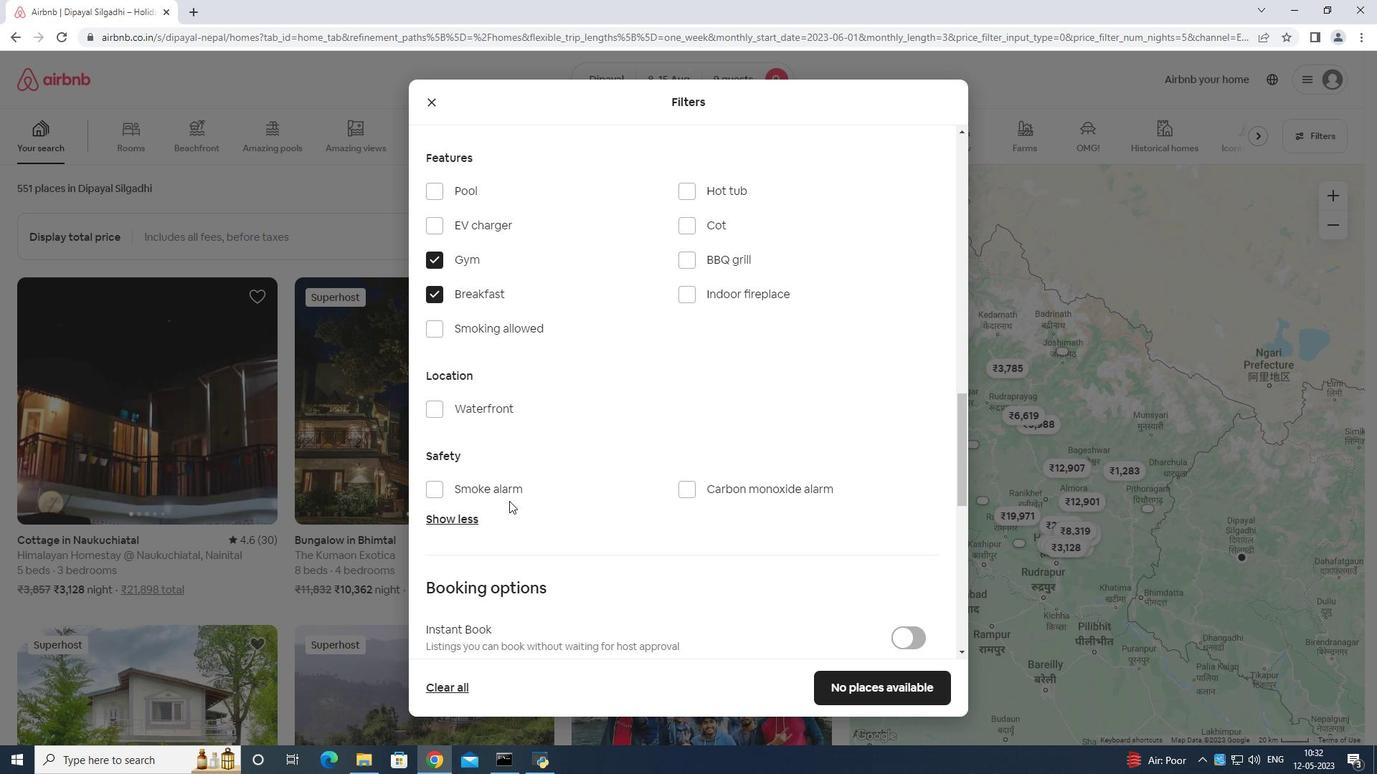 
Action: Mouse moved to (518, 500)
Screenshot: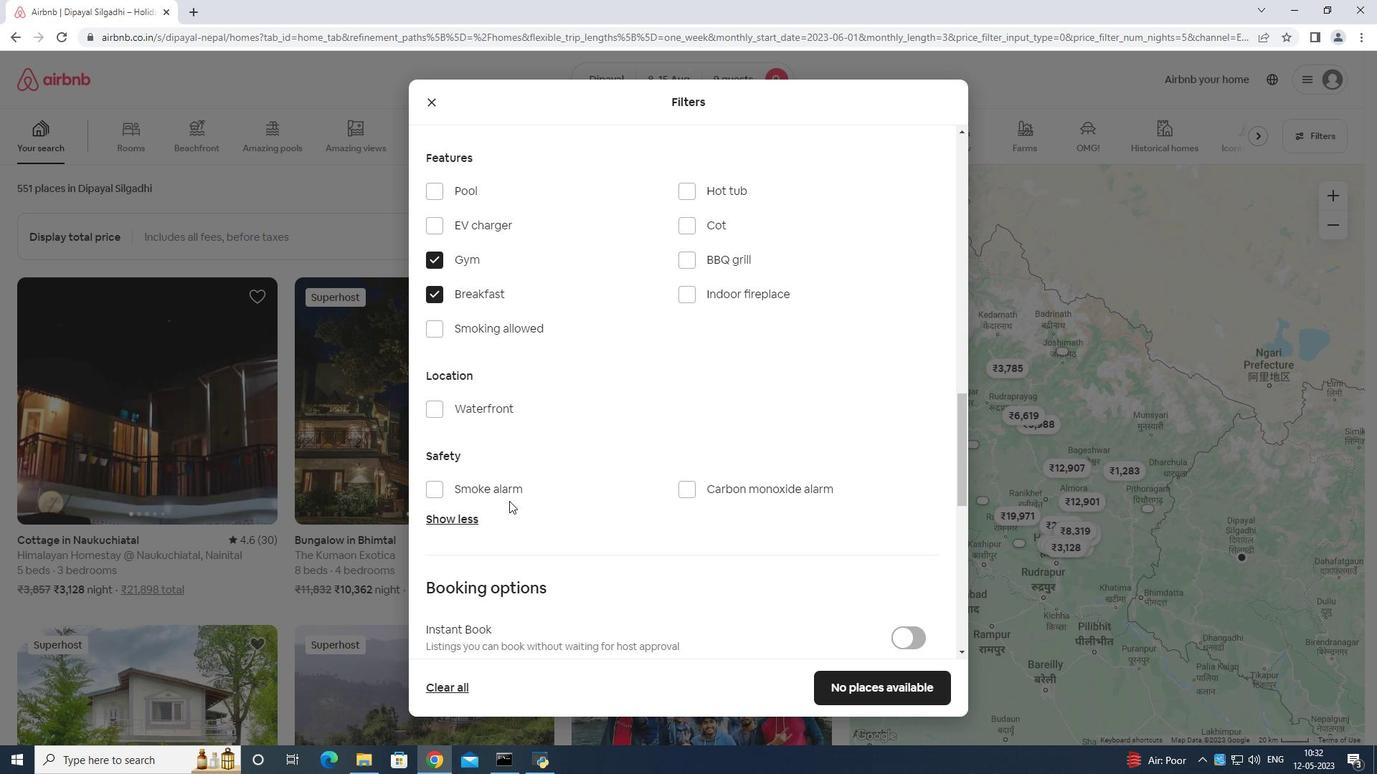
Action: Mouse scrolled (518, 500) with delta (0, 0)
Screenshot: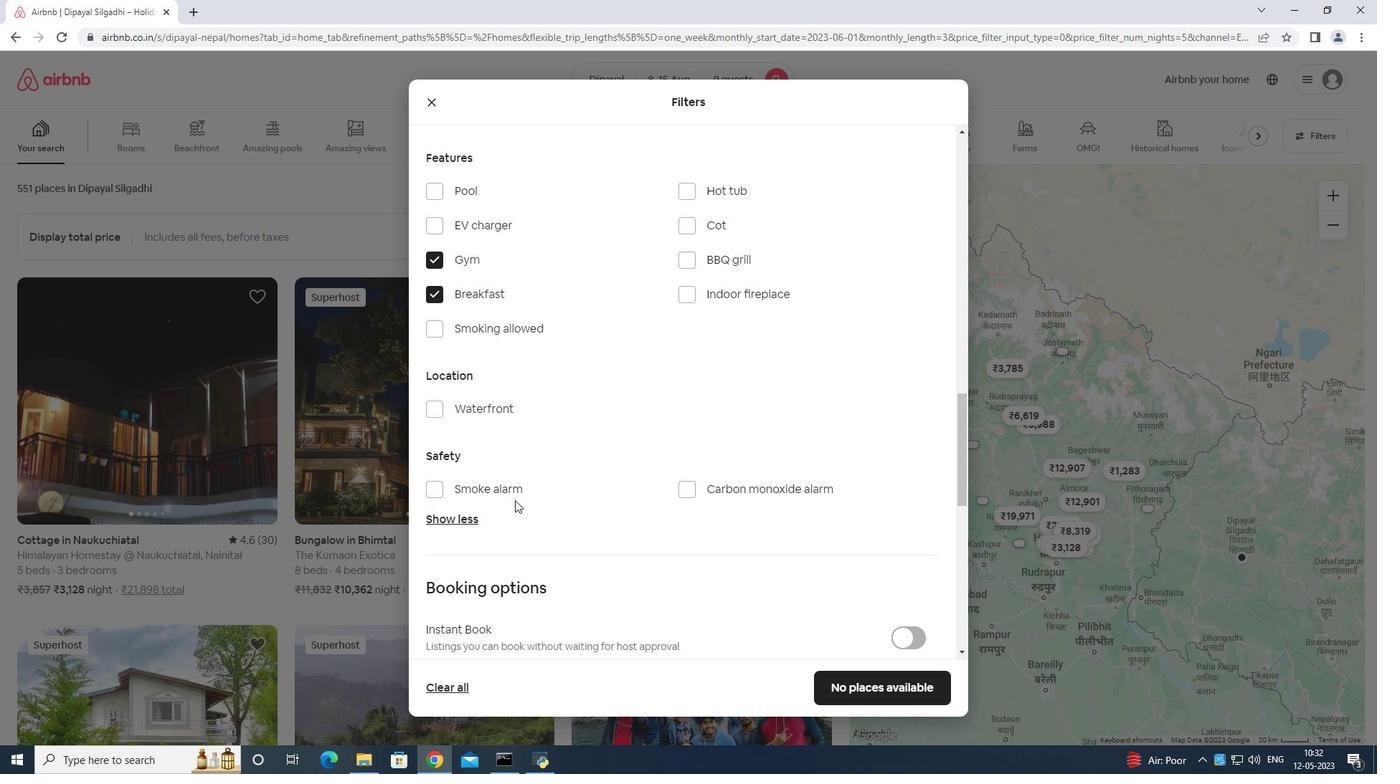 
Action: Mouse moved to (909, 396)
Screenshot: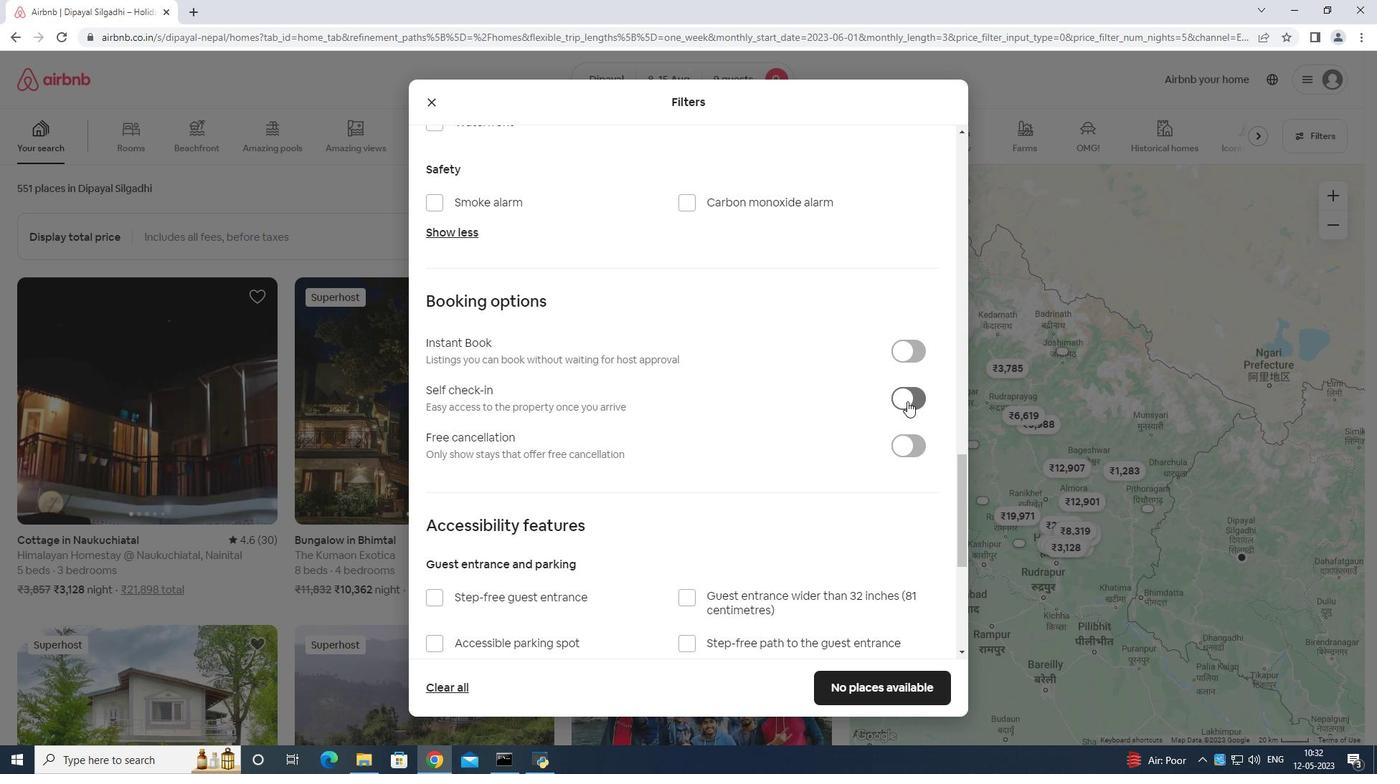 
Action: Mouse pressed left at (909, 396)
Screenshot: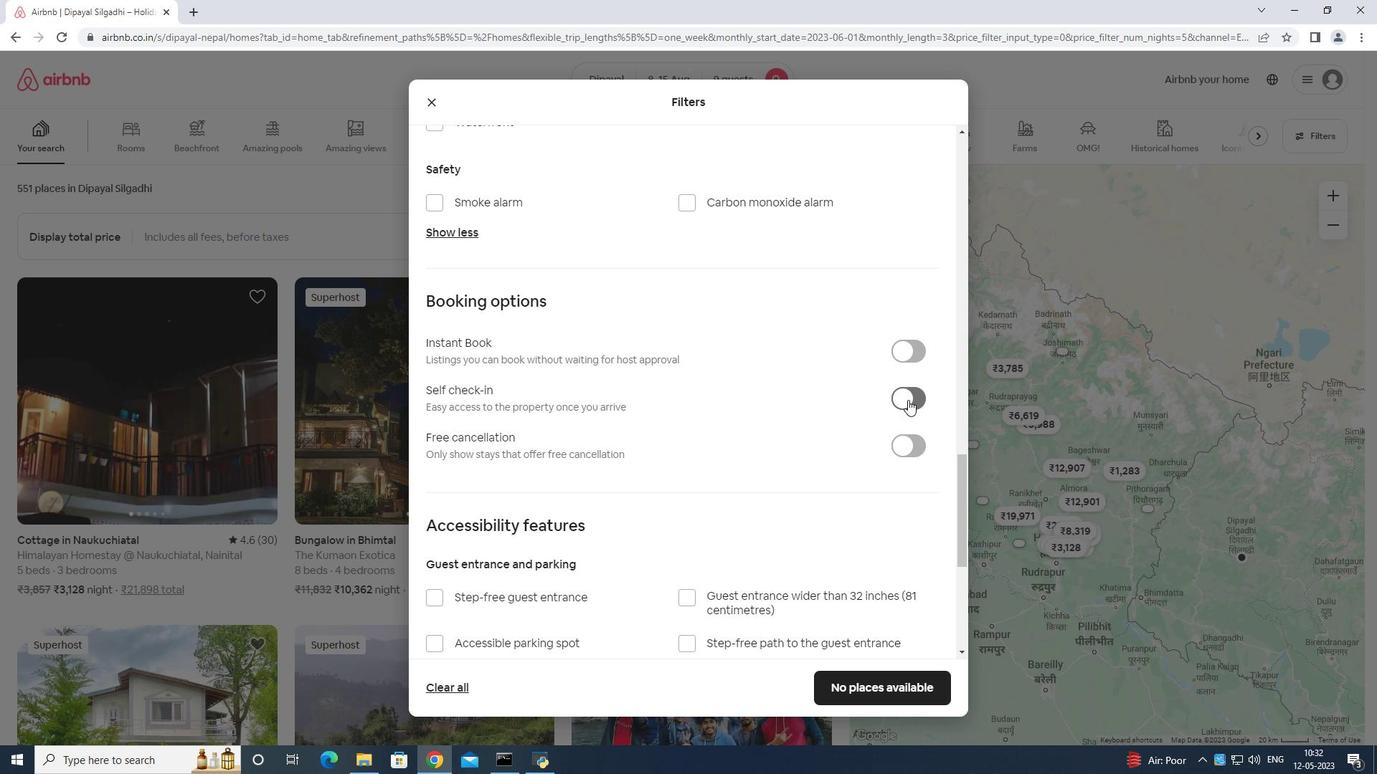 
Action: Mouse moved to (904, 403)
Screenshot: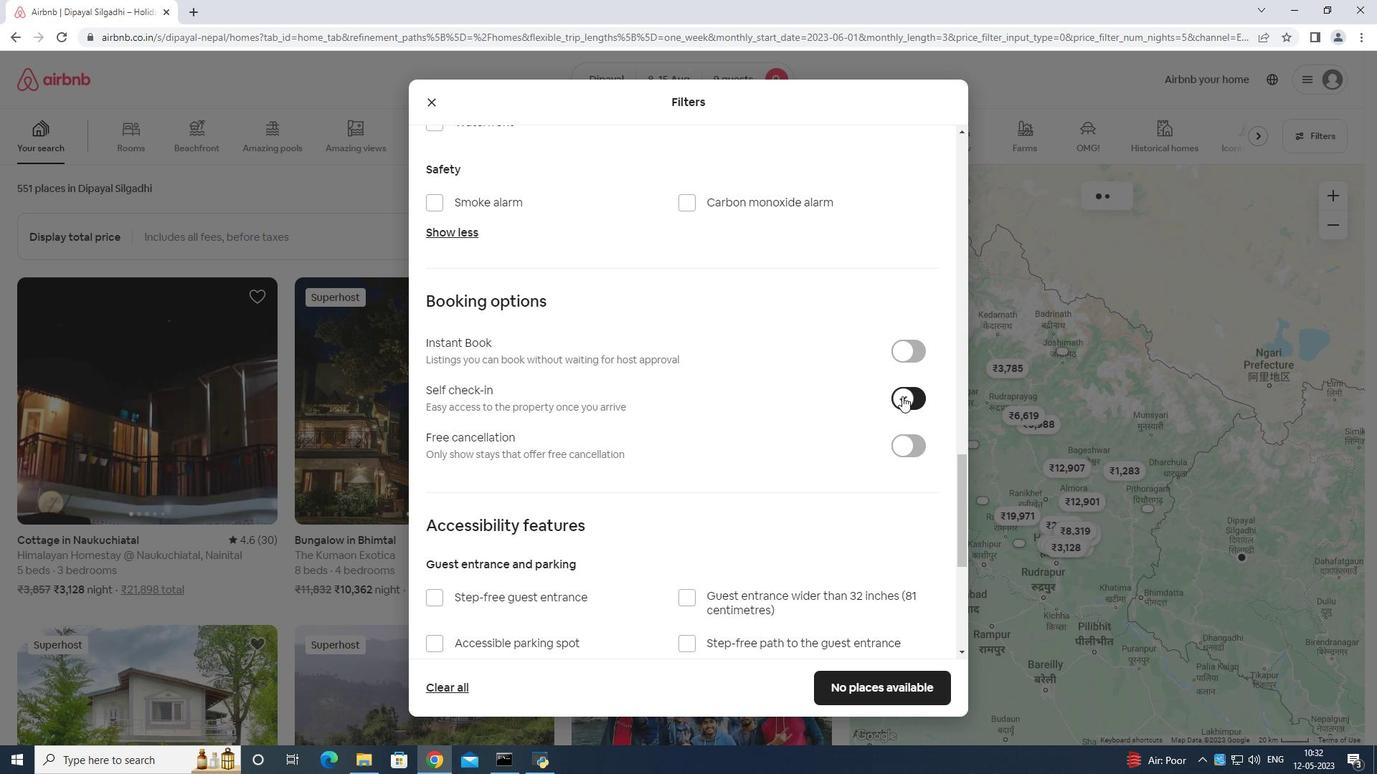
Action: Mouse scrolled (904, 402) with delta (0, 0)
Screenshot: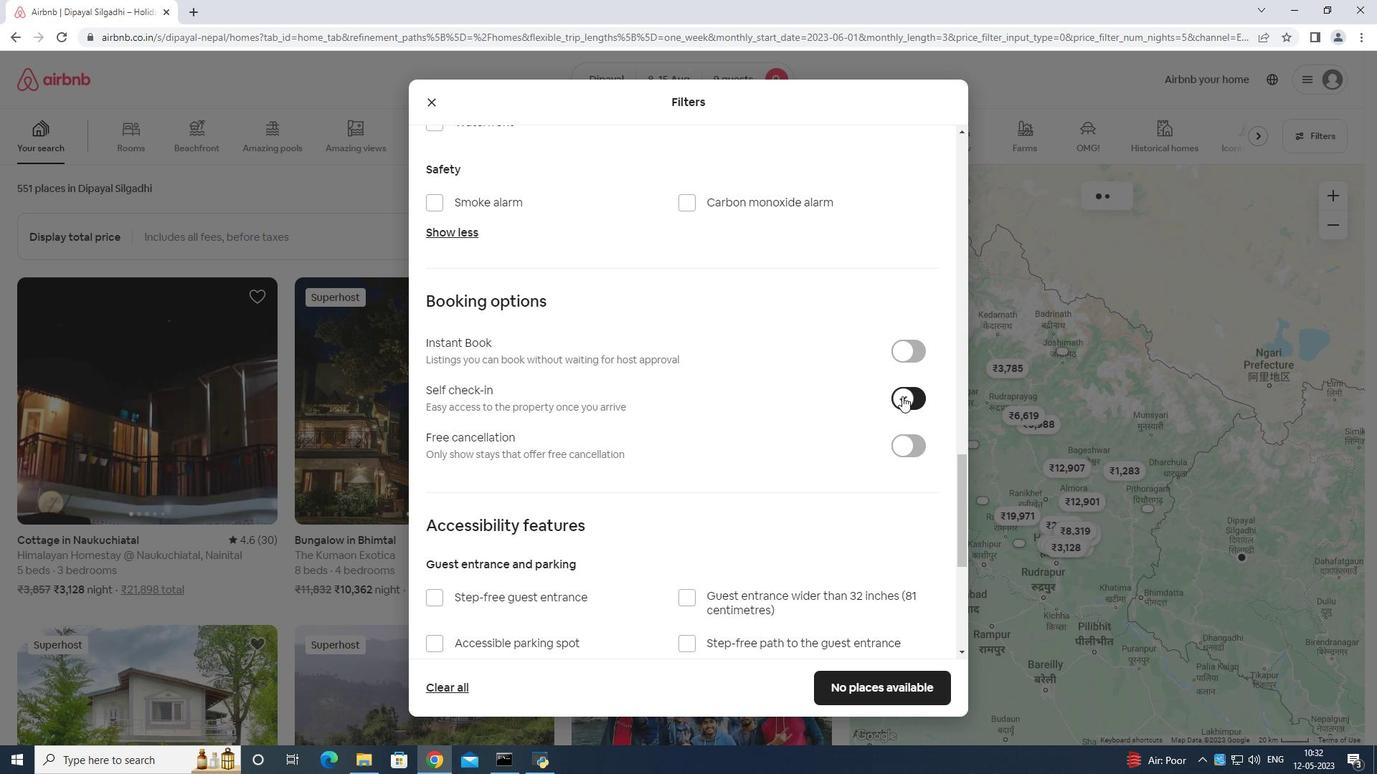 
Action: Mouse moved to (904, 406)
Screenshot: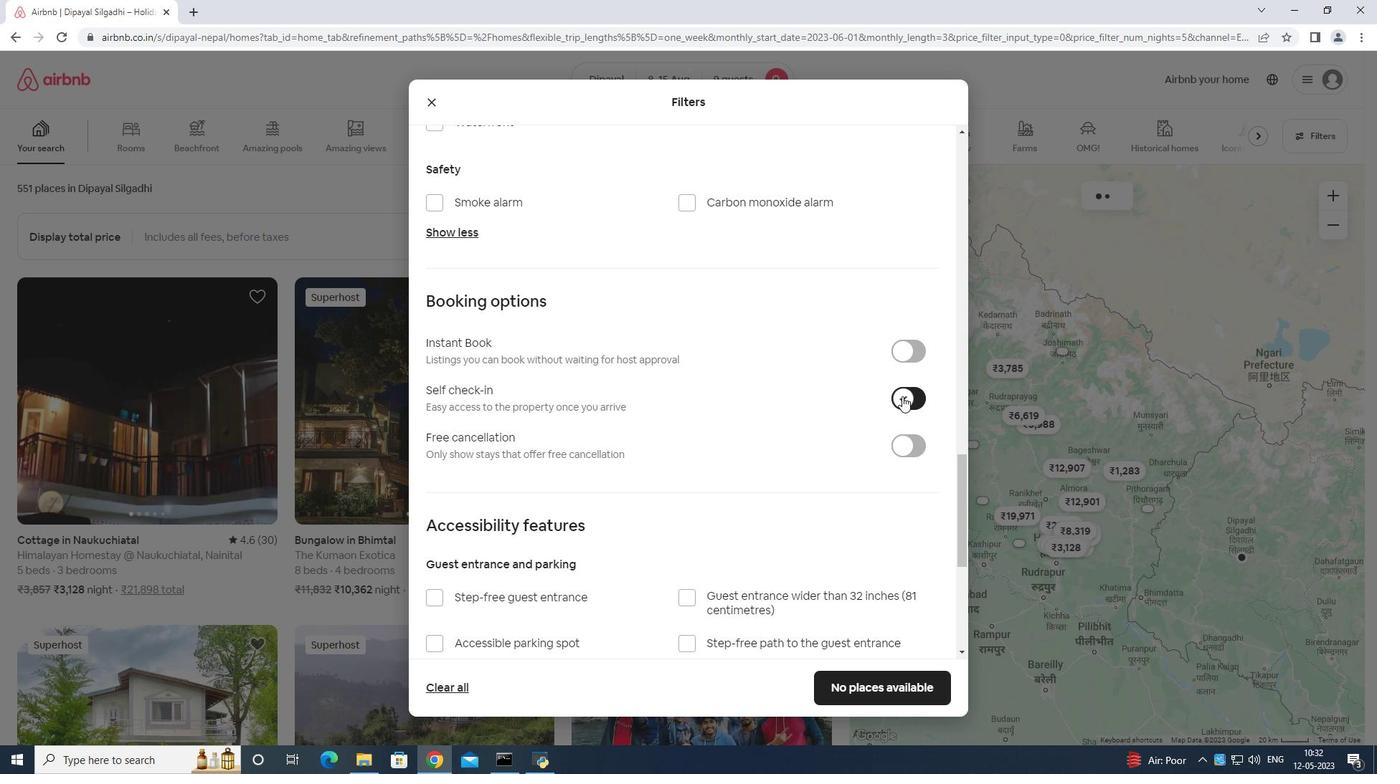 
Action: Mouse scrolled (904, 406) with delta (0, 0)
Screenshot: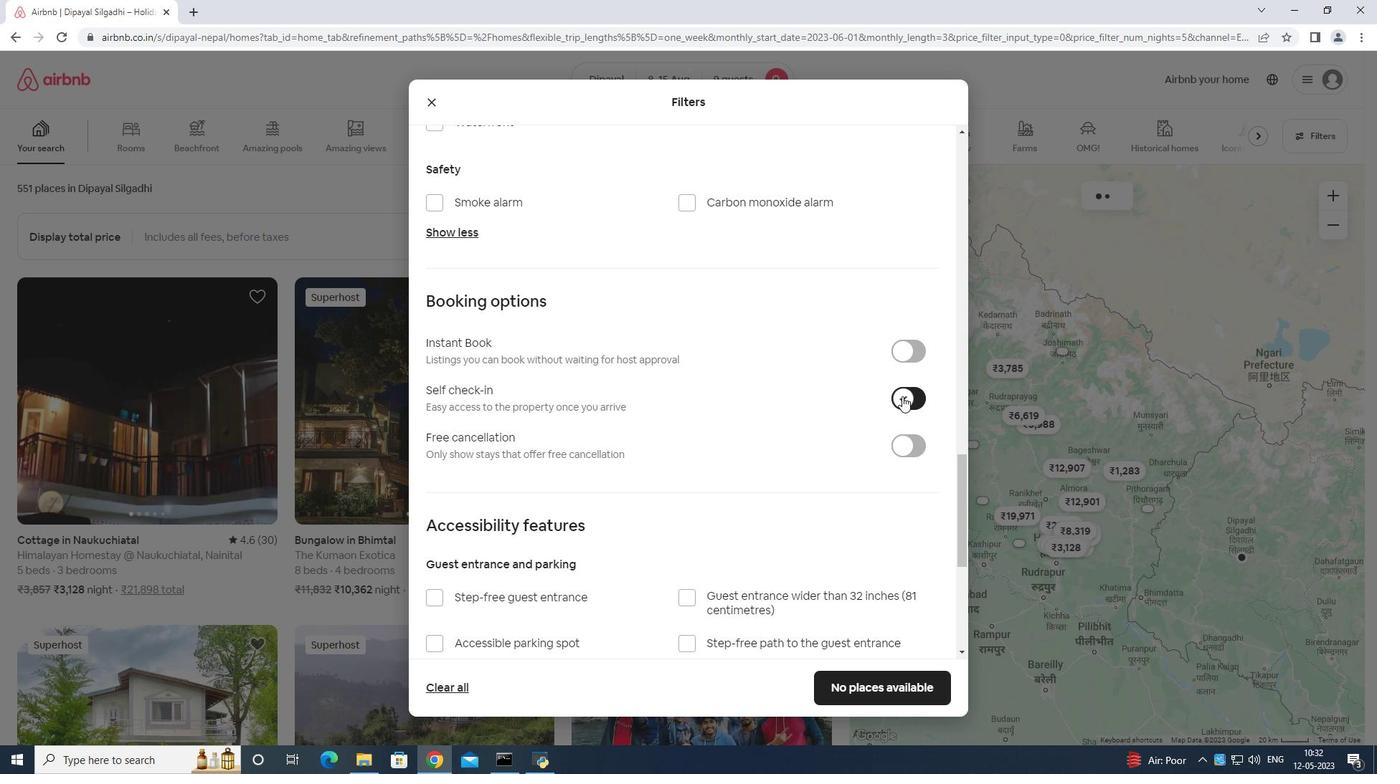
Action: Mouse moved to (894, 418)
Screenshot: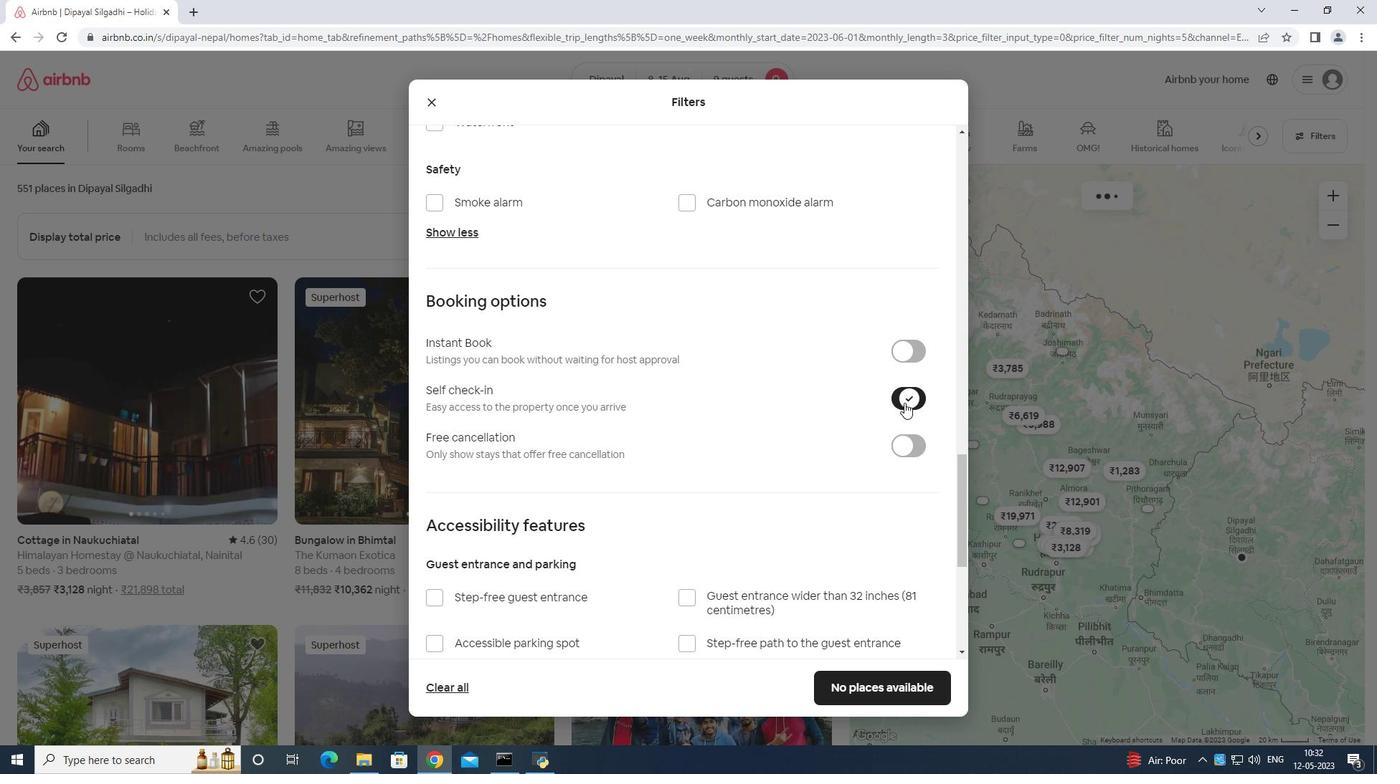 
Action: Mouse scrolled (901, 410) with delta (0, 0)
Screenshot: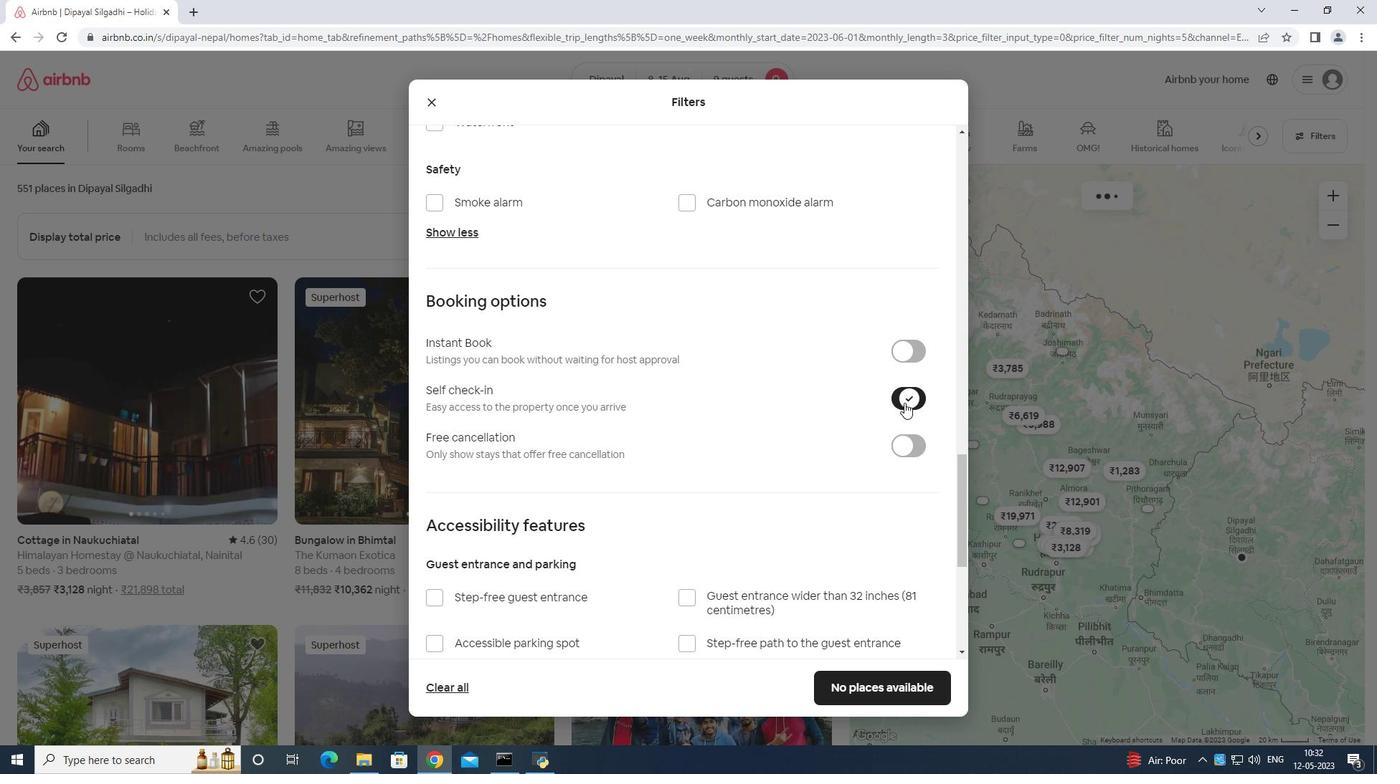 
Action: Mouse moved to (891, 424)
Screenshot: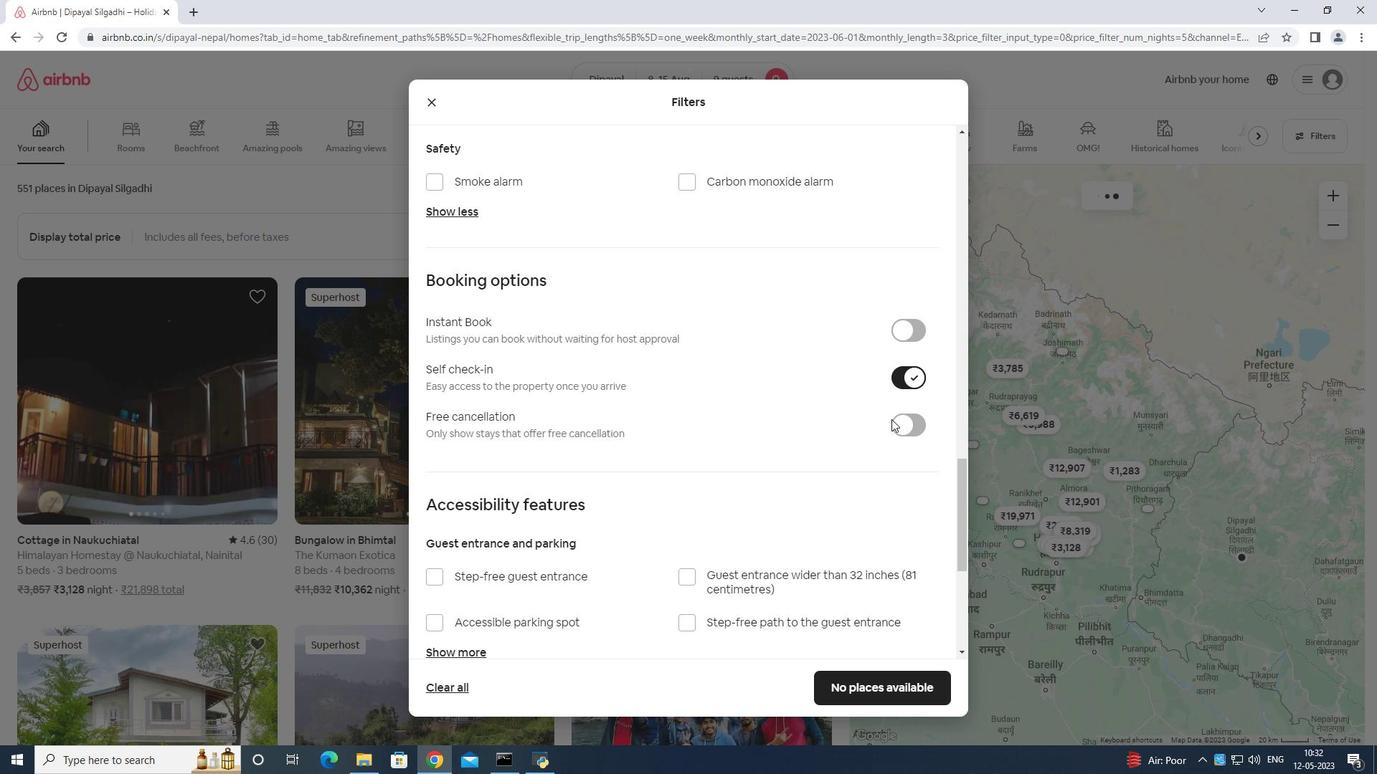 
Action: Mouse scrolled (891, 424) with delta (0, 0)
Screenshot: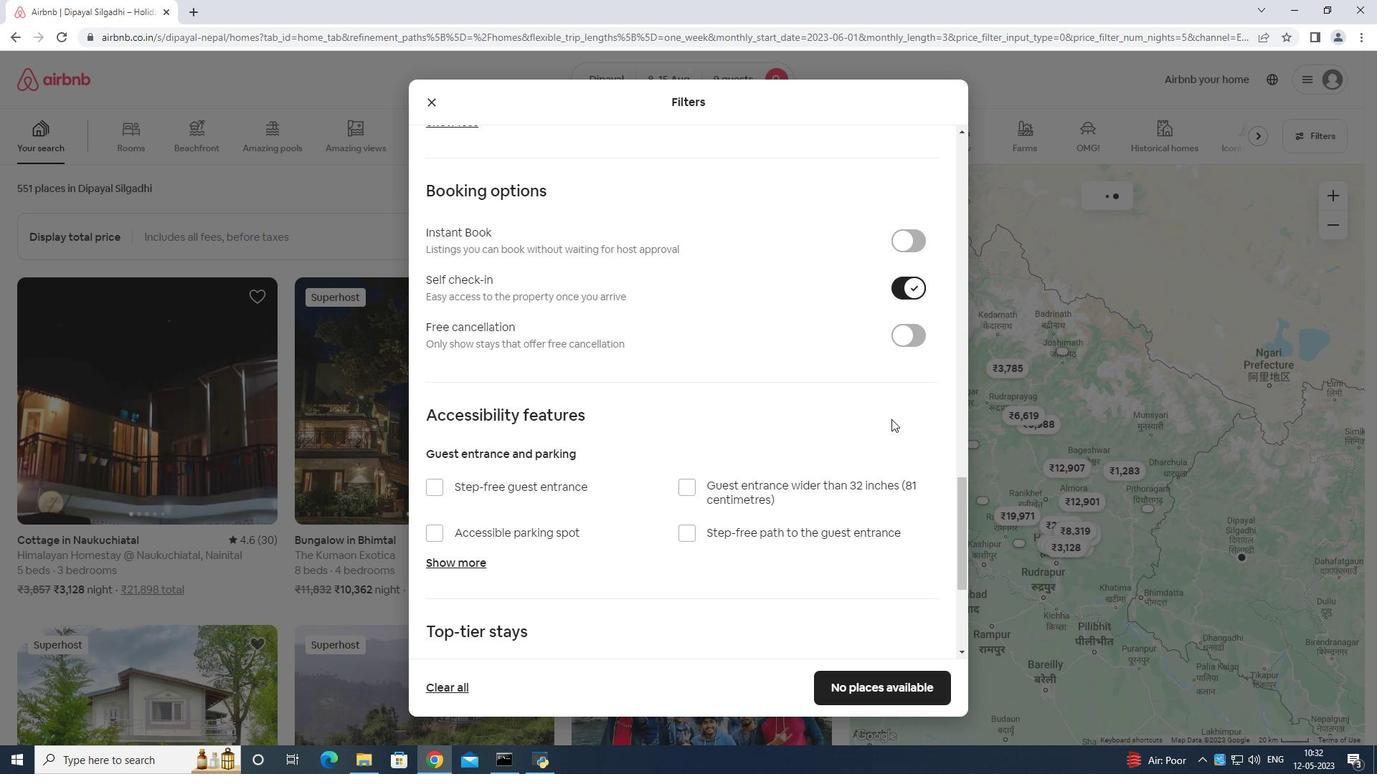 
Action: Mouse moved to (891, 425)
Screenshot: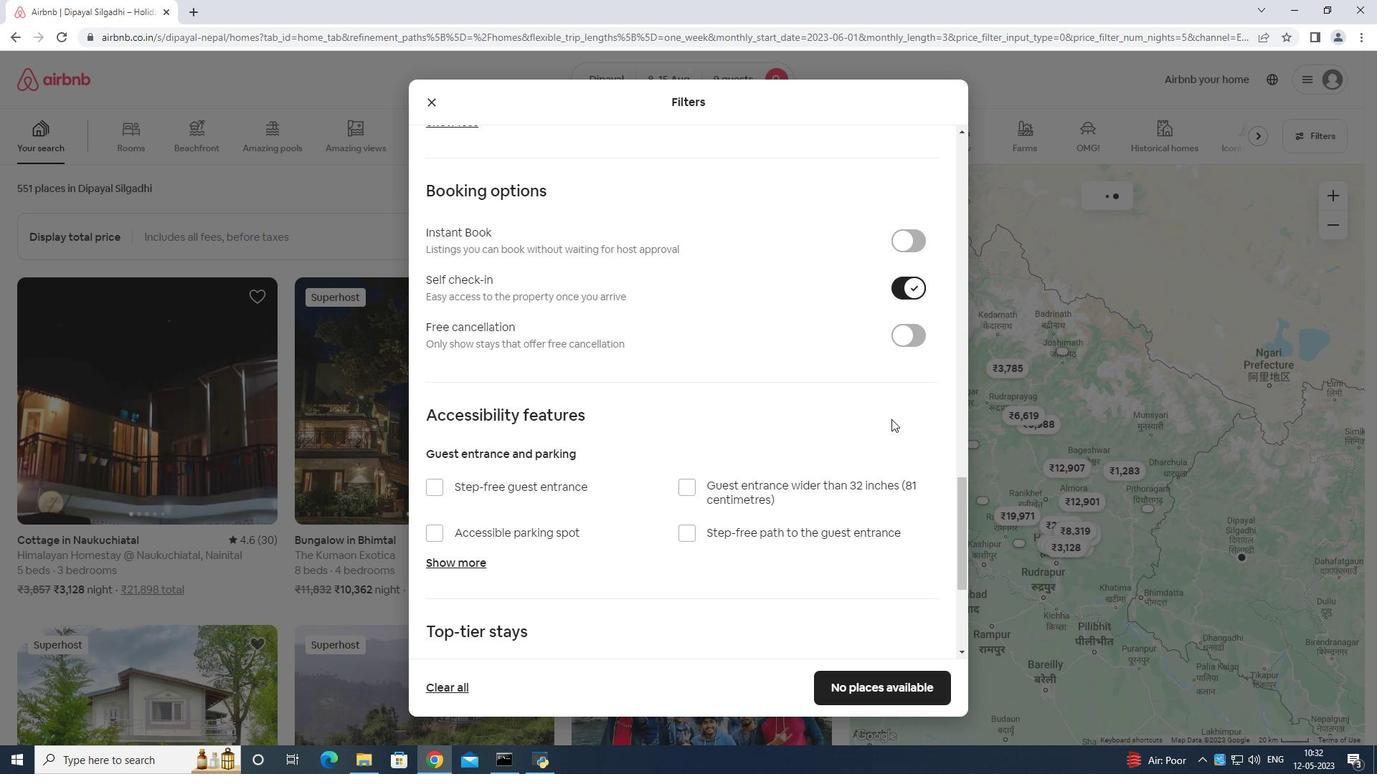 
Action: Mouse scrolled (891, 424) with delta (0, 0)
Screenshot: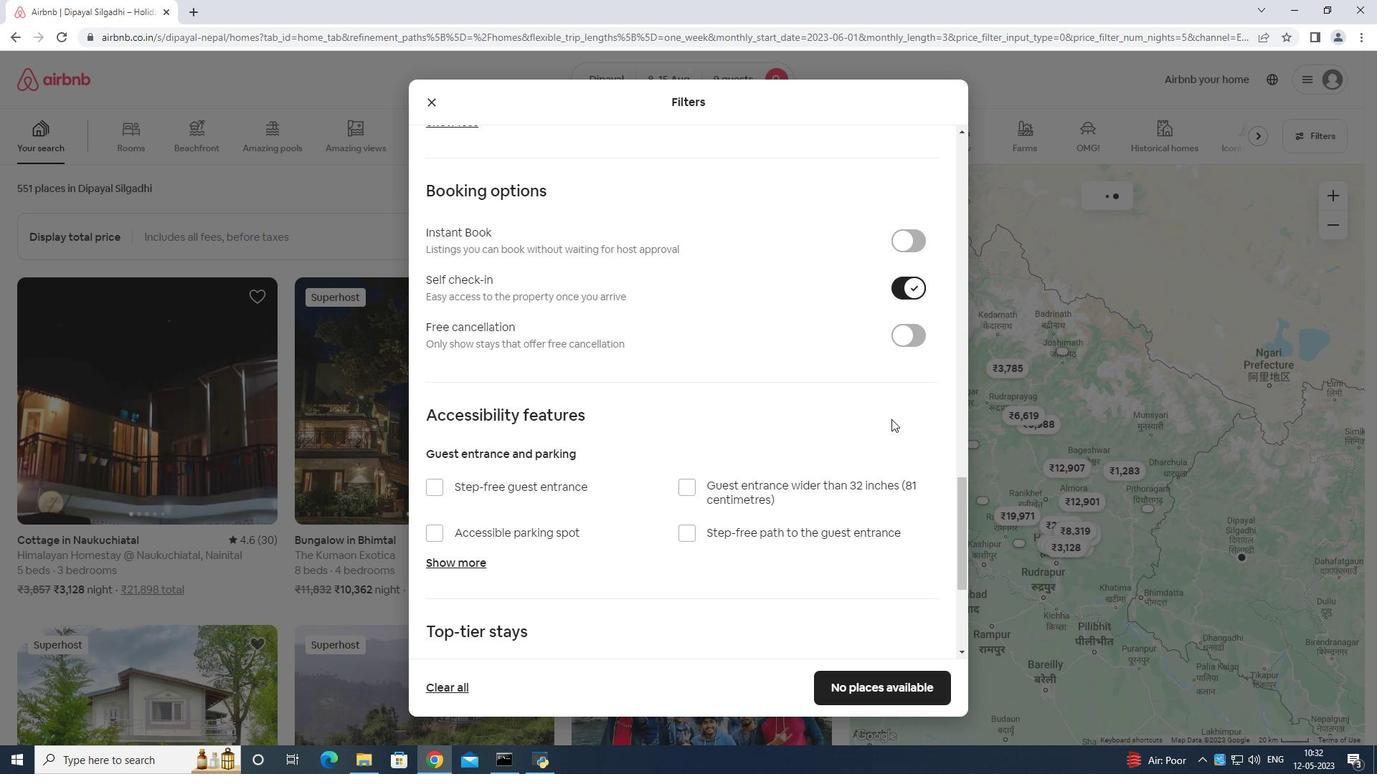 
Action: Mouse moved to (891, 426)
Screenshot: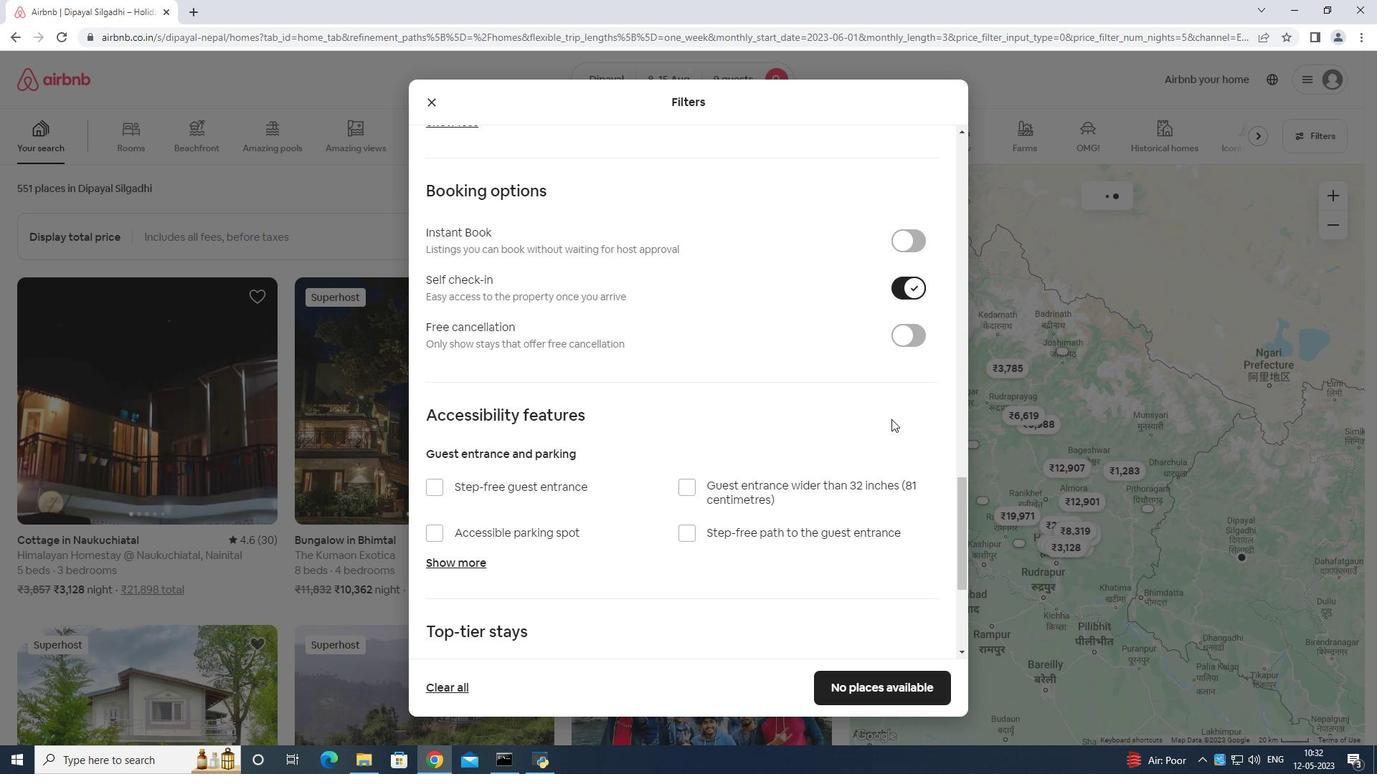 
Action: Mouse scrolled (891, 426) with delta (0, 0)
Screenshot: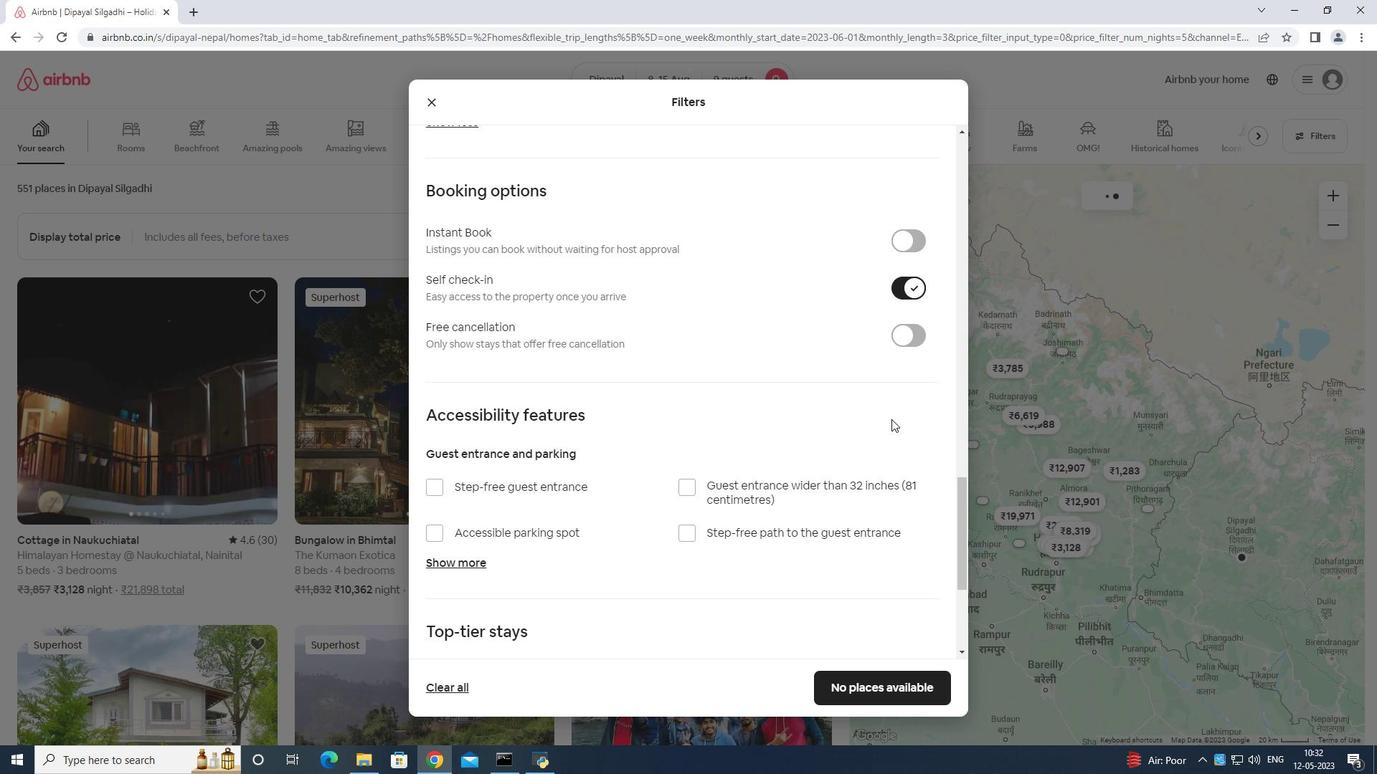 
Action: Mouse moved to (891, 427)
Screenshot: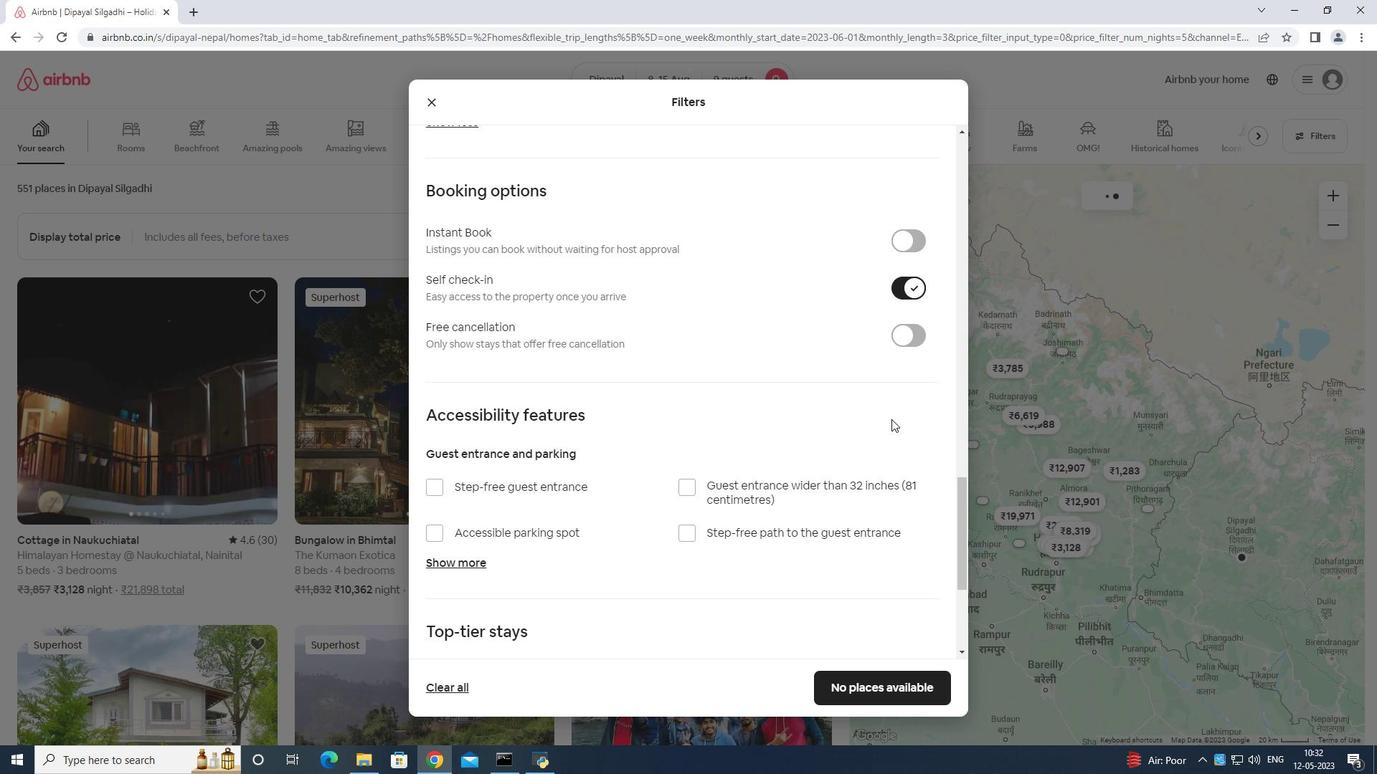 
Action: Mouse scrolled (891, 426) with delta (0, 0)
Screenshot: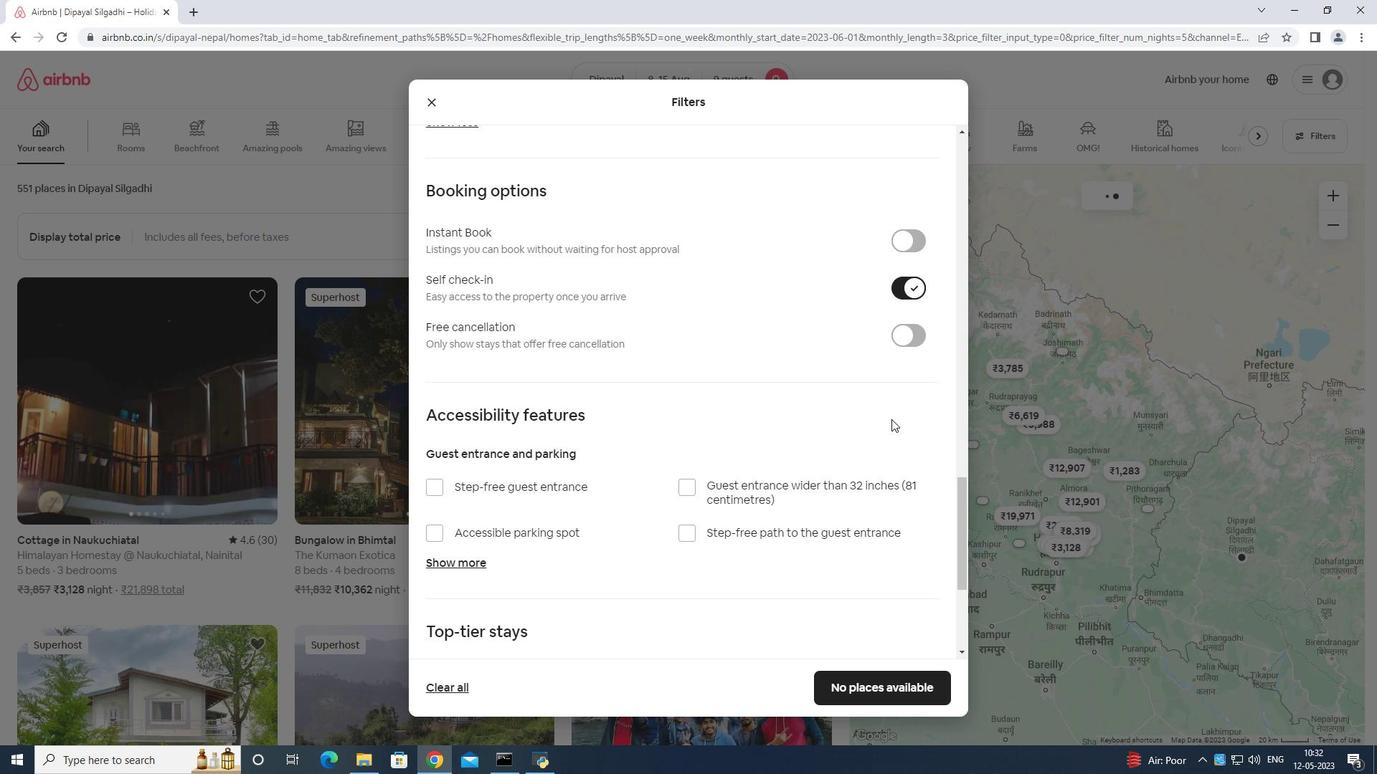 
Action: Mouse moved to (890, 426)
Screenshot: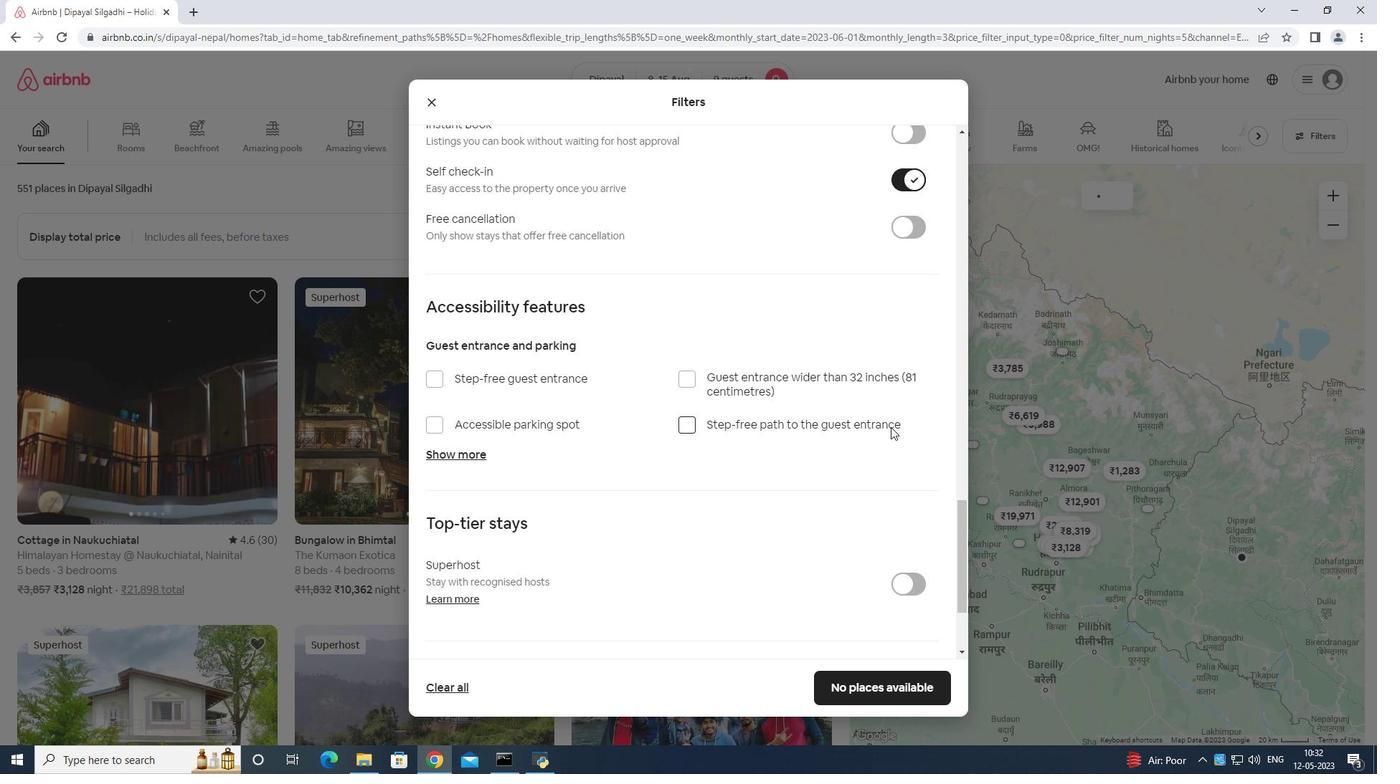 
Action: Mouse scrolled (890, 425) with delta (0, 0)
Screenshot: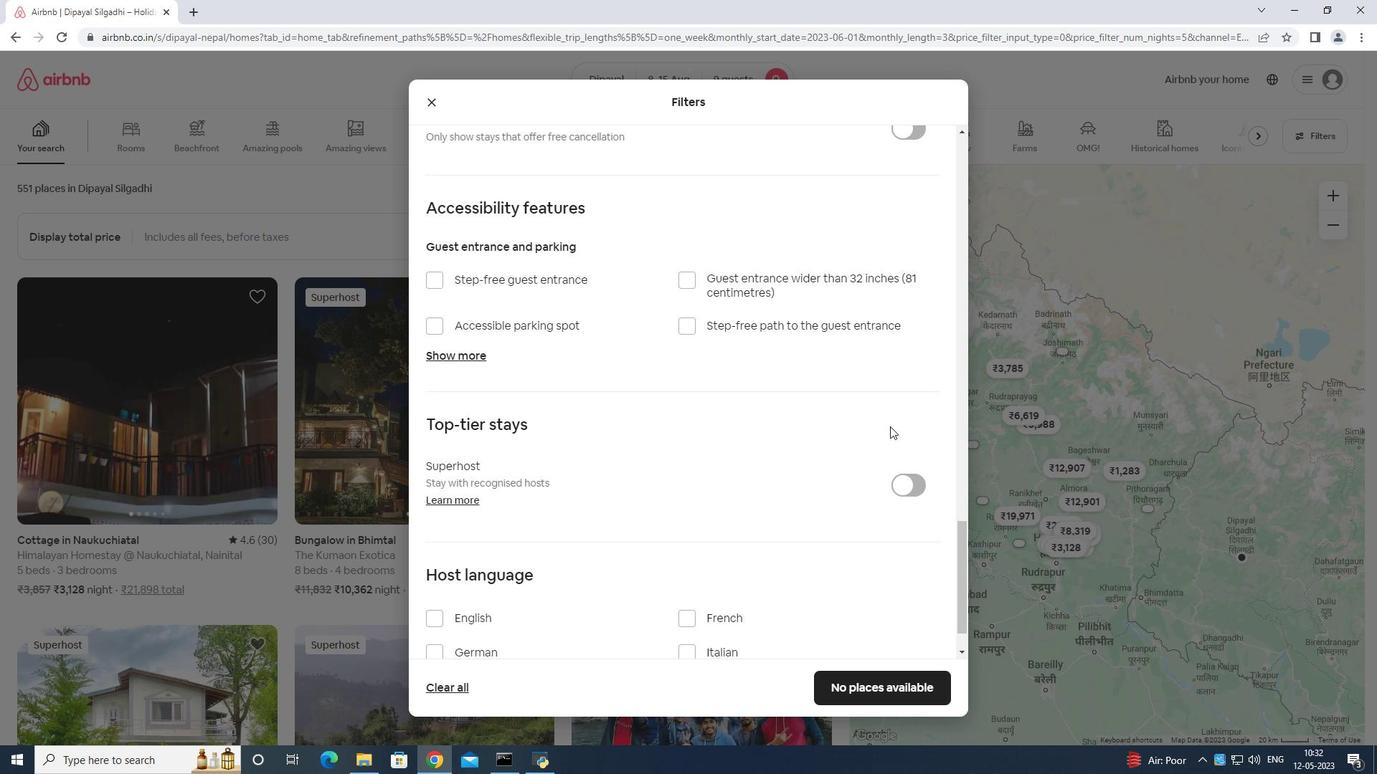 
Action: Mouse scrolled (890, 425) with delta (0, 0)
Screenshot: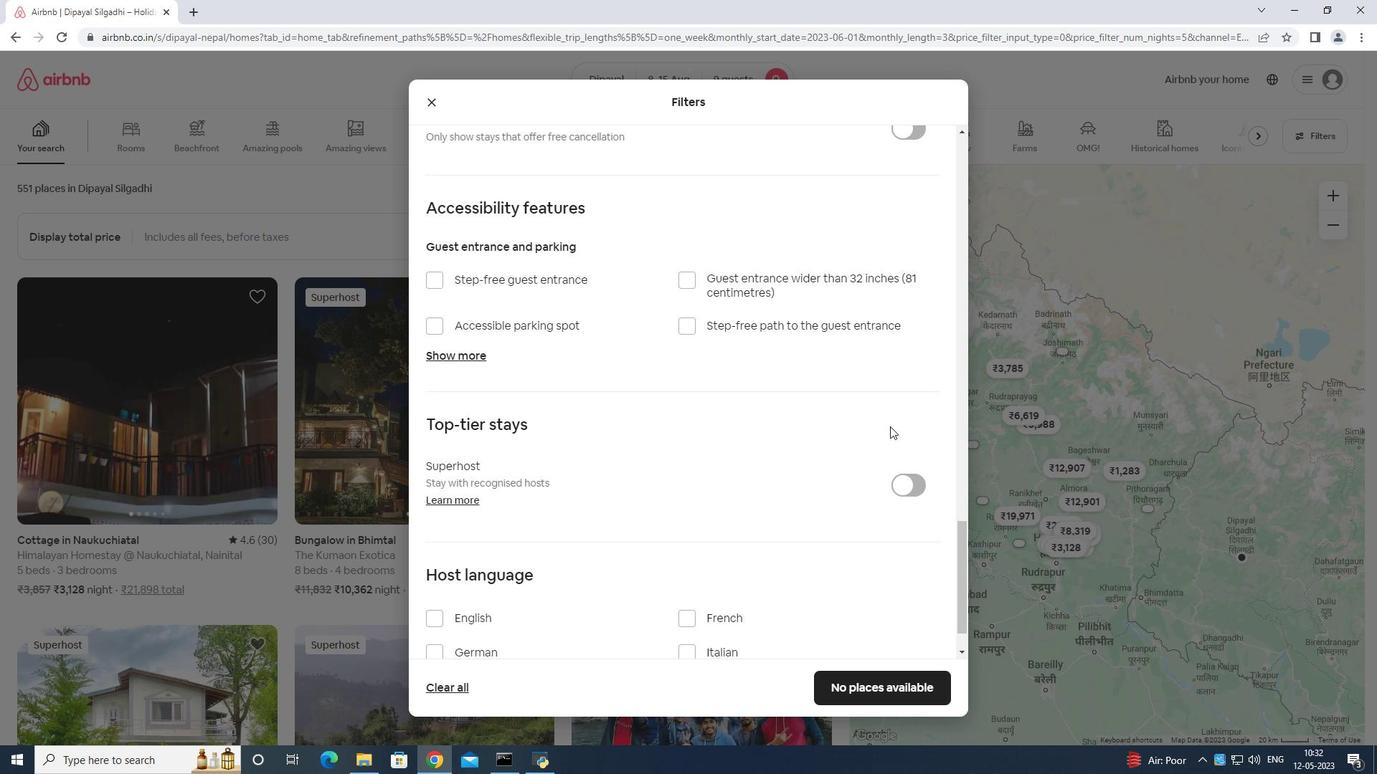 
Action: Mouse scrolled (890, 425) with delta (0, 0)
Screenshot: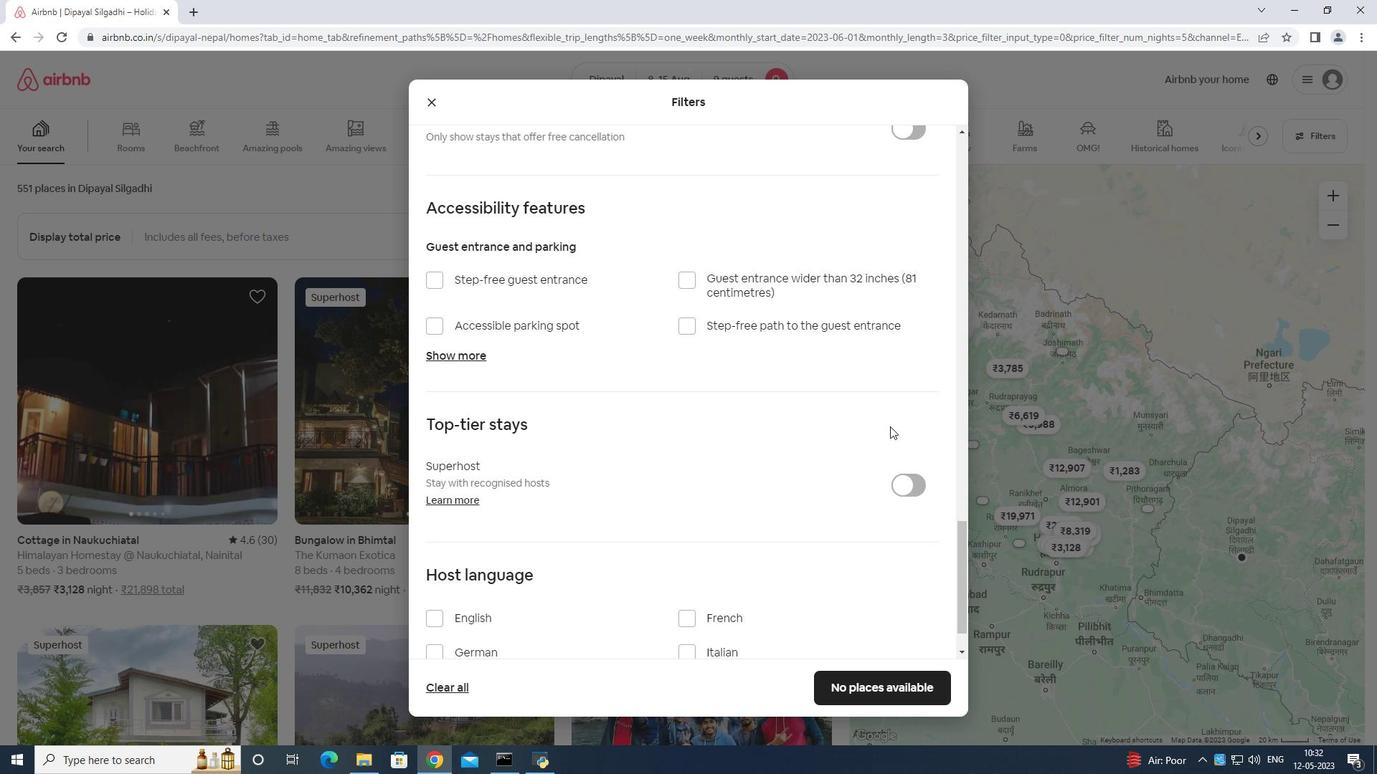 
Action: Mouse moved to (889, 423)
Screenshot: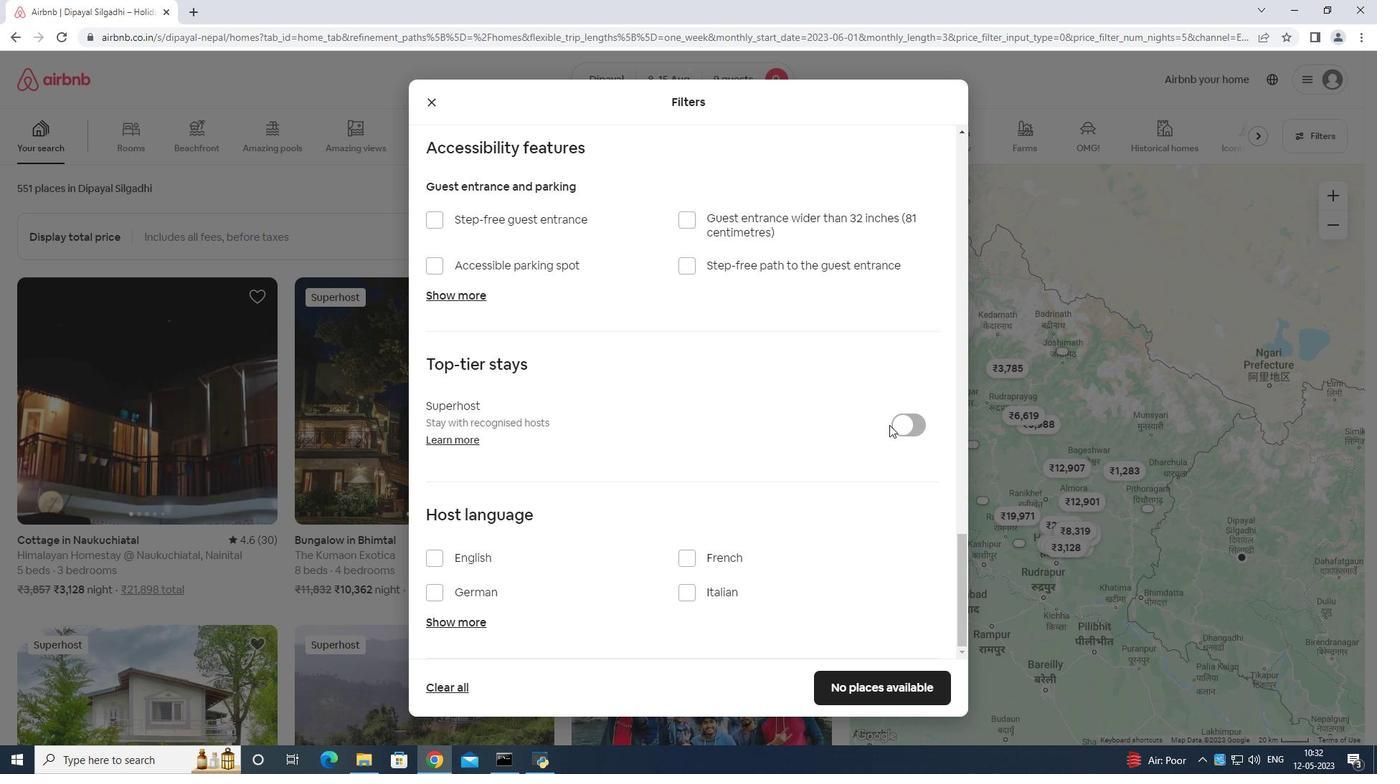 
Action: Mouse scrolled (889, 422) with delta (0, 0)
Screenshot: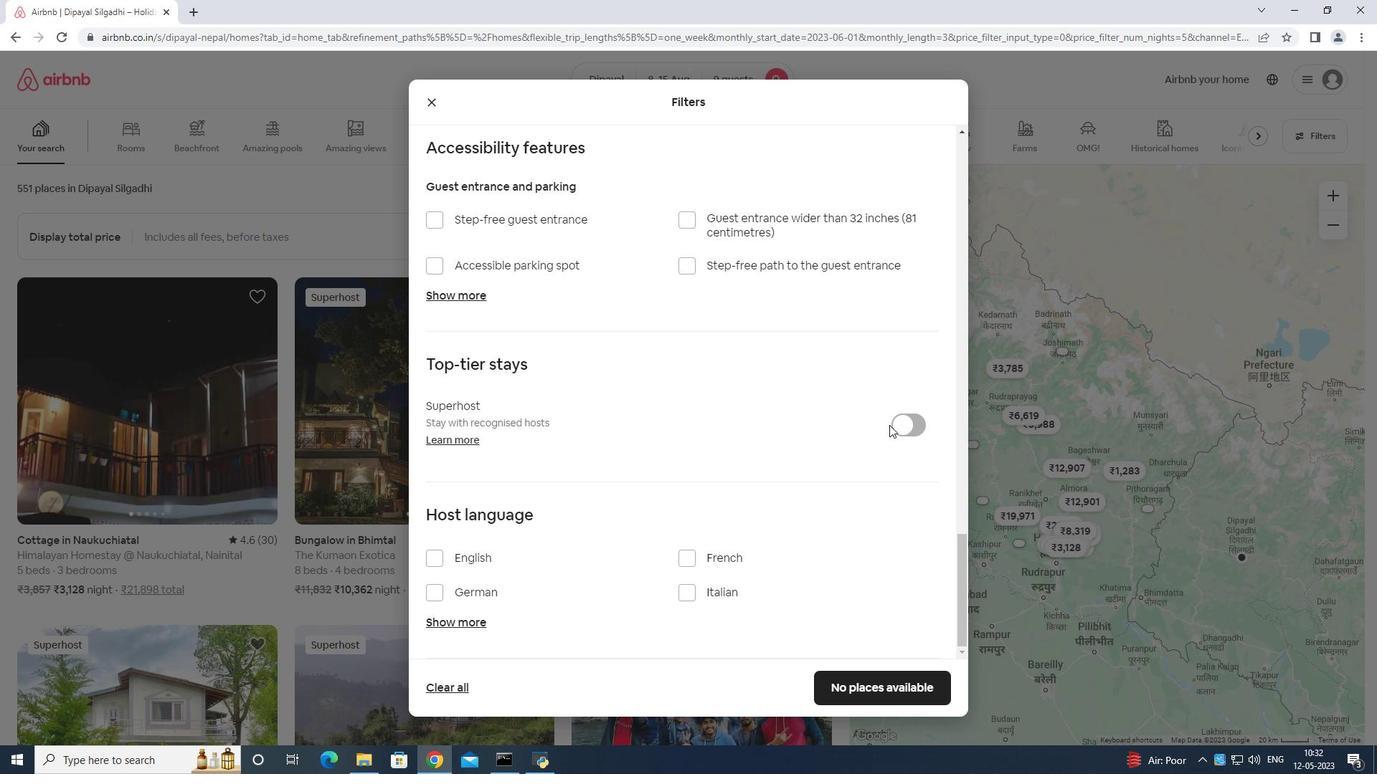 
Action: Mouse scrolled (889, 422) with delta (0, 0)
Screenshot: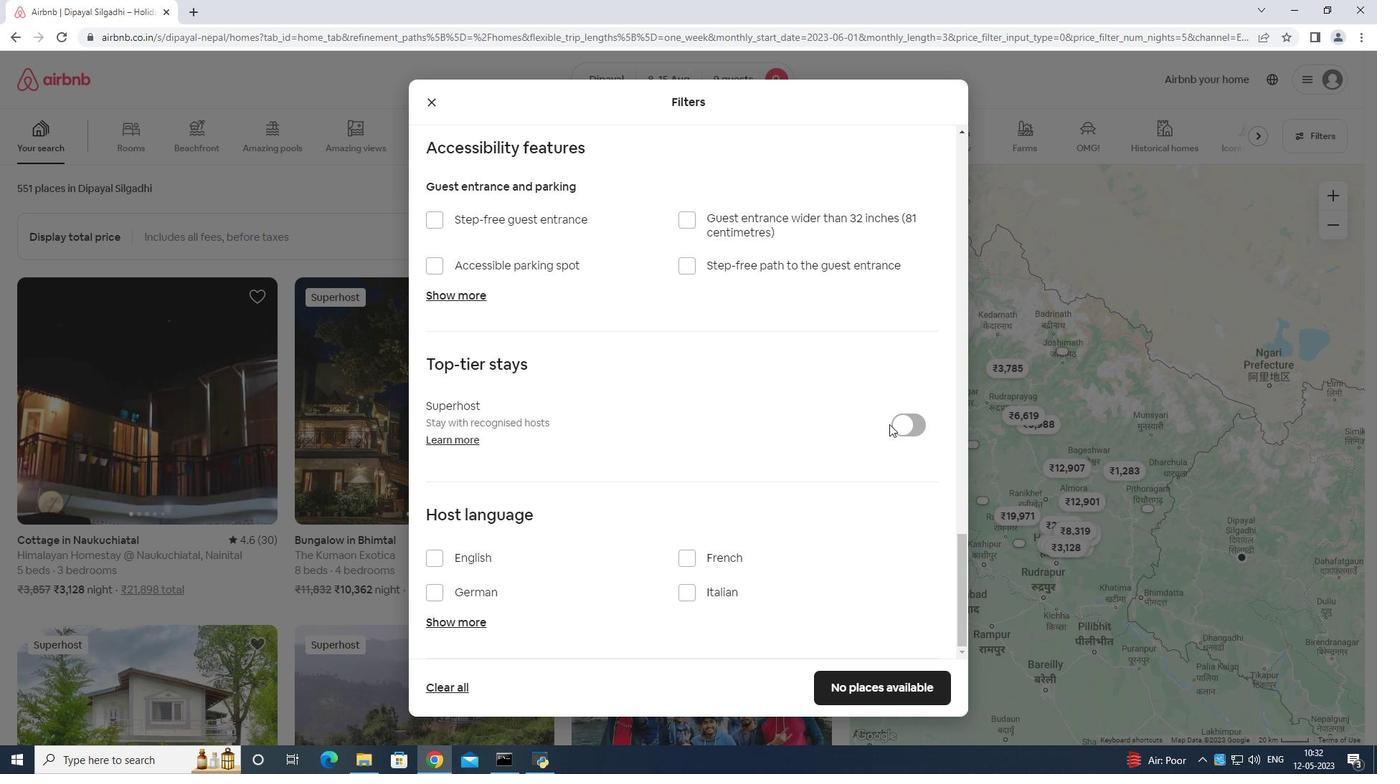 
Action: Mouse scrolled (889, 422) with delta (0, 0)
Screenshot: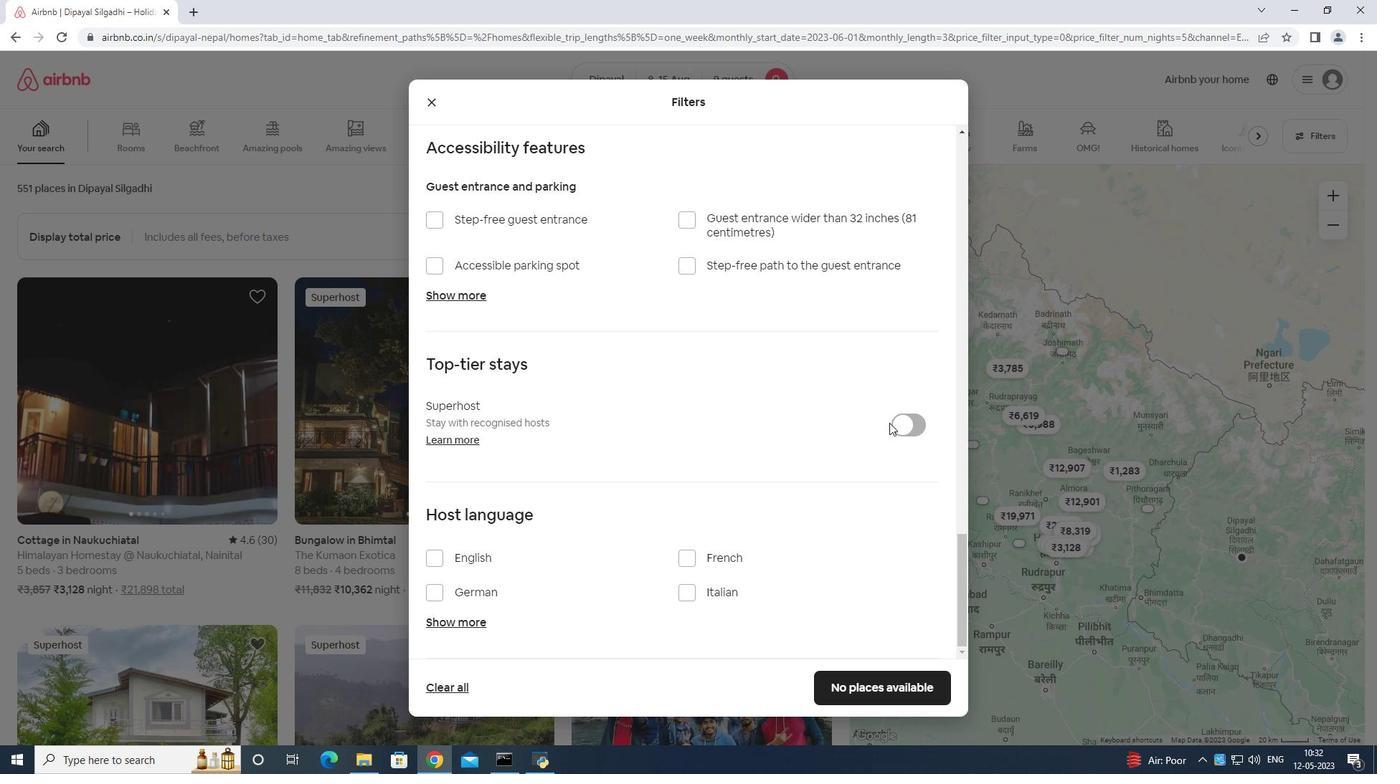 
Action: Mouse scrolled (889, 422) with delta (0, 0)
Screenshot: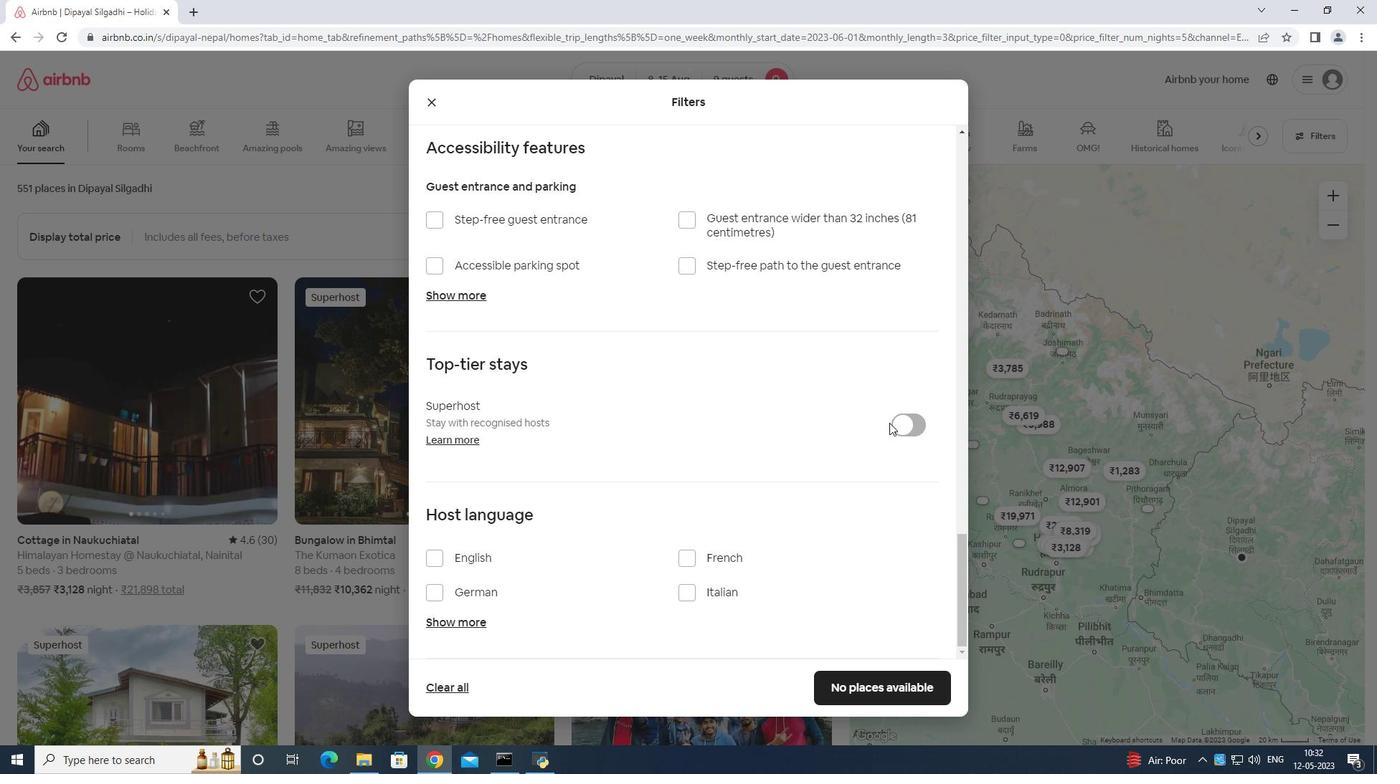 
Action: Mouse moved to (432, 571)
Screenshot: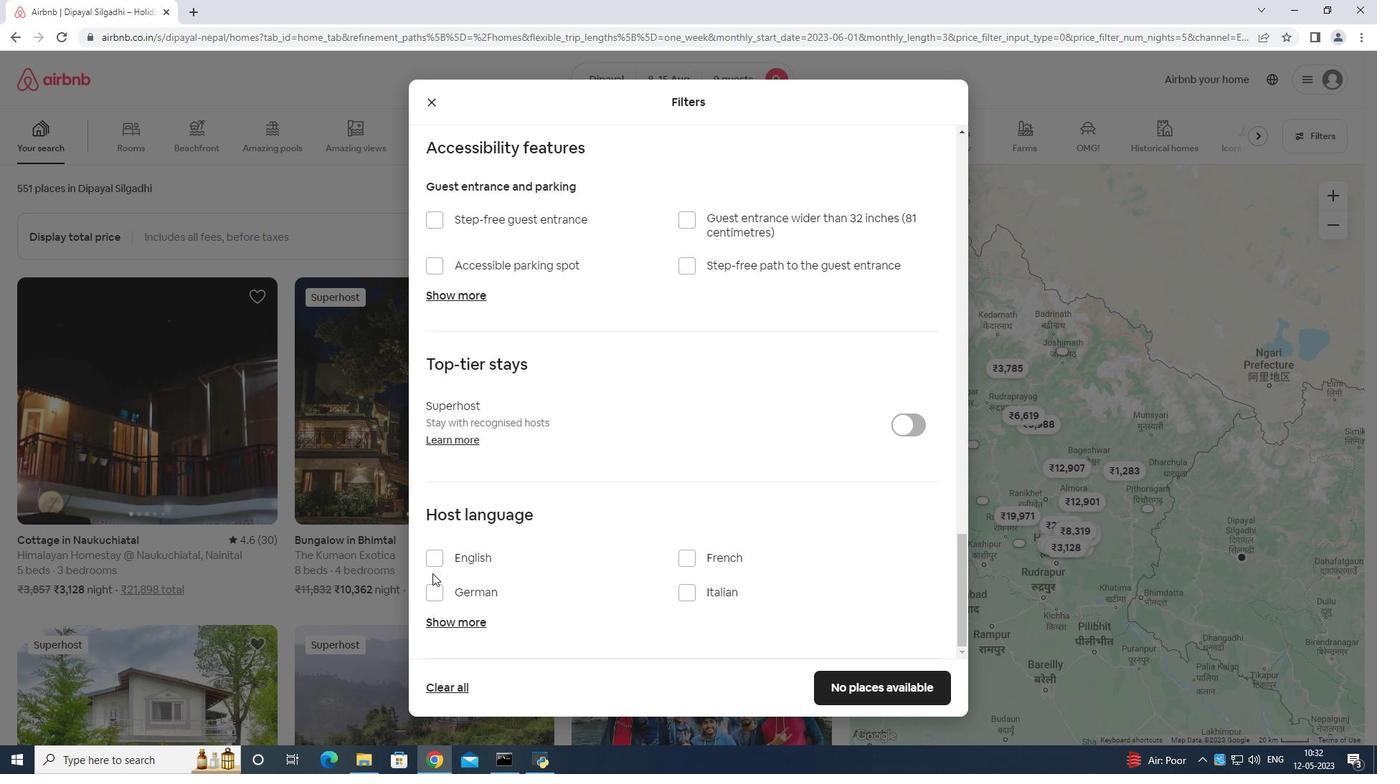 
Action: Mouse pressed left at (432, 571)
Screenshot: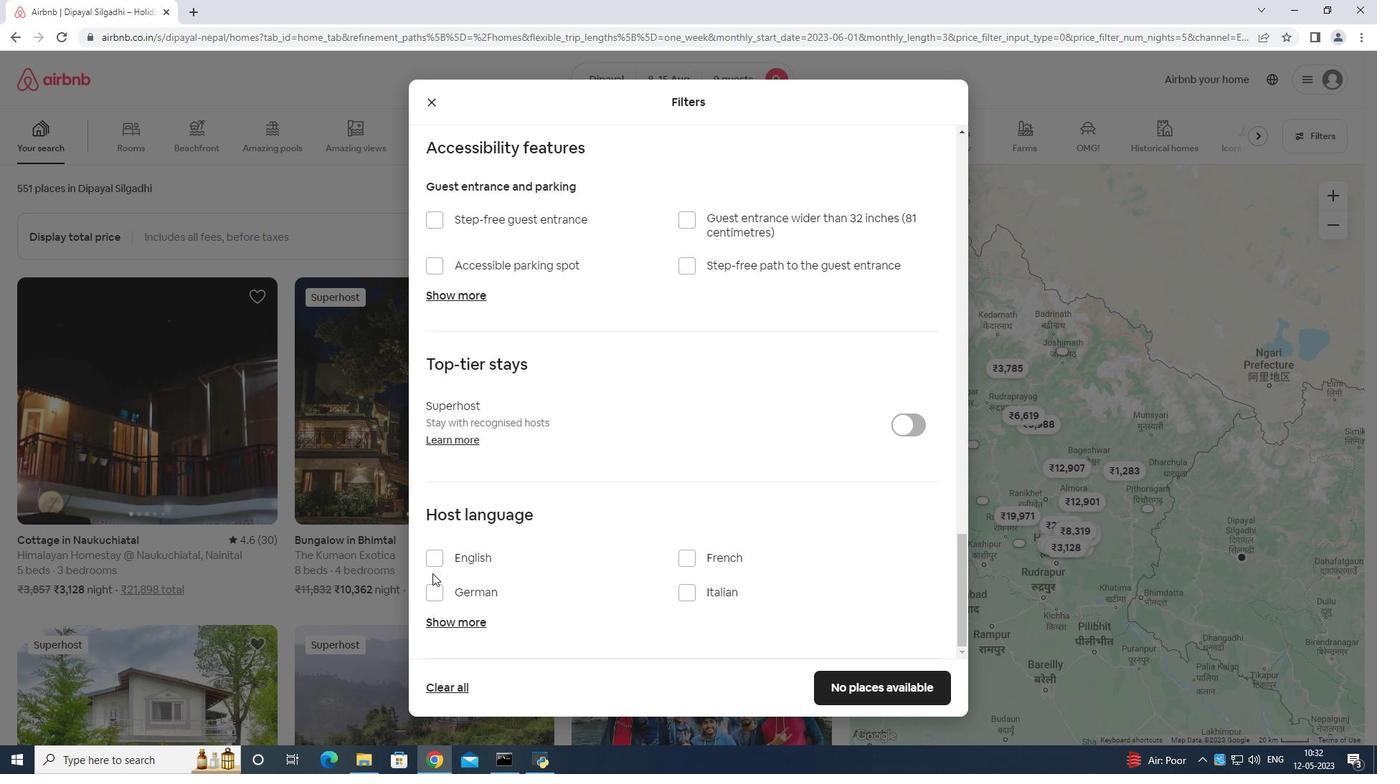 
Action: Mouse moved to (431, 556)
Screenshot: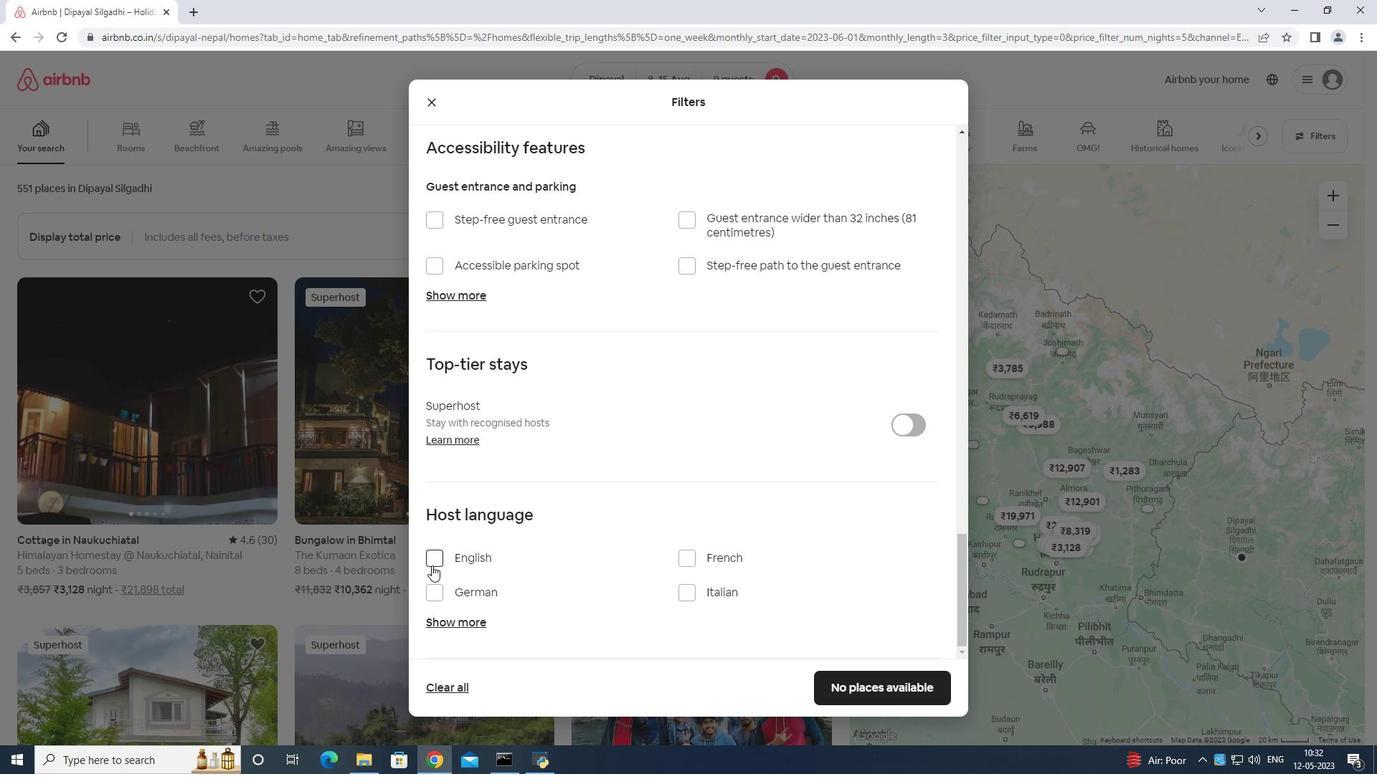 
Action: Mouse pressed left at (431, 556)
Screenshot: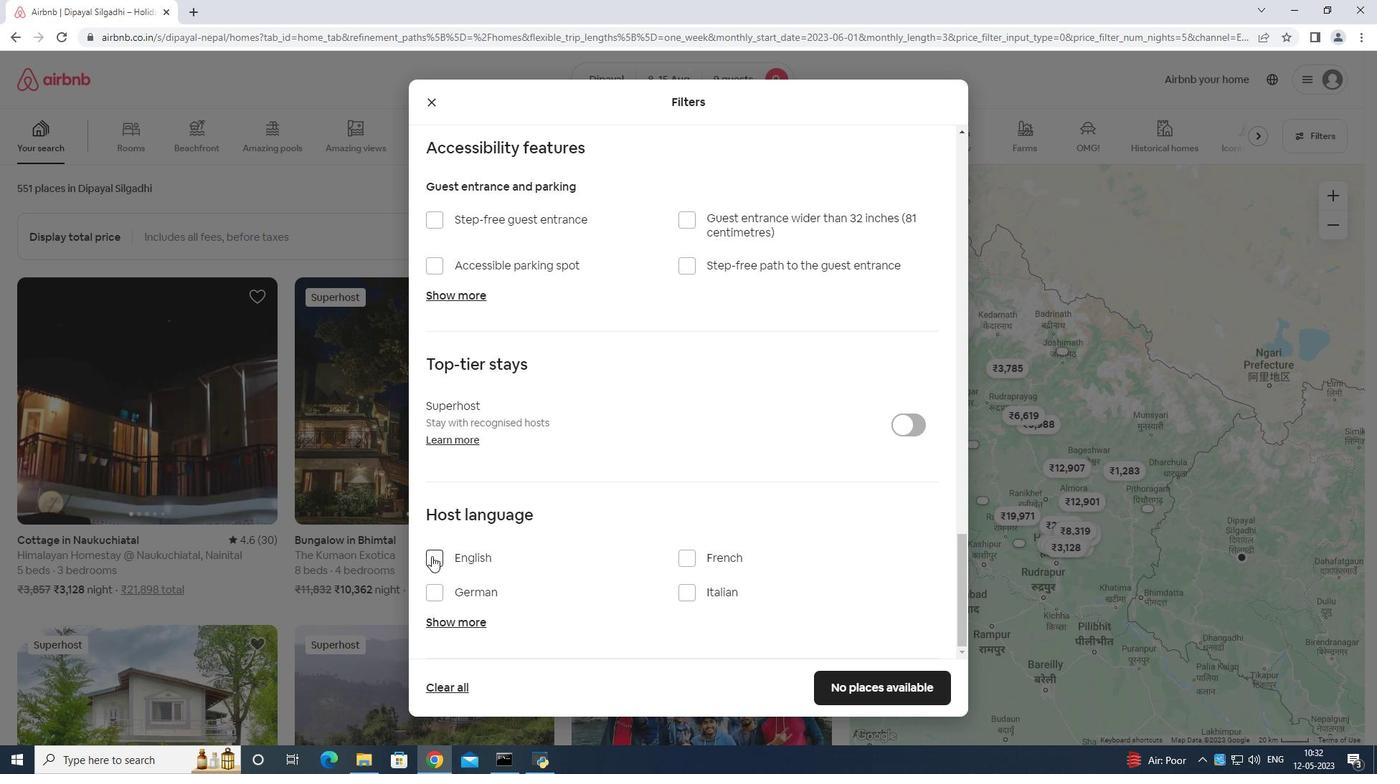 
Action: Mouse moved to (884, 688)
Screenshot: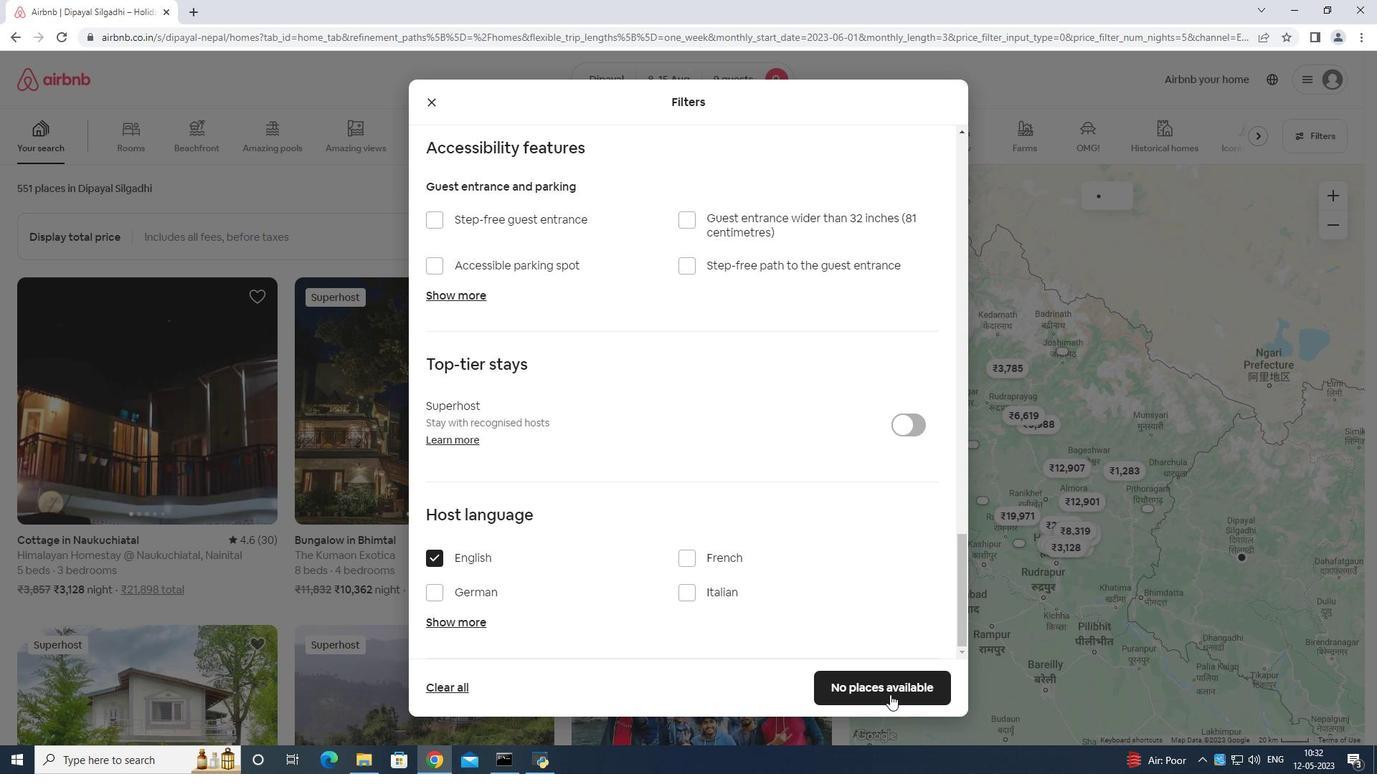 
Action: Mouse pressed left at (884, 688)
Screenshot: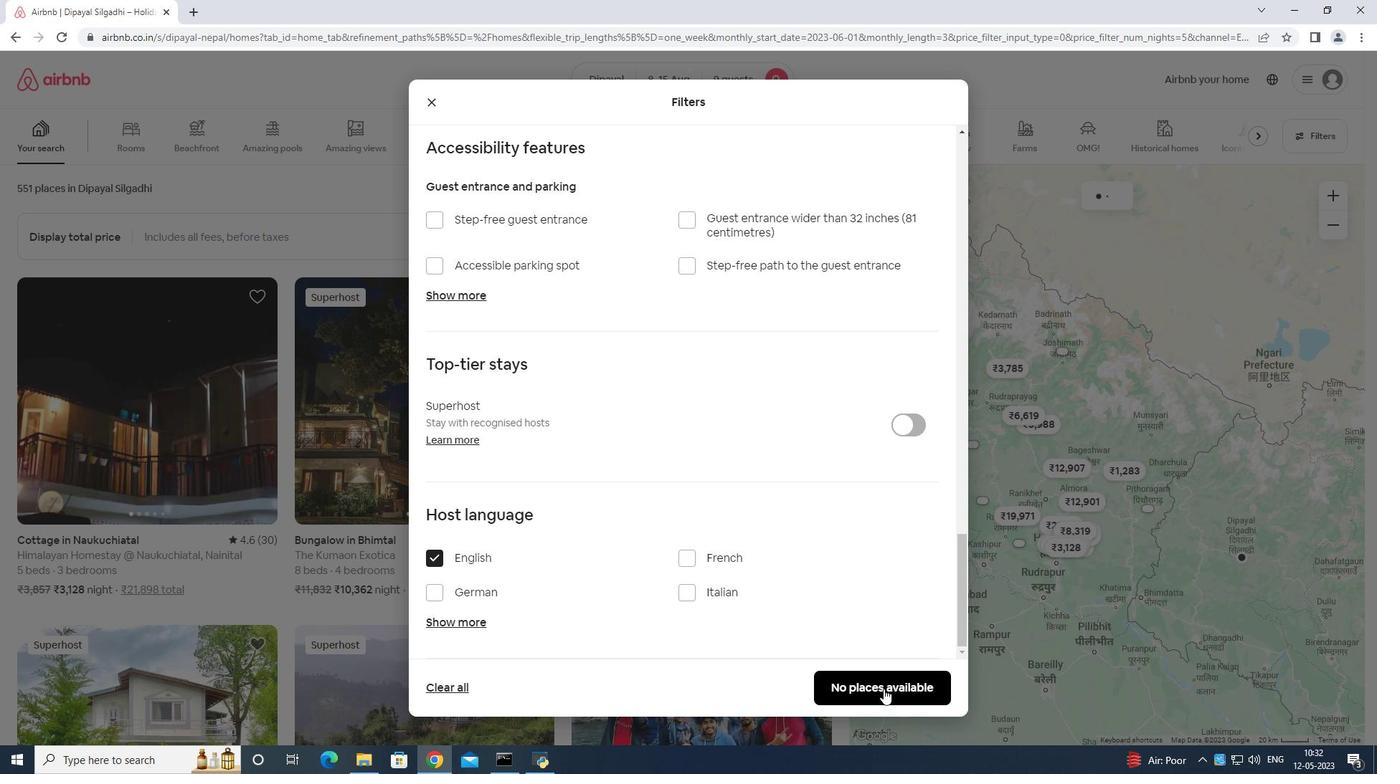 
Action: Mouse moved to (884, 681)
Screenshot: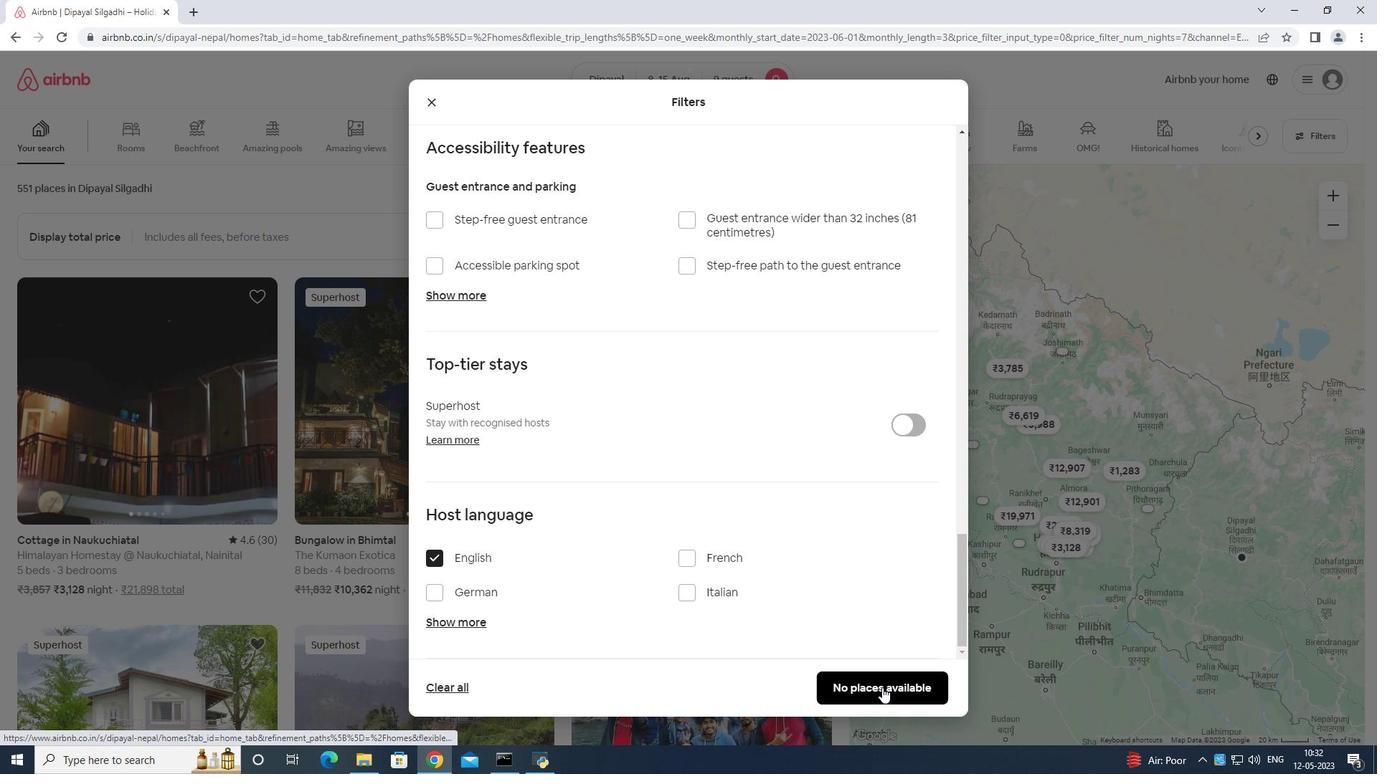 
Action: Mouse scrolled (884, 683) with delta (0, 0)
Screenshot: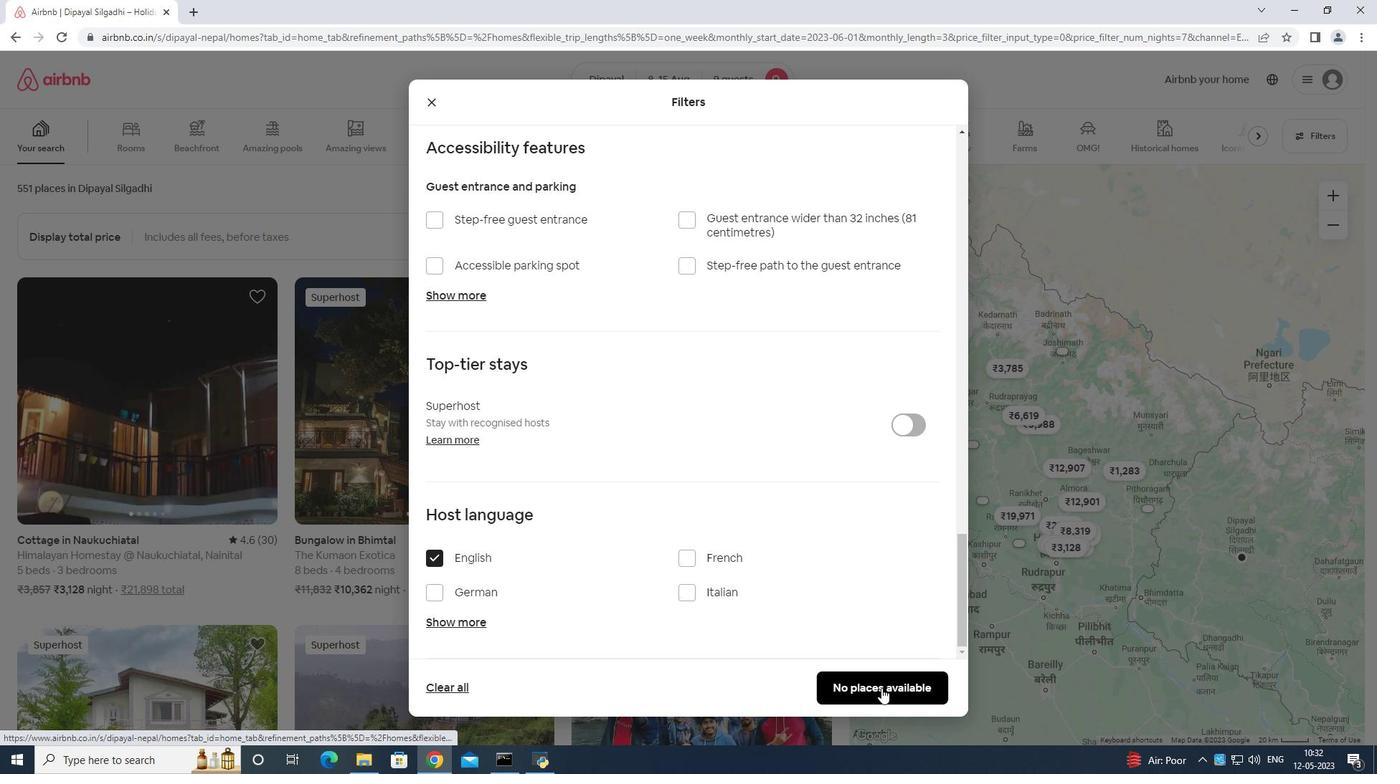 
Action: Mouse moved to (886, 678)
Screenshot: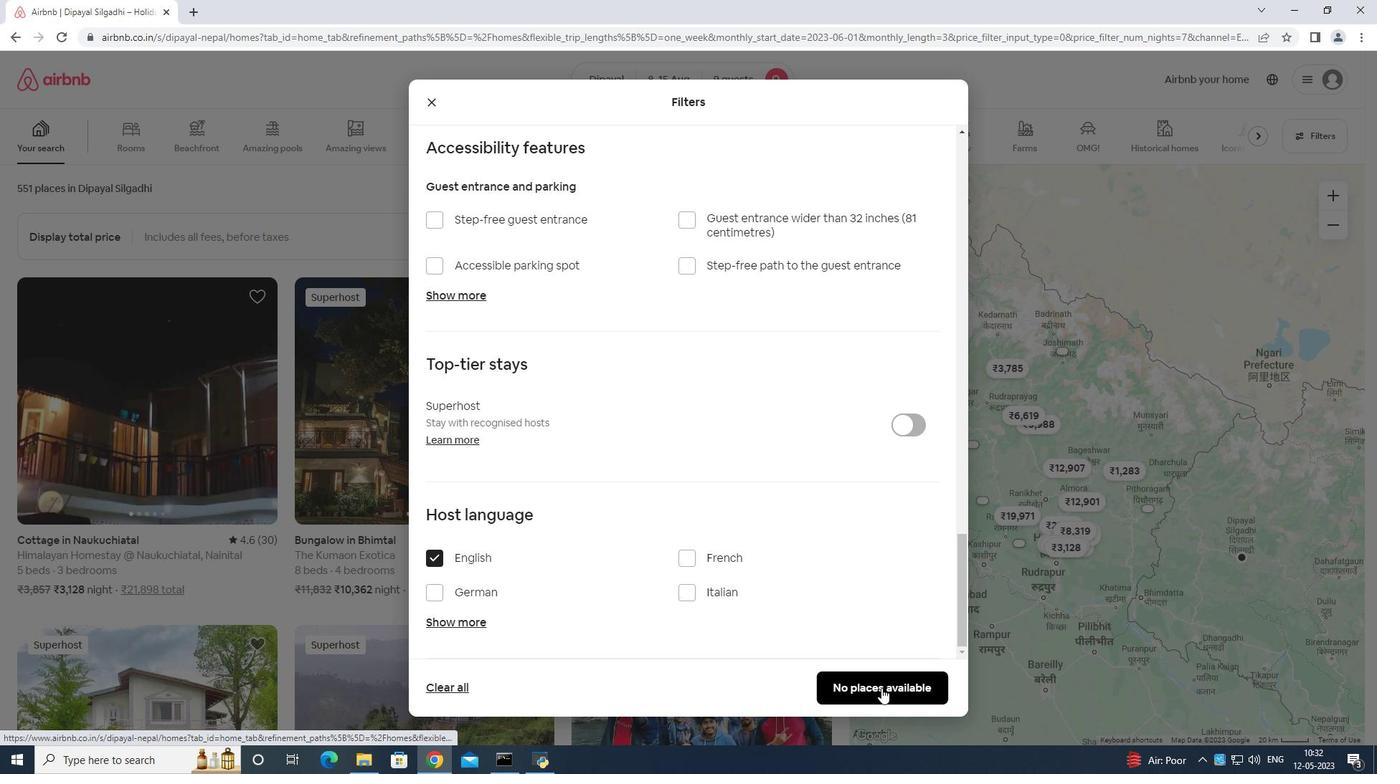 
Action: Mouse scrolled (886, 679) with delta (0, 0)
Screenshot: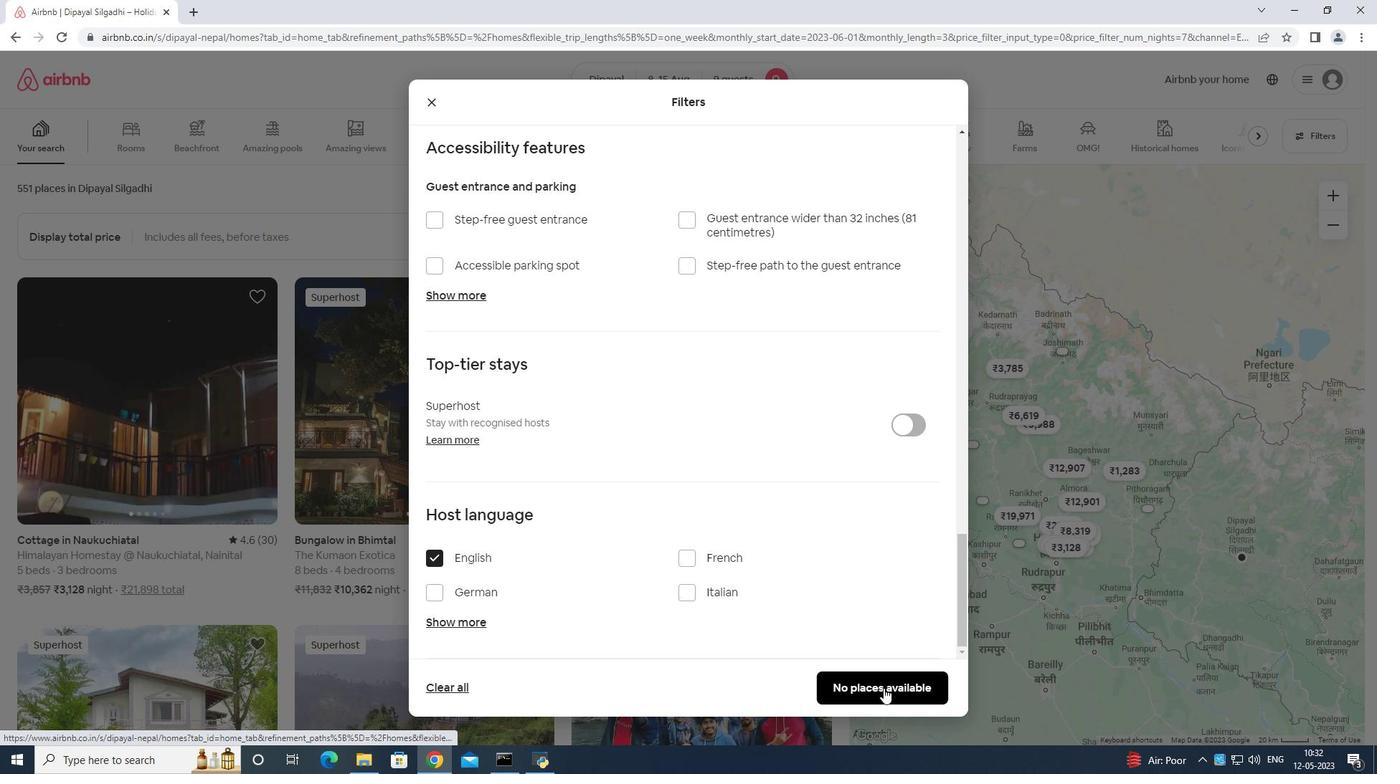 
Action: Mouse moved to (887, 676)
Screenshot: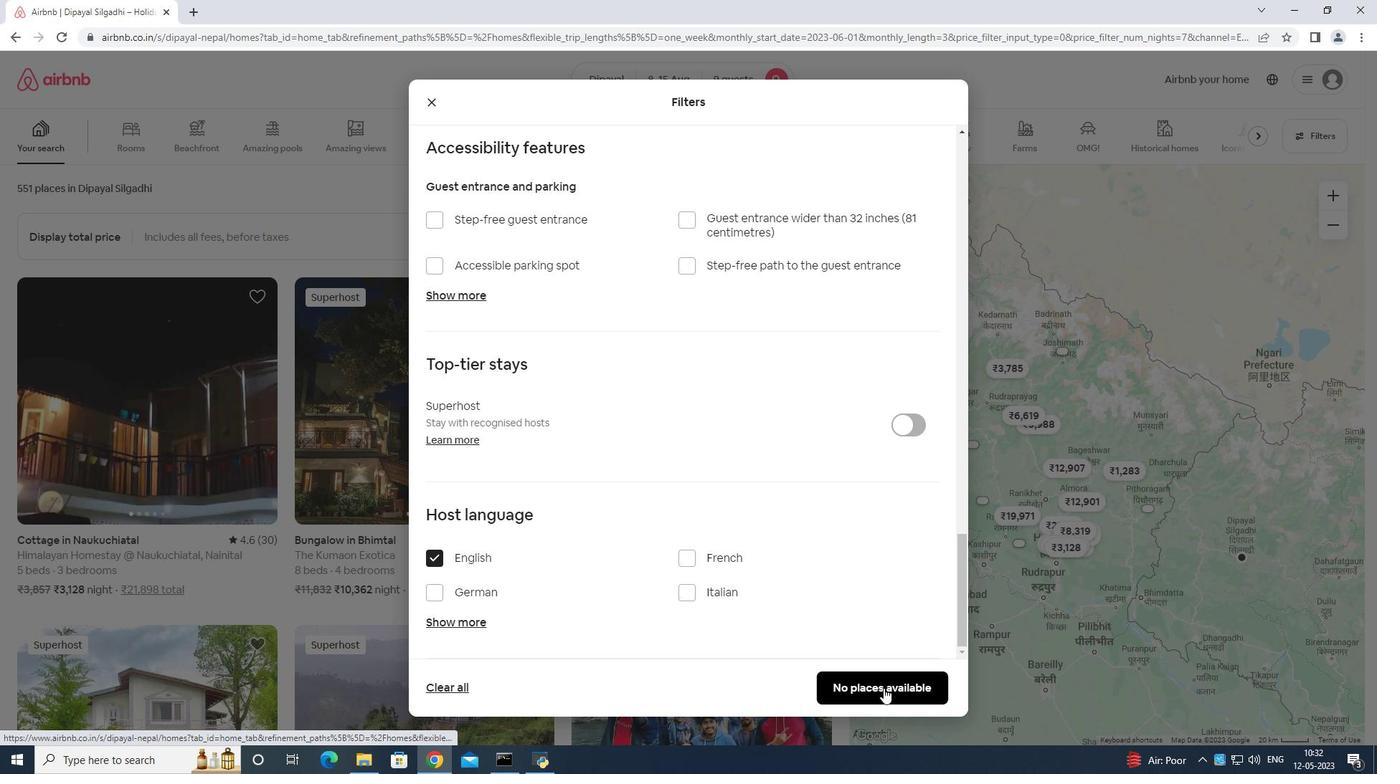 
Action: Mouse scrolled (886, 678) with delta (0, 0)
Screenshot: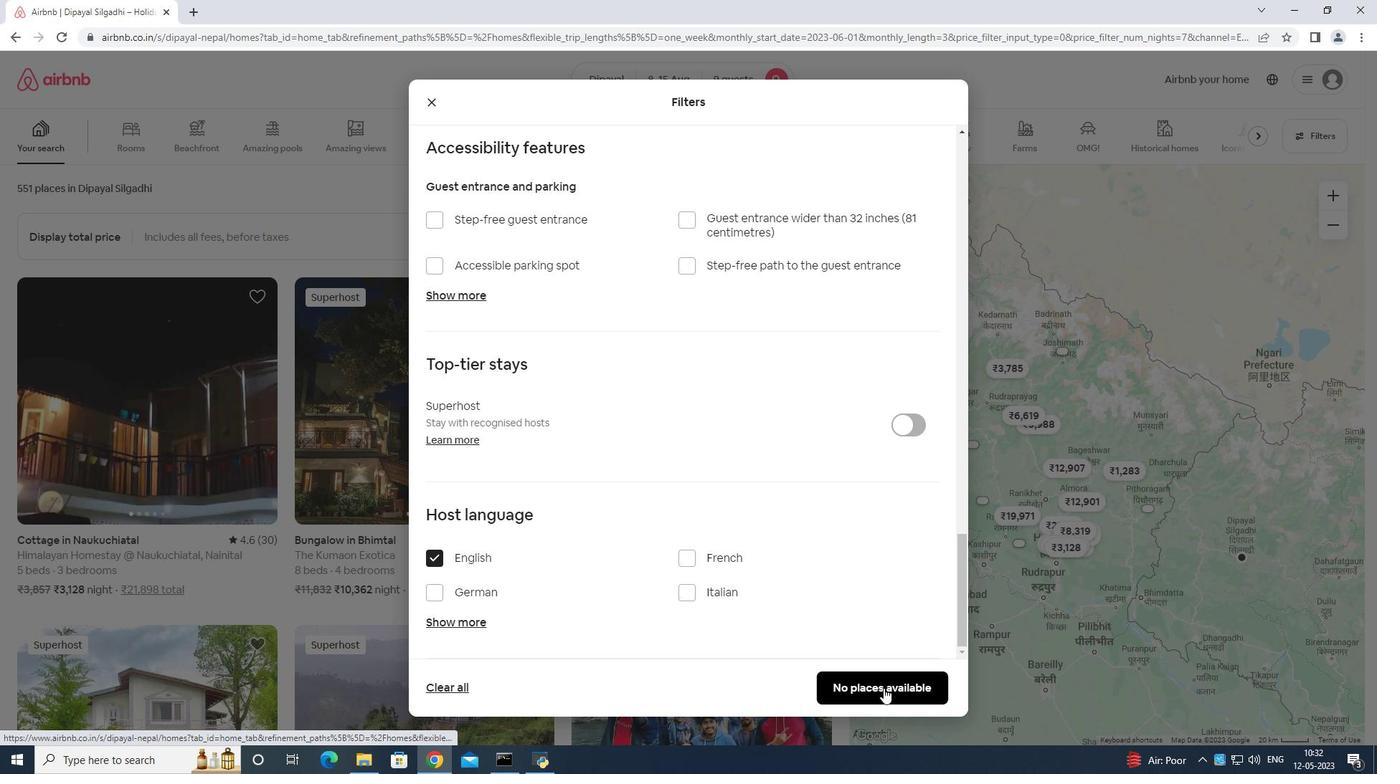 
Action: Mouse moved to (888, 673)
Screenshot: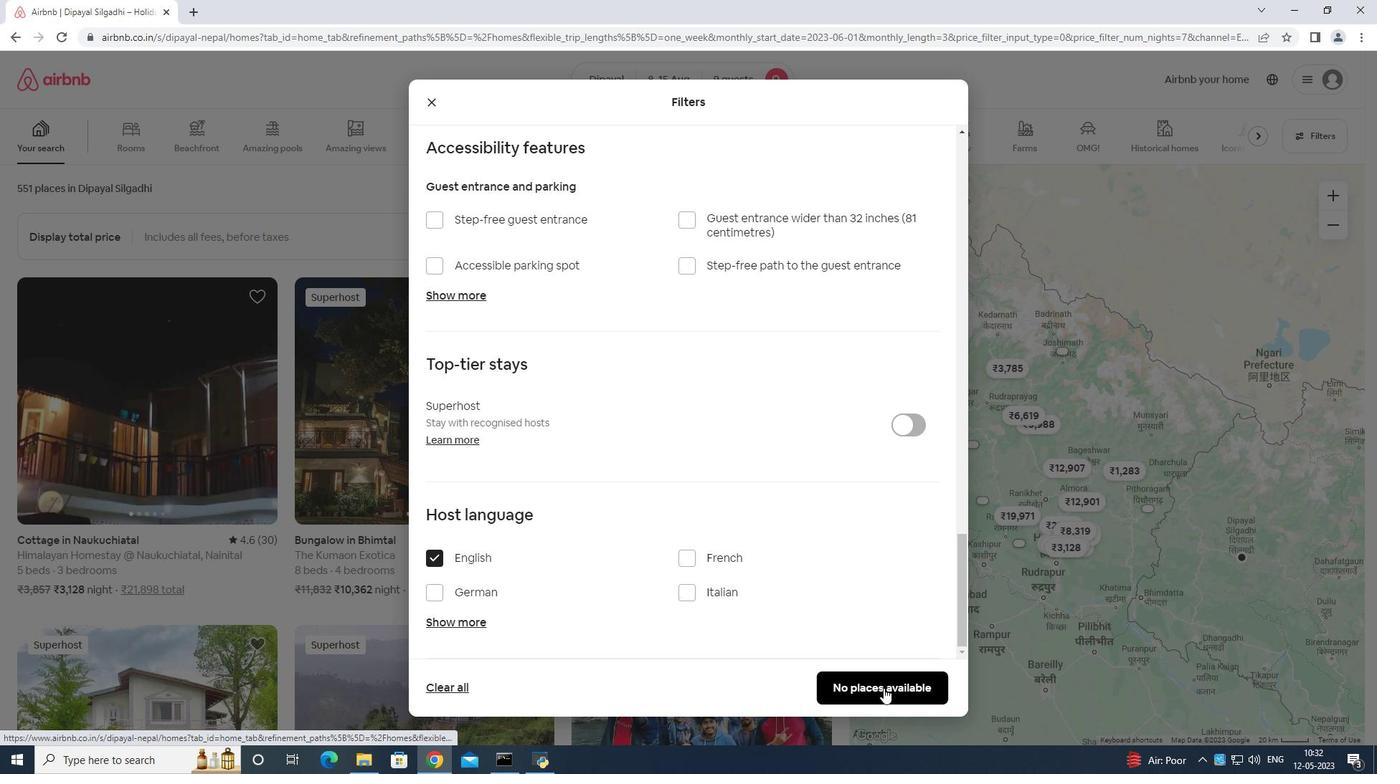 
Action: Mouse scrolled (888, 675) with delta (0, 0)
Screenshot: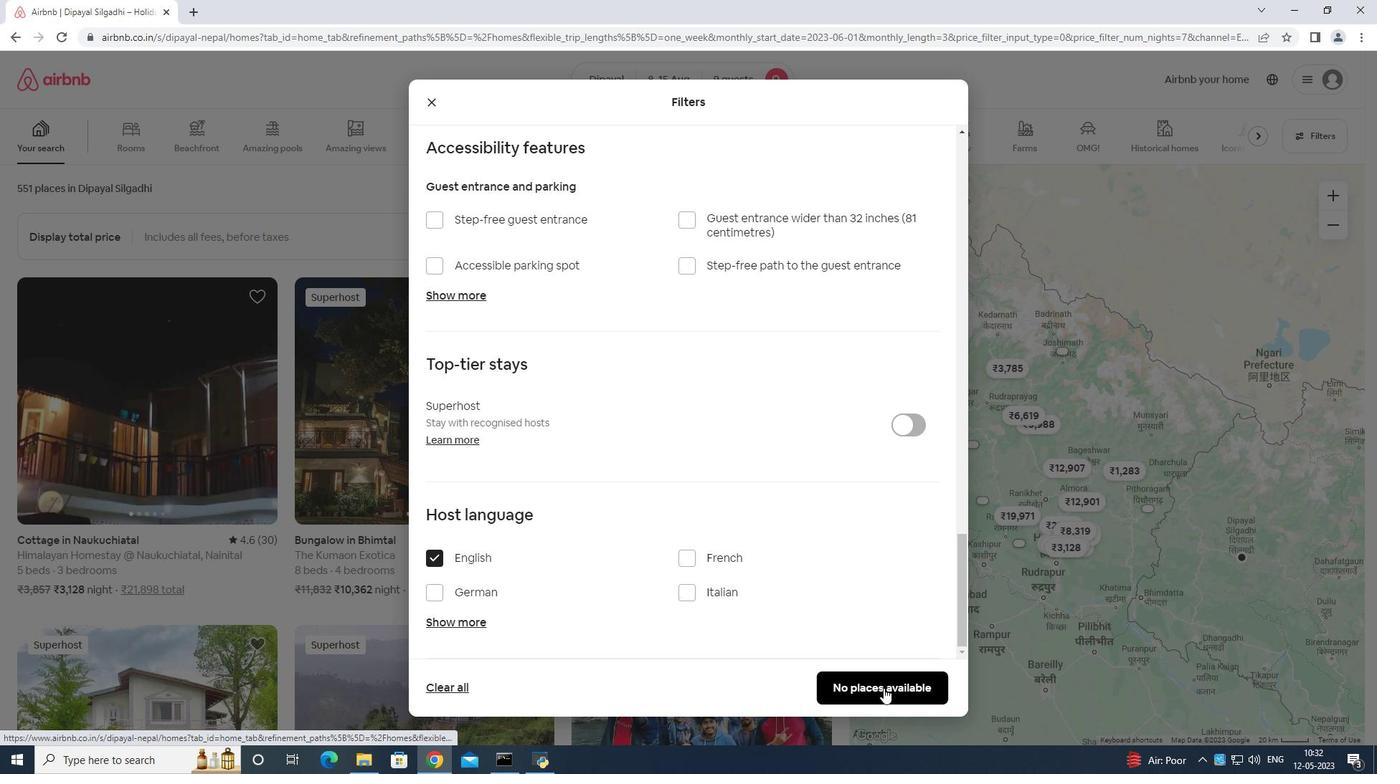 
Action: Mouse moved to (888, 667)
Screenshot: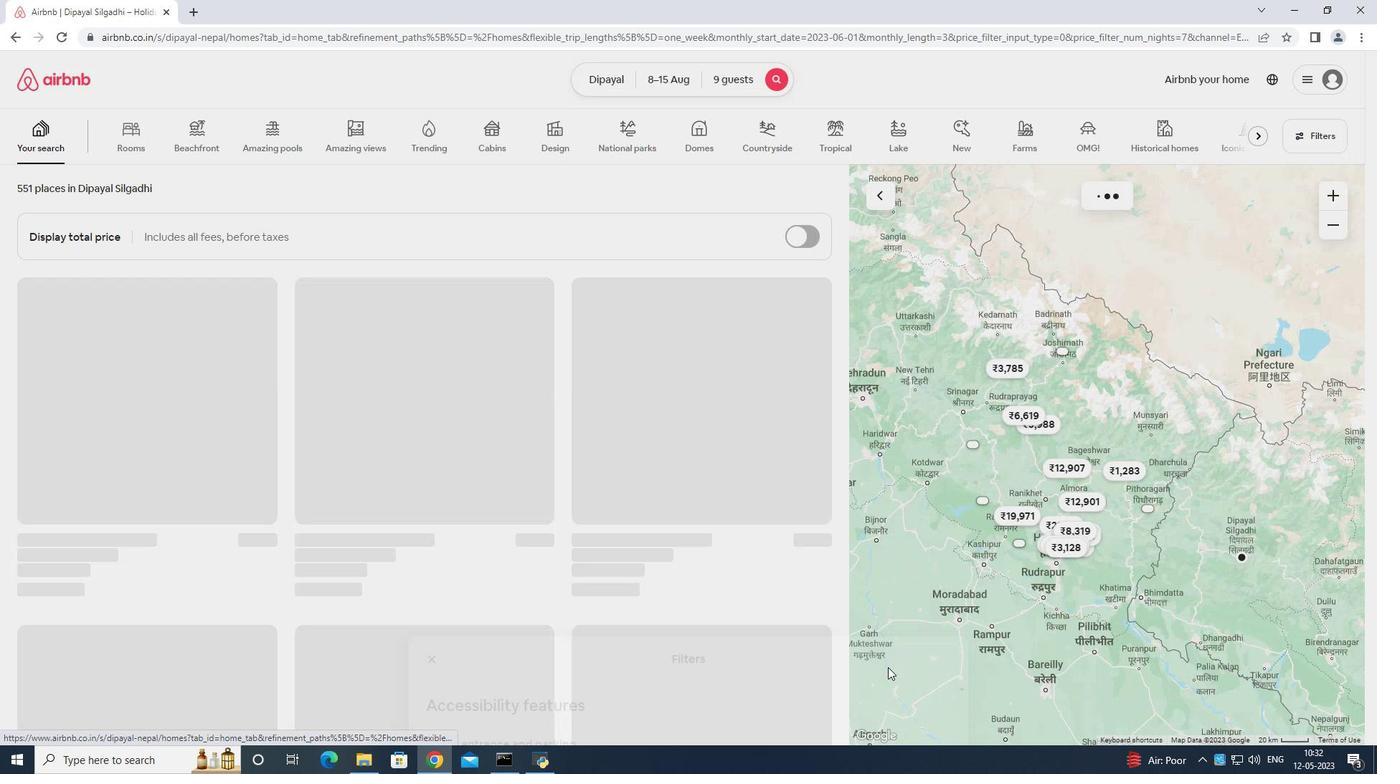 
Action: Mouse scrolled (888, 666) with delta (0, 0)
Screenshot: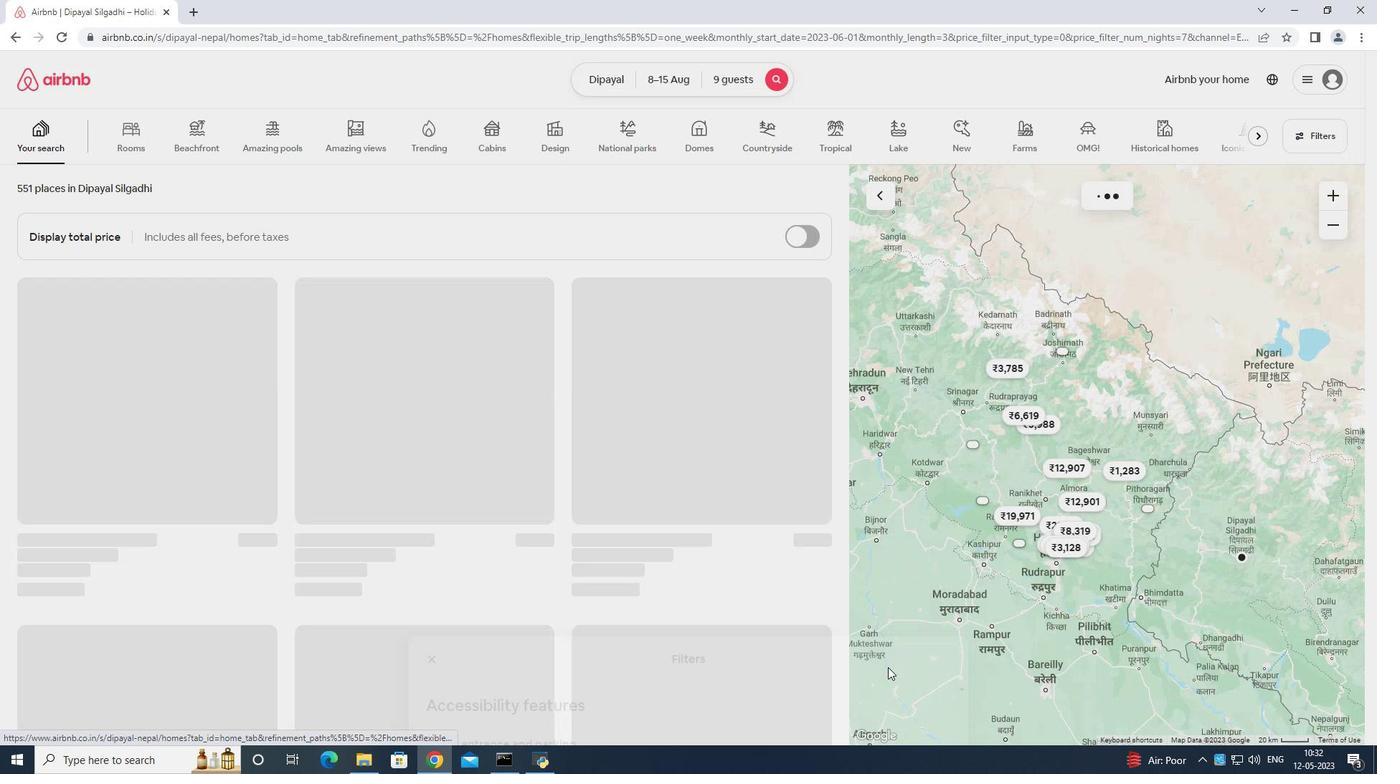 
Action: Mouse moved to (889, 662)
Screenshot: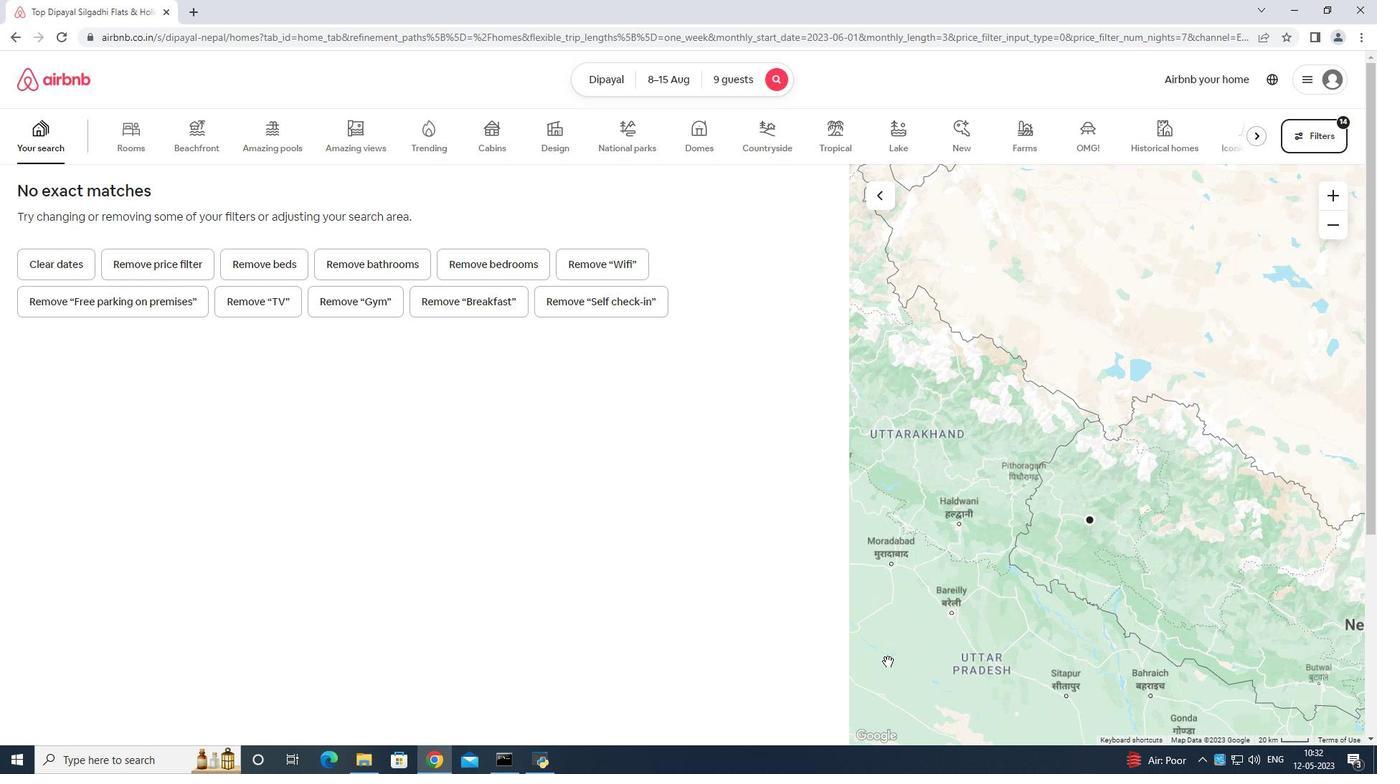 
